 Task: Buy 4 Suits of size Medium for Baby Boys from Clothing section under best seller category for shipping address: Connor Wood, 4277 Crim Lane, Underhill, Vermont 05489, Cell Number 9377427970. Pay from credit card ending with 2005, CVV 3321
Action: Mouse moved to (212, 64)
Screenshot: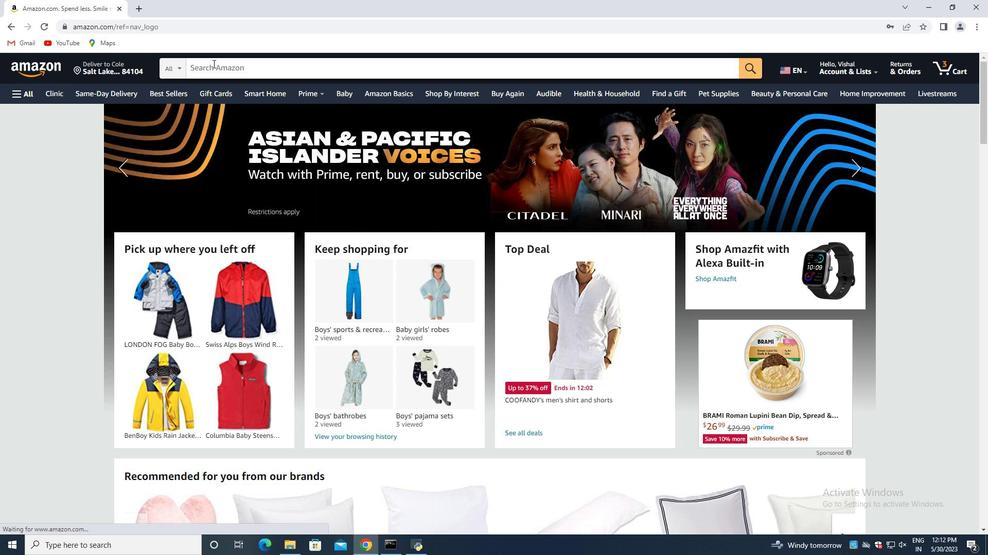 
Action: Mouse pressed left at (212, 64)
Screenshot: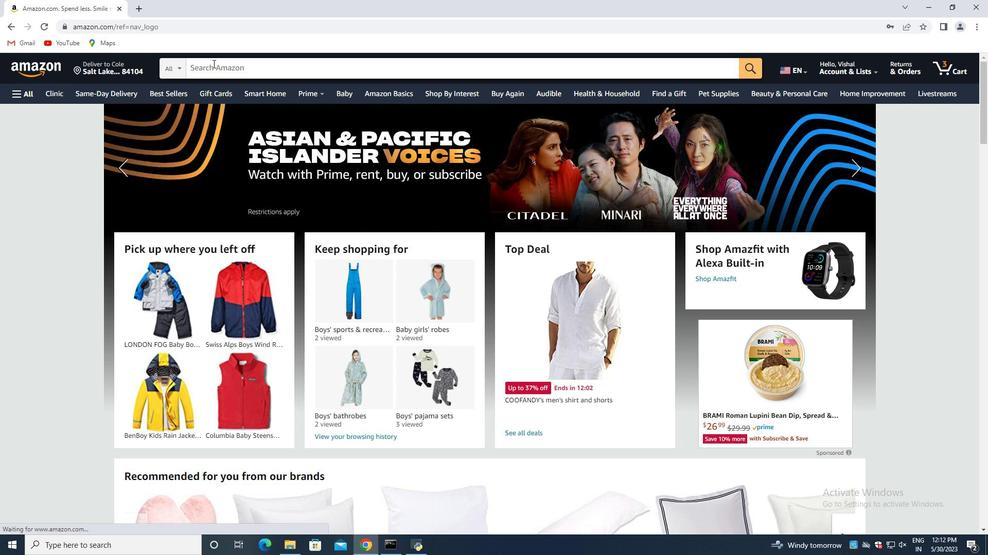 
Action: Mouse moved to (210, 65)
Screenshot: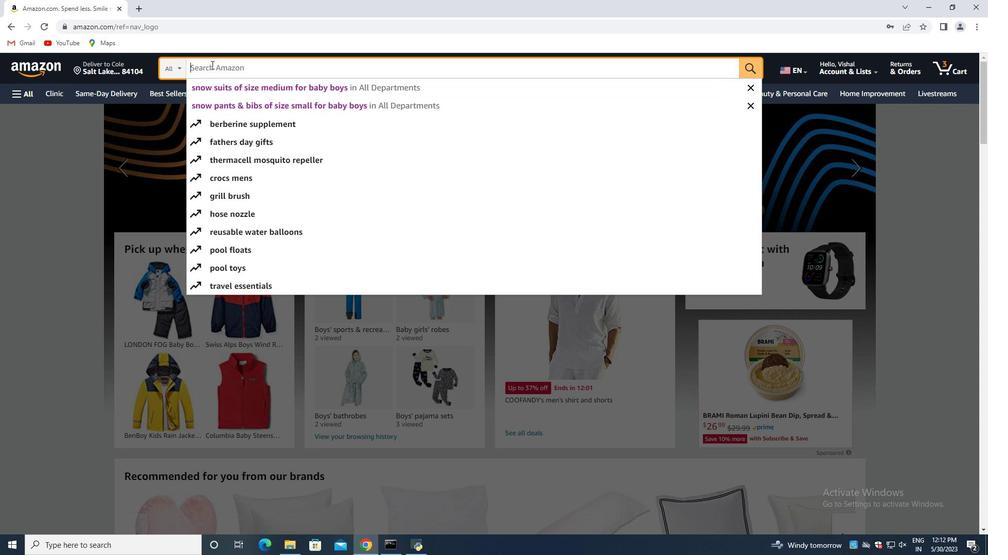 
Action: Key pressed <Key.shift>Suits<Key.space>of<Key.space>size<Key.space><Key.shift><Key.shift>Medium<Key.space><Key.shift><Key.shift><Key.shift><Key.shift><Key.shift><Key.shift><Key.shift><Key.shift><Key.shift><Key.shift><Key.shift><Key.shift><Key.shift><Key.shift><Key.shift>for<Key.space><Key.shift><Key.shift><Key.shift><Key.shift><Key.shift><Key.shift><Key.shift><Key.shift><Key.shift><Key.shift><Key.shift><Key.shift><Key.shift><Key.shift><Key.shift><Key.shift><Key.shift>Baby<Key.space><Key.shift>Boys<Key.enter>
Screenshot: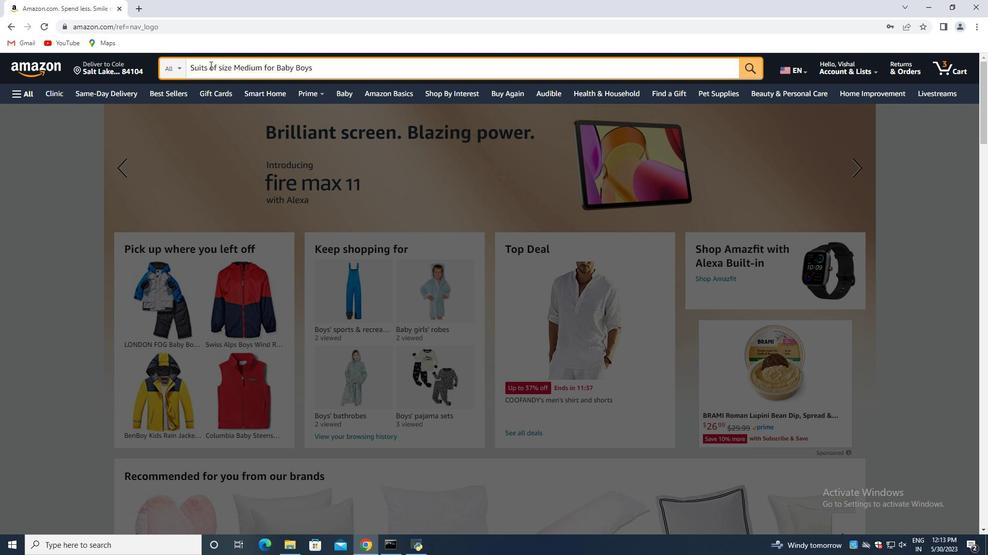 
Action: Mouse moved to (183, 78)
Screenshot: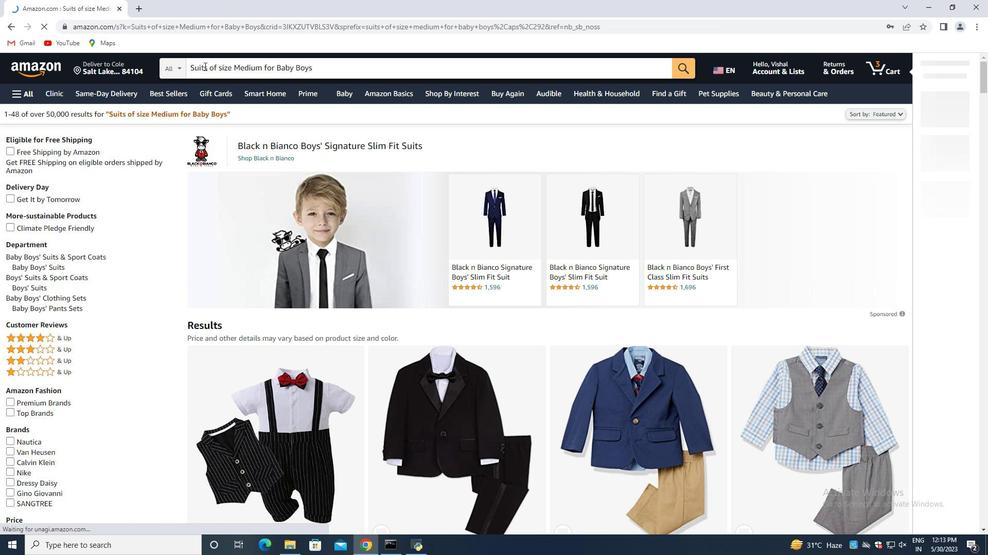 
Action: Mouse scrolled (183, 78) with delta (0, 0)
Screenshot: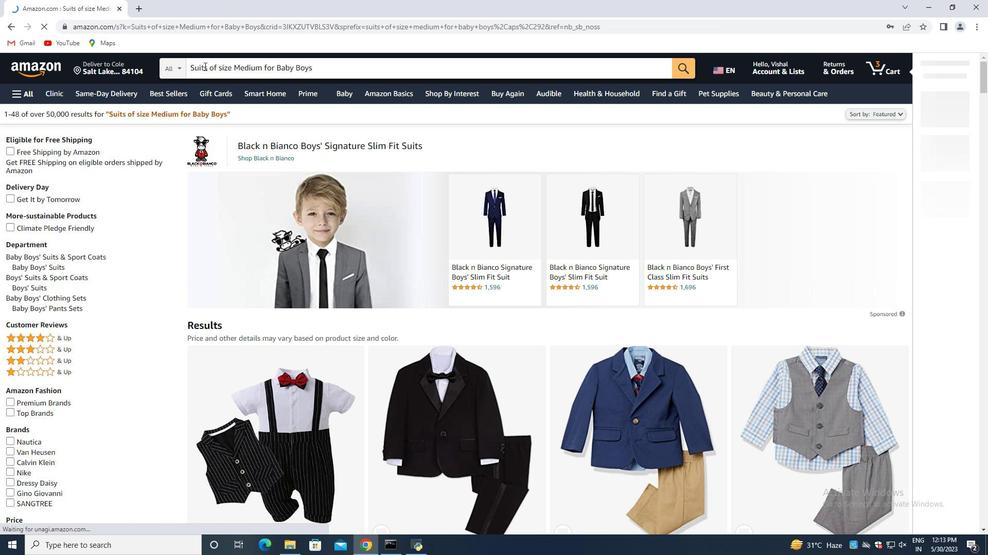 
Action: Mouse moved to (132, 110)
Screenshot: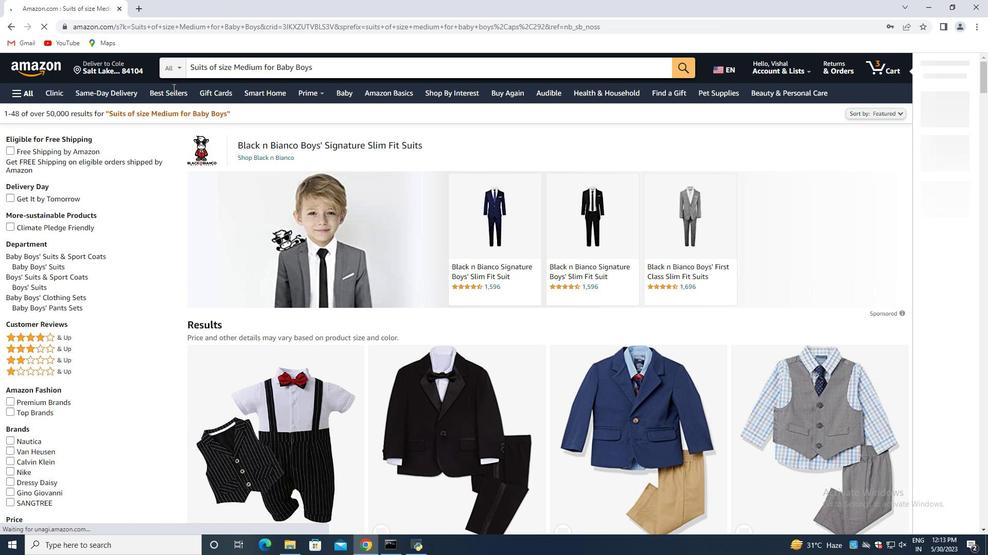 
Action: Mouse scrolled (165, 95) with delta (0, 0)
Screenshot: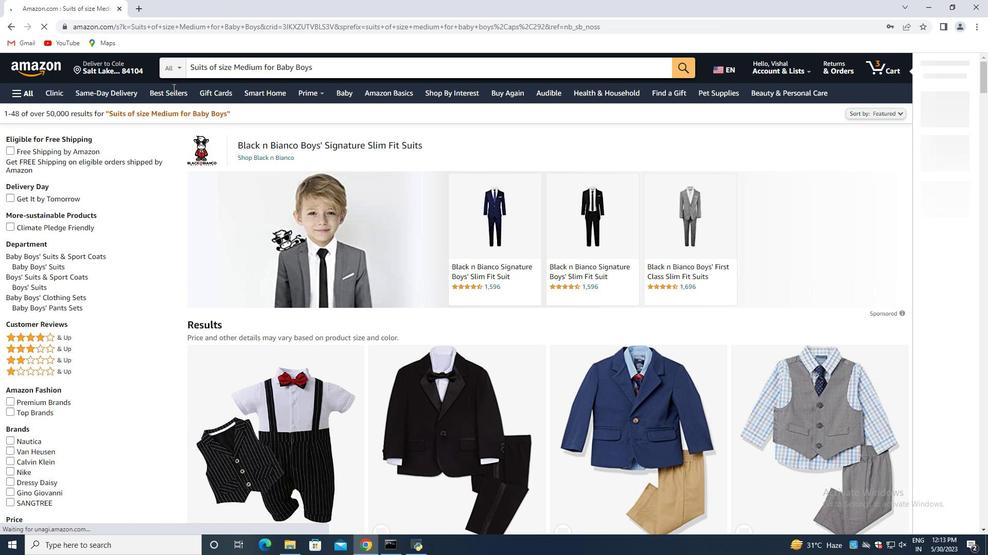 
Action: Mouse scrolled (145, 108) with delta (0, 0)
Screenshot: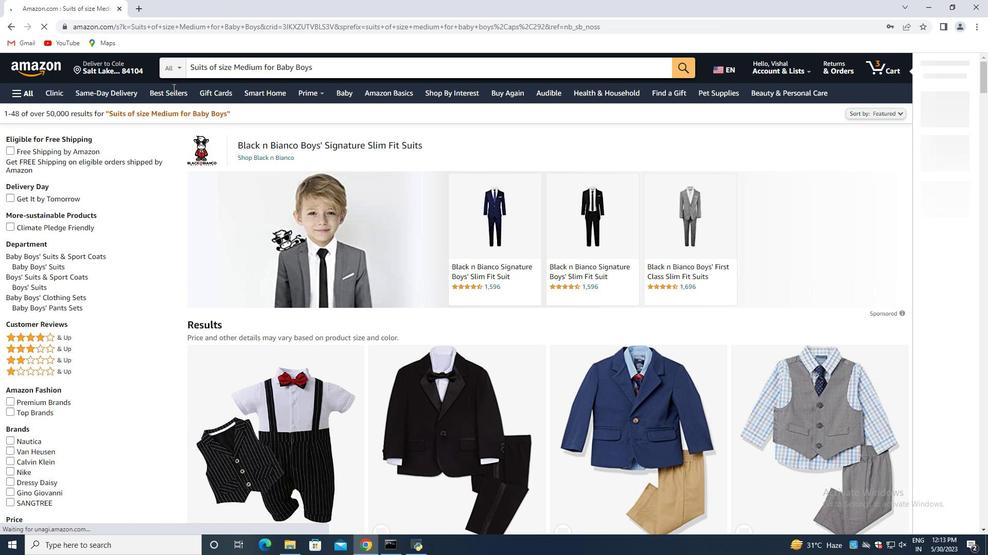 
Action: Mouse moved to (132, 109)
Screenshot: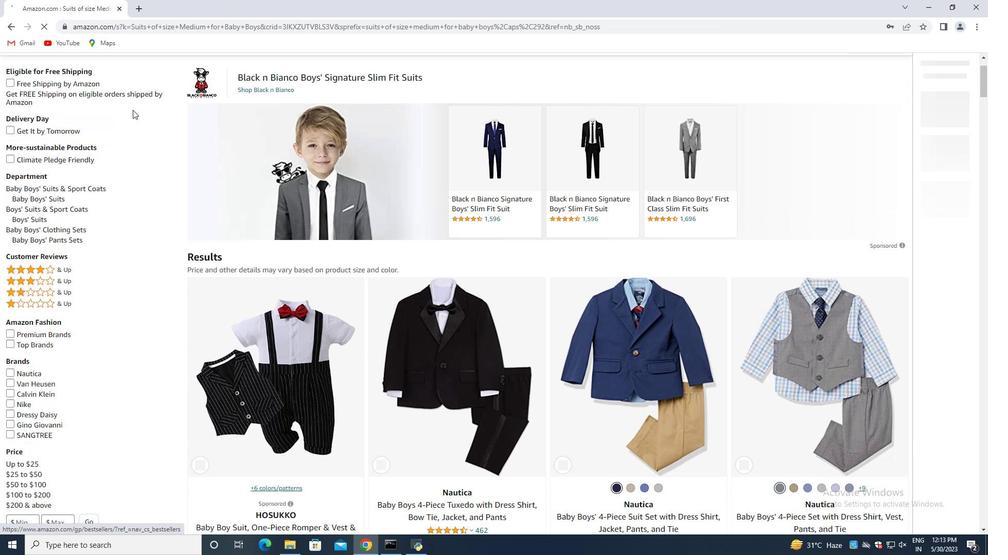 
Action: Mouse scrolled (132, 109) with delta (0, 0)
Screenshot: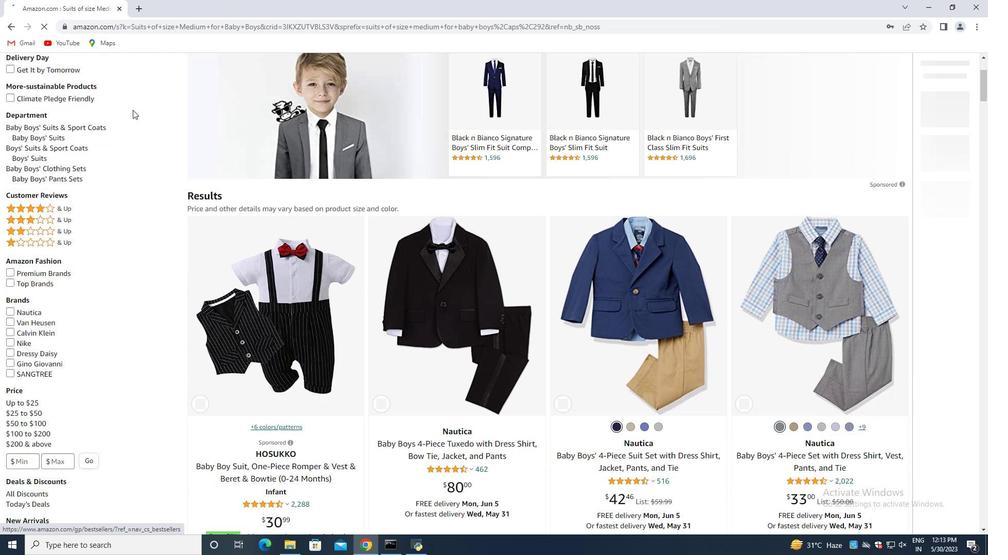 
Action: Mouse moved to (132, 110)
Screenshot: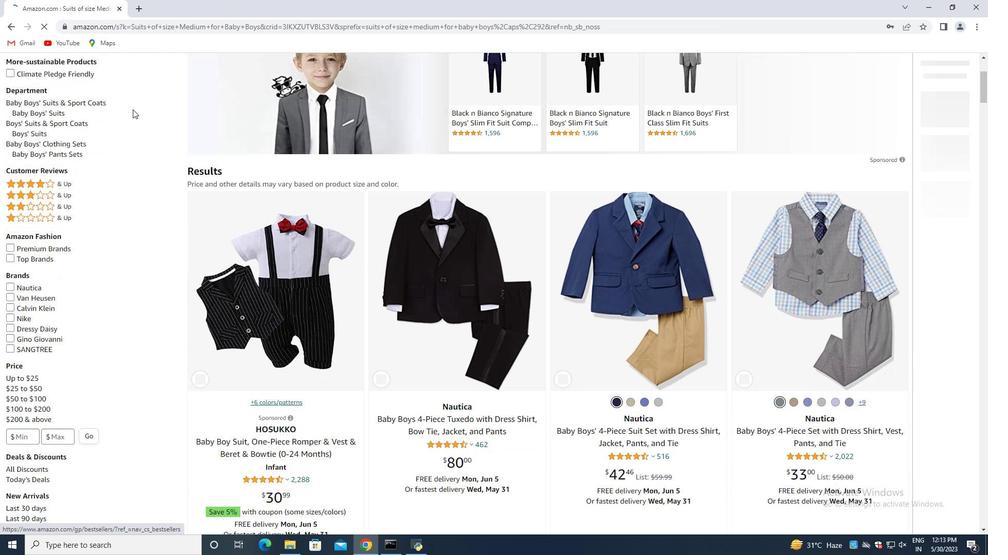 
Action: Mouse scrolled (132, 109) with delta (0, 0)
Screenshot: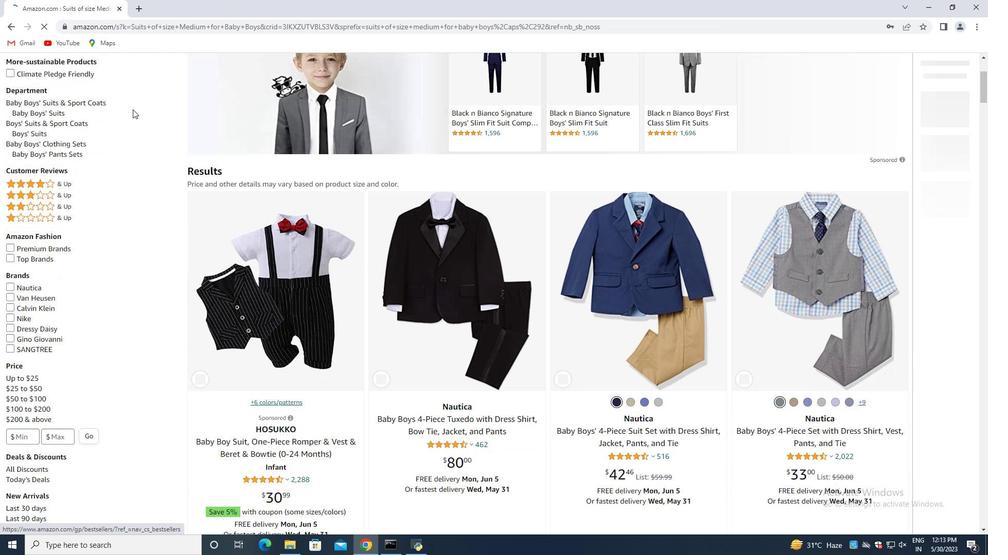 
Action: Mouse moved to (201, 132)
Screenshot: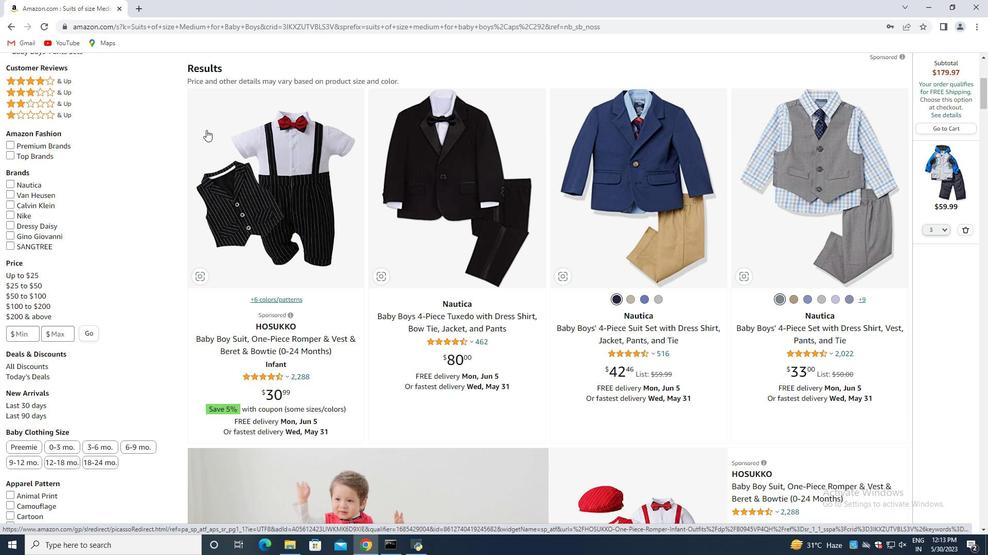 
Action: Mouse scrolled (201, 133) with delta (0, 0)
Screenshot: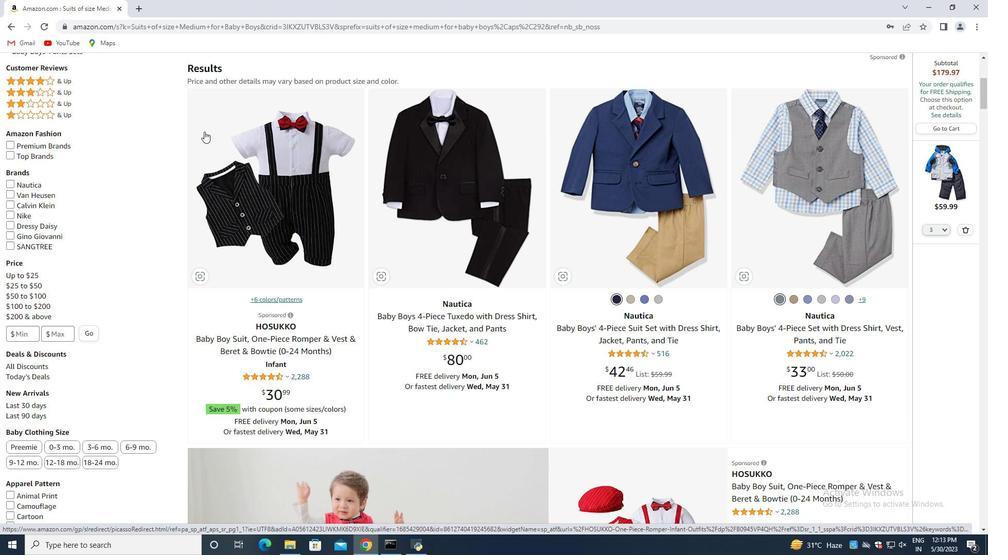 
Action: Mouse scrolled (201, 133) with delta (0, 0)
Screenshot: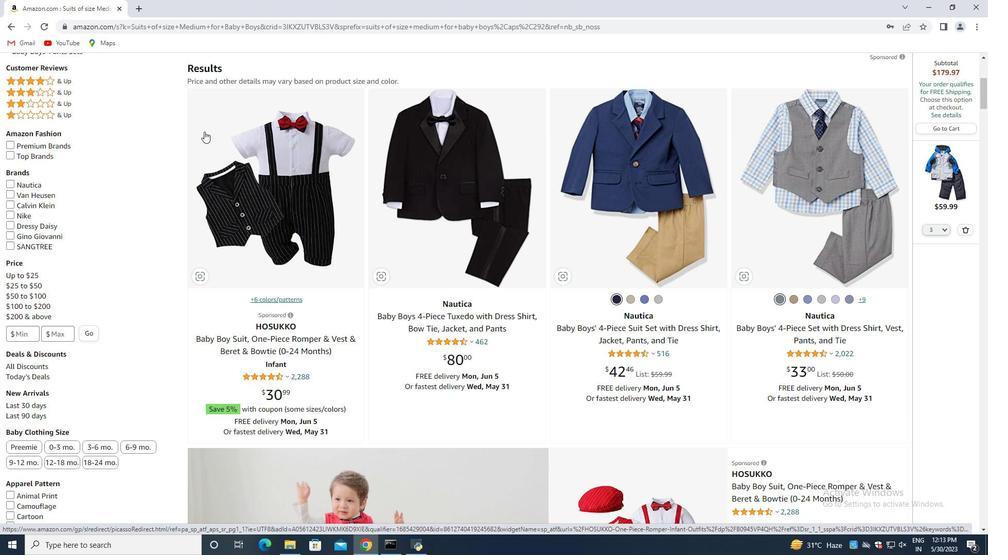 
Action: Mouse scrolled (201, 133) with delta (0, 0)
Screenshot: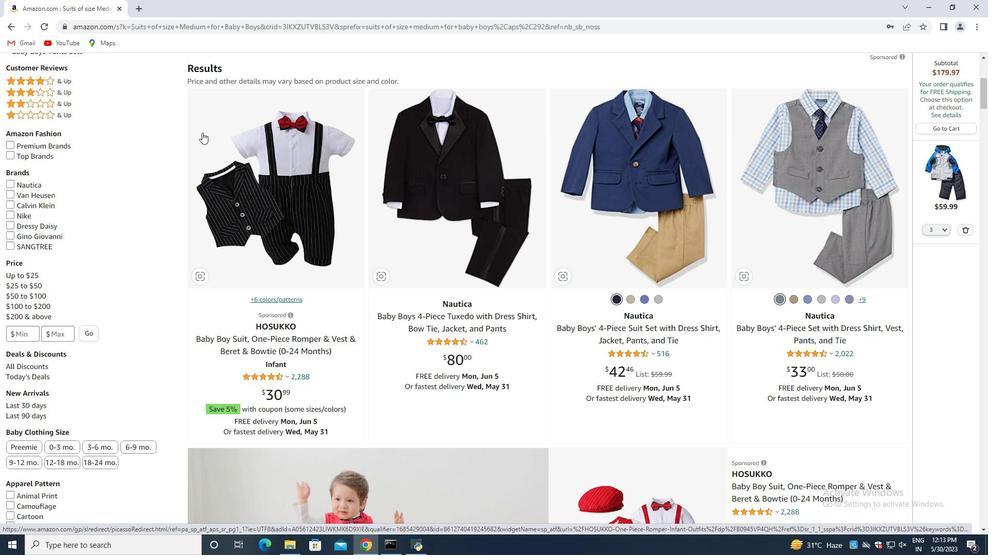 
Action: Mouse scrolled (201, 133) with delta (0, 0)
Screenshot: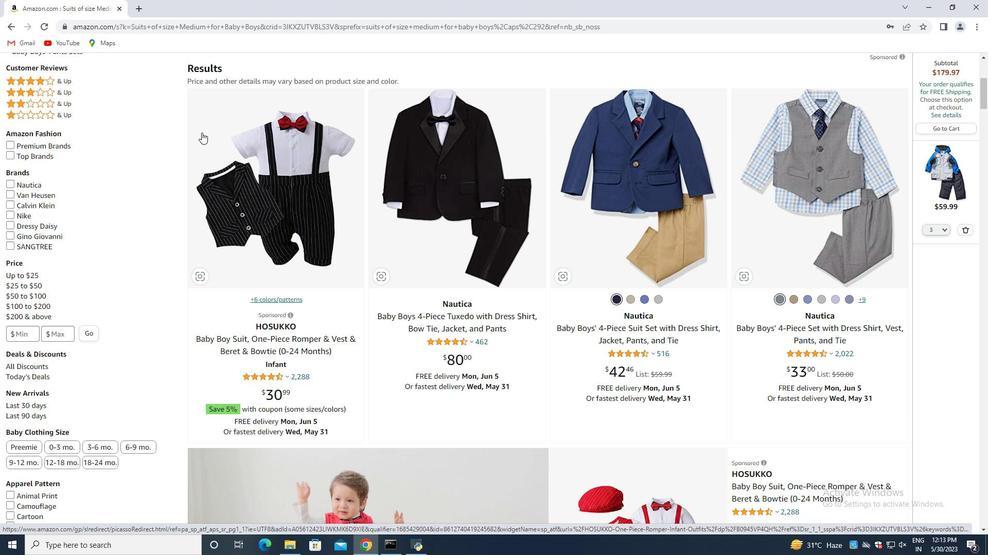 
Action: Mouse moved to (201, 132)
Screenshot: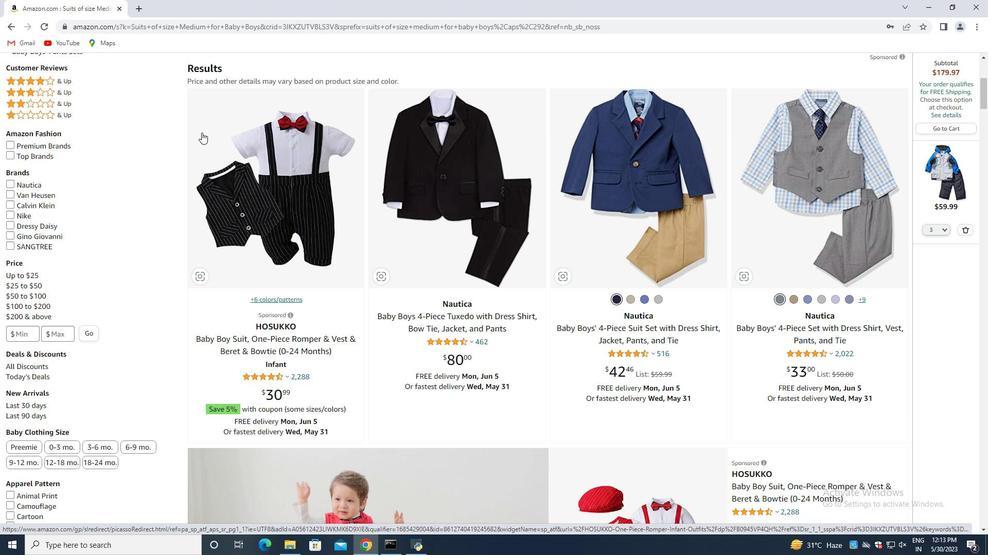 
Action: Mouse scrolled (201, 133) with delta (0, 0)
Screenshot: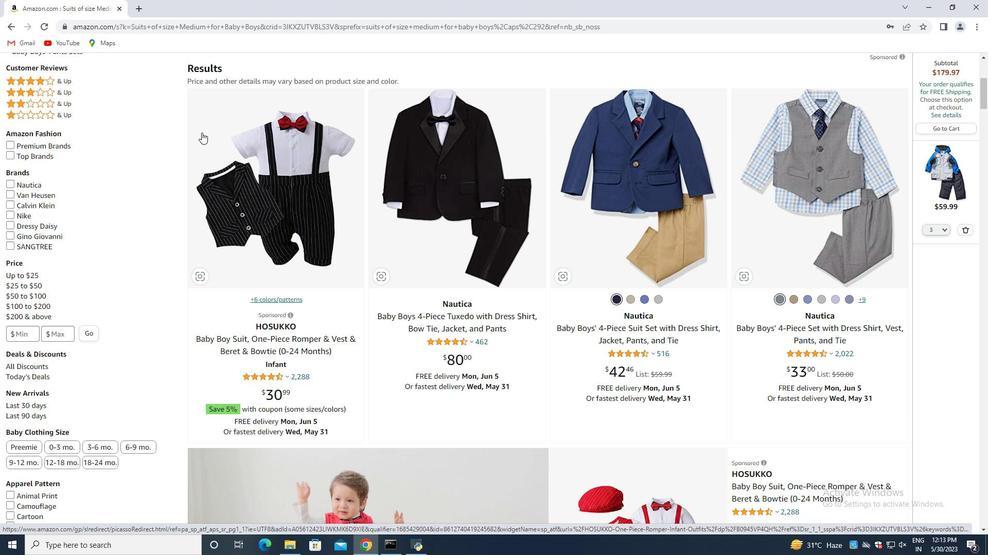 
Action: Mouse moved to (46, 267)
Screenshot: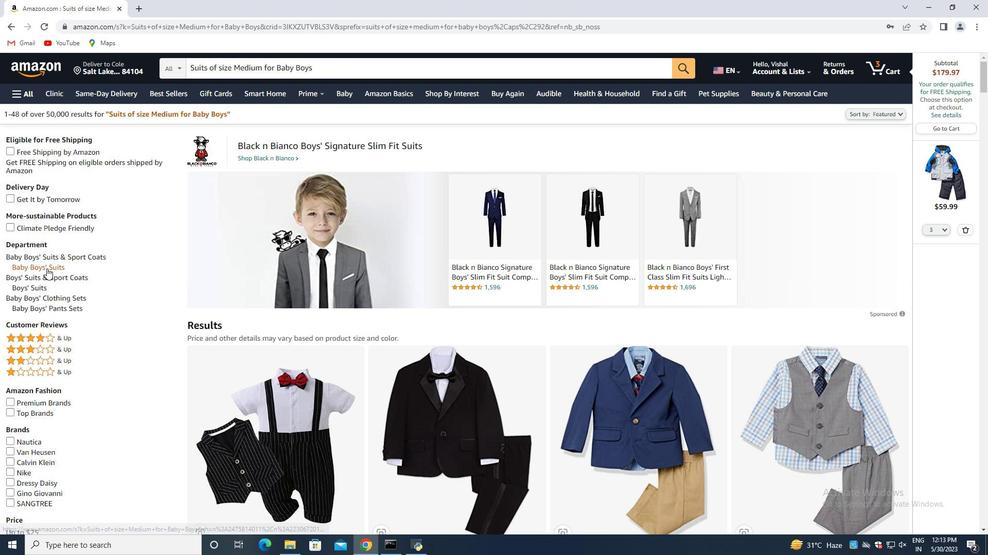 
Action: Mouse pressed left at (46, 267)
Screenshot: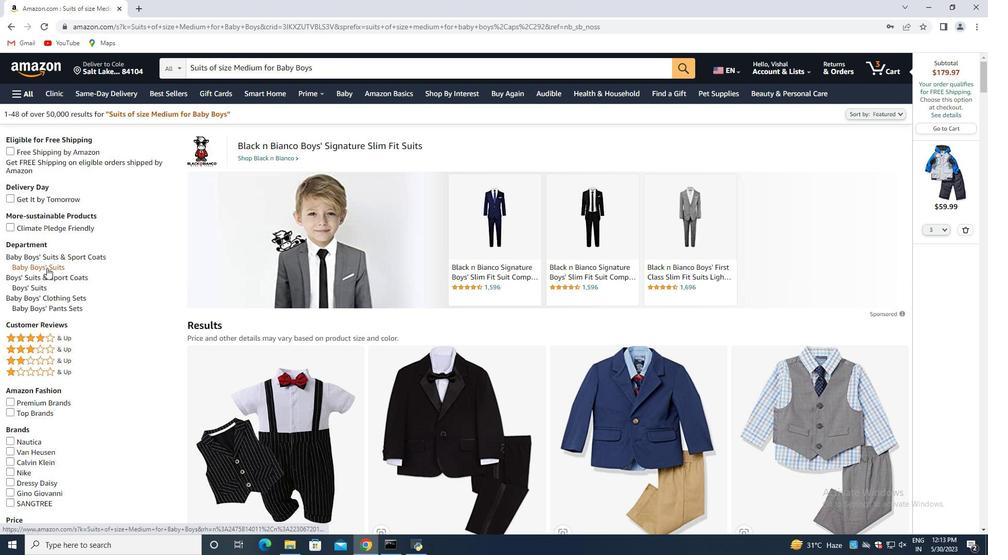 
Action: Mouse moved to (170, 96)
Screenshot: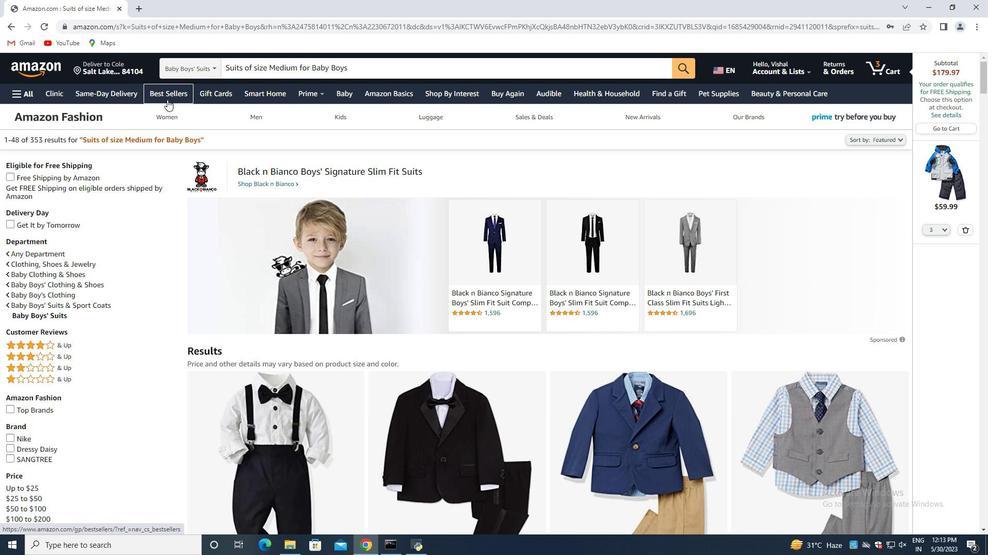 
Action: Mouse pressed left at (170, 96)
Screenshot: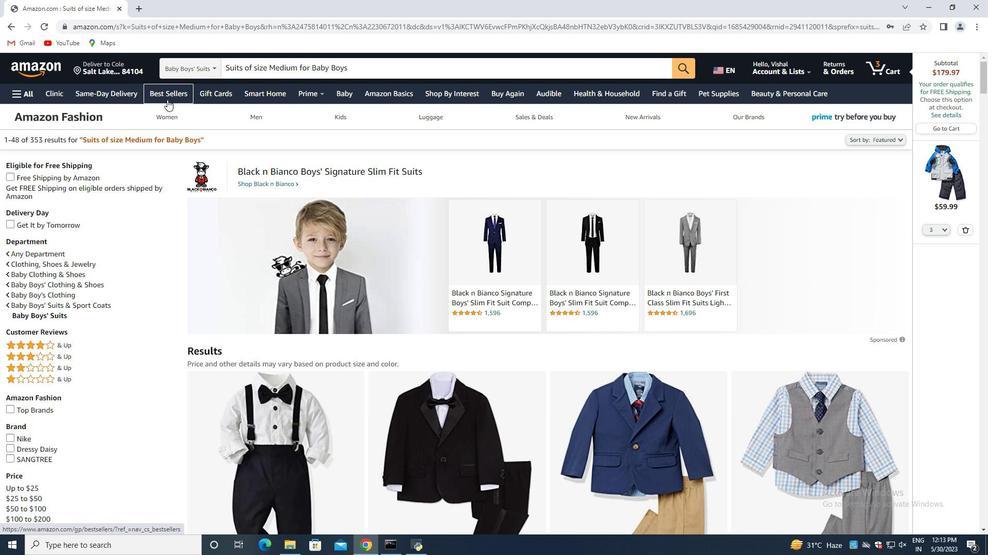 
Action: Mouse moved to (272, 67)
Screenshot: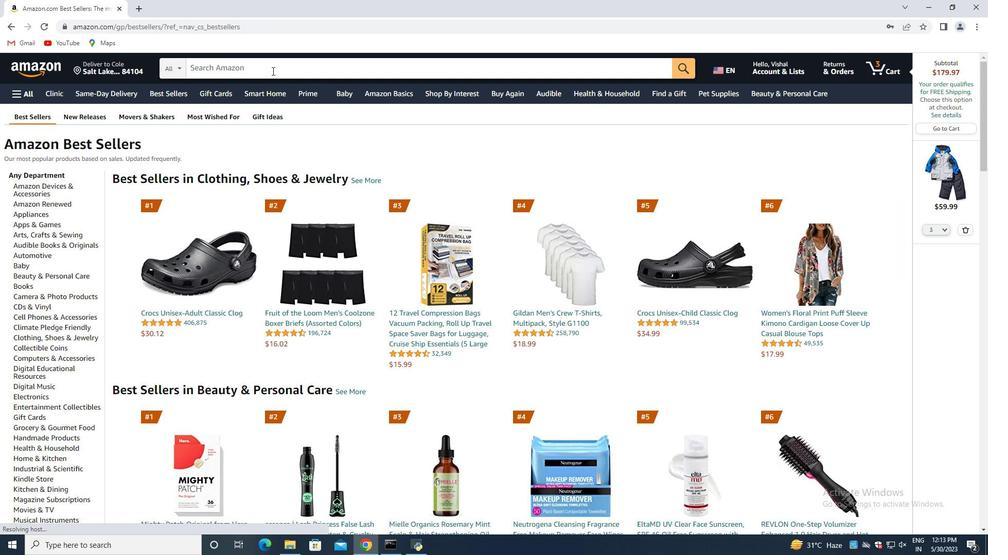 
Action: Mouse pressed left at (272, 67)
Screenshot: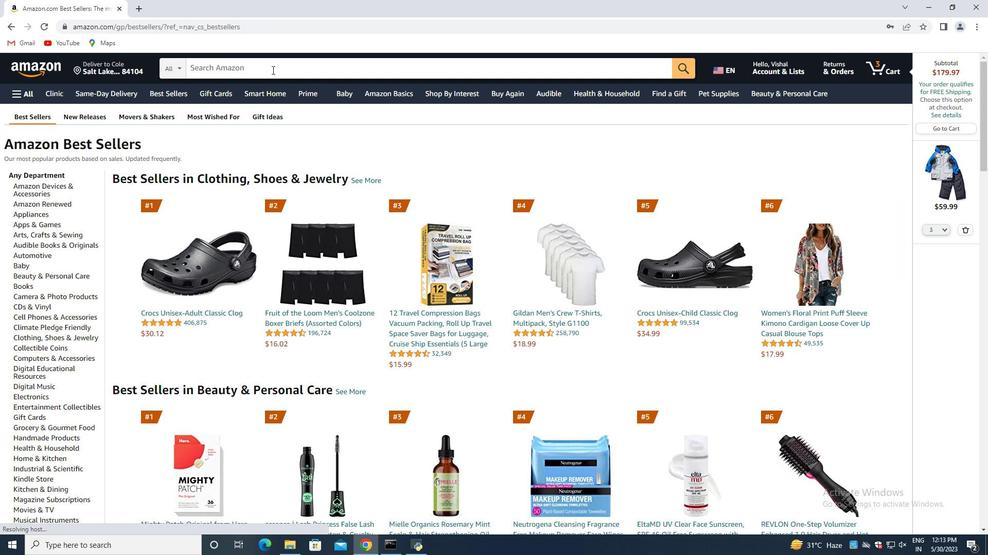 
Action: Mouse moved to (257, 82)
Screenshot: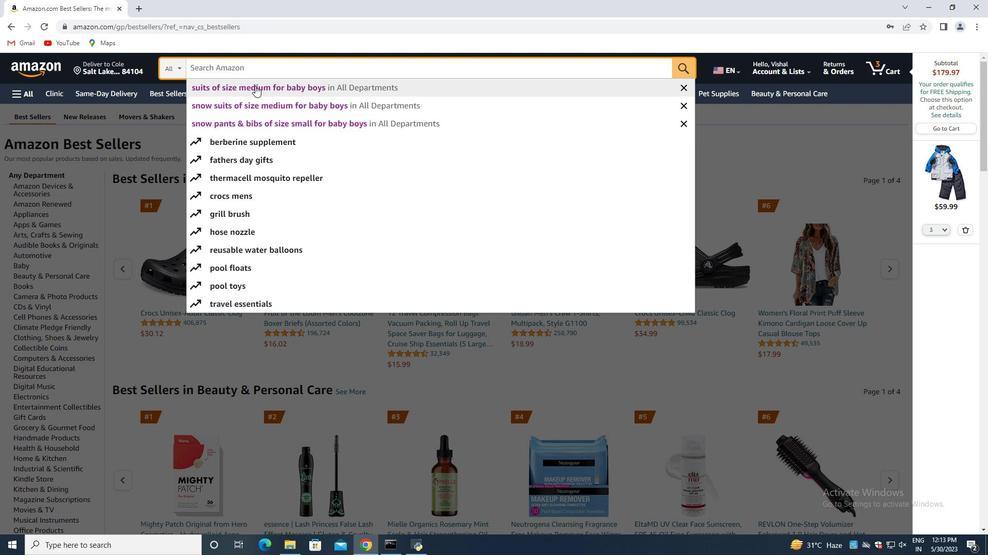 
Action: Mouse pressed left at (257, 82)
Screenshot: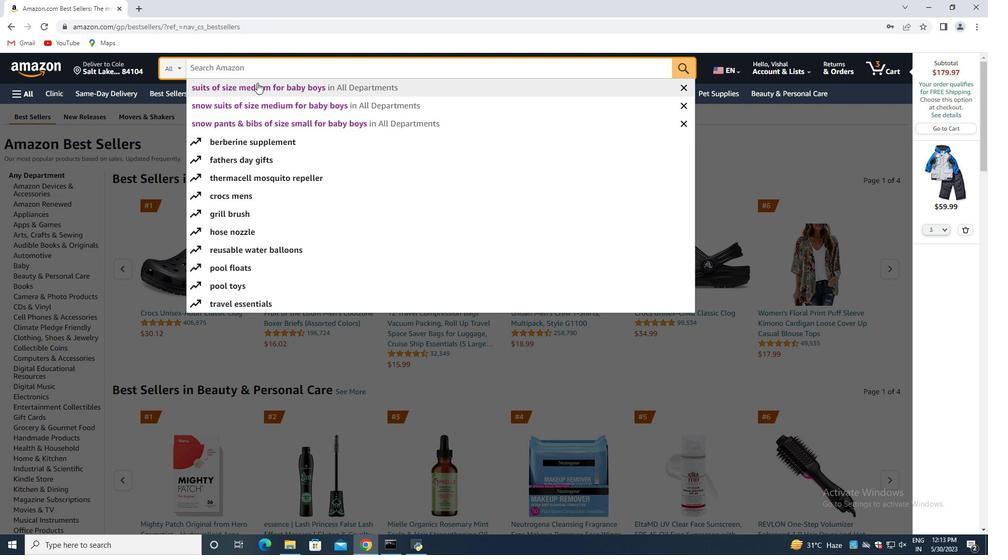 
Action: Mouse moved to (247, 152)
Screenshot: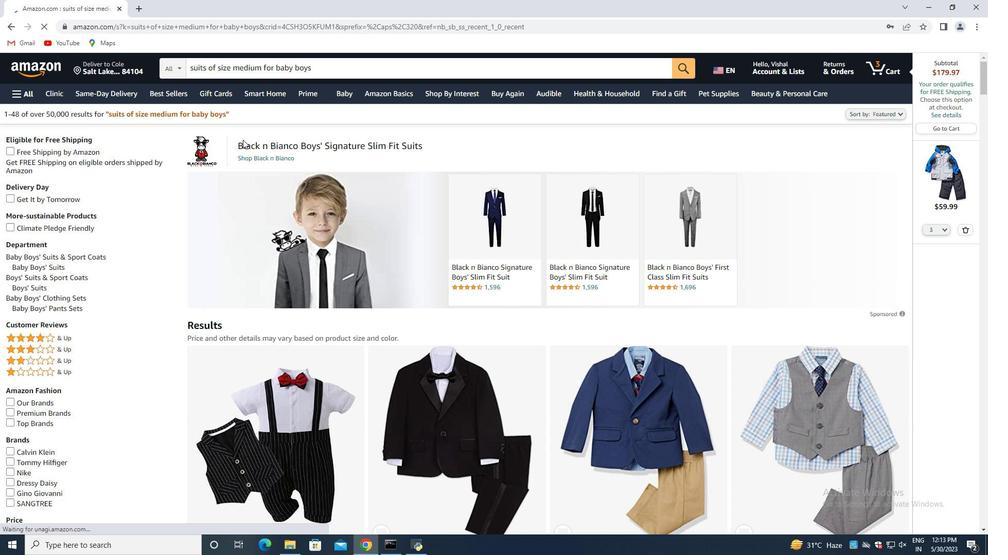 
Action: Mouse scrolled (247, 152) with delta (0, 0)
Screenshot: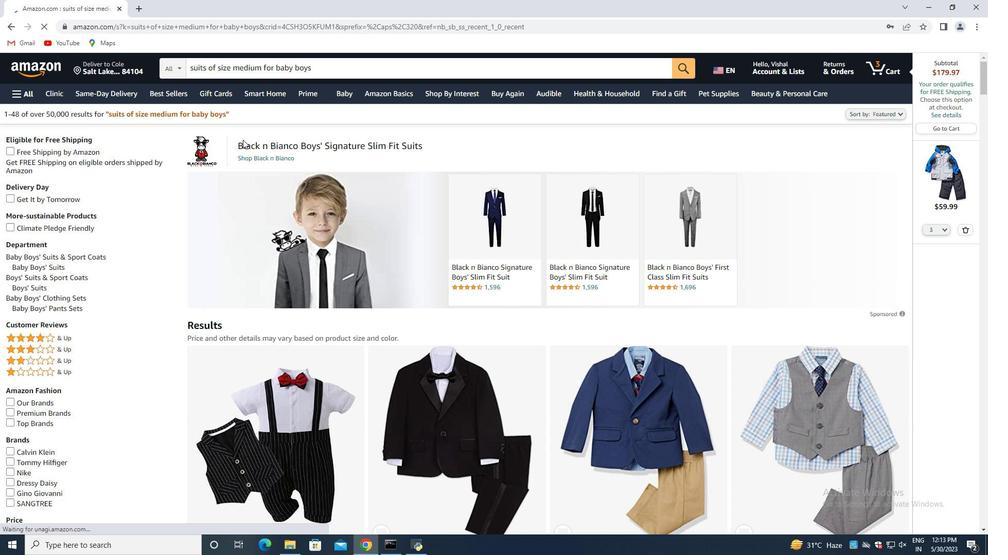 
Action: Mouse moved to (247, 155)
Screenshot: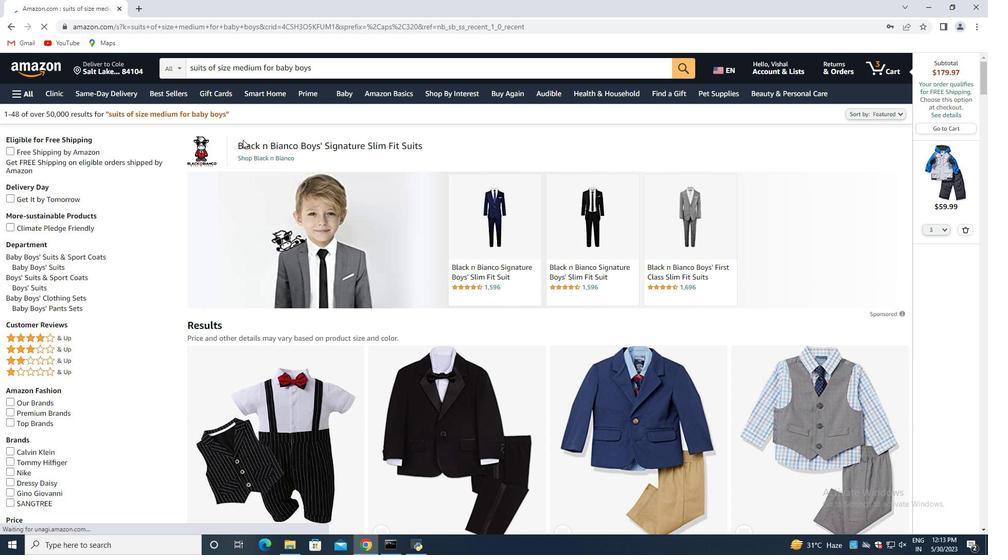 
Action: Mouse scrolled (247, 154) with delta (0, 0)
Screenshot: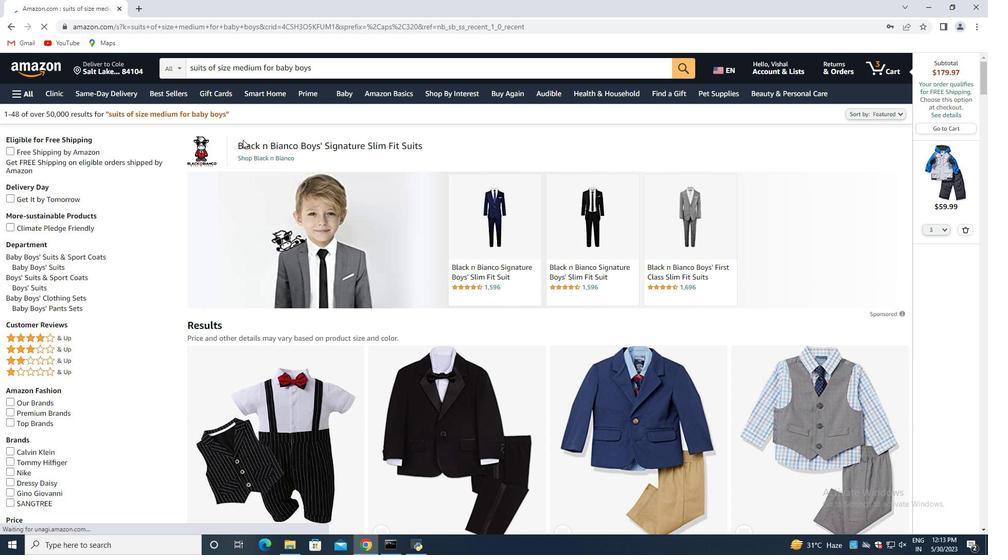 
Action: Mouse moved to (247, 157)
Screenshot: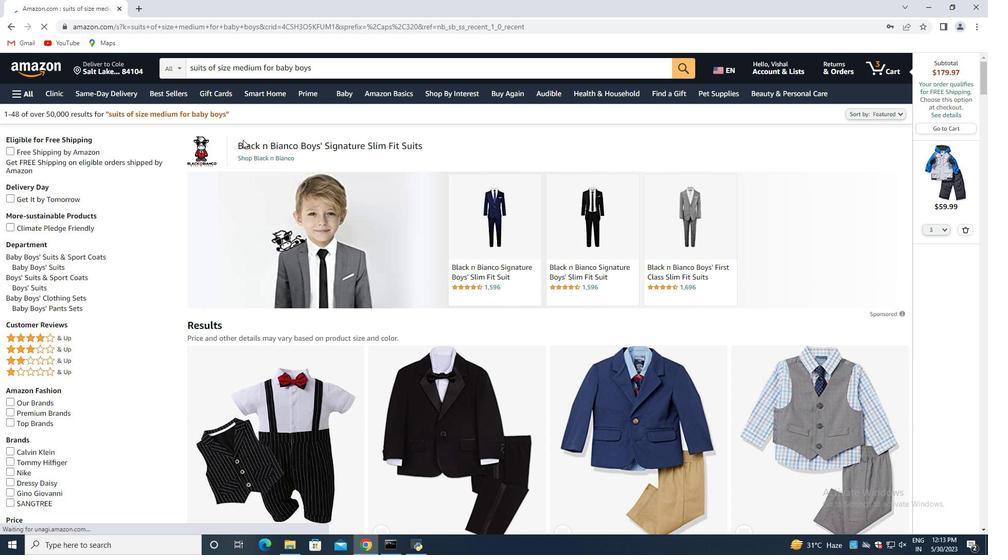 
Action: Mouse scrolled (247, 156) with delta (0, 0)
Screenshot: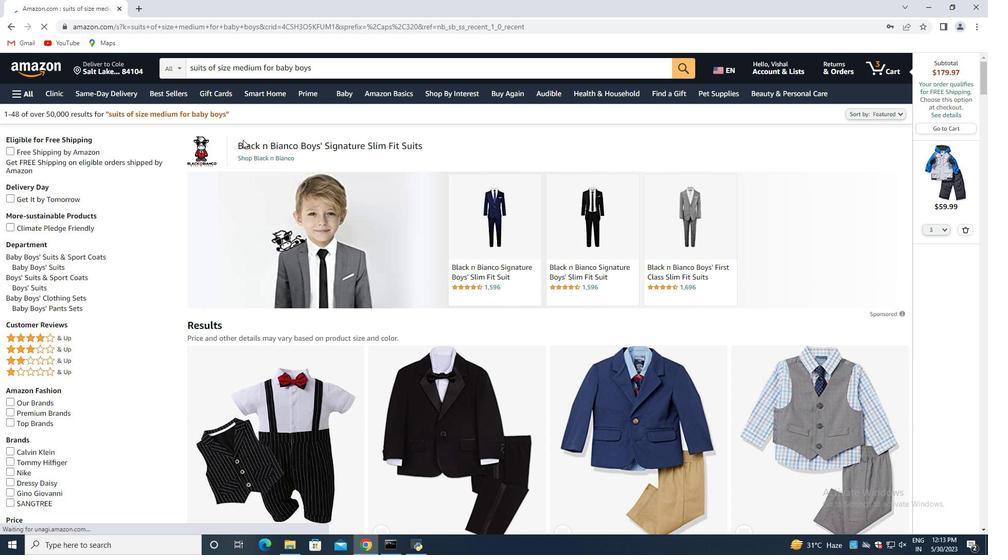 
Action: Mouse moved to (247, 158)
Screenshot: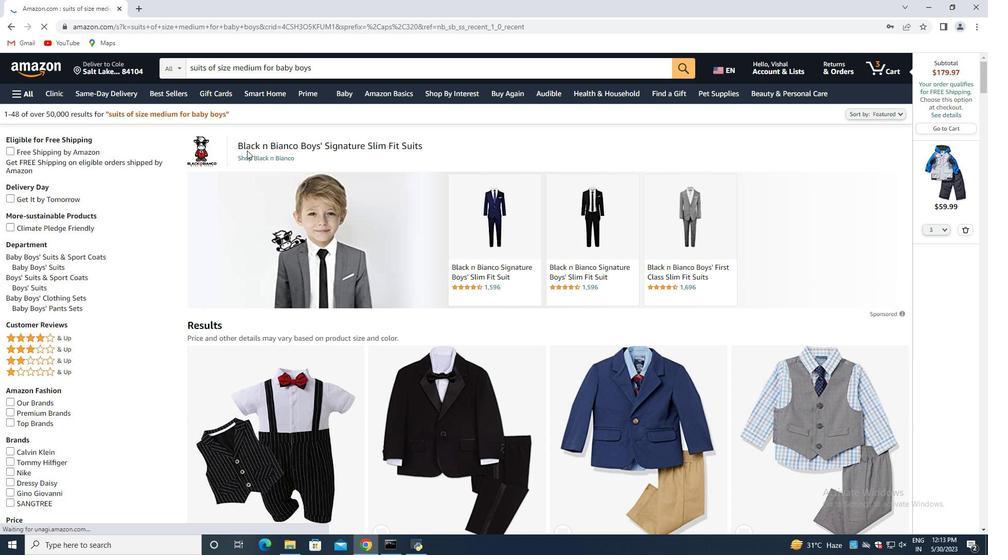 
Action: Mouse scrolled (247, 158) with delta (0, 0)
Screenshot: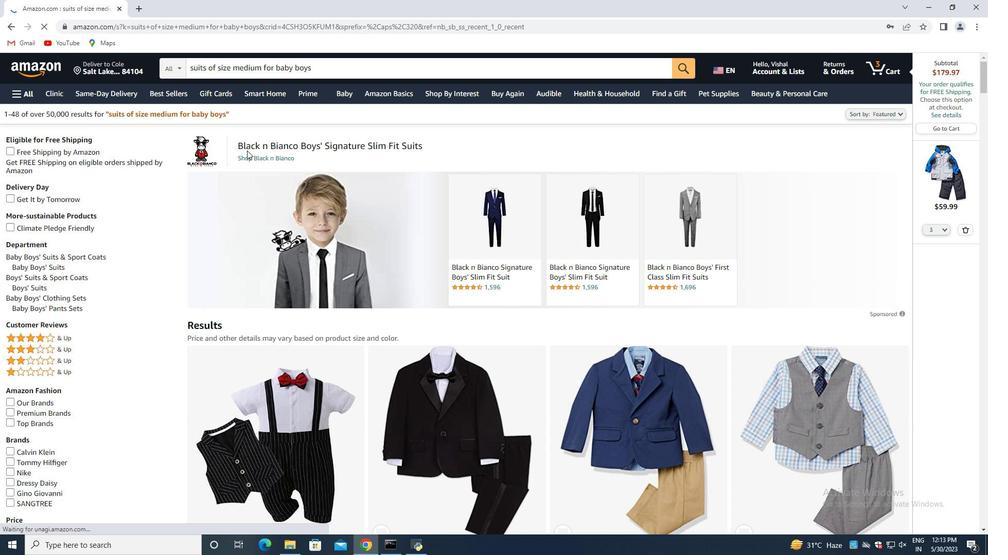 
Action: Mouse moved to (405, 221)
Screenshot: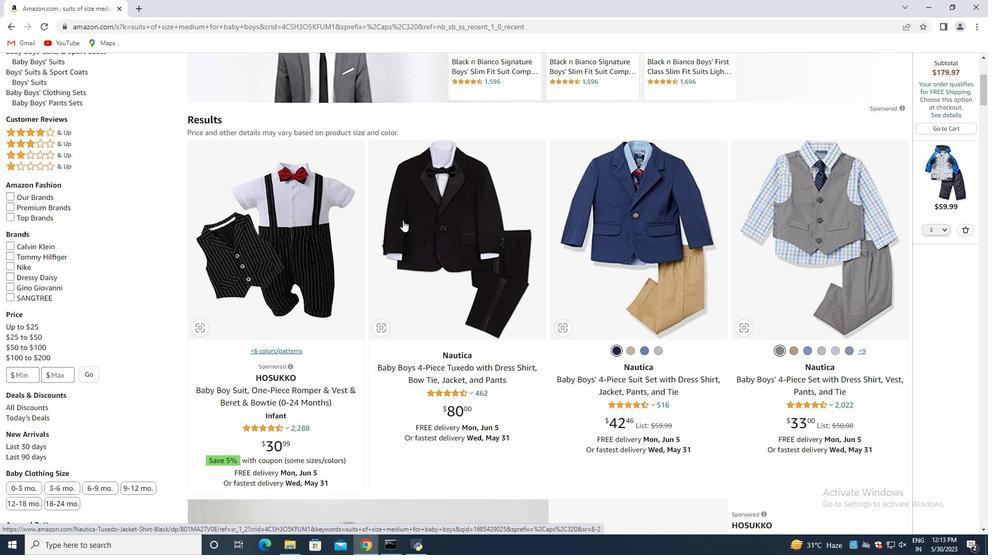 
Action: Mouse scrolled (405, 220) with delta (0, 0)
Screenshot: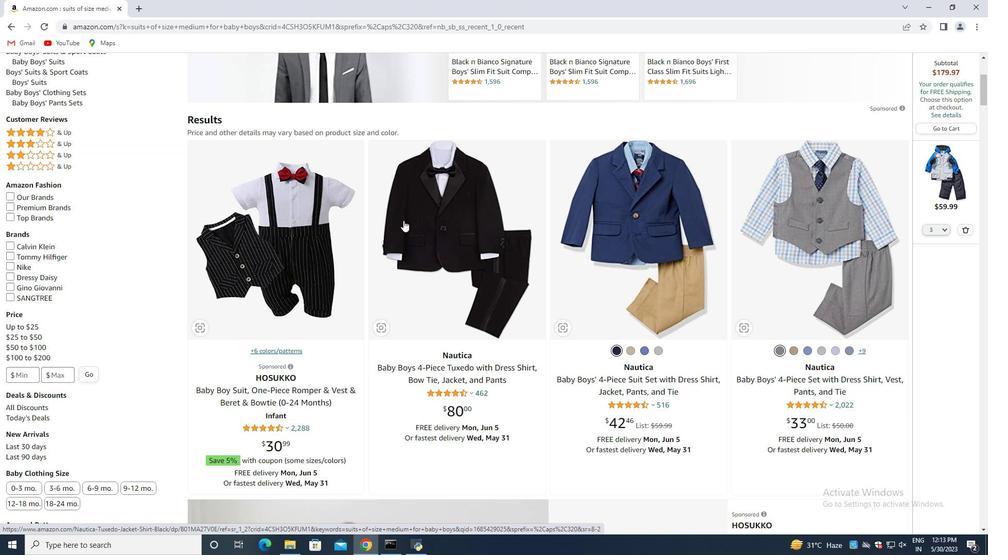 
Action: Mouse moved to (570, 243)
Screenshot: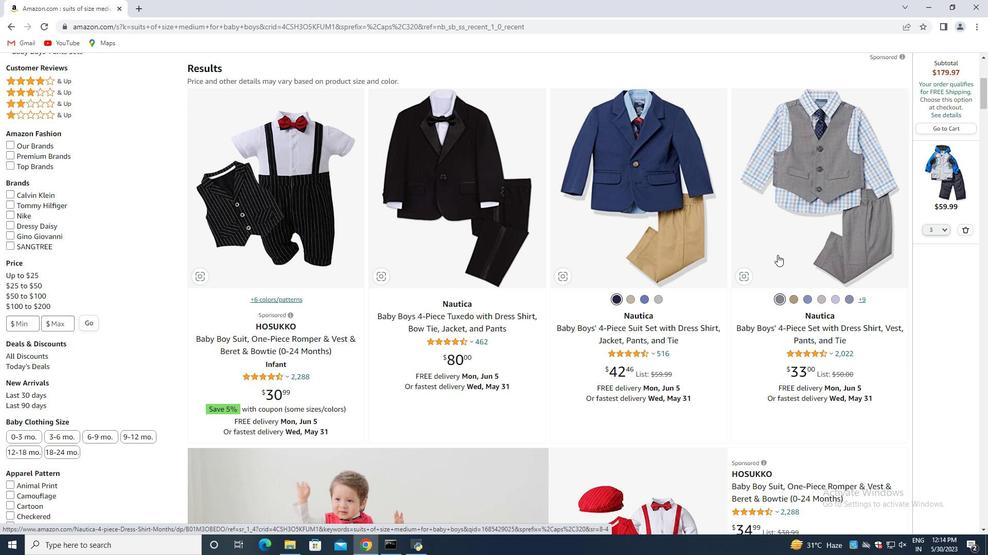 
Action: Mouse scrolled (688, 249) with delta (0, 0)
Screenshot: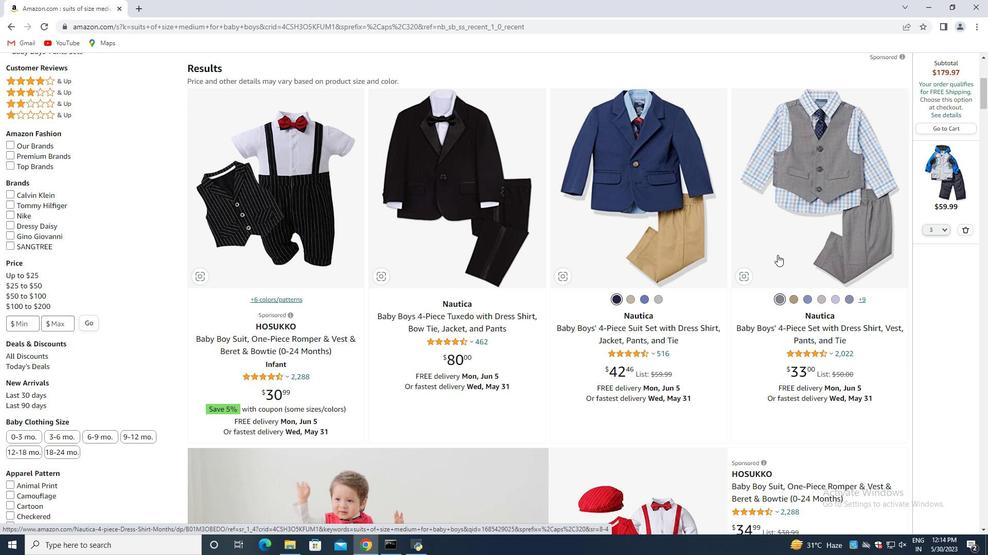 
Action: Mouse moved to (553, 242)
Screenshot: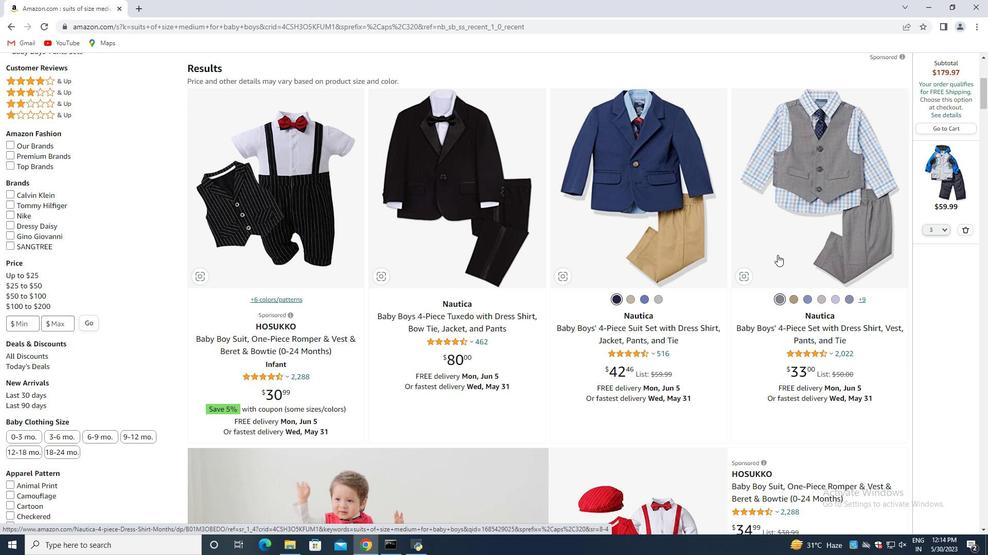 
Action: Mouse scrolled (627, 245) with delta (0, 0)
Screenshot: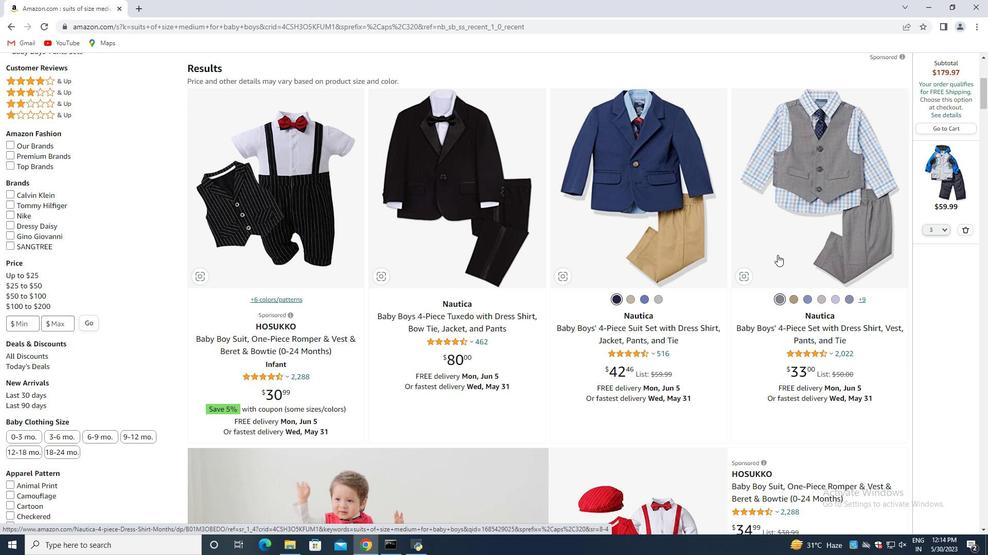 
Action: Mouse moved to (535, 242)
Screenshot: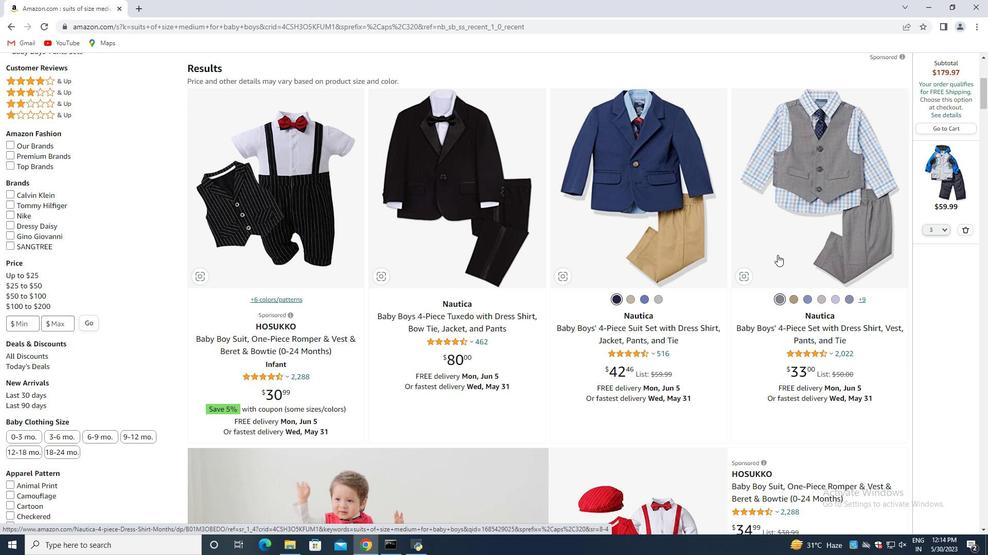 
Action: Mouse scrolled (570, 242) with delta (0, 0)
Screenshot: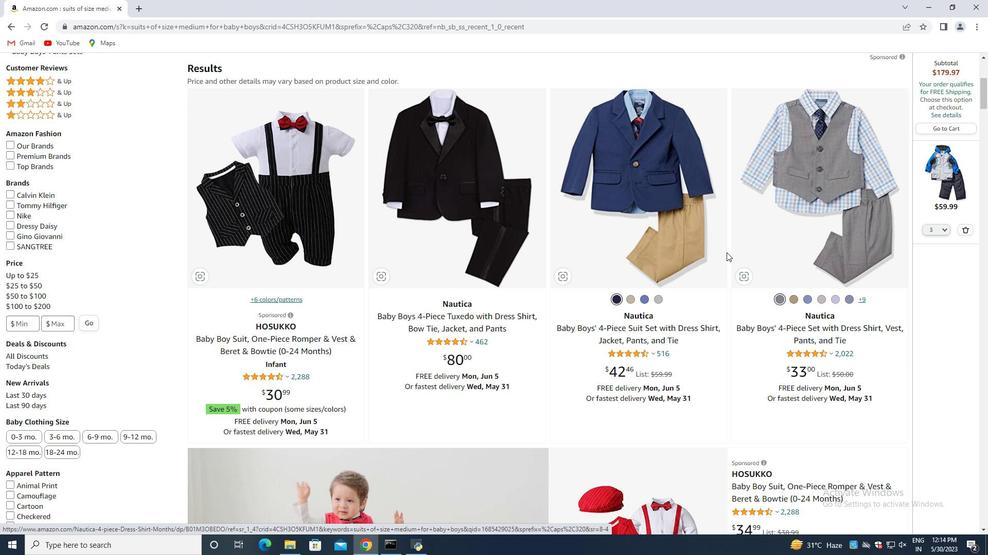 
Action: Mouse moved to (527, 239)
Screenshot: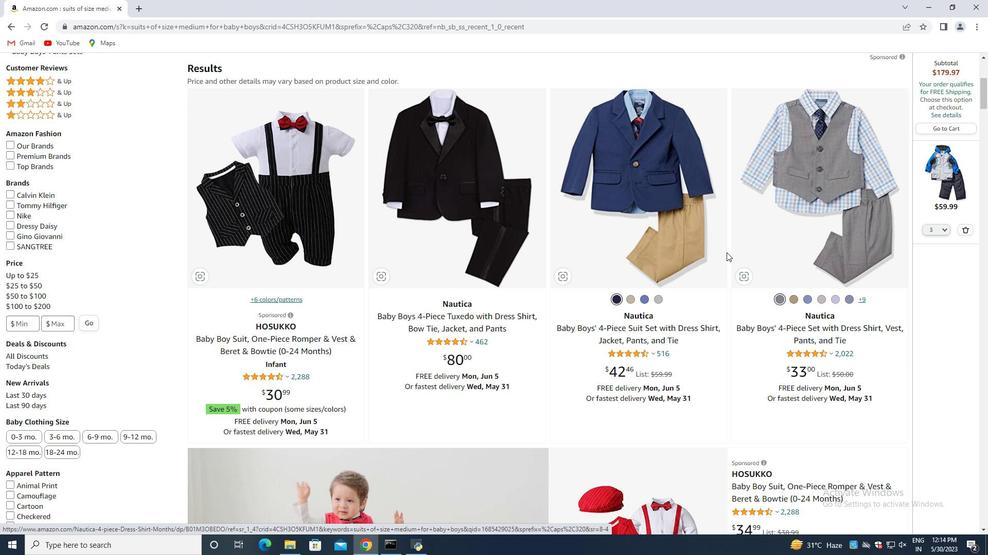 
Action: Mouse scrolled (531, 240) with delta (0, 0)
Screenshot: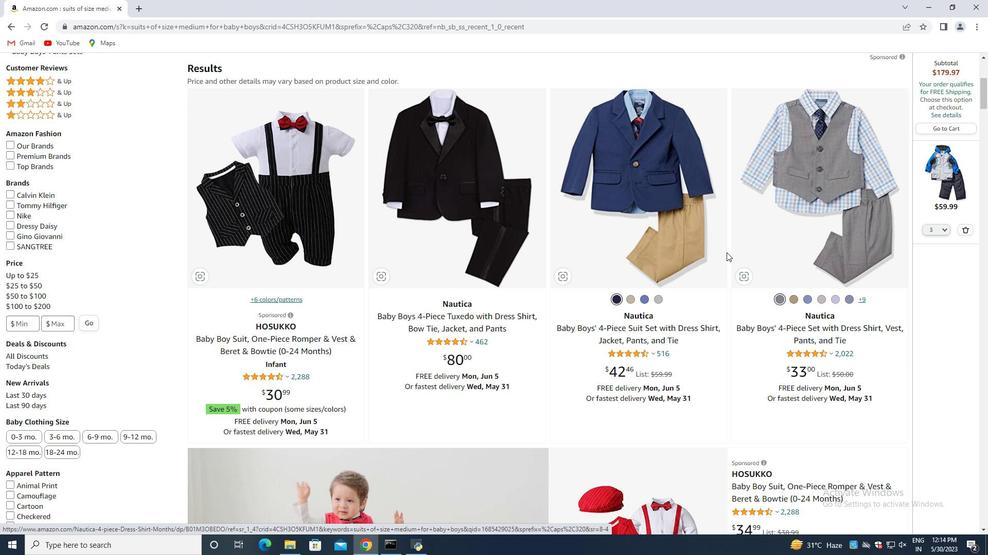 
Action: Mouse moved to (490, 233)
Screenshot: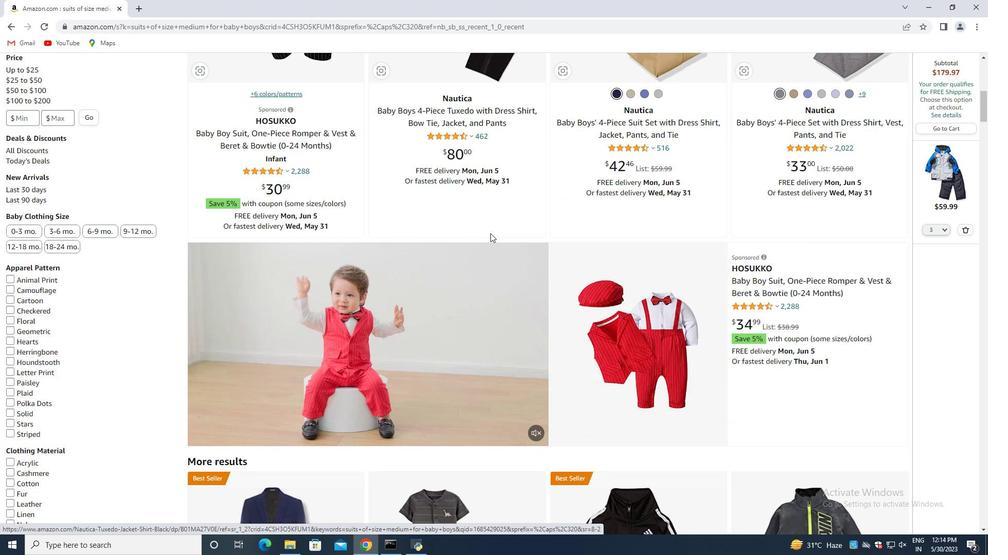 
Action: Mouse scrolled (490, 233) with delta (0, 0)
Screenshot: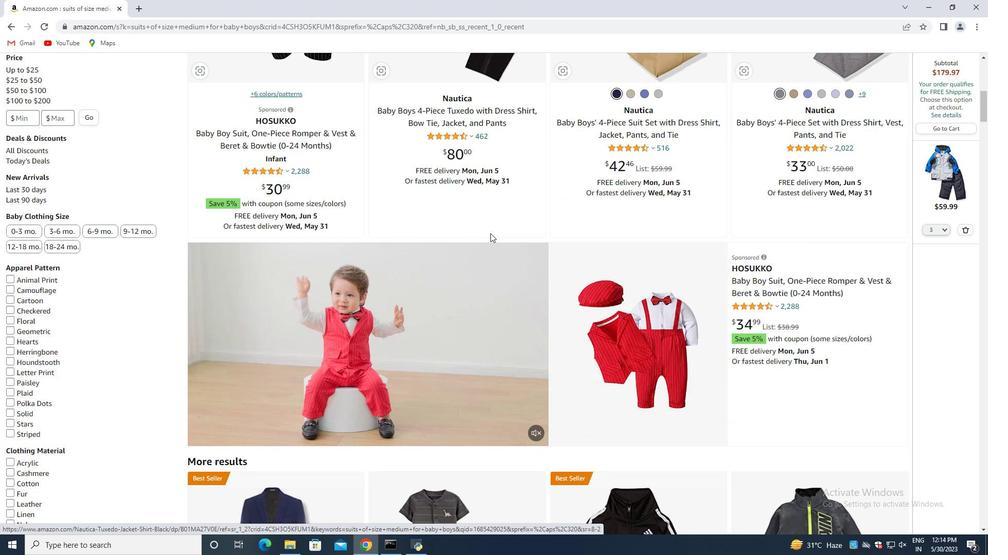 
Action: Mouse moved to (487, 233)
Screenshot: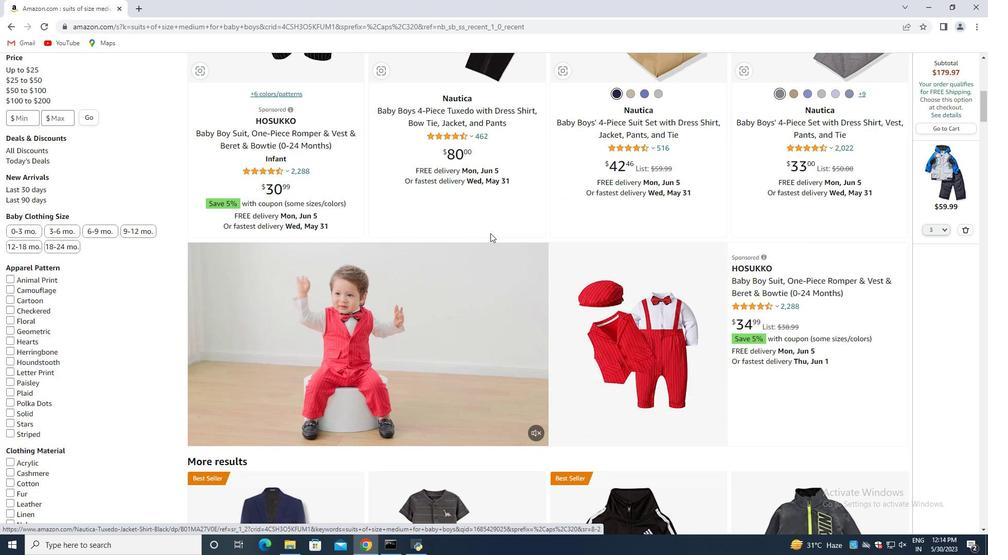 
Action: Mouse scrolled (487, 233) with delta (0, 0)
Screenshot: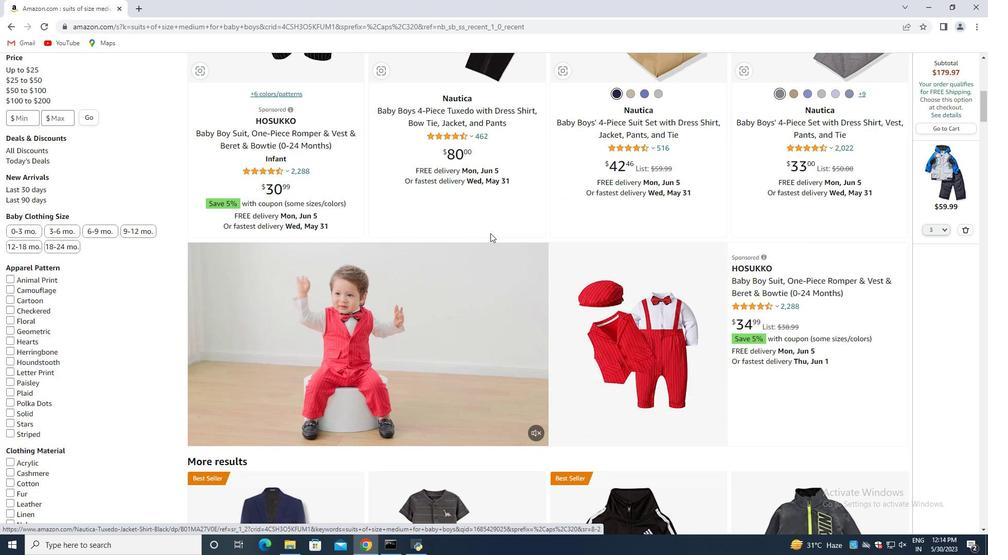 
Action: Mouse moved to (484, 234)
Screenshot: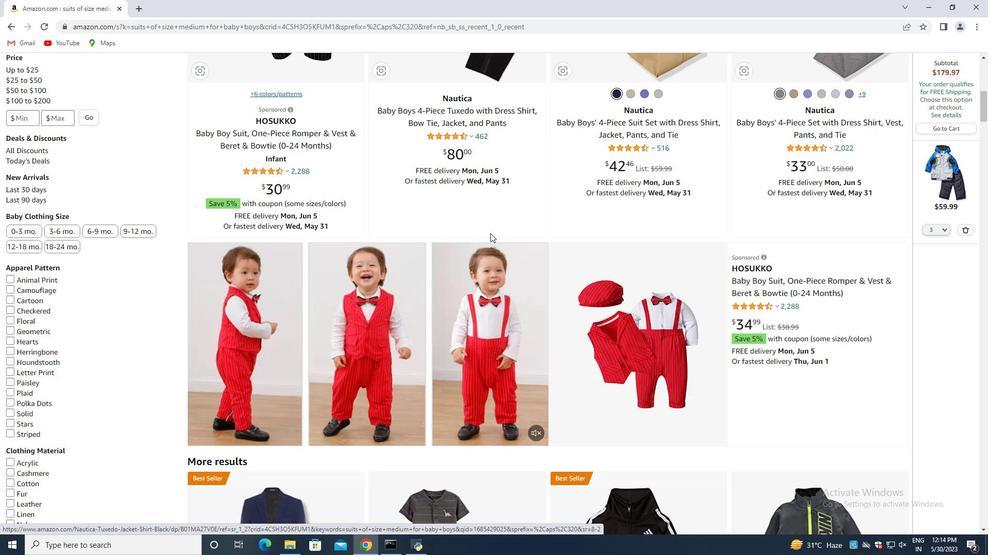 
Action: Mouse scrolled (484, 234) with delta (0, 0)
Screenshot: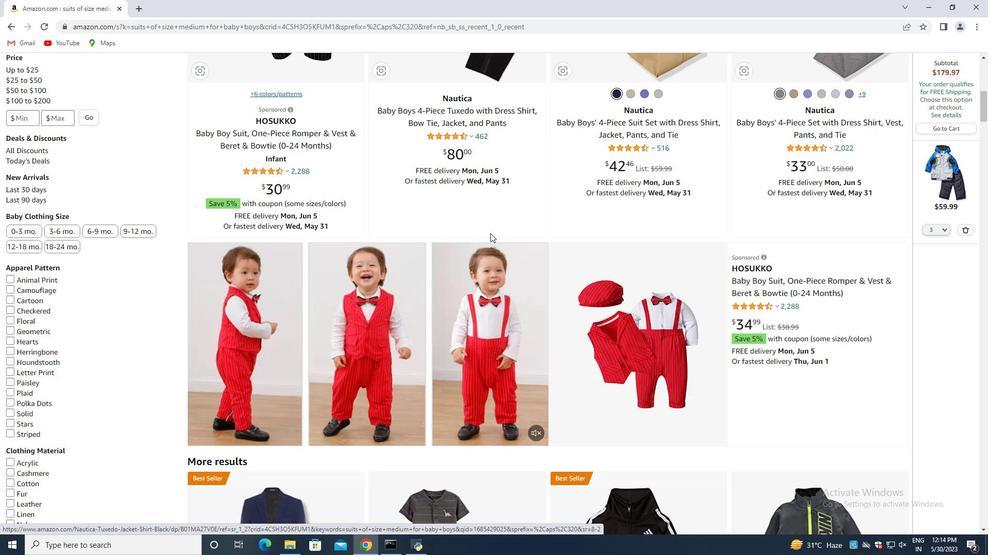 
Action: Mouse moved to (466, 237)
Screenshot: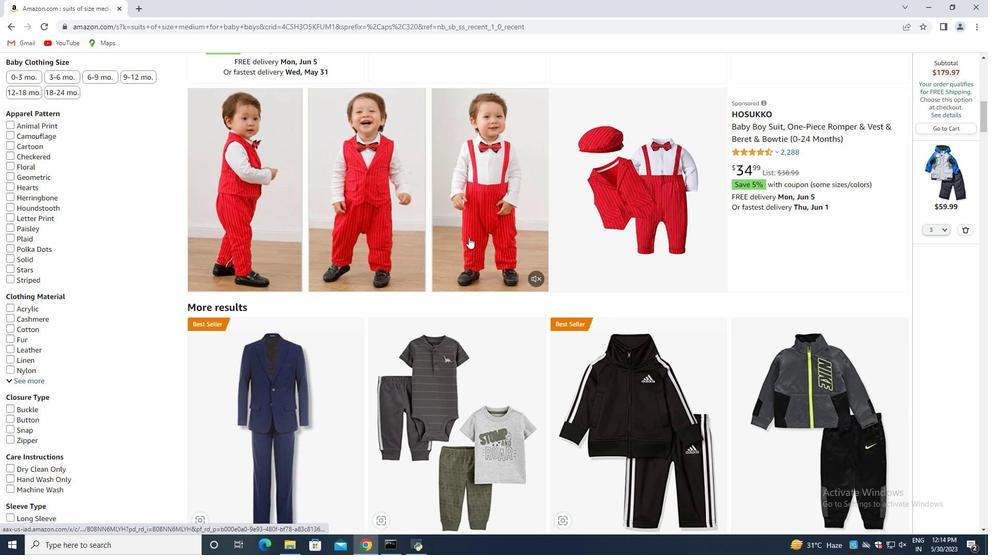 
Action: Mouse scrolled (466, 237) with delta (0, 0)
Screenshot: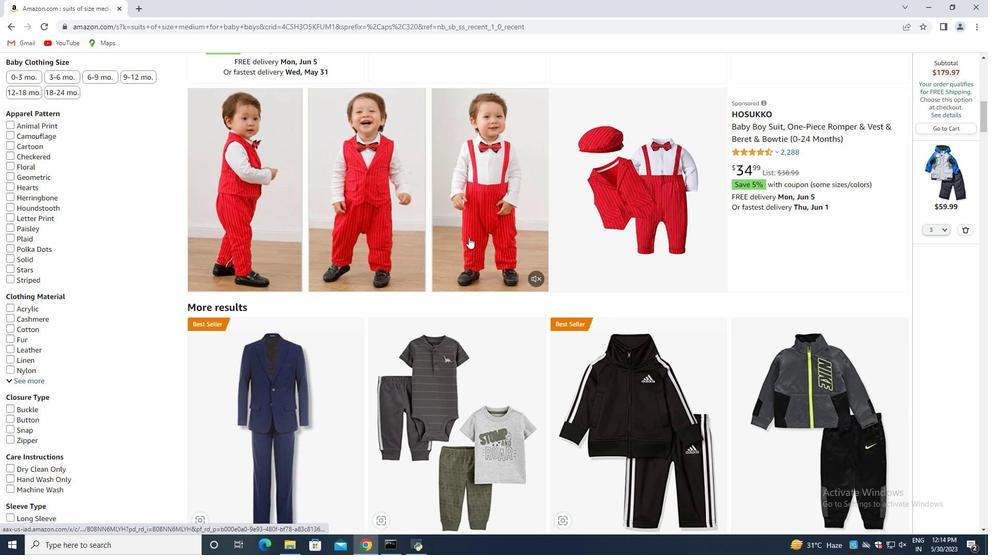 
Action: Mouse moved to (464, 238)
Screenshot: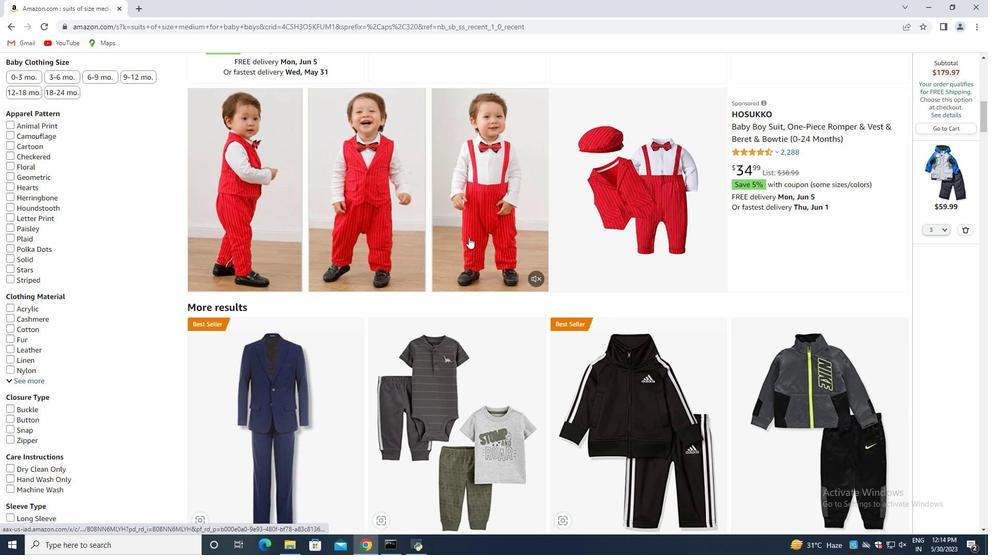
Action: Mouse scrolled (464, 237) with delta (0, 0)
Screenshot: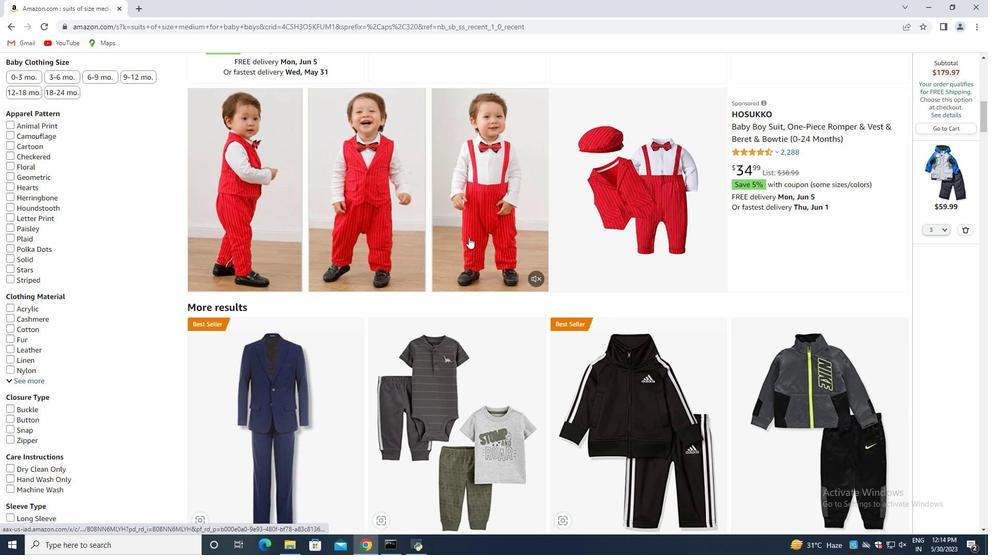 
Action: Mouse moved to (463, 238)
Screenshot: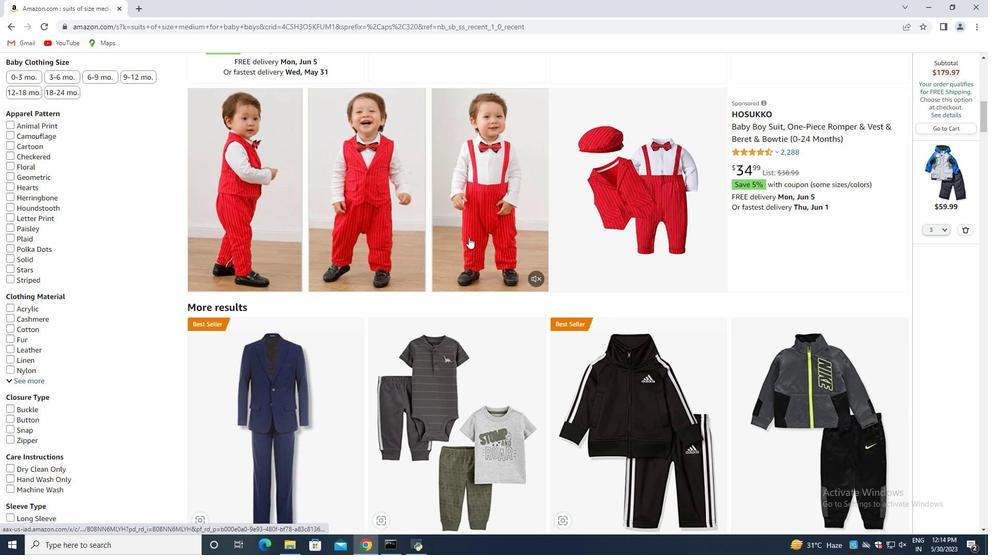 
Action: Mouse scrolled (463, 238) with delta (0, 0)
Screenshot: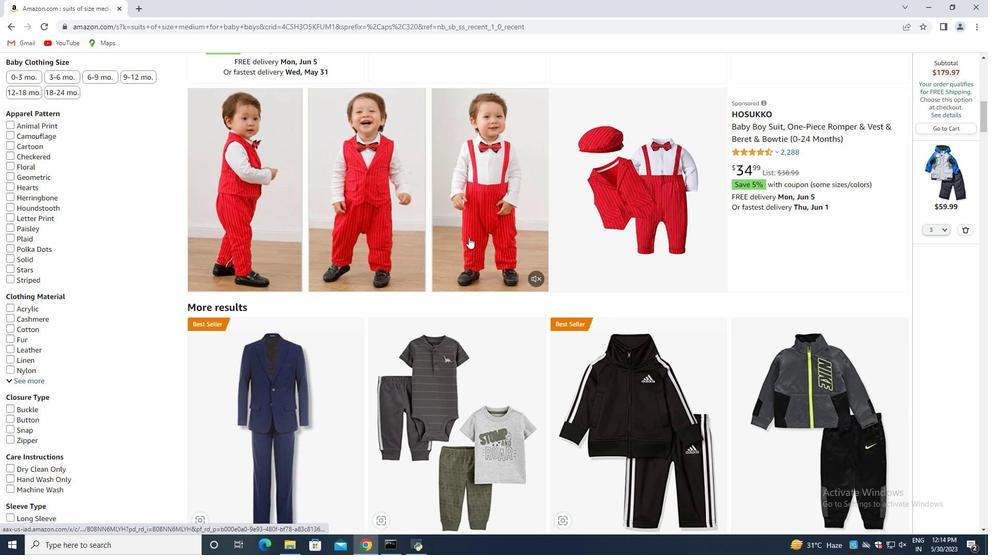 
Action: Mouse moved to (410, 240)
Screenshot: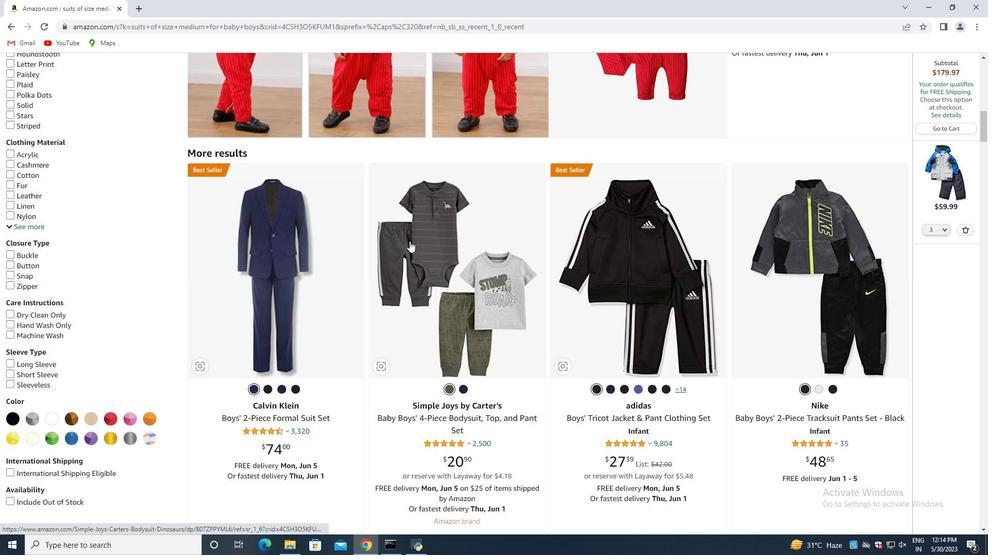 
Action: Mouse scrolled (410, 240) with delta (0, 0)
Screenshot: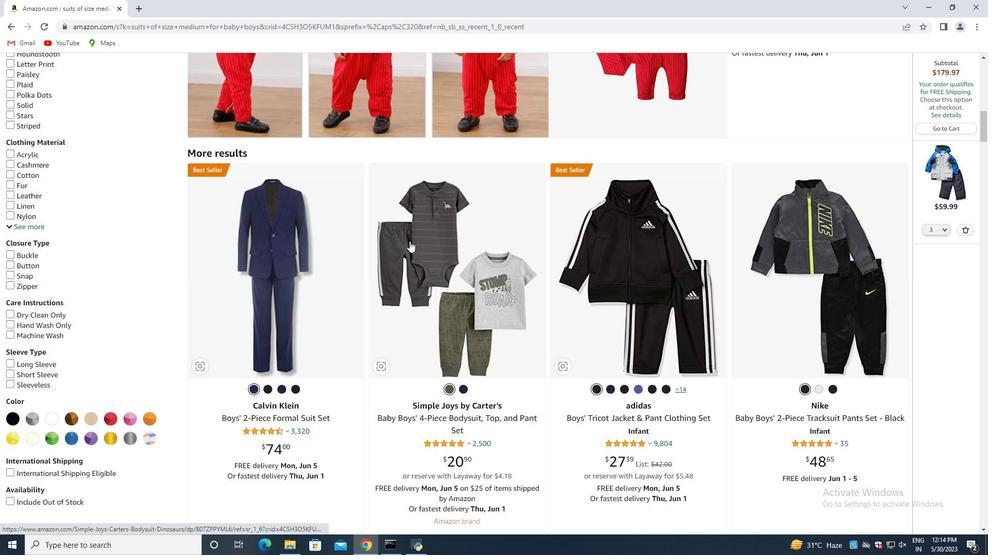 
Action: Mouse moved to (416, 240)
Screenshot: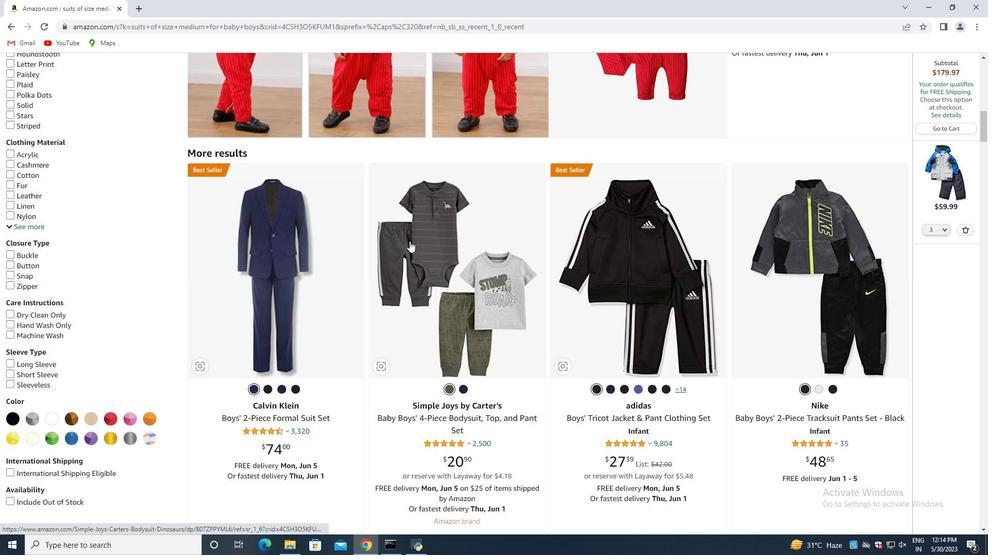 
Action: Mouse scrolled (416, 240) with delta (0, 0)
Screenshot: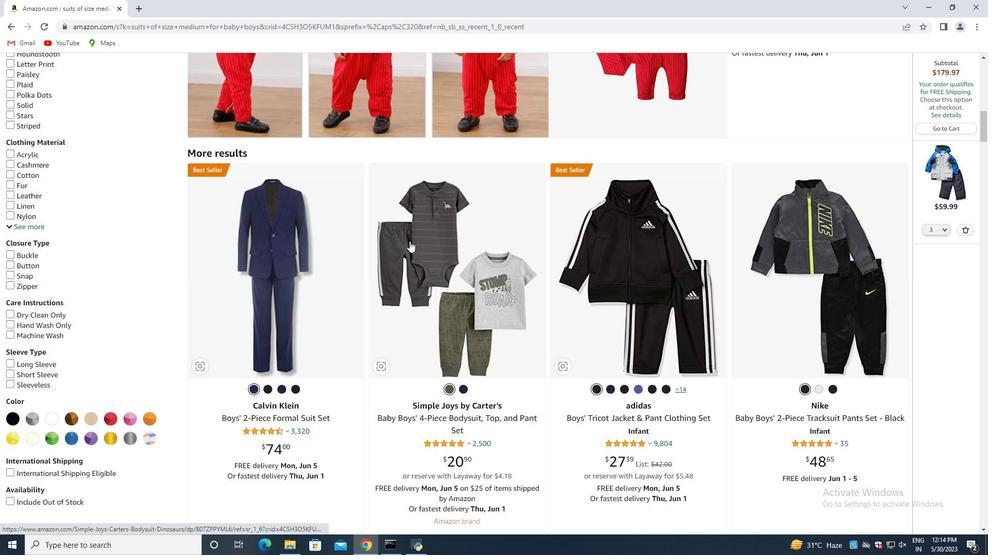 
Action: Mouse moved to (438, 242)
Screenshot: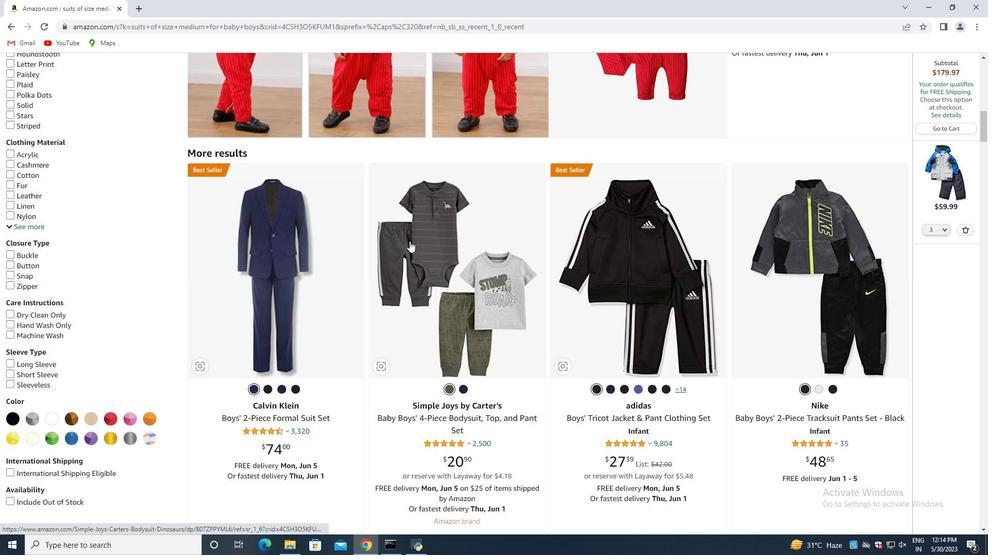 
Action: Mouse scrolled (435, 242) with delta (0, 0)
Screenshot: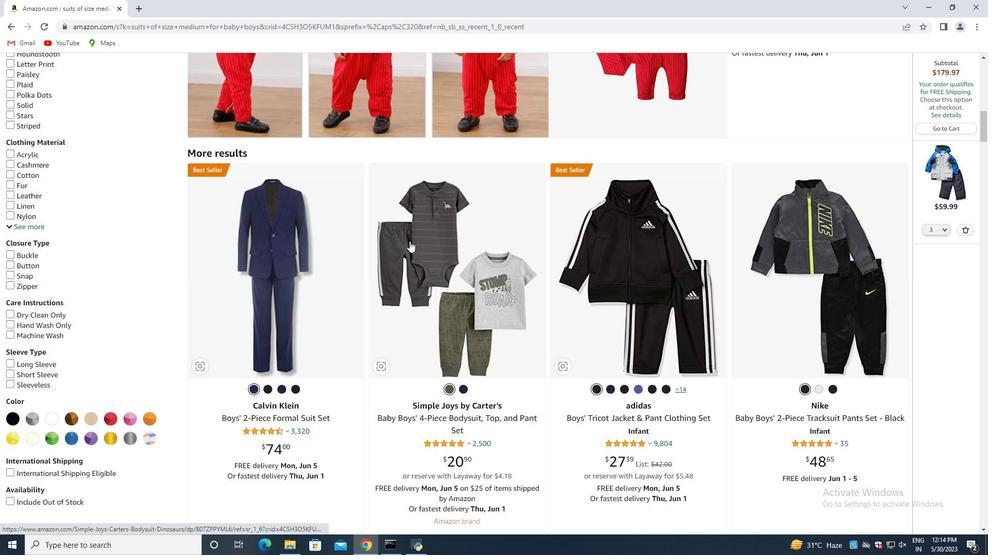 
Action: Mouse moved to (452, 246)
Screenshot: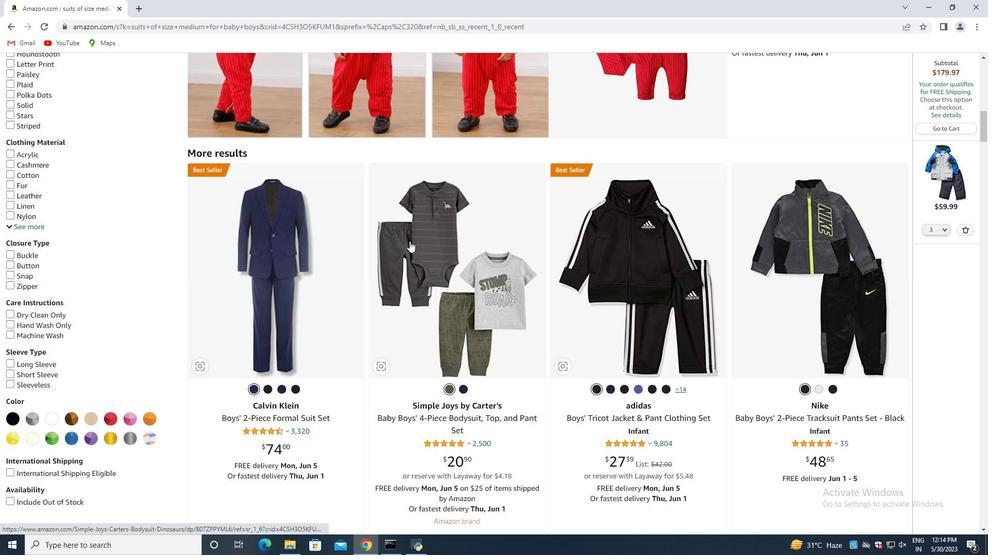 
Action: Mouse scrolled (452, 245) with delta (0, 0)
Screenshot: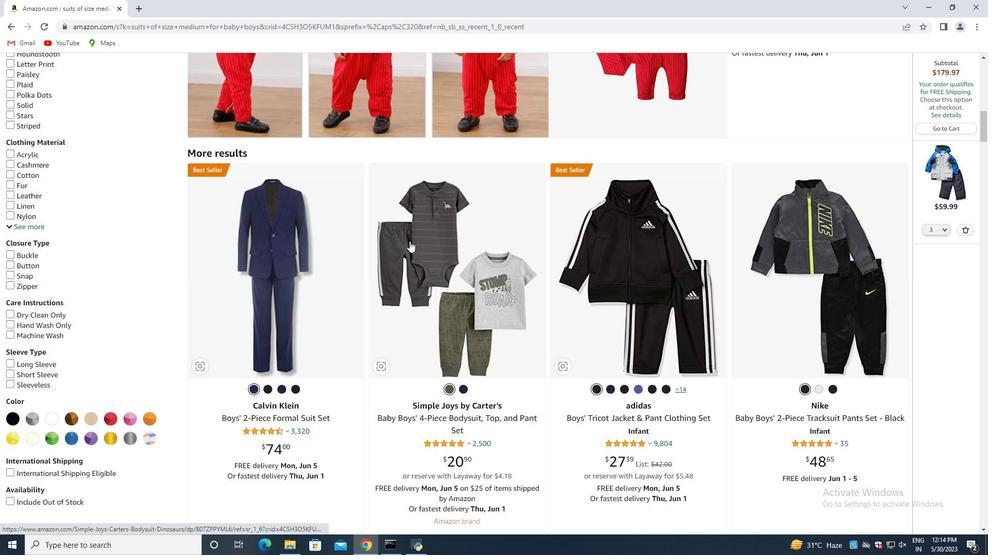
Action: Mouse moved to (464, 247)
Screenshot: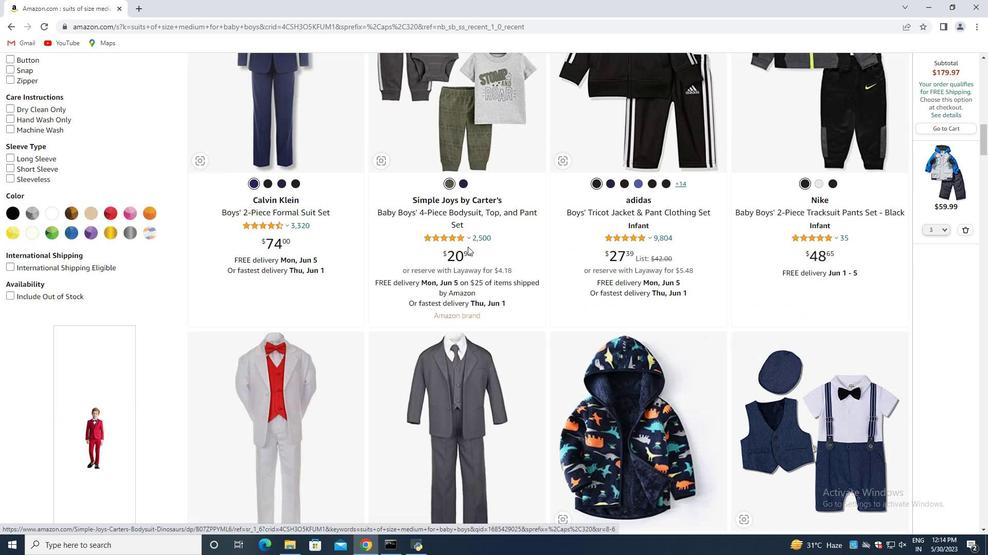 
Action: Mouse scrolled (464, 246) with delta (0, 0)
Screenshot: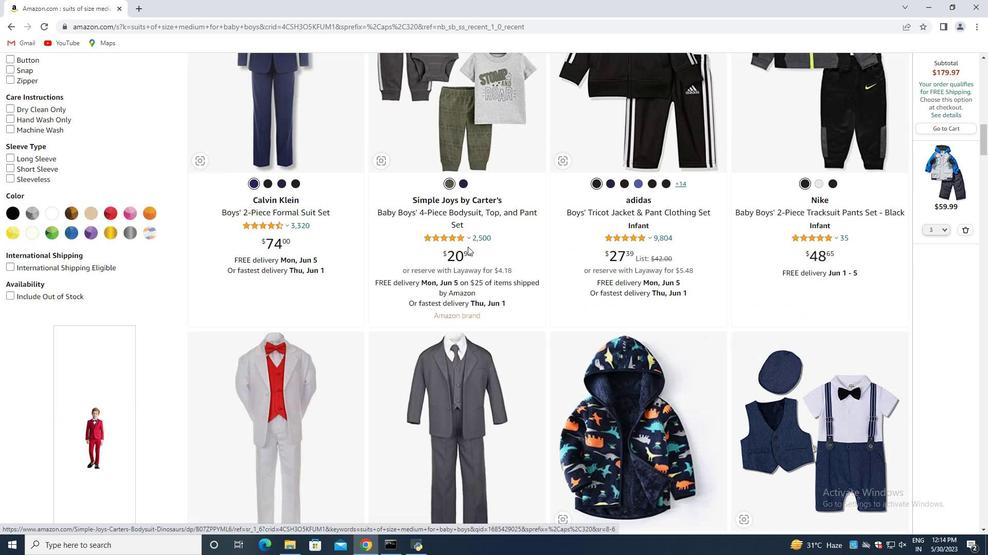 
Action: Mouse moved to (457, 248)
Screenshot: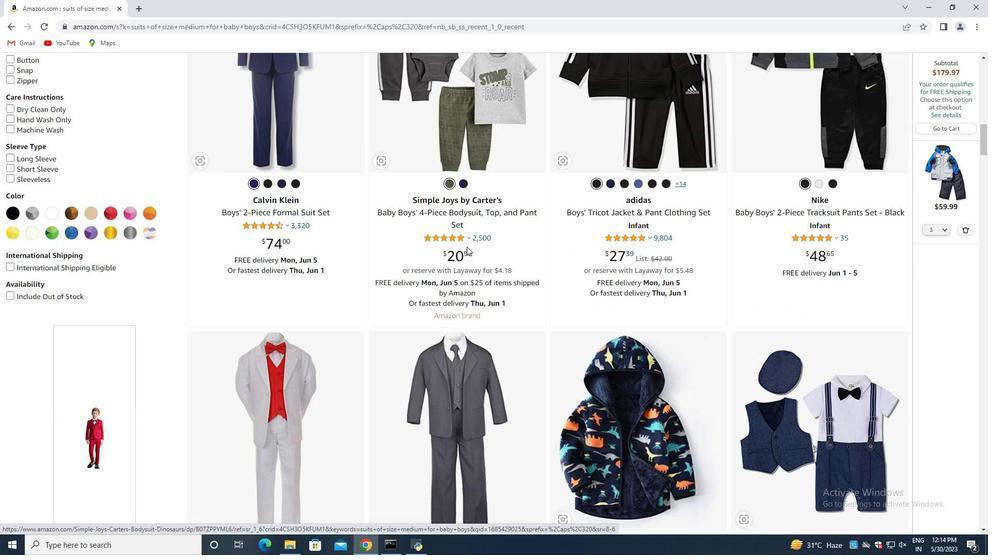 
Action: Mouse scrolled (460, 247) with delta (0, 0)
Screenshot: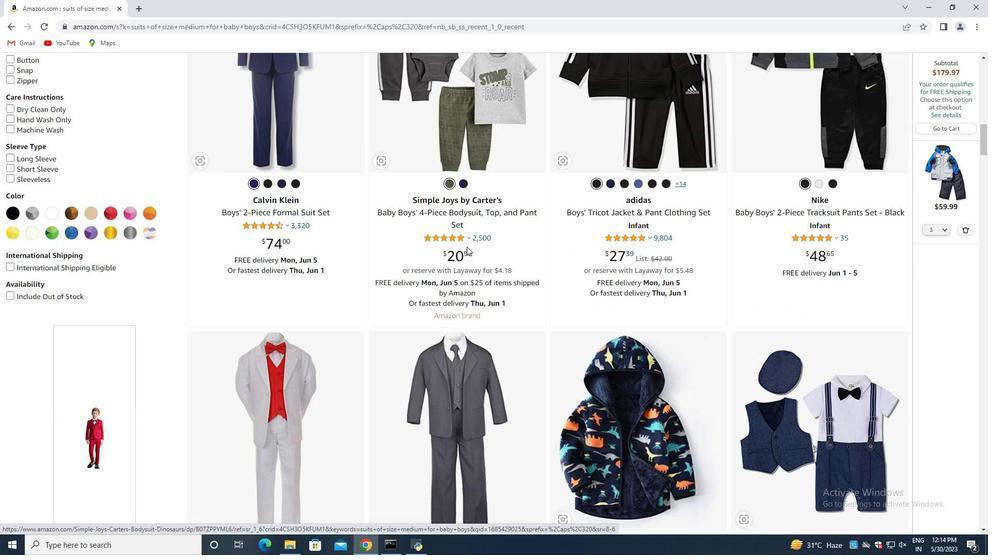 
Action: Mouse moved to (456, 248)
Screenshot: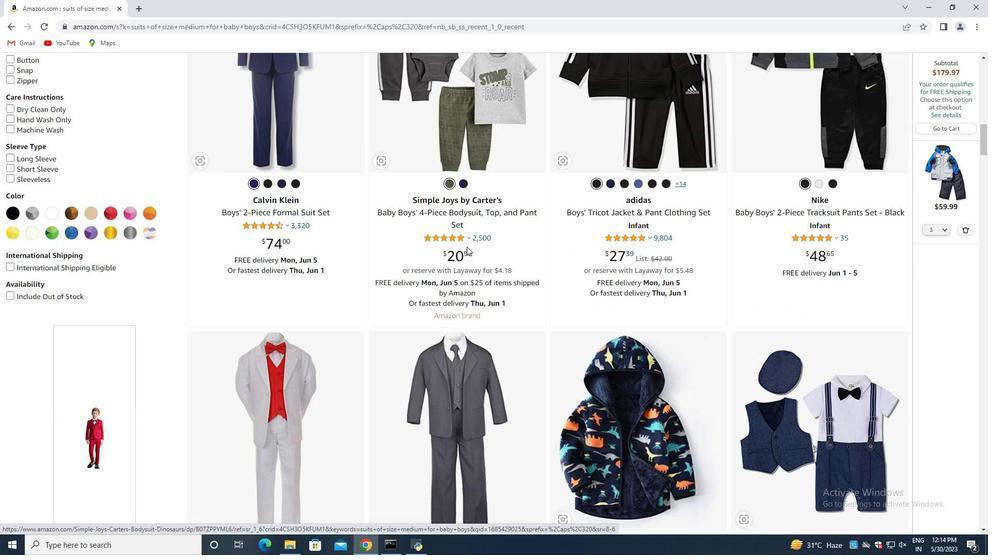 
Action: Mouse scrolled (456, 247) with delta (0, 0)
Screenshot: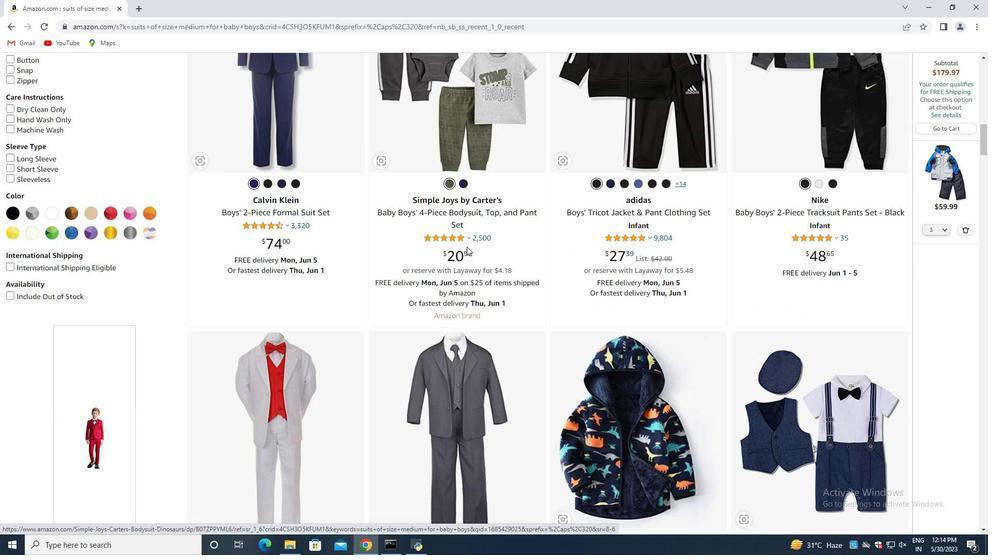 
Action: Mouse moved to (490, 243)
Screenshot: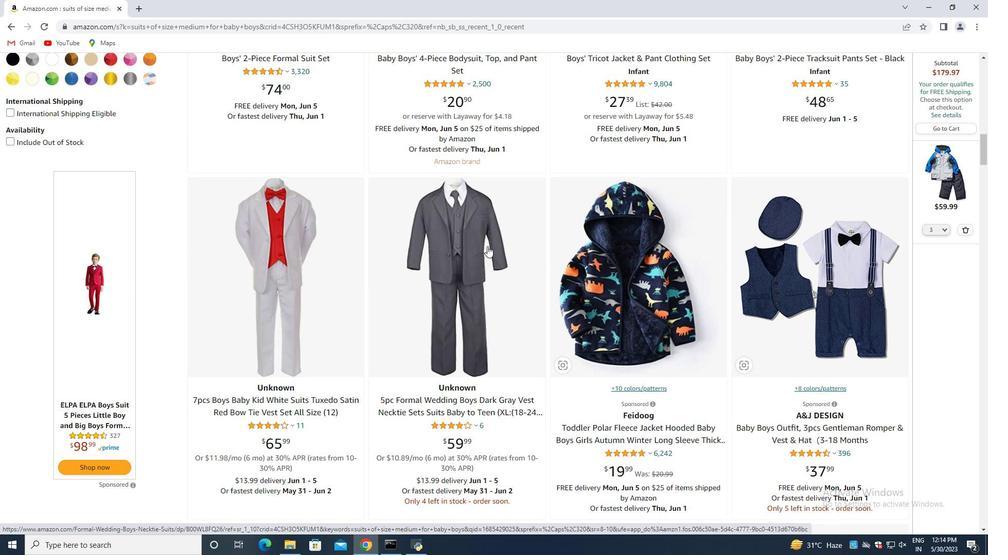 
Action: Mouse scrolled (490, 242) with delta (0, 0)
Screenshot: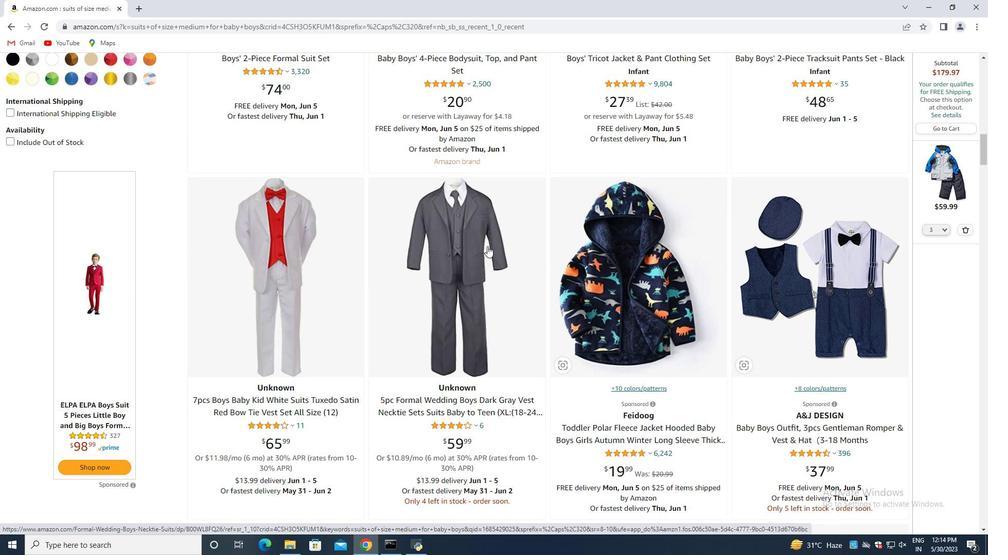 
Action: Mouse scrolled (490, 242) with delta (0, 0)
Screenshot: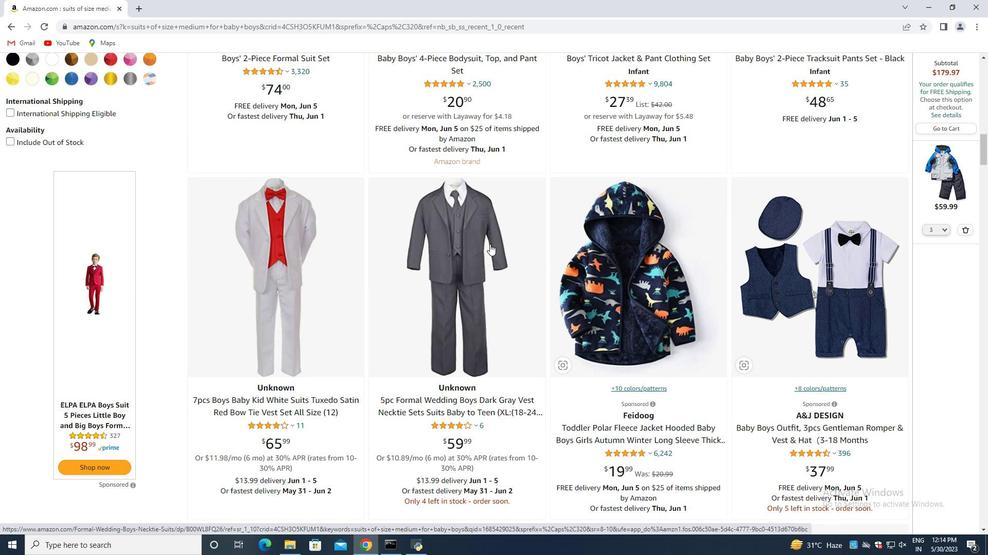 
Action: Mouse scrolled (490, 242) with delta (0, 0)
Screenshot: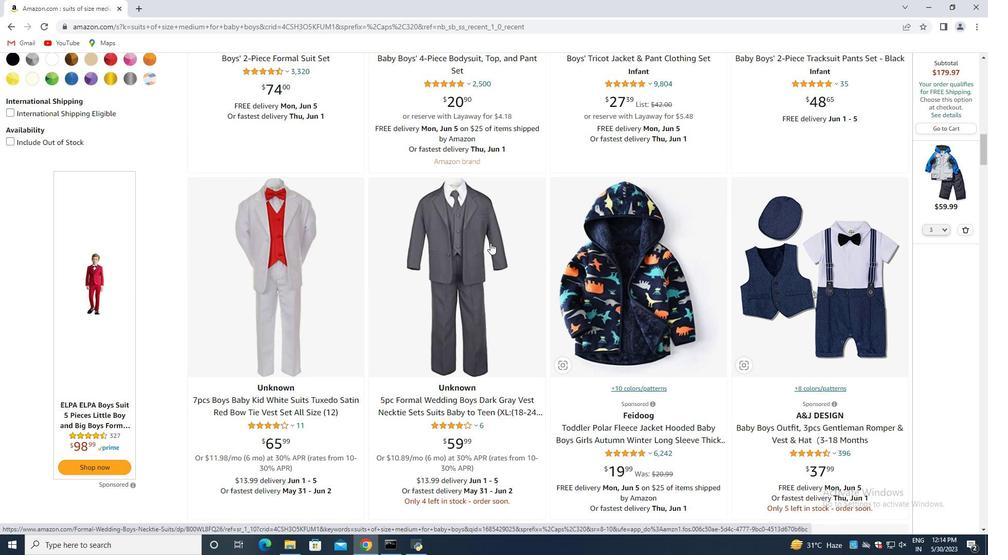 
Action: Mouse scrolled (490, 242) with delta (0, 0)
Screenshot: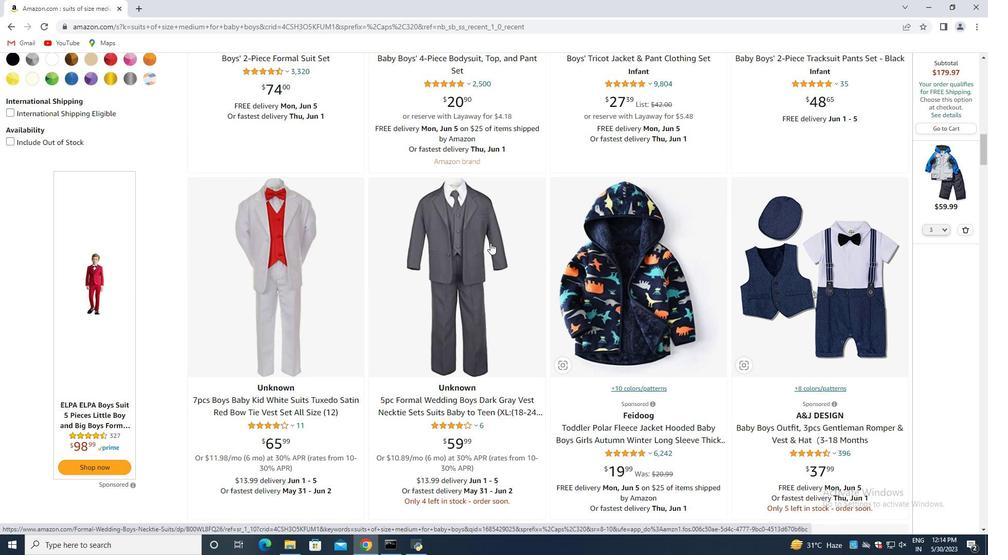 
Action: Mouse moved to (473, 246)
Screenshot: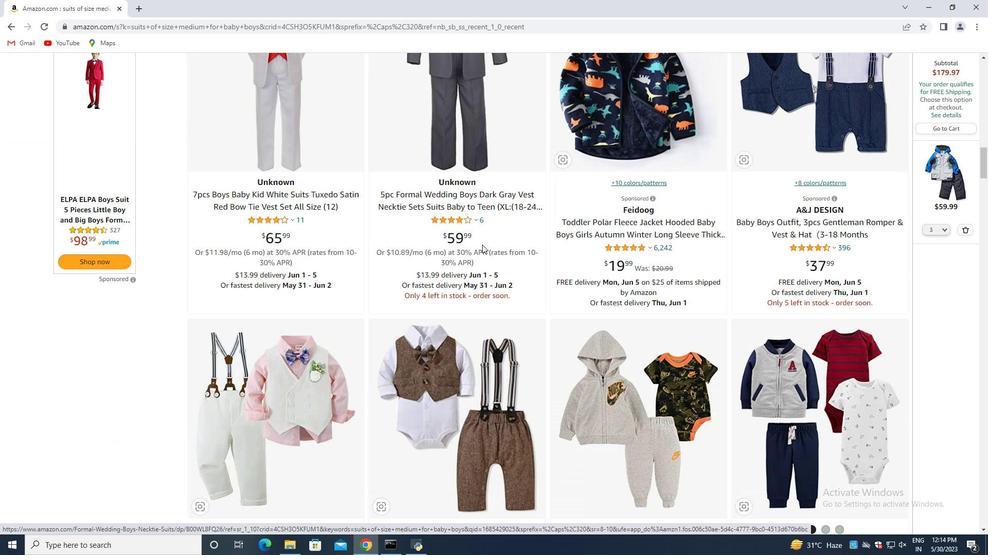 
Action: Mouse scrolled (473, 245) with delta (0, 0)
Screenshot: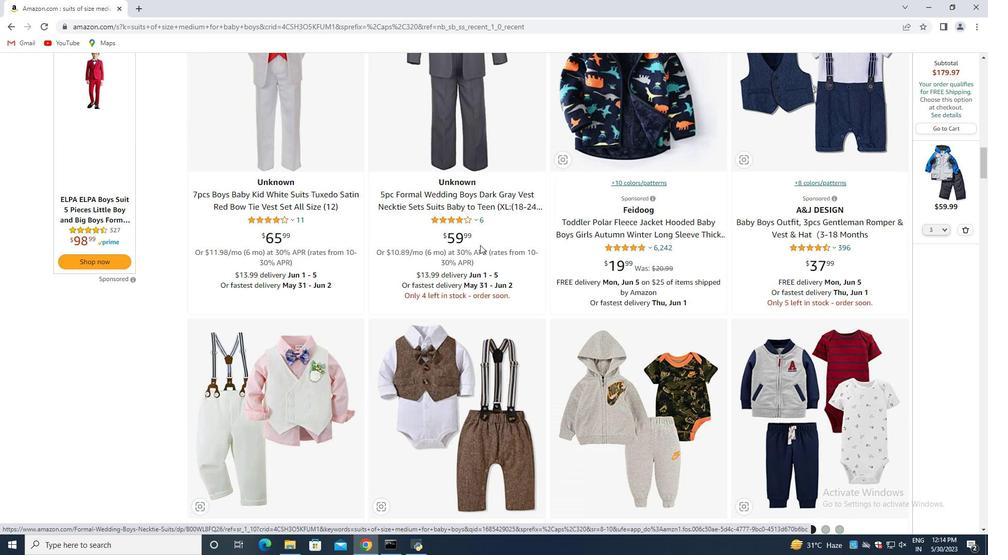 
Action: Mouse moved to (469, 248)
Screenshot: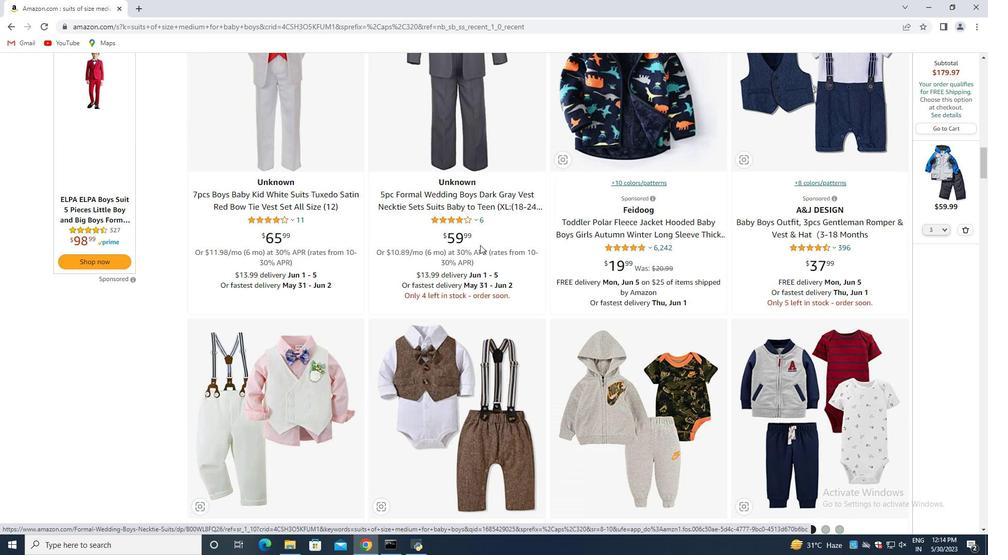 
Action: Mouse scrolled (469, 248) with delta (0, 0)
Screenshot: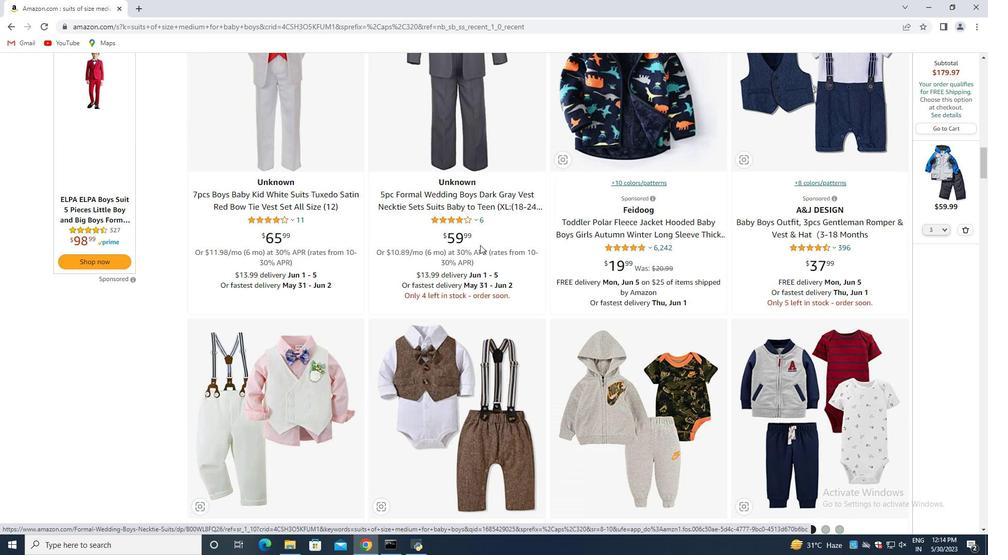 
Action: Mouse moved to (468, 249)
Screenshot: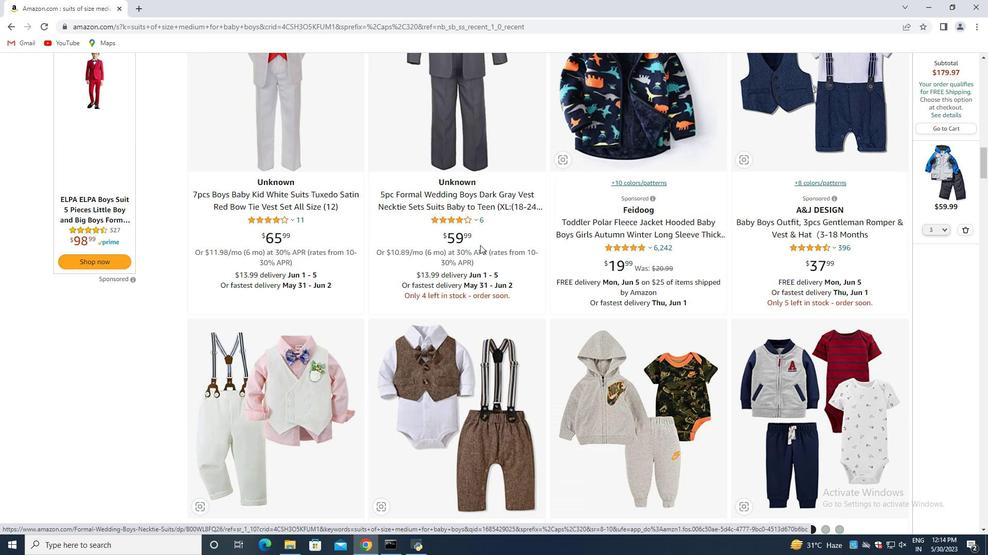 
Action: Mouse scrolled (468, 248) with delta (0, 0)
Screenshot: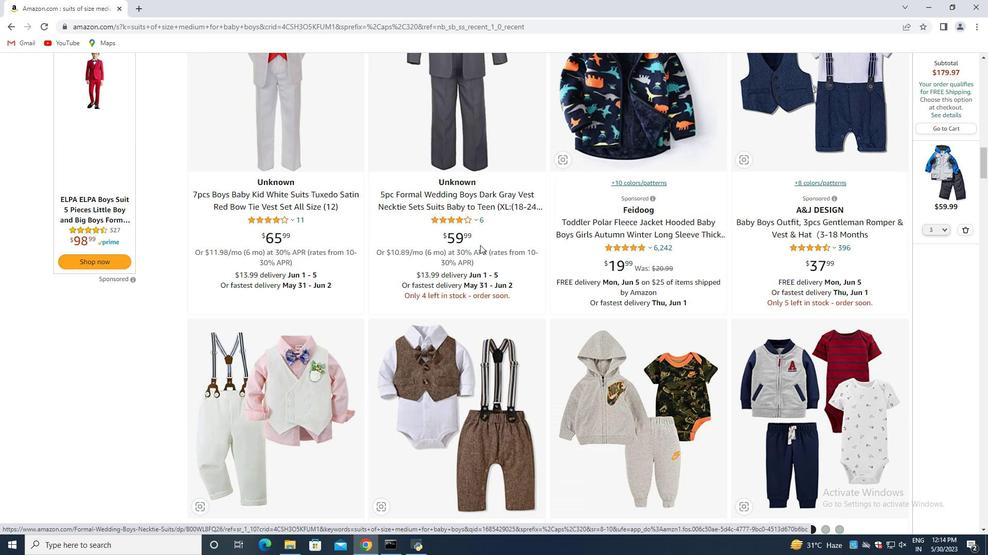 
Action: Mouse moved to (456, 249)
Screenshot: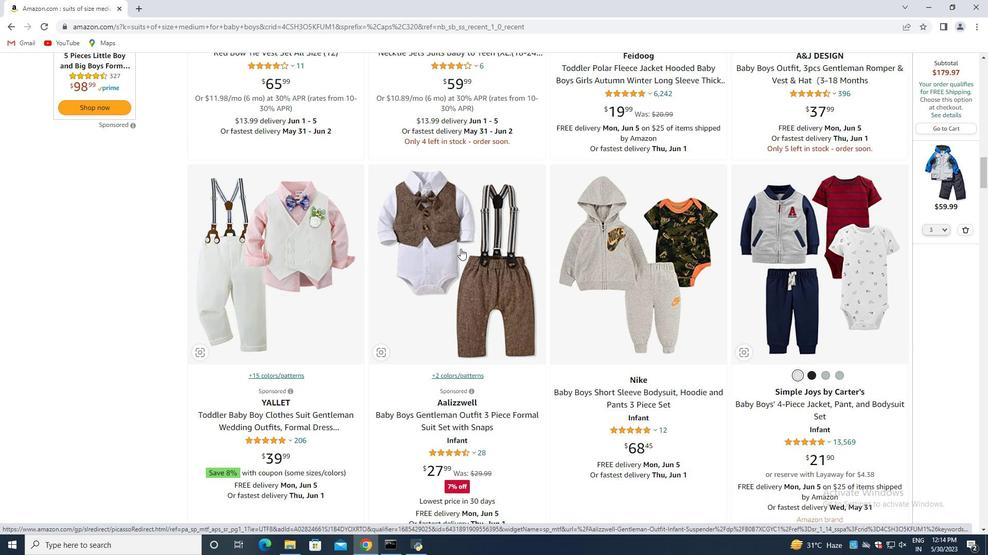 
Action: Mouse scrolled (456, 248) with delta (0, 0)
Screenshot: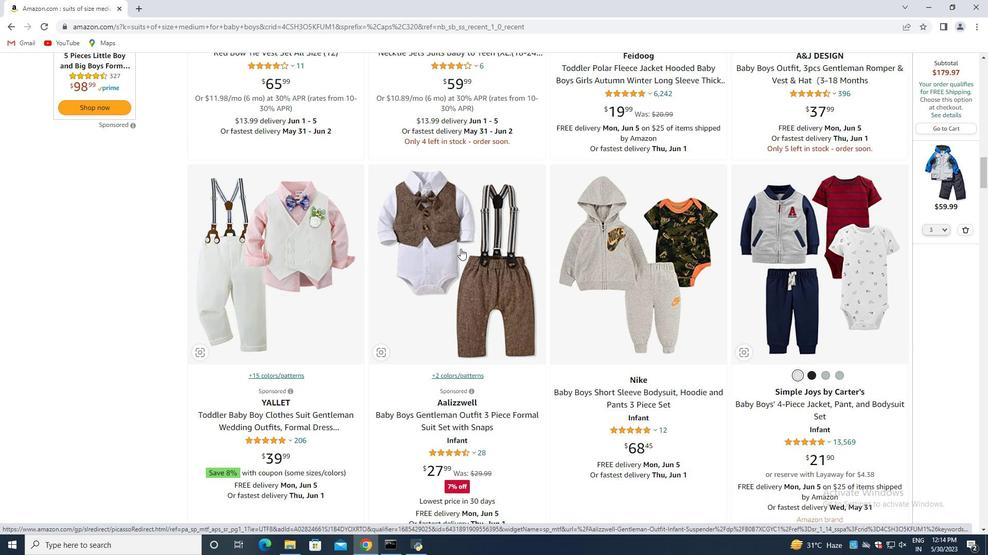 
Action: Mouse moved to (456, 249)
Screenshot: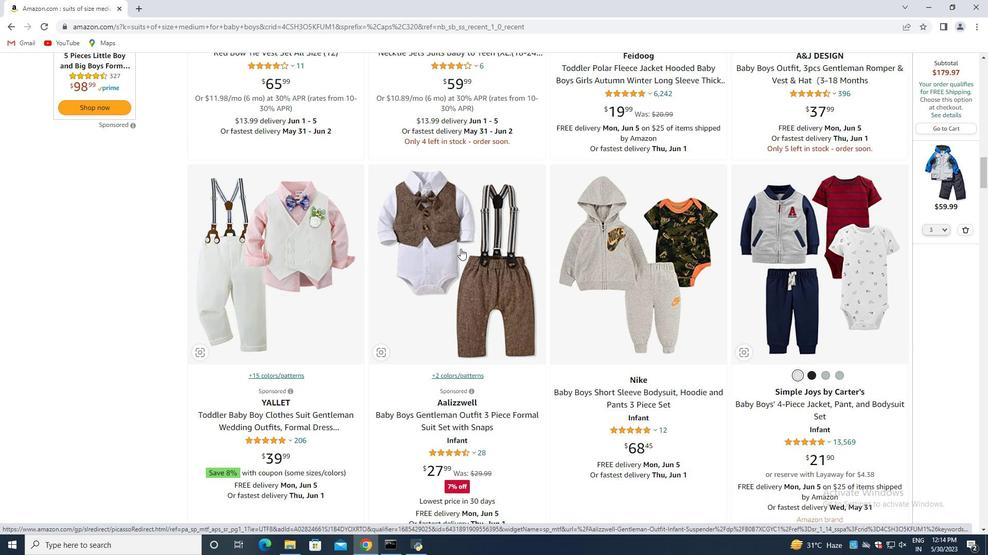 
Action: Mouse scrolled (456, 249) with delta (0, 0)
Screenshot: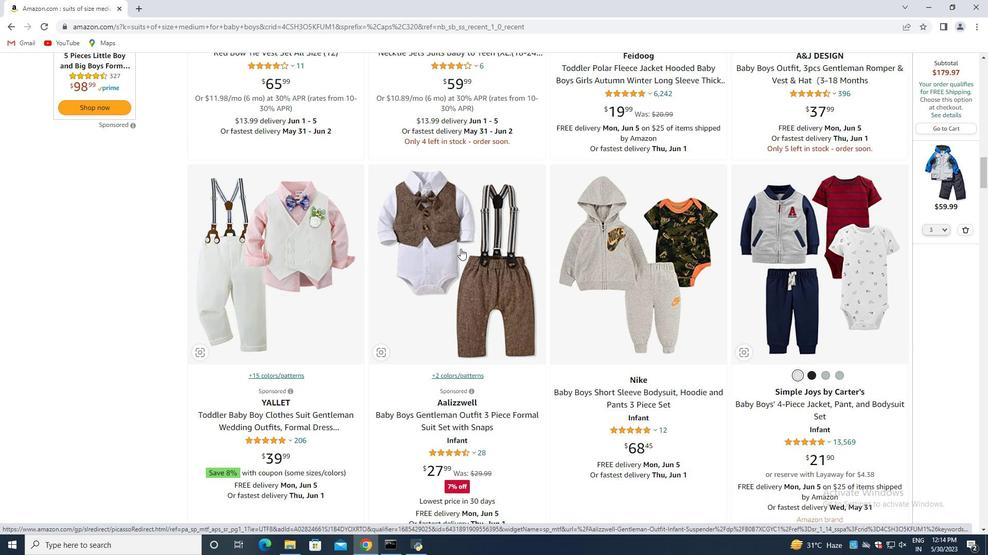 
Action: Mouse moved to (456, 249)
Screenshot: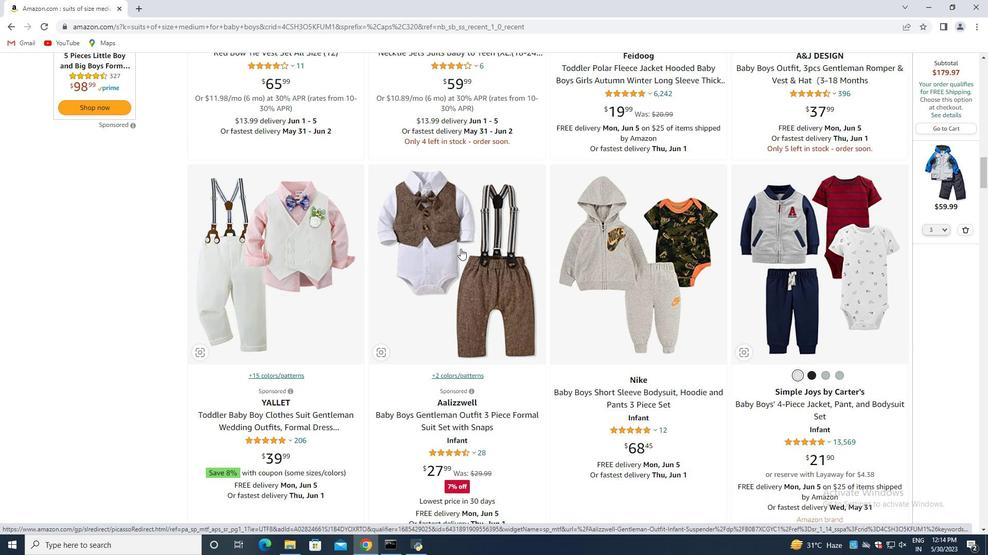 
Action: Mouse scrolled (456, 249) with delta (0, 0)
Screenshot: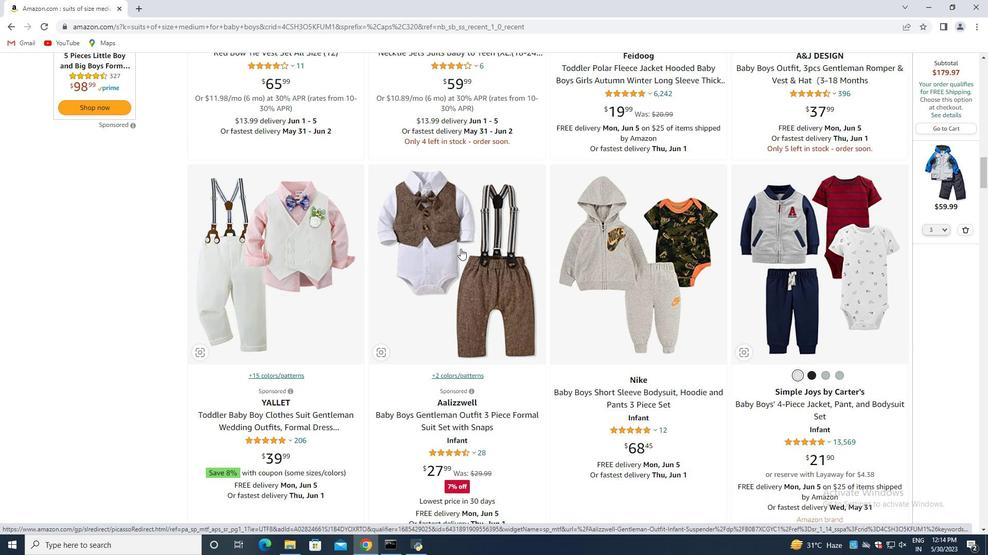 
Action: Mouse moved to (456, 250)
Screenshot: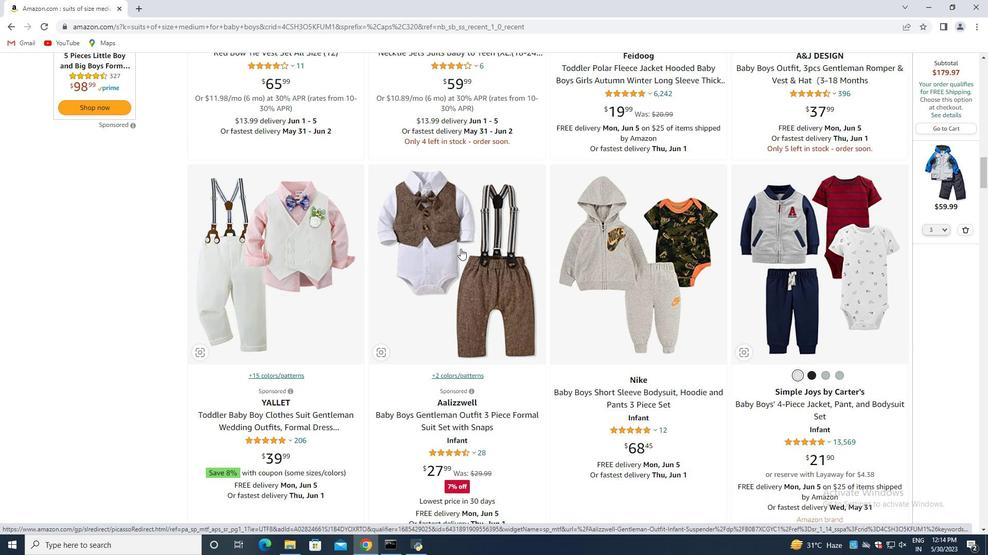 
Action: Mouse scrolled (456, 249) with delta (0, 0)
Screenshot: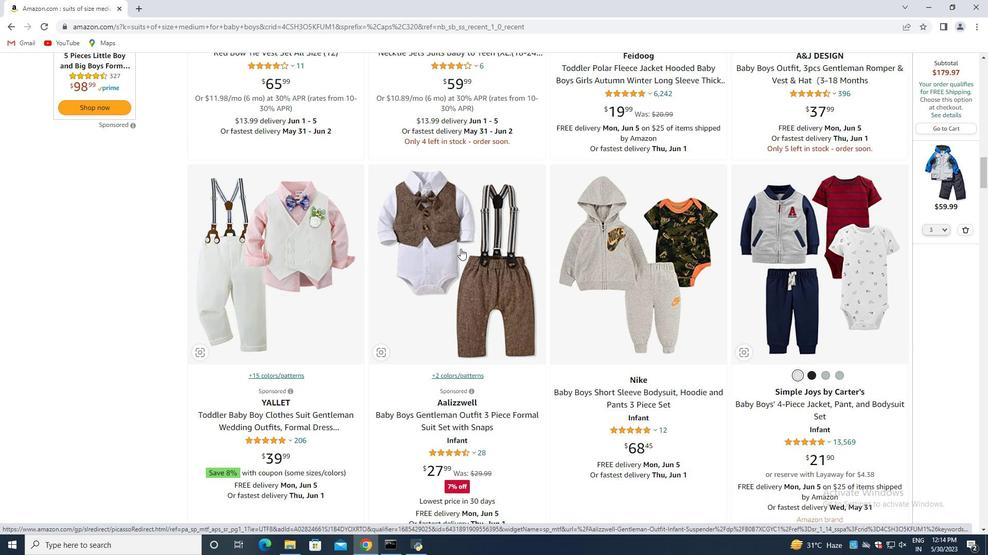 
Action: Mouse moved to (455, 250)
Screenshot: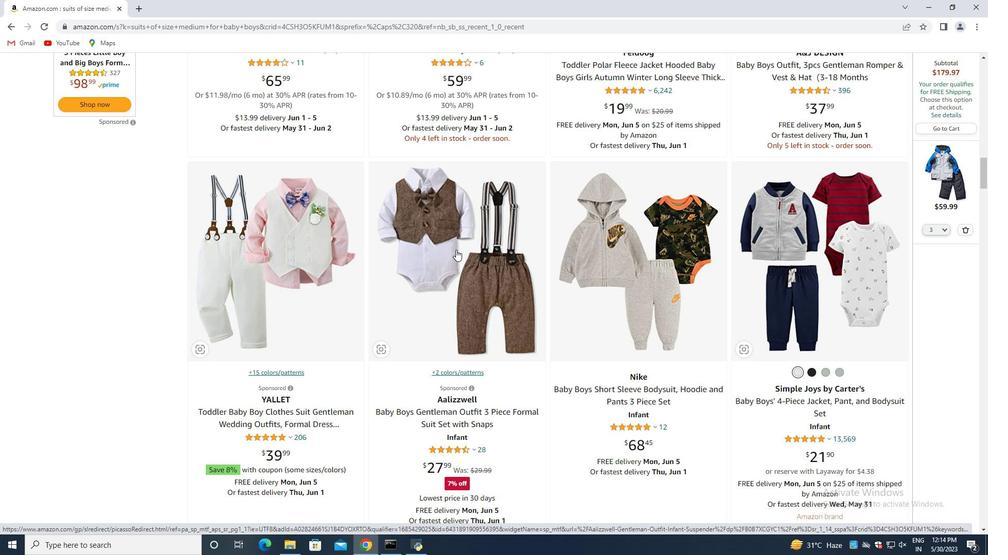 
Action: Mouse scrolled (455, 250) with delta (0, 0)
Screenshot: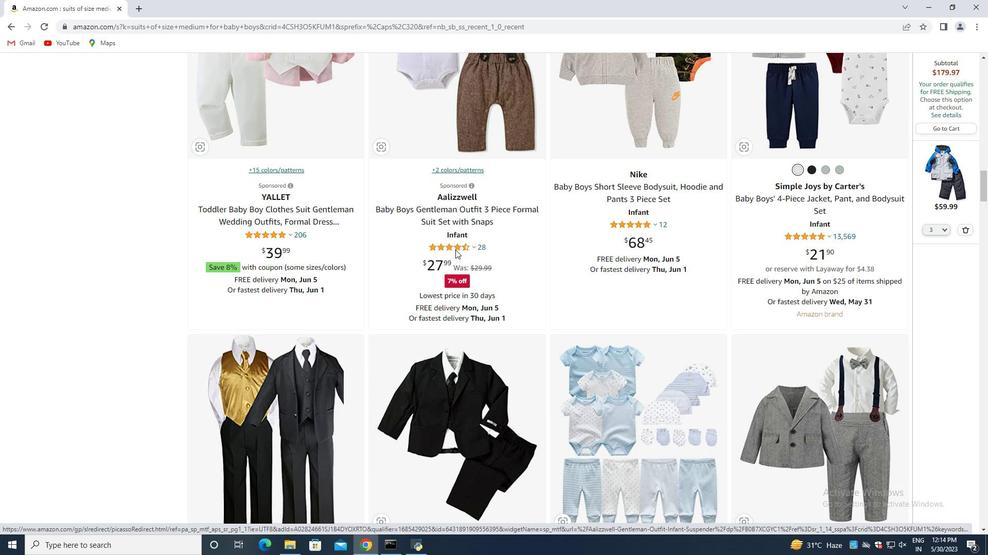 
Action: Mouse scrolled (455, 250) with delta (0, 0)
Screenshot: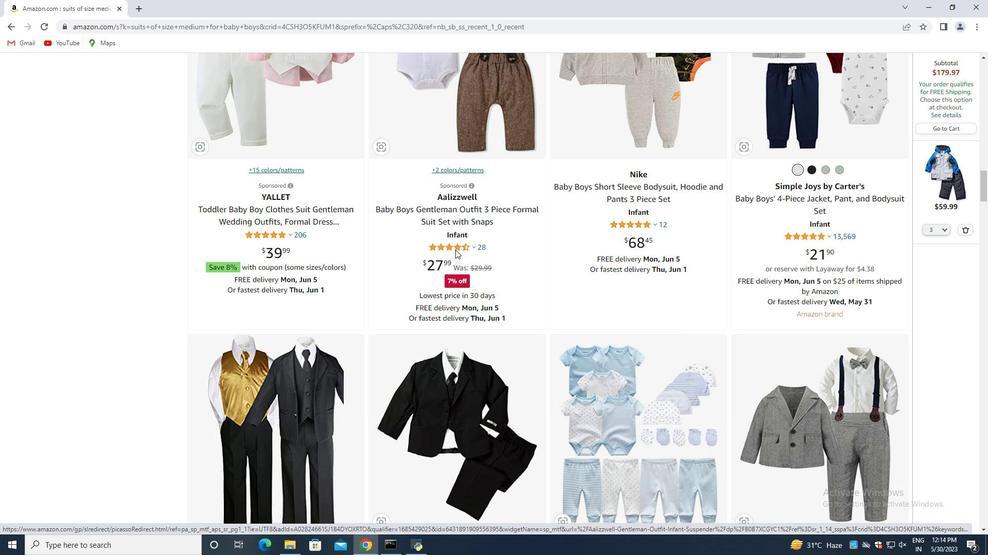 
Action: Mouse scrolled (455, 249) with delta (0, 0)
Screenshot: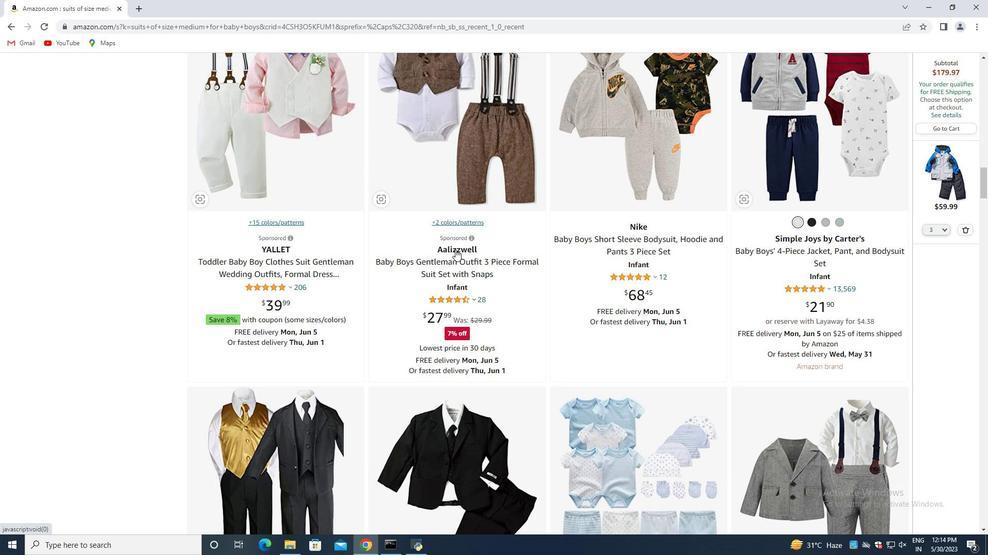 
Action: Mouse scrolled (455, 249) with delta (0, 0)
Screenshot: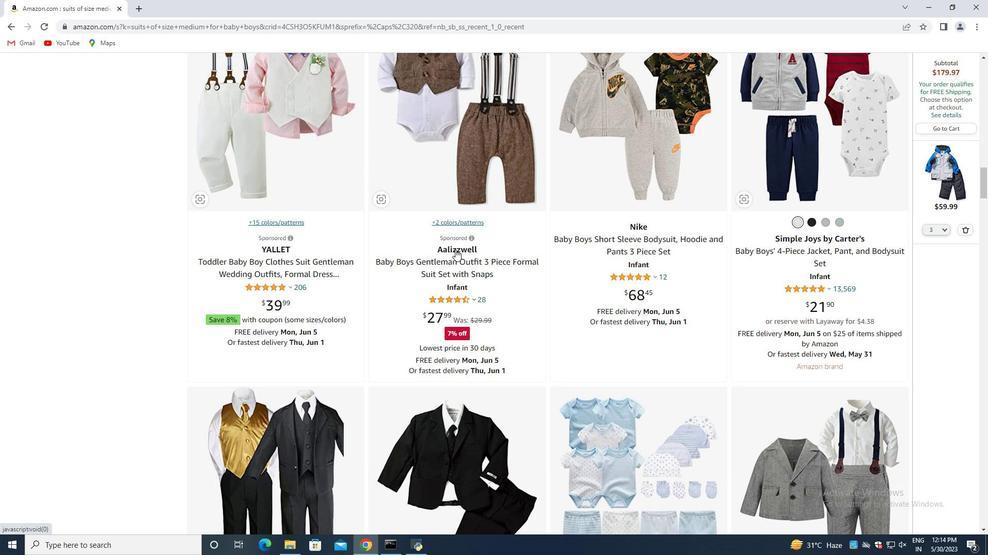 
Action: Mouse scrolled (455, 249) with delta (0, 0)
Screenshot: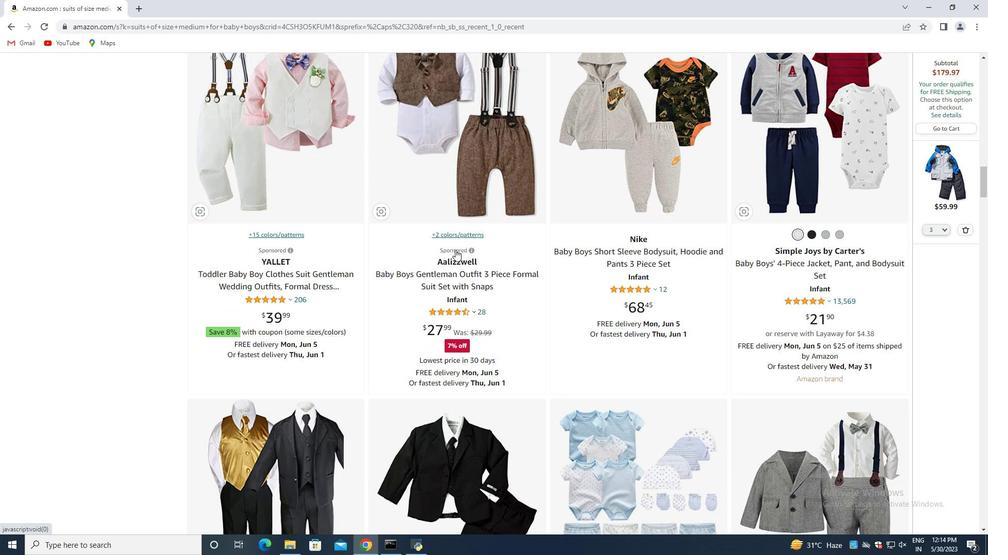 
Action: Mouse scrolled (455, 249) with delta (0, 0)
Screenshot: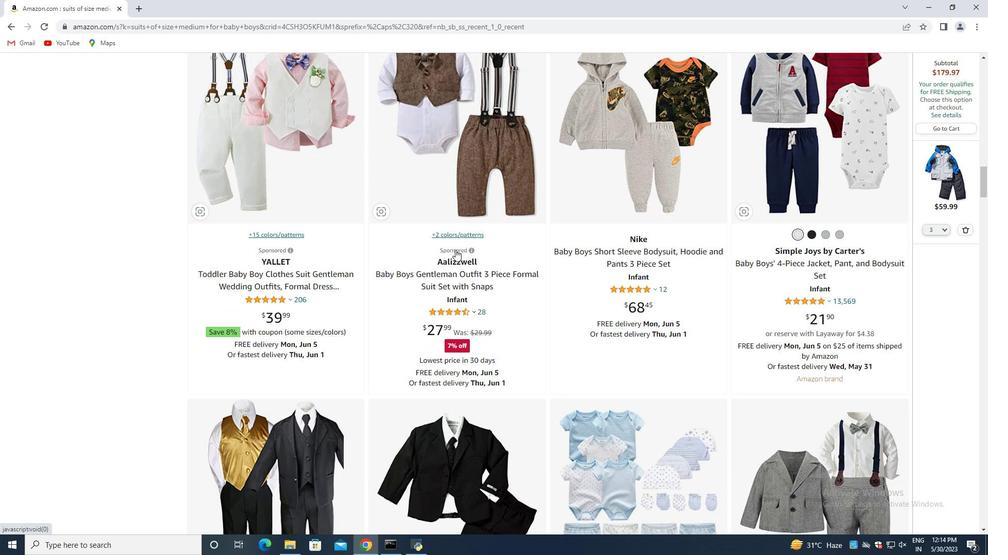 
Action: Mouse moved to (464, 250)
Screenshot: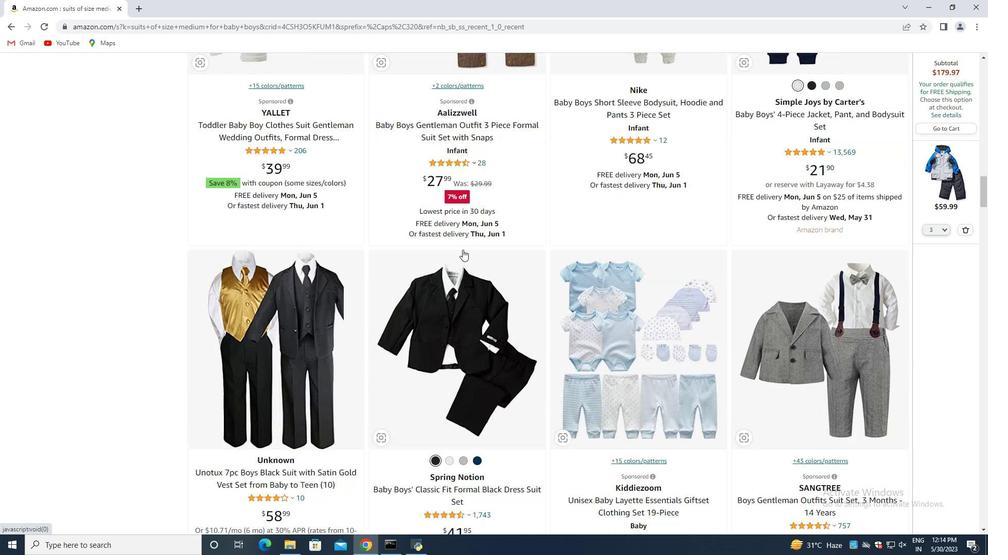 
Action: Mouse scrolled (464, 249) with delta (0, 0)
Screenshot: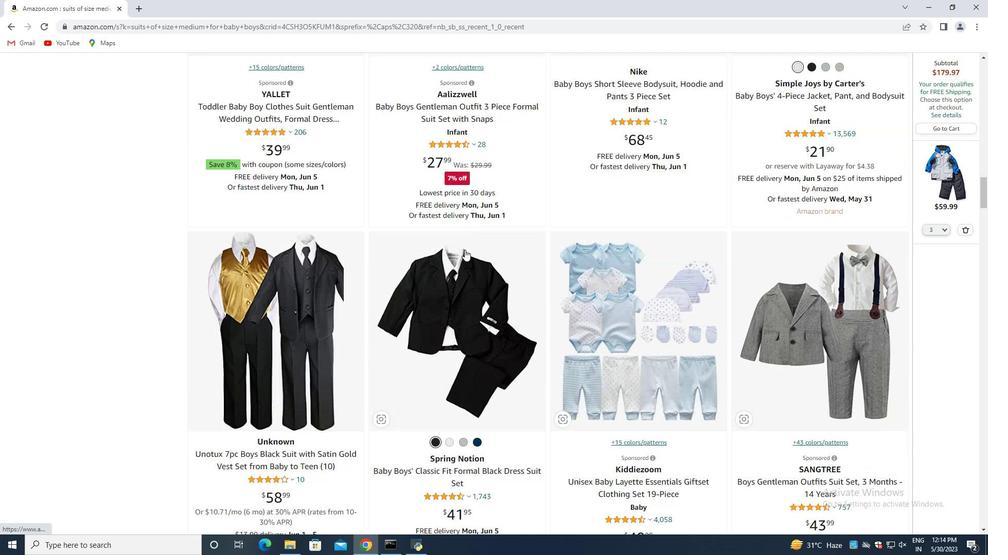 
Action: Mouse moved to (477, 231)
Screenshot: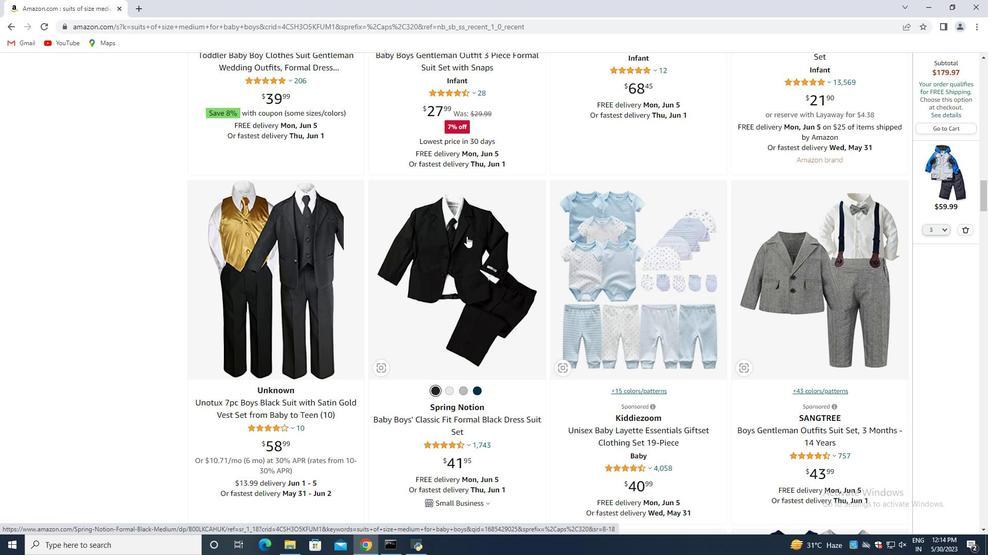 
Action: Mouse scrolled (477, 231) with delta (0, 0)
Screenshot: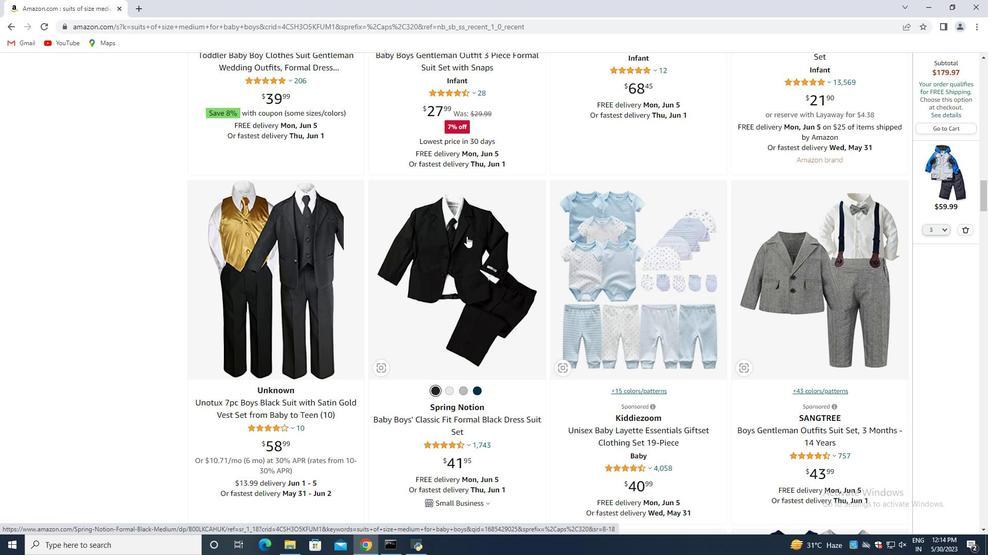 
Action: Mouse moved to (971, 230)
Screenshot: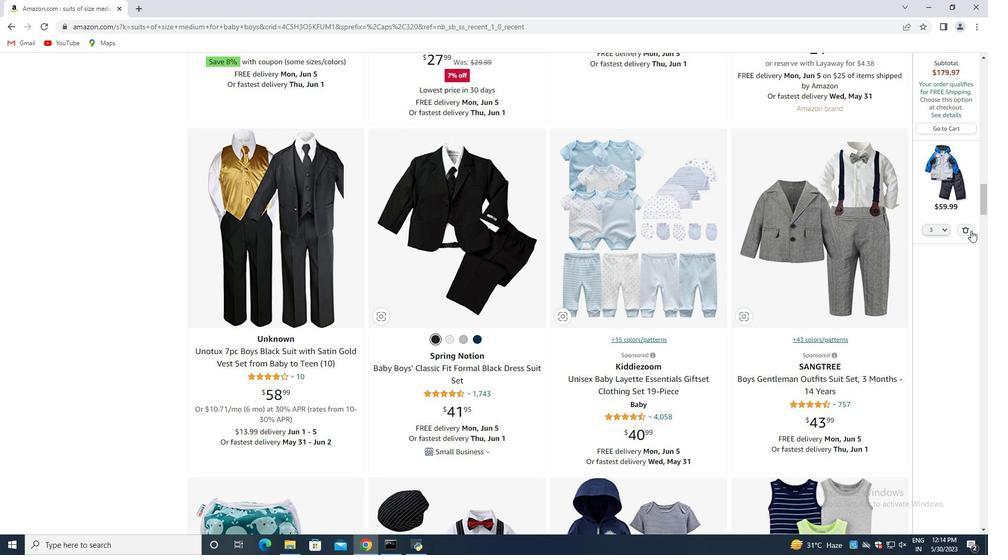 
Action: Mouse pressed left at (971, 230)
Screenshot: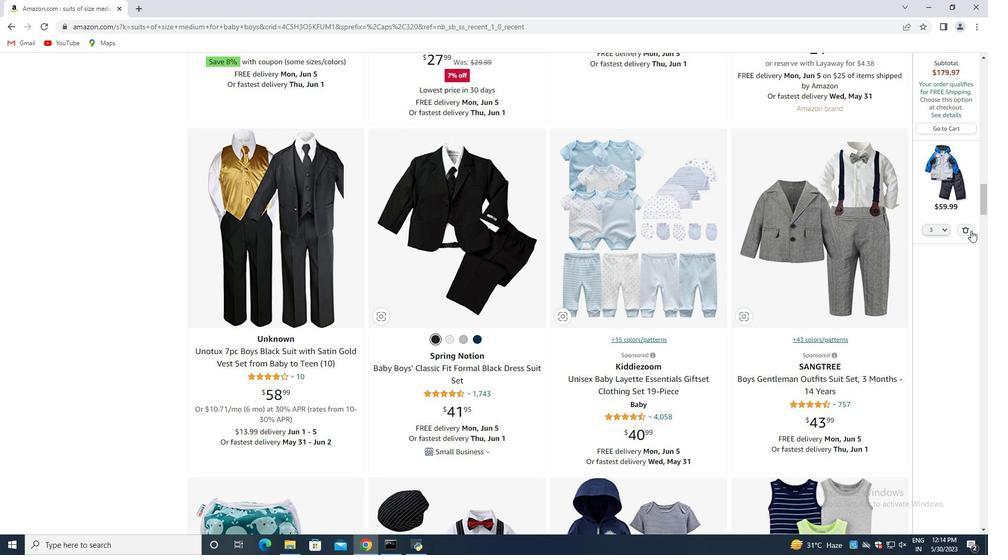 
Action: Mouse moved to (516, 224)
Screenshot: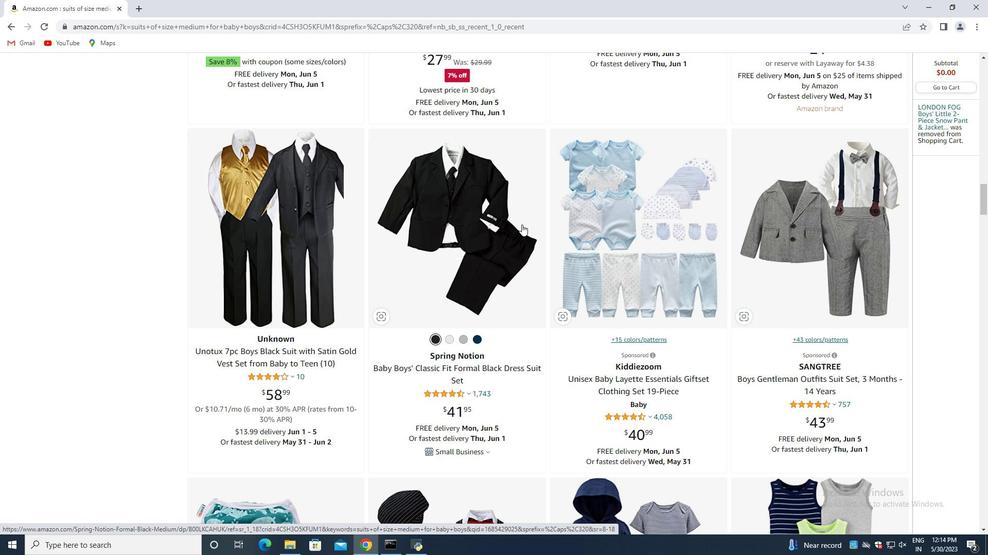 
Action: Mouse scrolled (516, 224) with delta (0, 0)
Screenshot: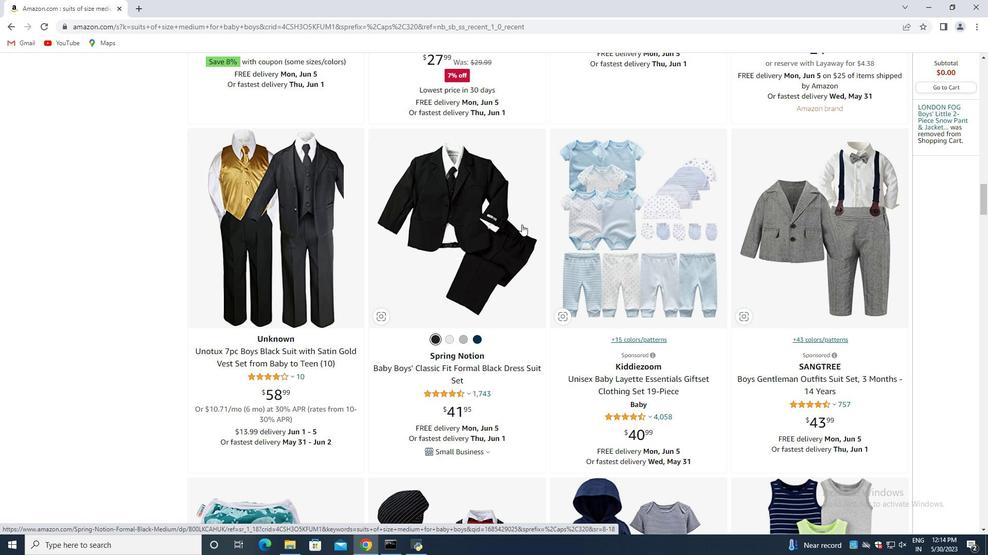 
Action: Mouse scrolled (516, 224) with delta (0, 0)
Screenshot: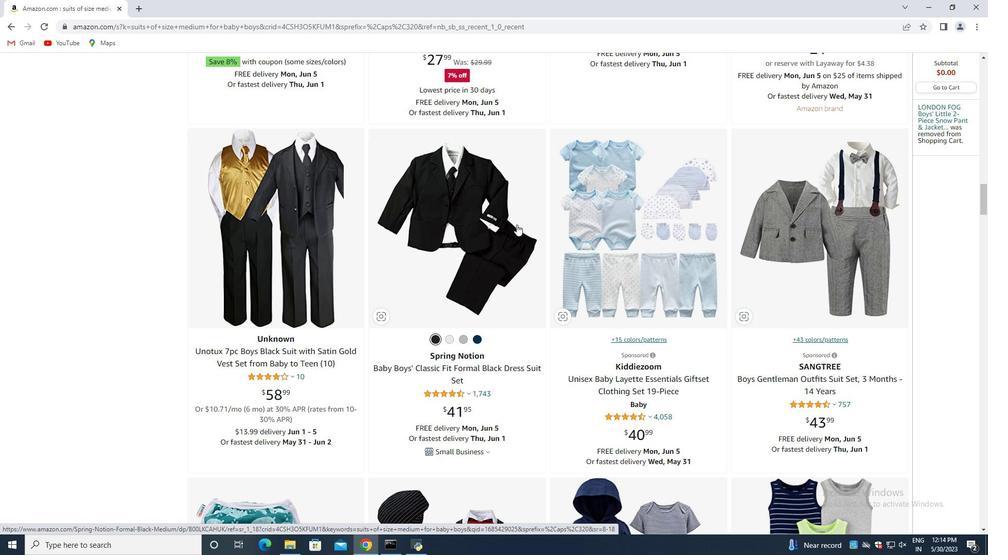 
Action: Mouse moved to (486, 221)
Screenshot: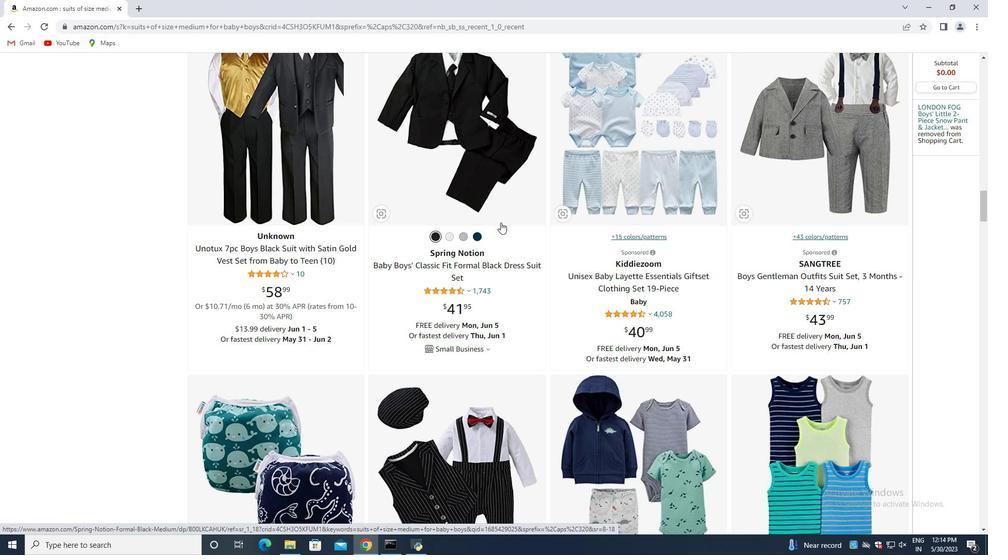 
Action: Mouse scrolled (486, 221) with delta (0, 0)
Screenshot: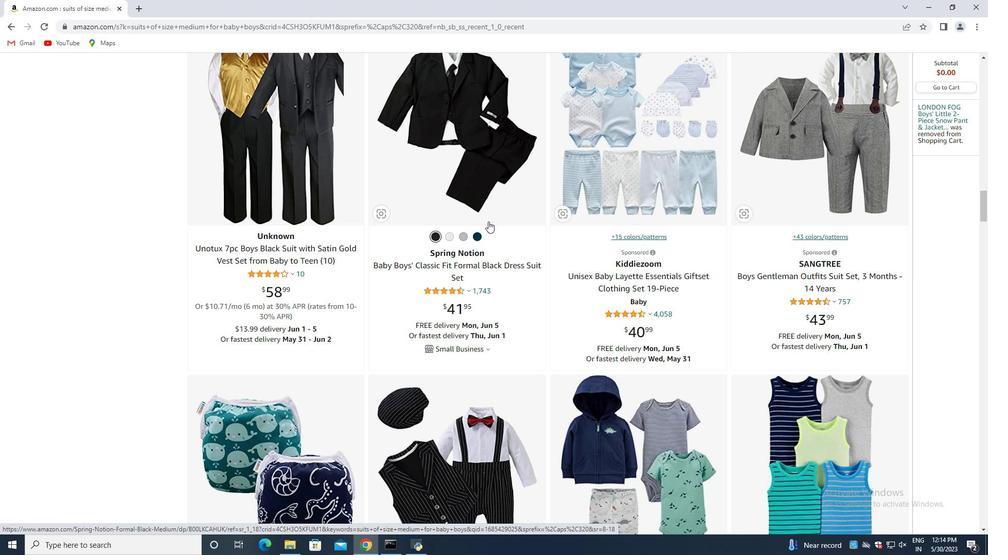 
Action: Mouse scrolled (486, 221) with delta (0, 0)
Screenshot: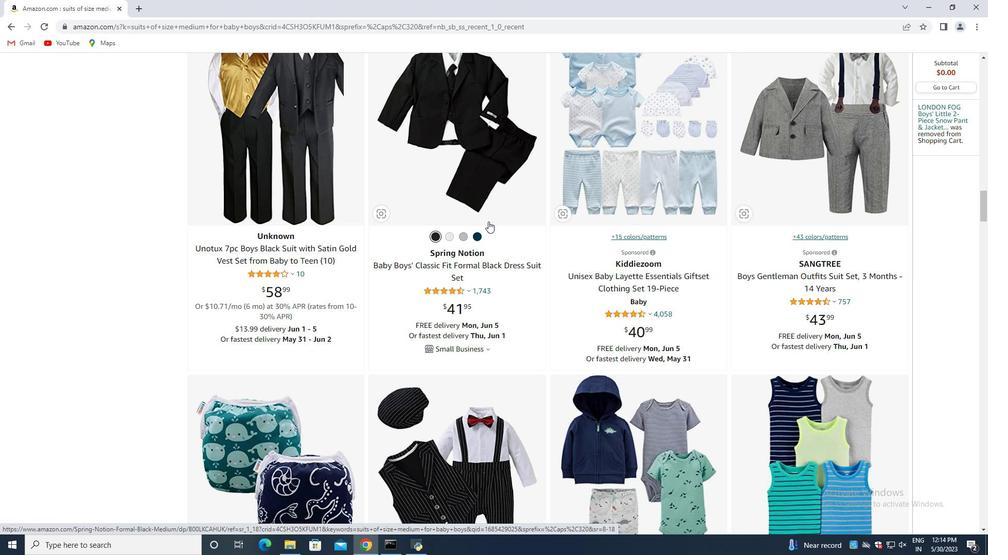 
Action: Mouse moved to (470, 232)
Screenshot: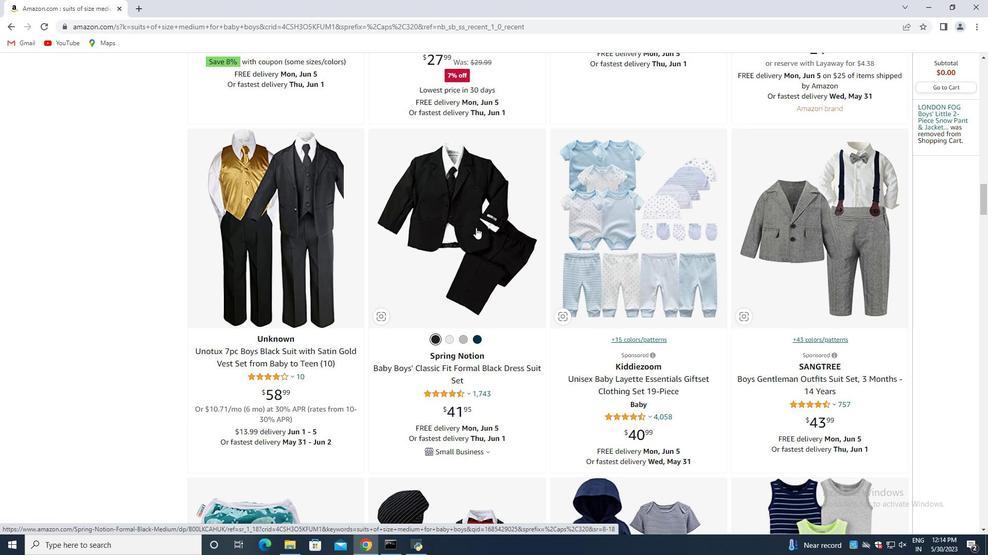 
Action: Mouse pressed left at (470, 232)
Screenshot: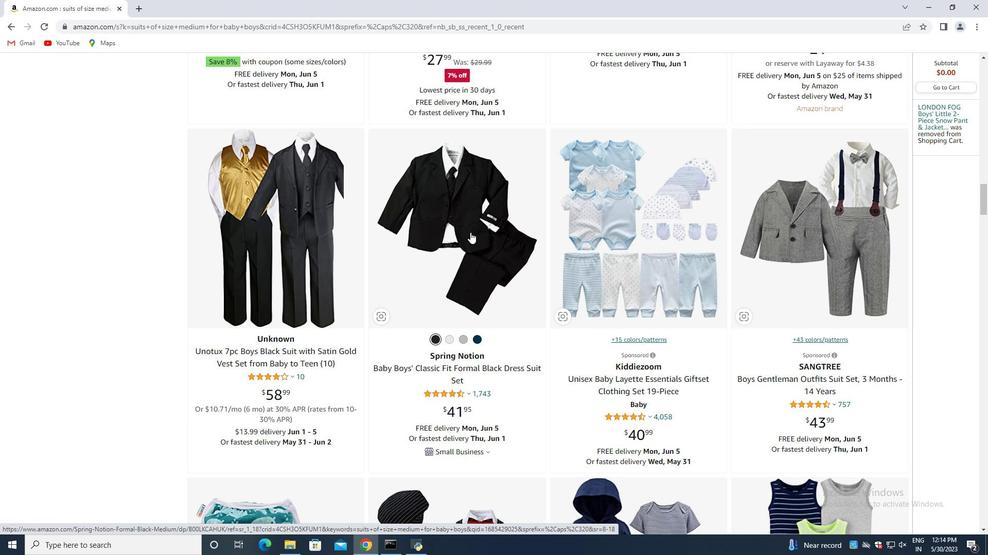 
Action: Mouse moved to (236, 336)
Screenshot: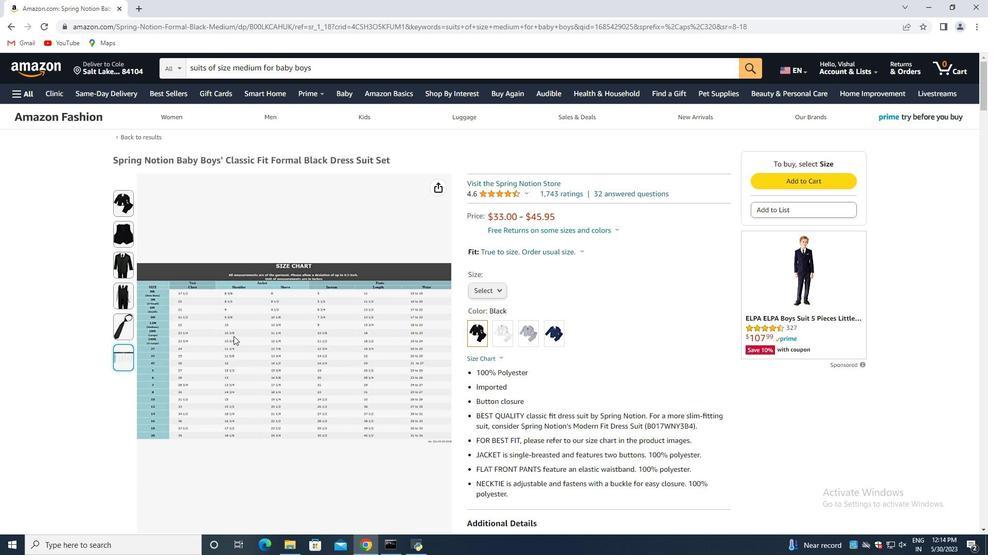 
Action: Mouse pressed left at (236, 336)
Screenshot: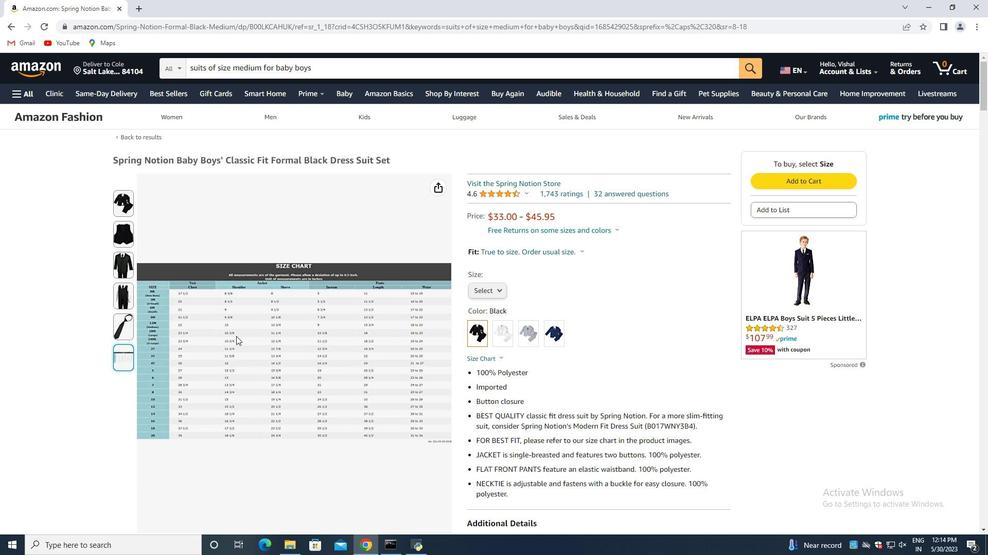 
Action: Mouse moved to (217, 327)
Screenshot: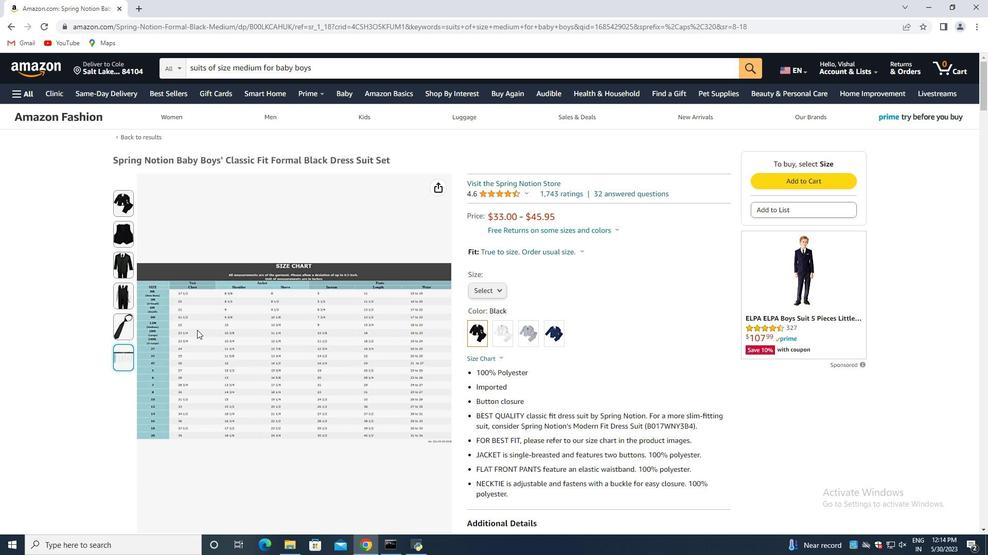
Action: Mouse scrolled (217, 328) with delta (0, 0)
Screenshot: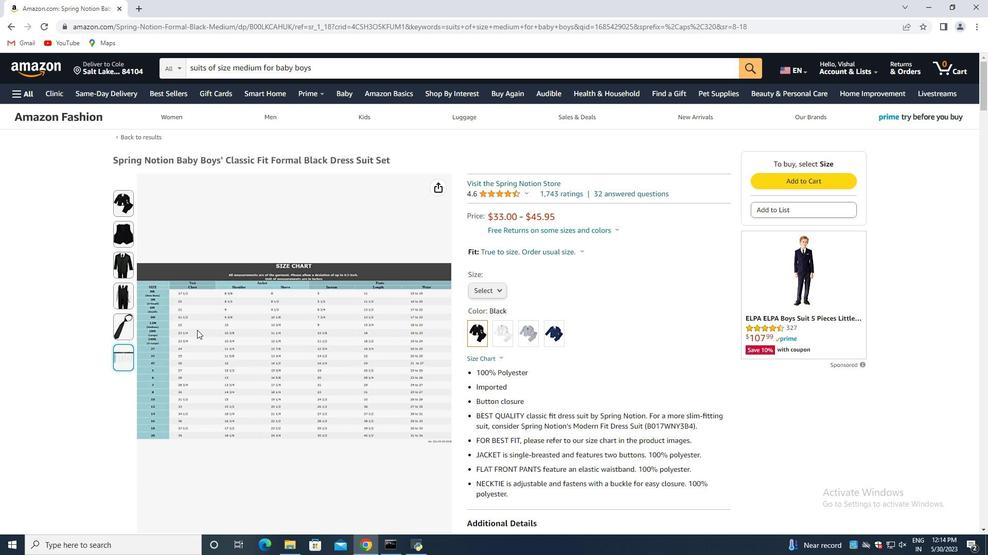 
Action: Mouse scrolled (217, 328) with delta (0, 0)
Screenshot: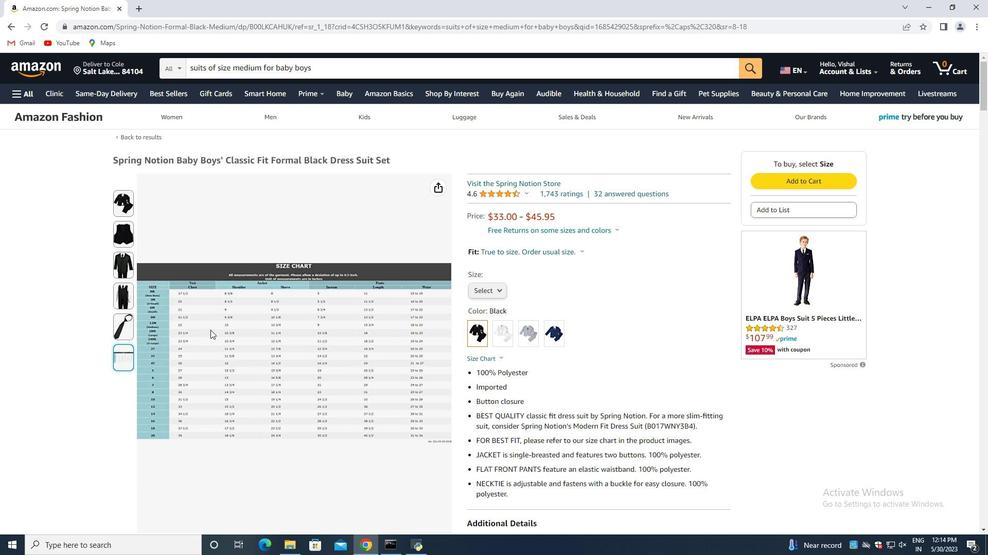 
Action: Mouse scrolled (217, 328) with delta (0, 0)
Screenshot: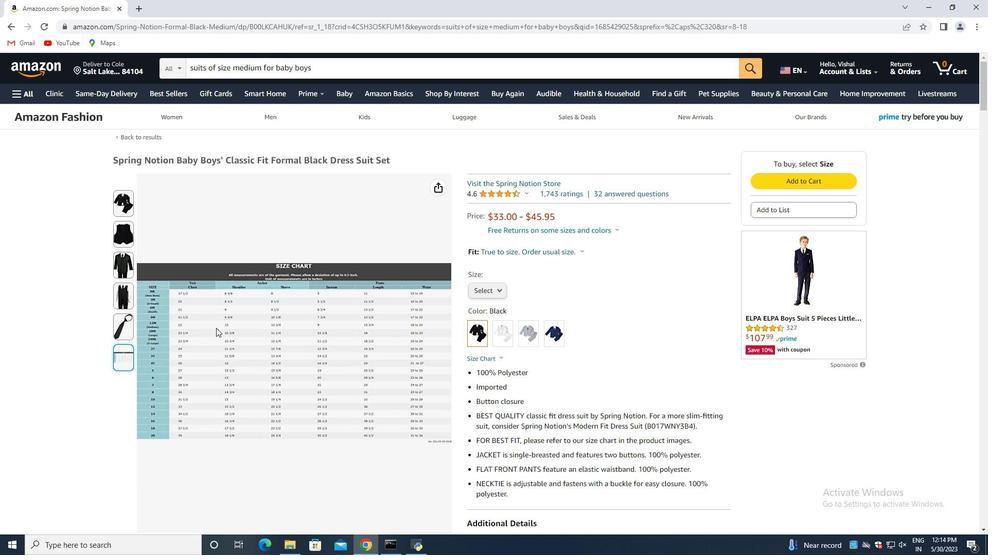
Action: Mouse moved to (217, 327)
Screenshot: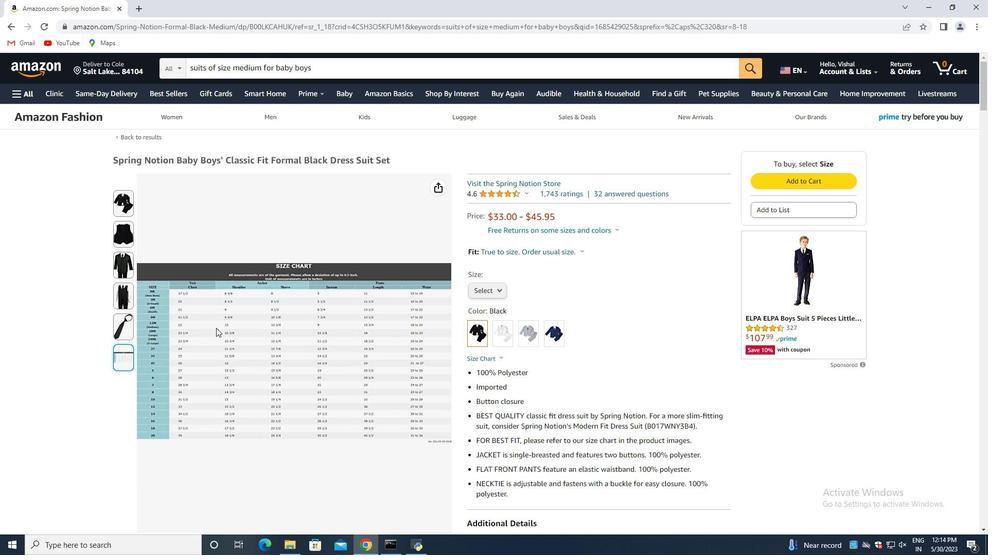 
Action: Mouse scrolled (217, 328) with delta (0, 0)
Screenshot: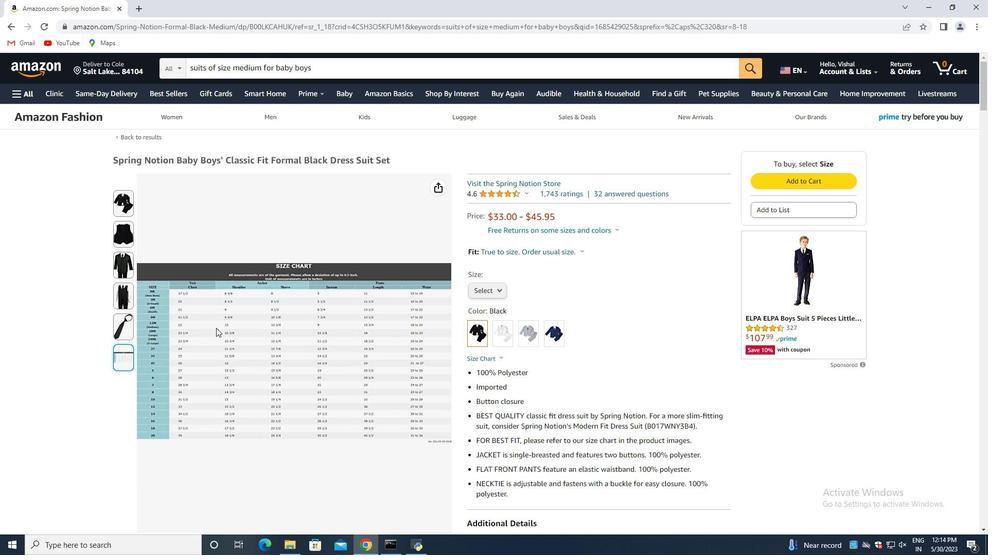 
Action: Mouse moved to (217, 329)
Screenshot: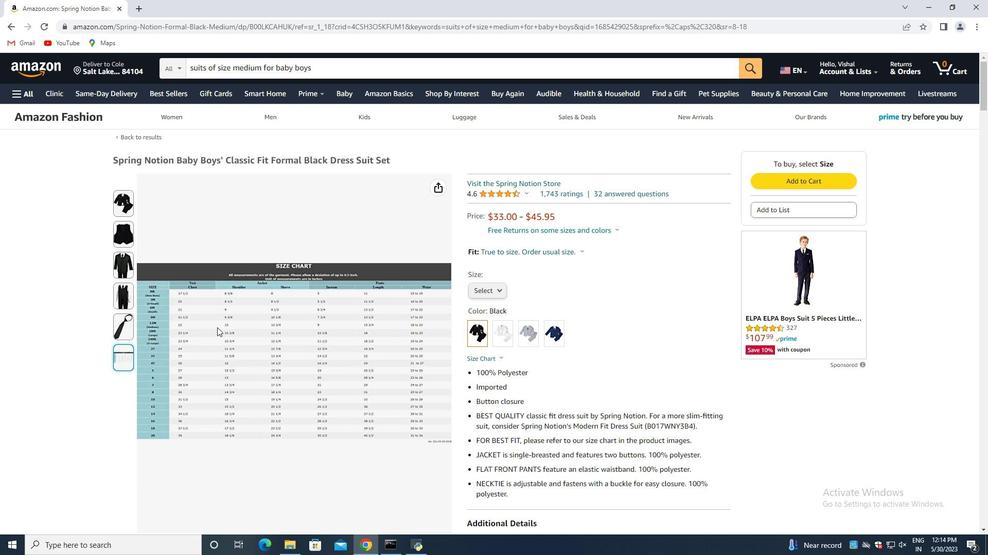 
Action: Mouse scrolled (217, 329) with delta (0, 0)
Screenshot: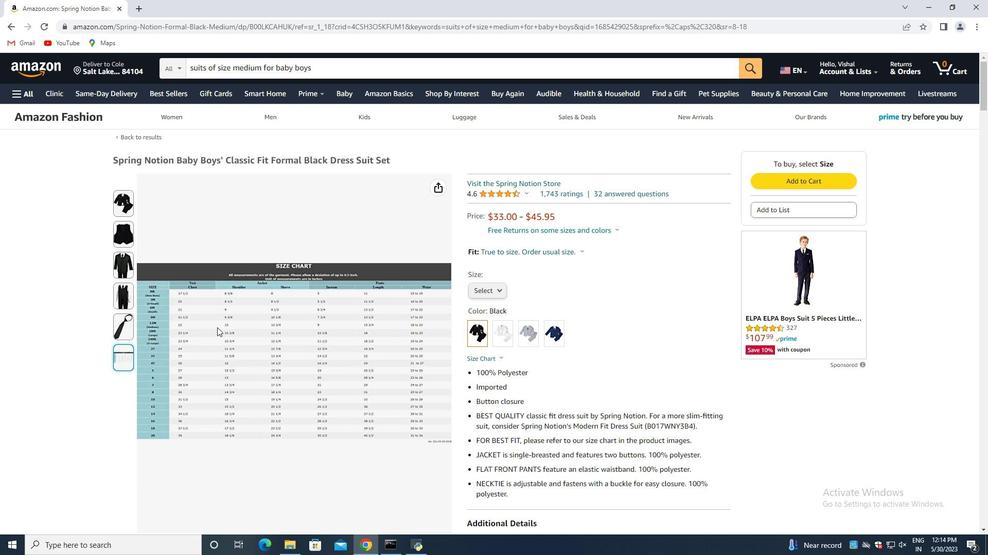 
Action: Mouse moved to (294, 340)
Screenshot: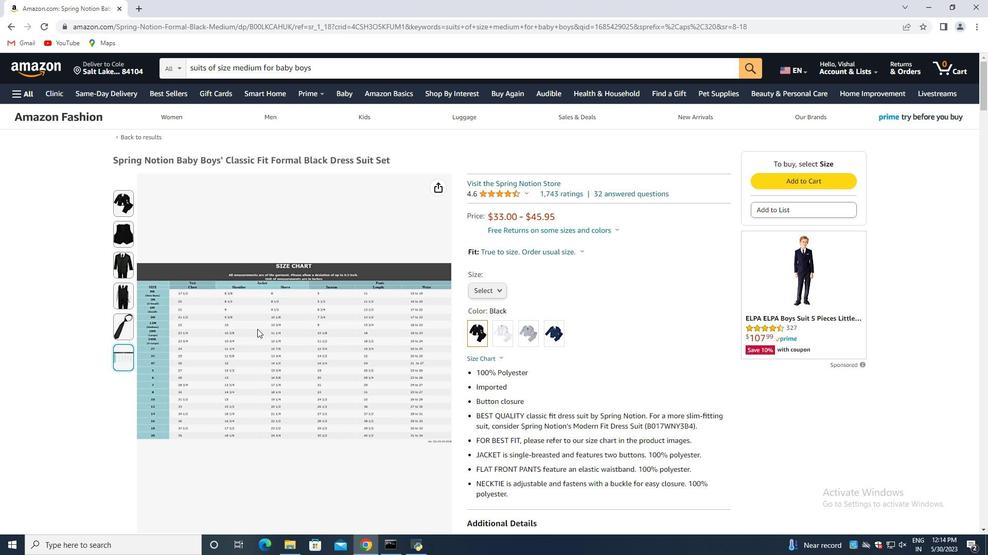 
Action: Mouse pressed left at (294, 340)
Screenshot: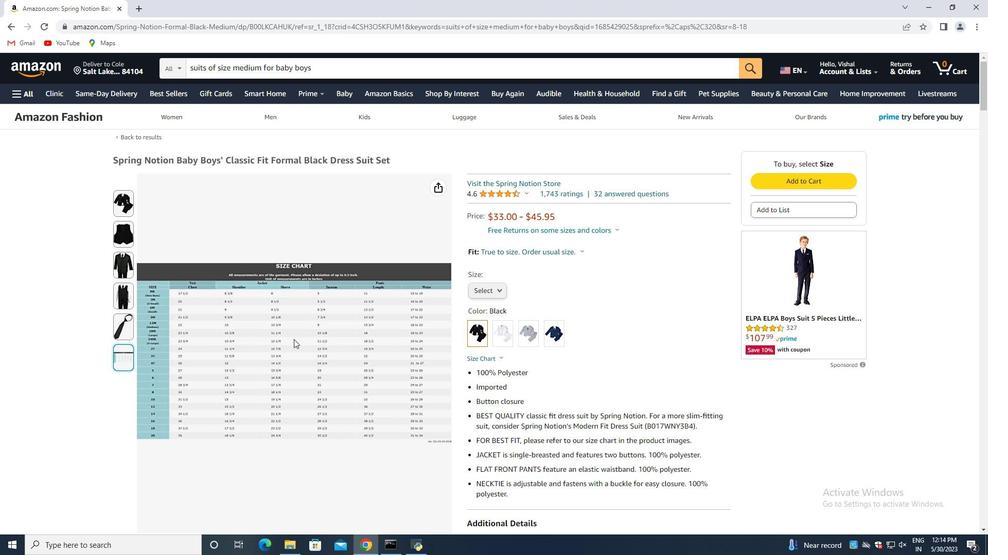 
Action: Mouse moved to (294, 342)
Screenshot: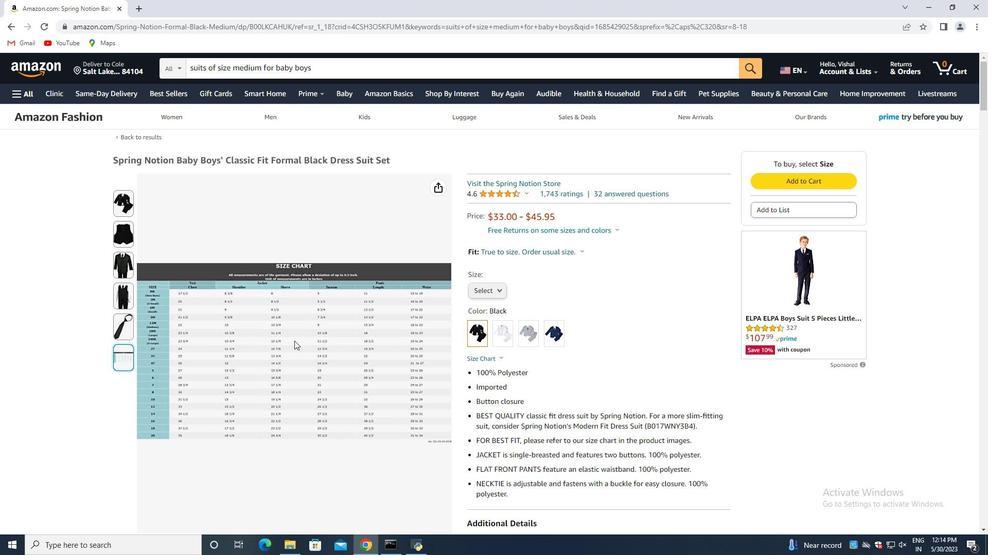 
Action: Mouse pressed left at (294, 342)
Screenshot: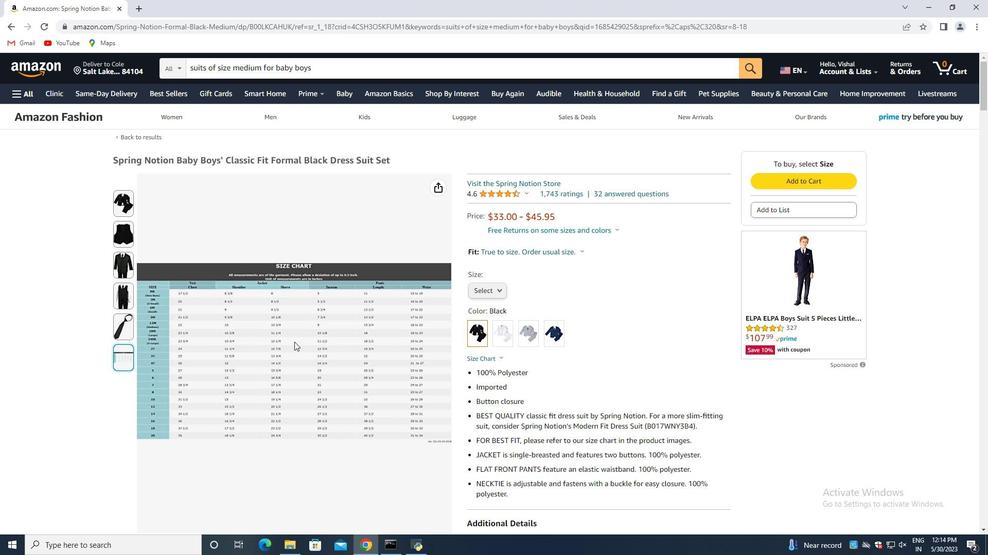
Action: Mouse moved to (294, 342)
Screenshot: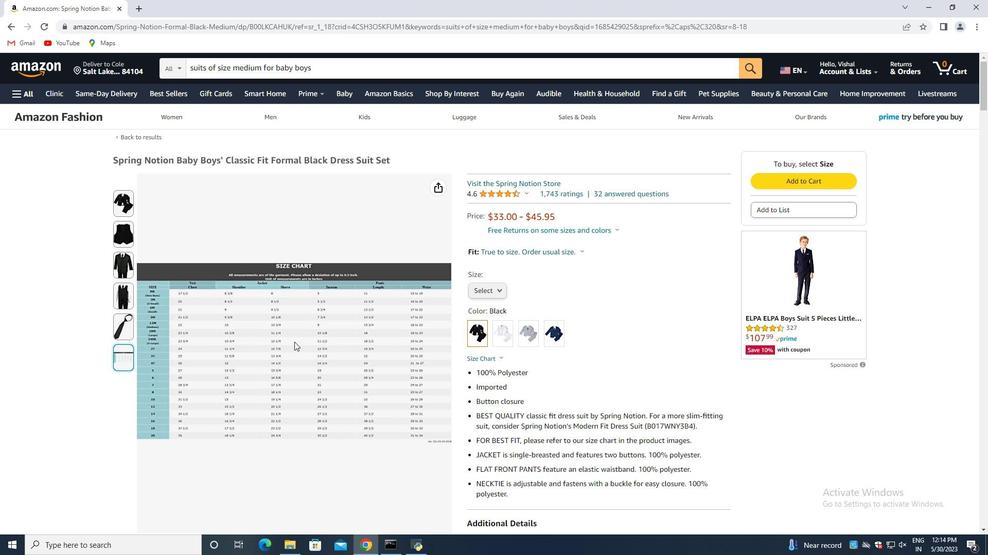 
Action: Mouse pressed left at (294, 342)
Screenshot: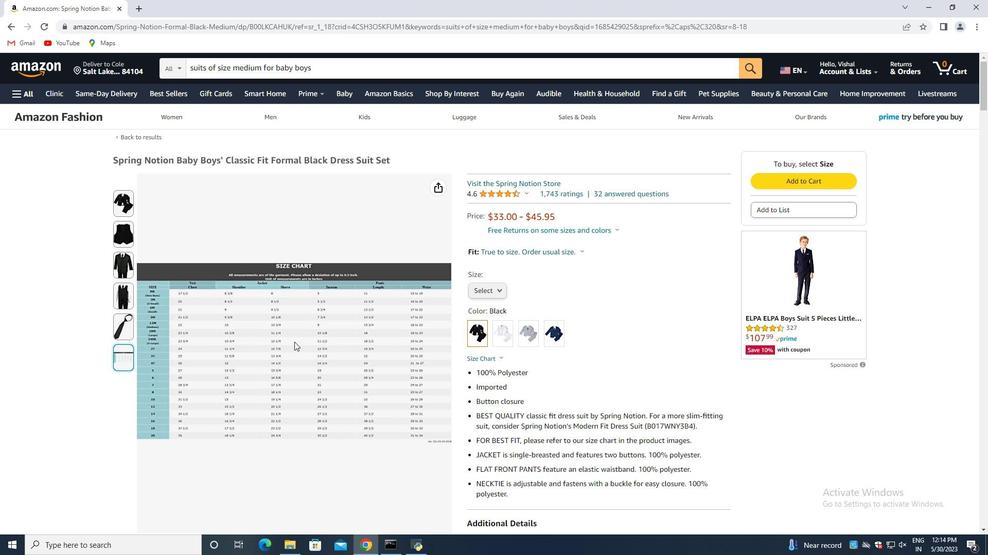 
Action: Mouse moved to (294, 343)
Screenshot: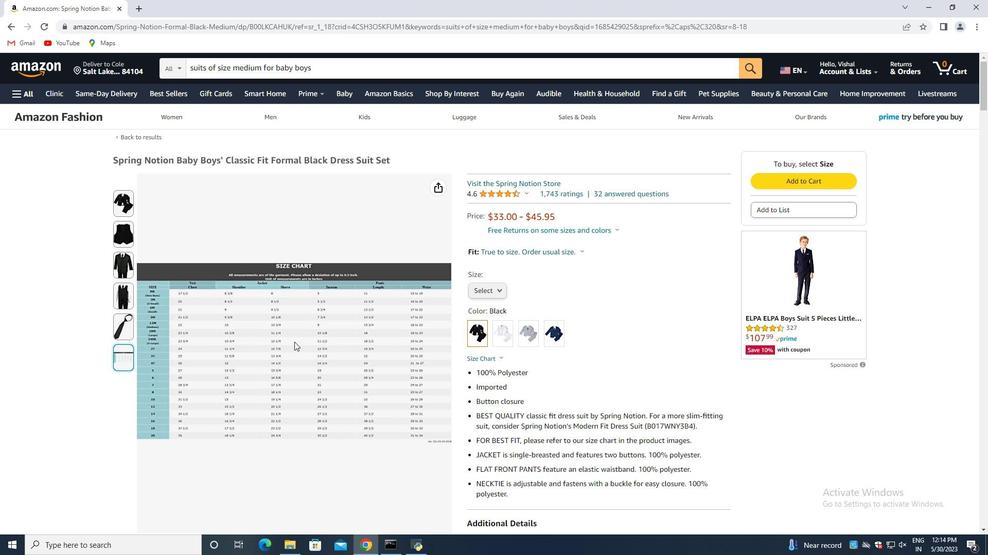 
Action: Mouse pressed left at (294, 343)
Screenshot: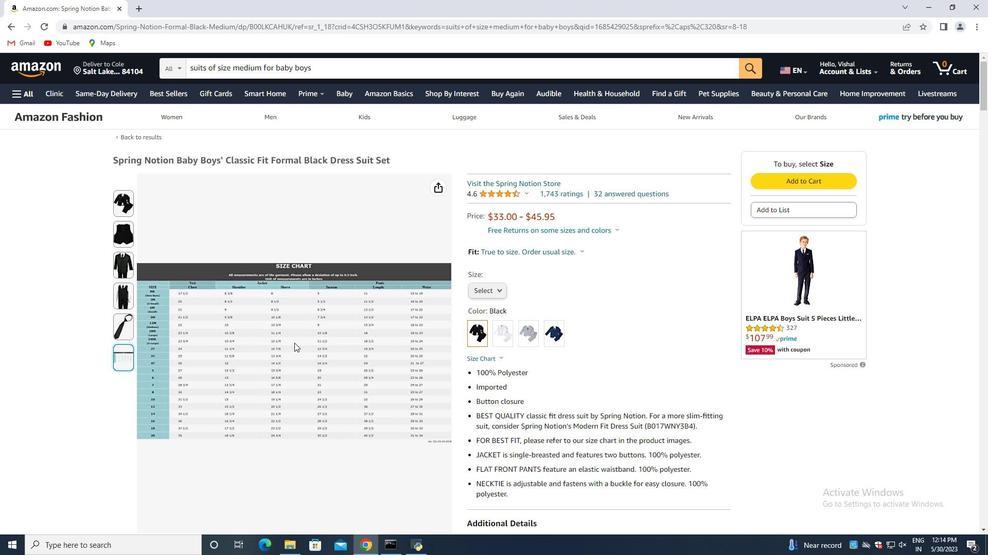 
Action: Mouse pressed left at (294, 343)
Screenshot: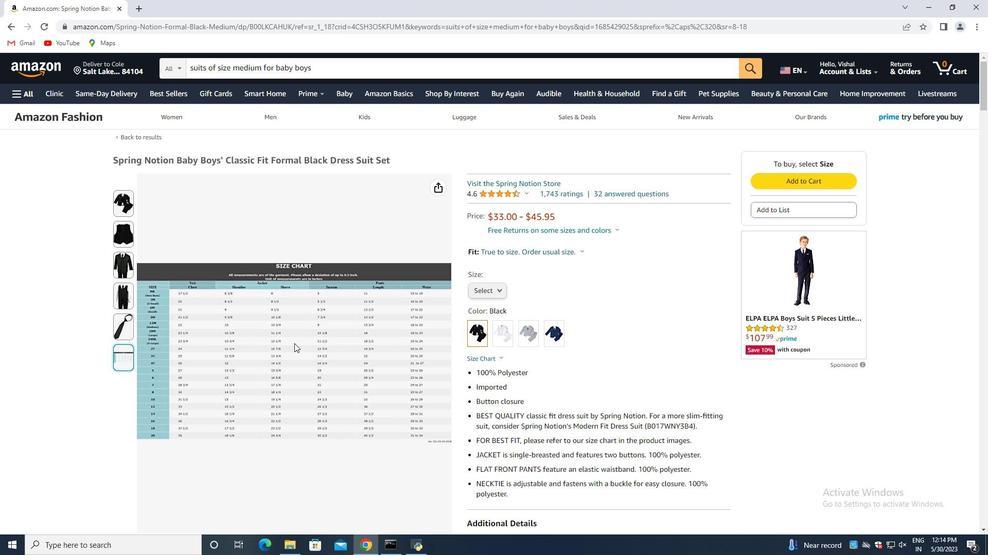 
Action: Mouse pressed left at (294, 343)
Screenshot: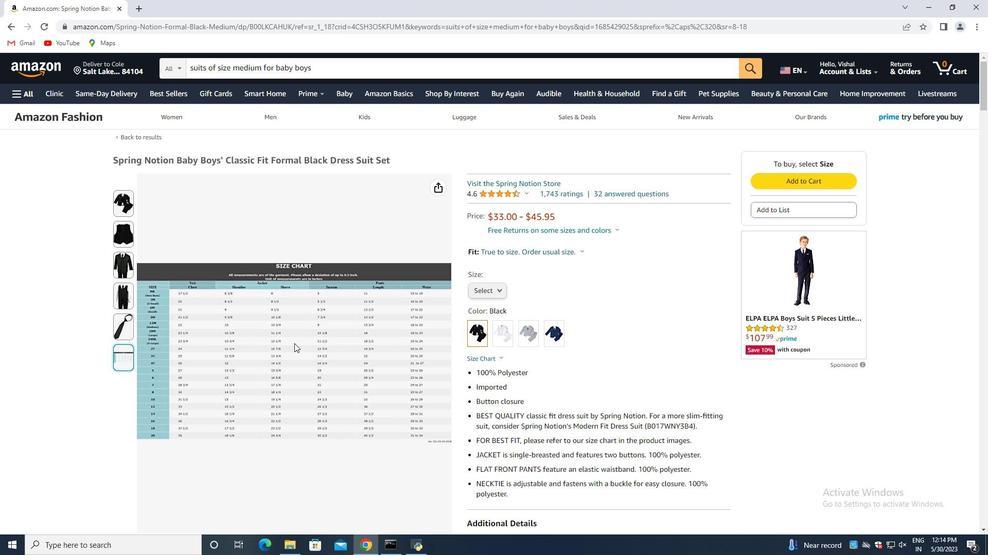 
Action: Mouse moved to (294, 345)
Screenshot: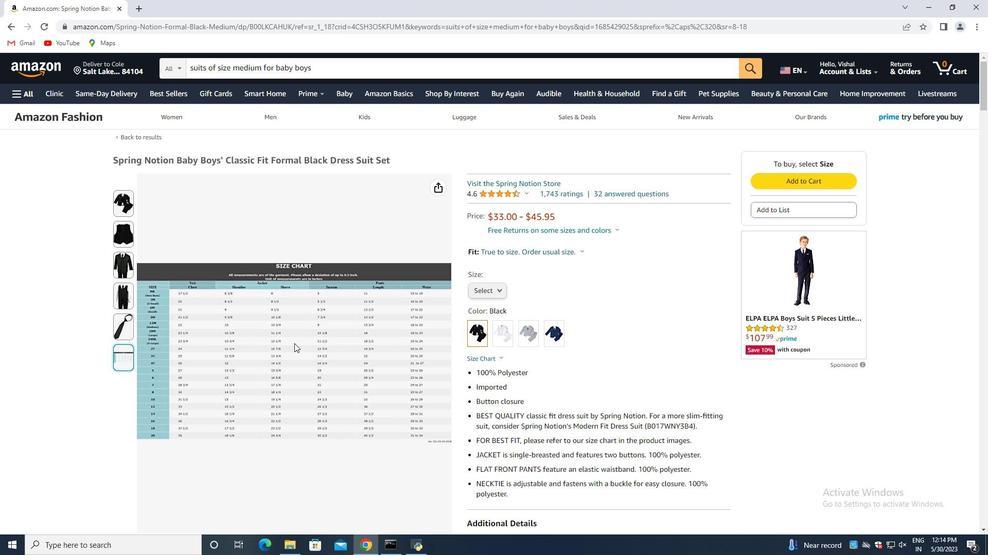 
Action: Mouse pressed left at (294, 345)
Screenshot: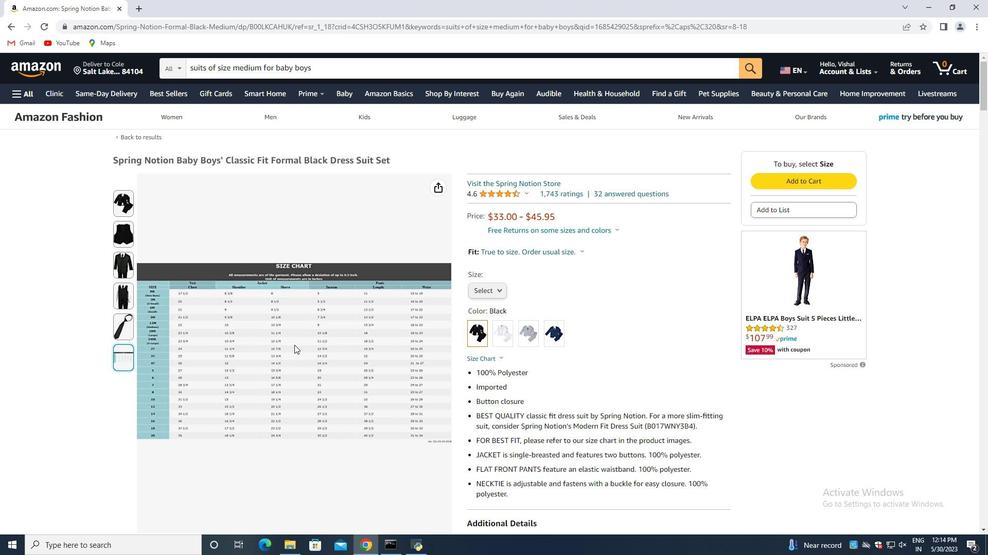 
Action: Mouse moved to (295, 334)
Screenshot: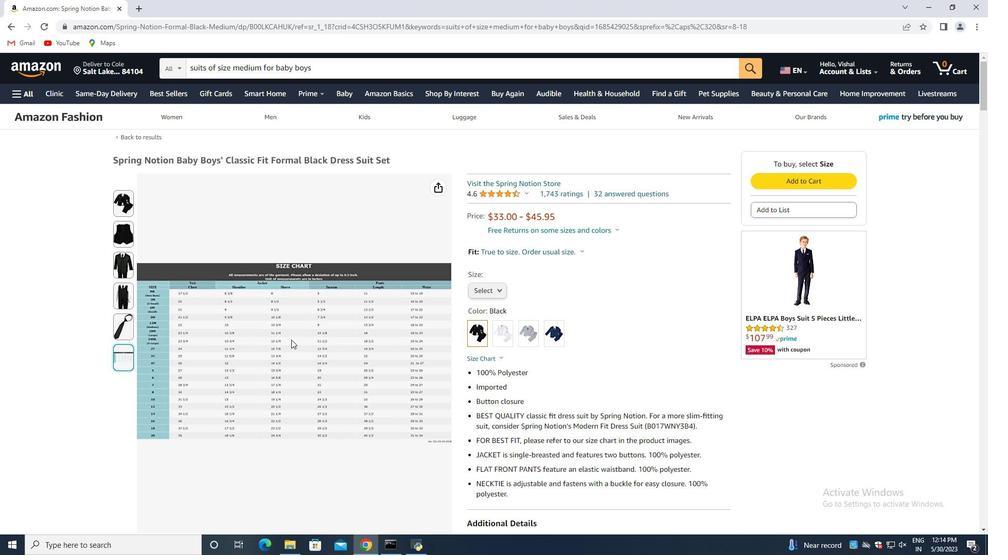 
Action: Mouse scrolled (295, 334) with delta (0, 0)
Screenshot: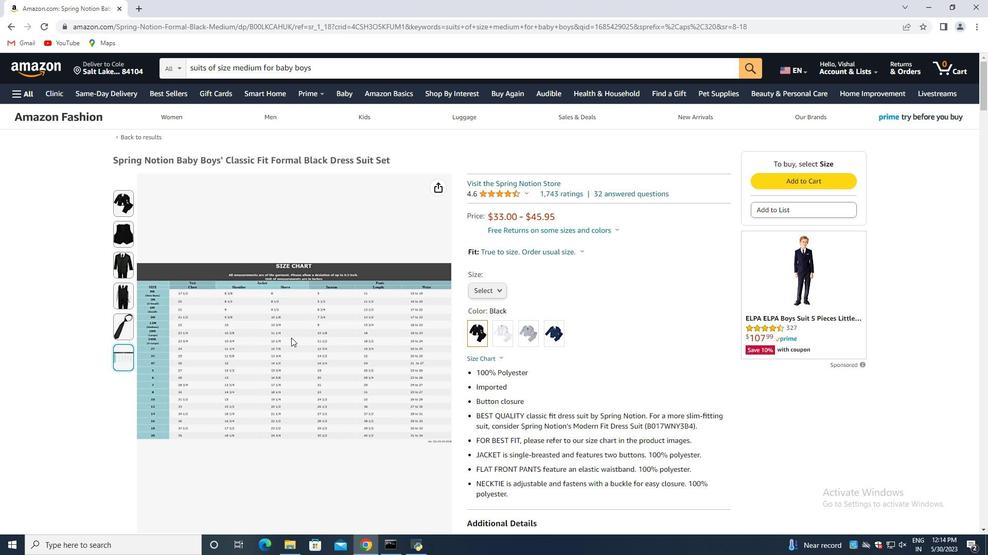 
Action: Mouse scrolled (295, 334) with delta (0, 0)
Screenshot: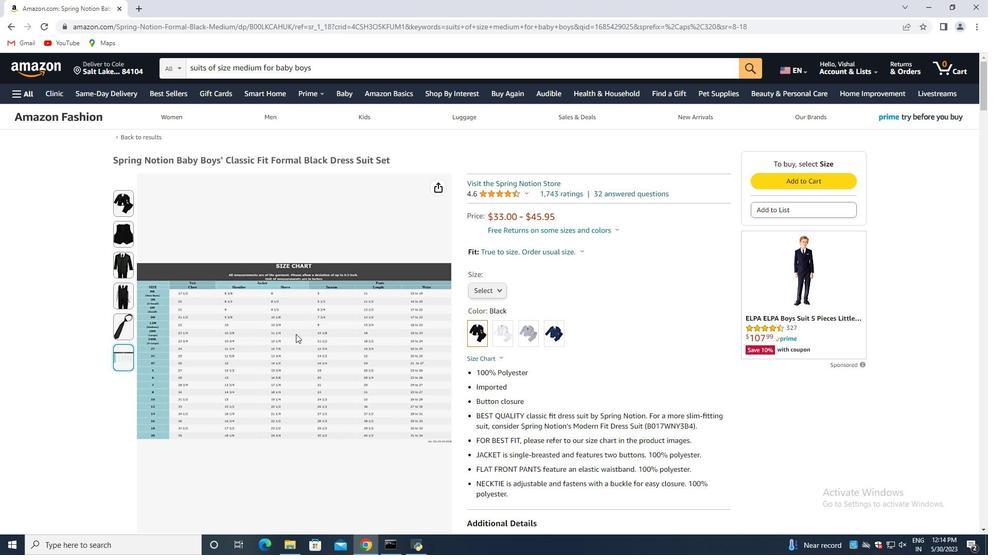 
Action: Mouse scrolled (295, 334) with delta (0, 0)
Screenshot: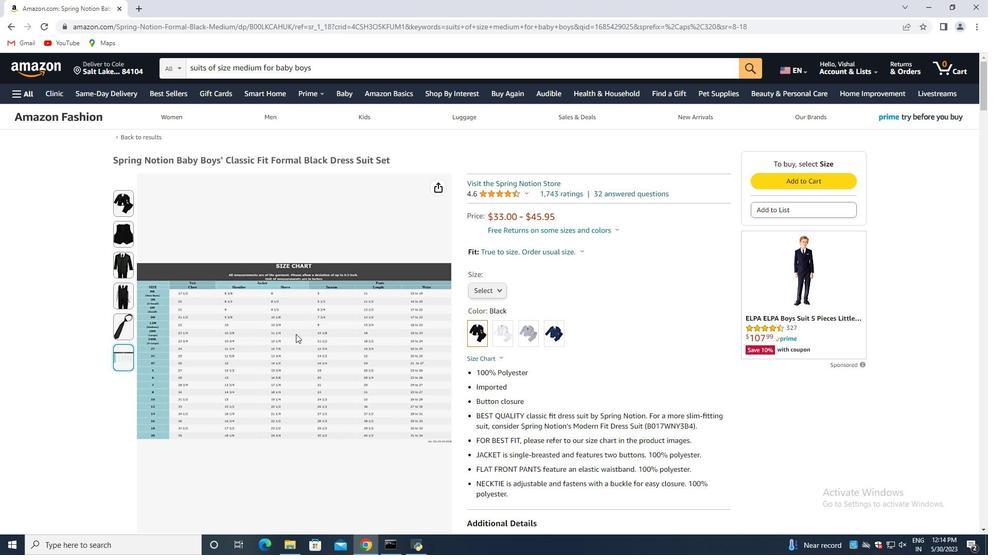 
Action: Mouse scrolled (295, 334) with delta (0, 0)
Screenshot: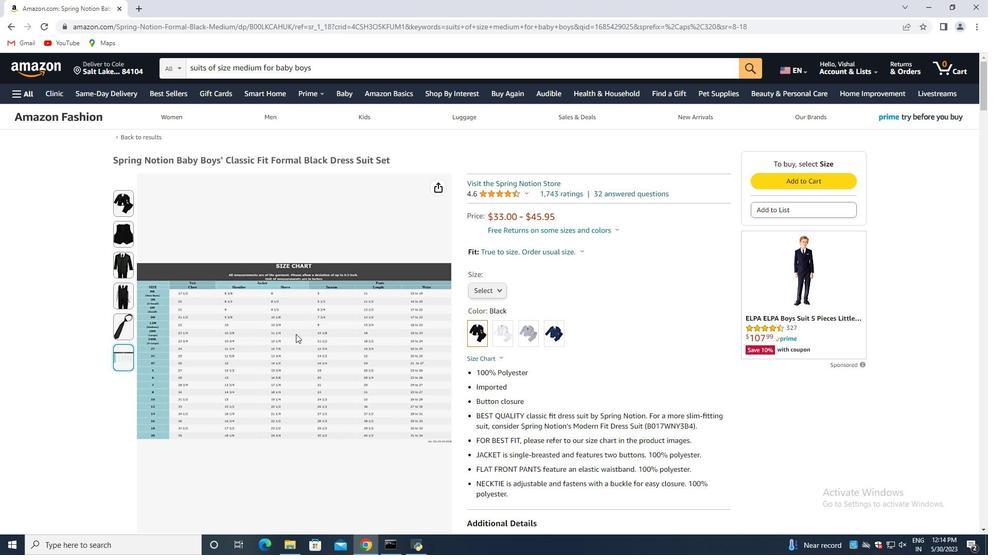 
Action: Mouse moved to (364, 268)
Screenshot: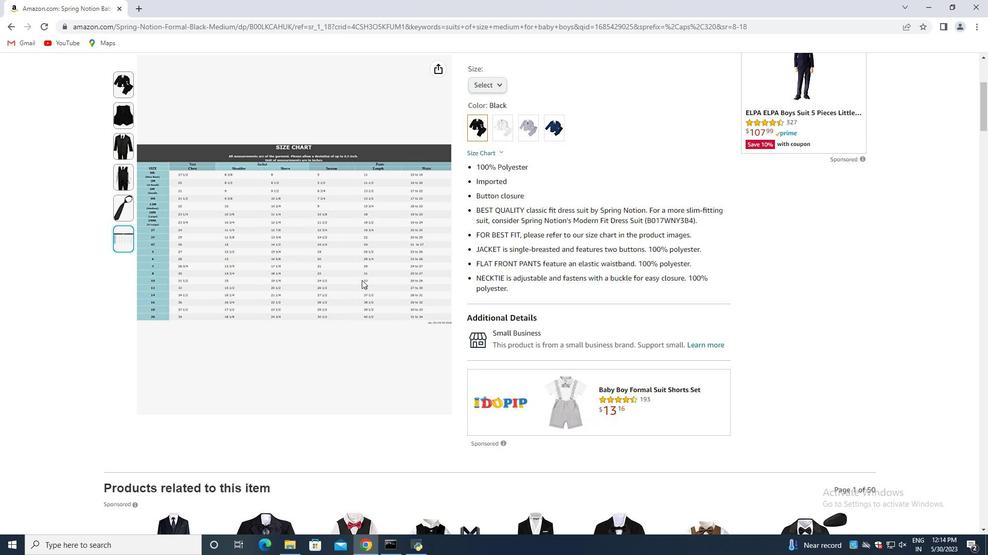 
Action: Mouse scrolled (364, 268) with delta (0, 0)
Screenshot: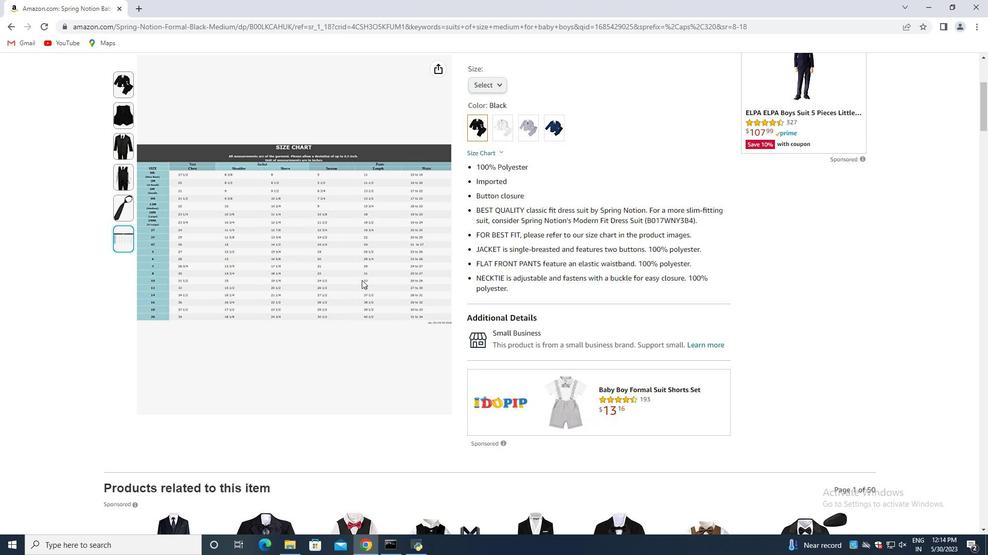 
Action: Mouse scrolled (364, 268) with delta (0, 0)
Screenshot: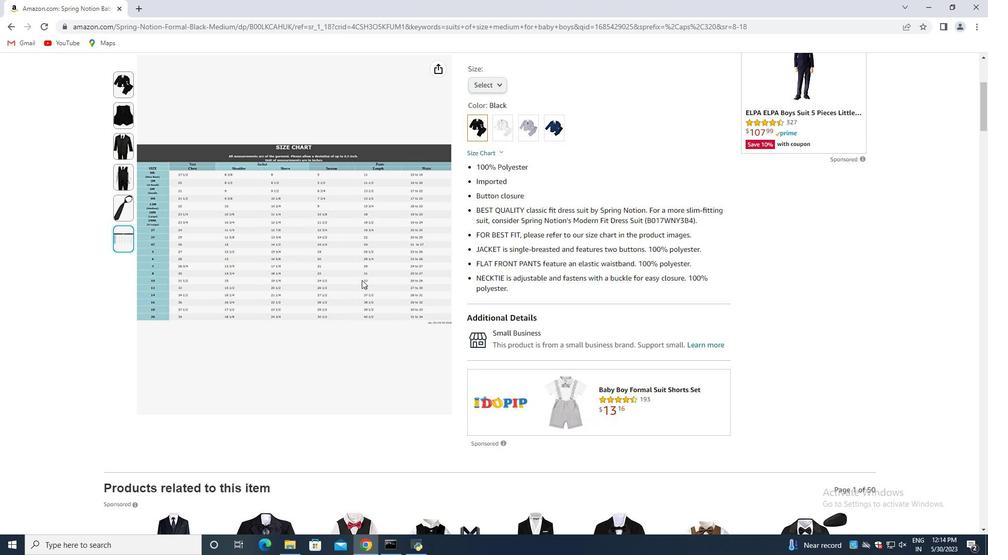 
Action: Mouse scrolled (364, 268) with delta (0, 0)
Screenshot: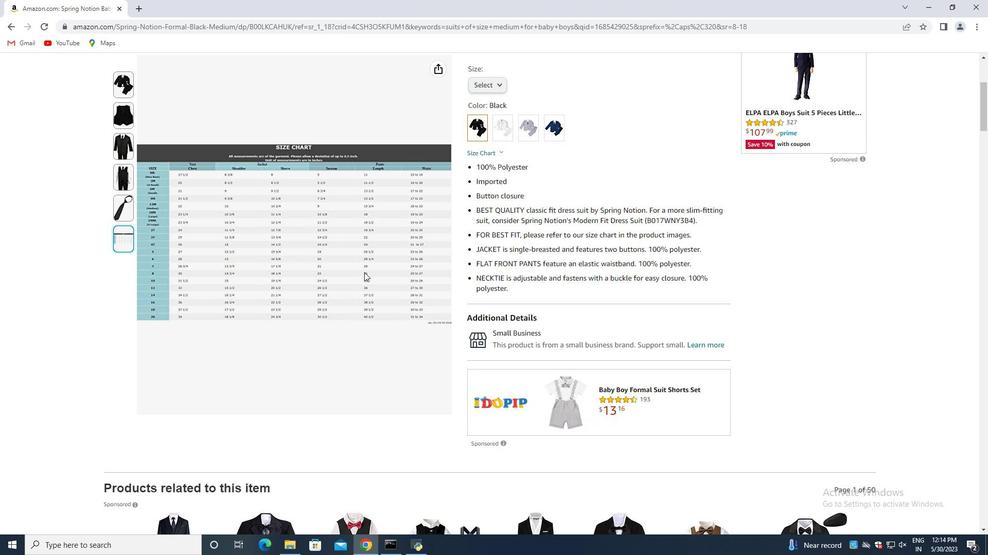 
Action: Mouse scrolled (364, 268) with delta (0, 0)
Screenshot: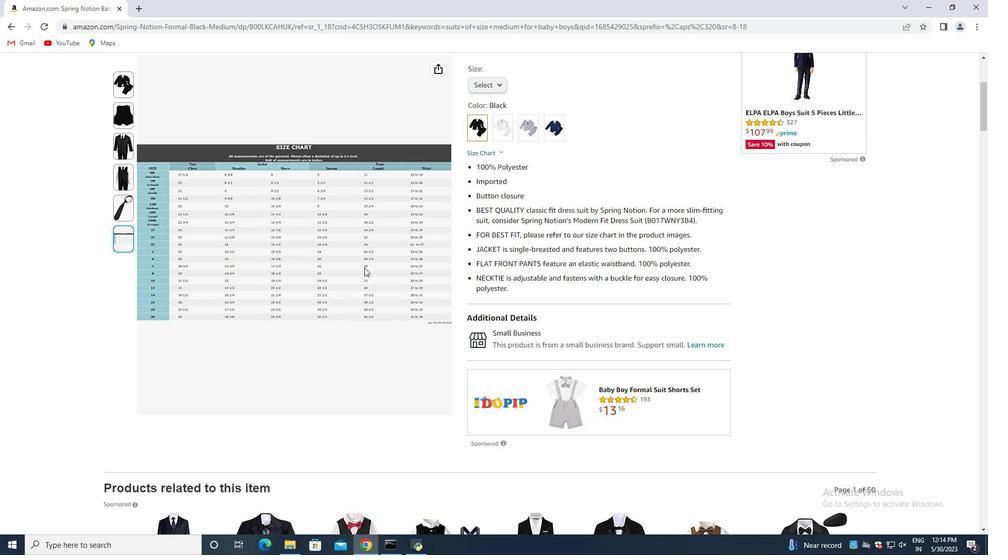 
Action: Mouse moved to (325, 299)
Screenshot: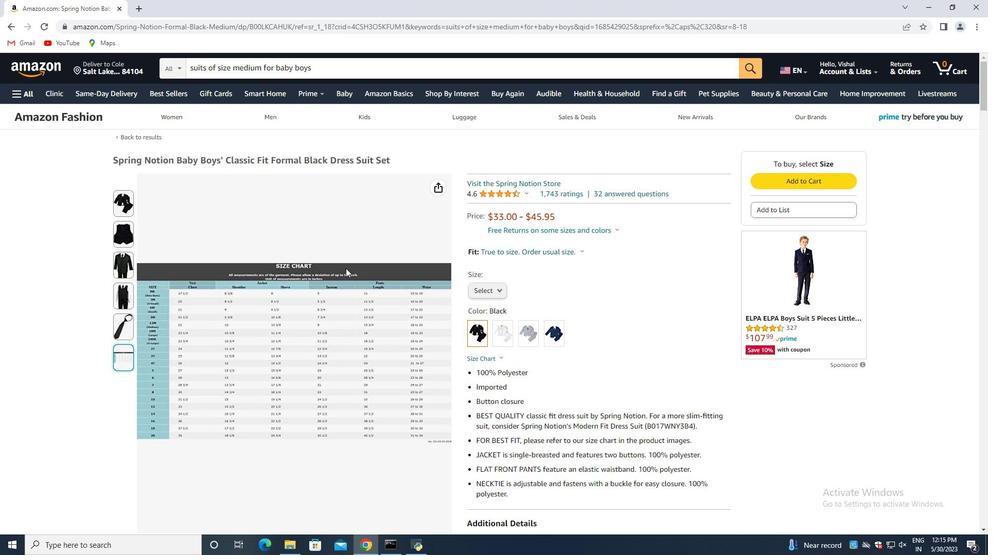 
Action: Mouse scrolled (332, 284) with delta (0, 0)
Screenshot: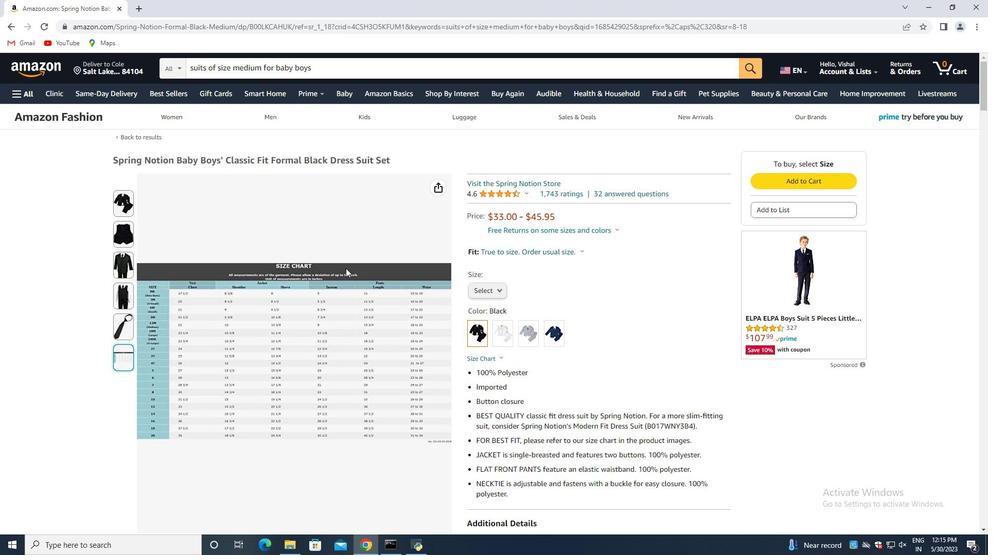 
Action: Mouse moved to (325, 300)
Screenshot: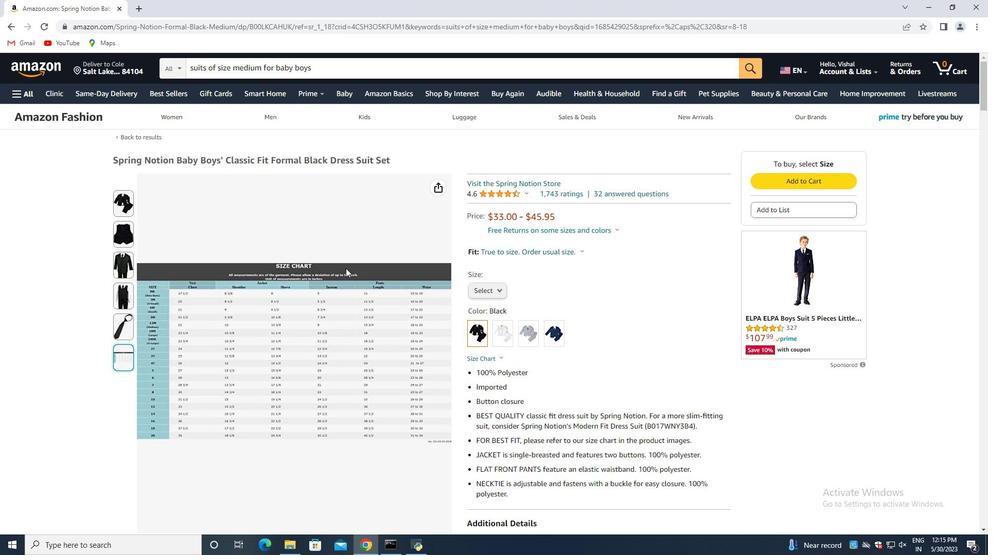 
Action: Mouse scrolled (326, 295) with delta (0, 0)
Screenshot: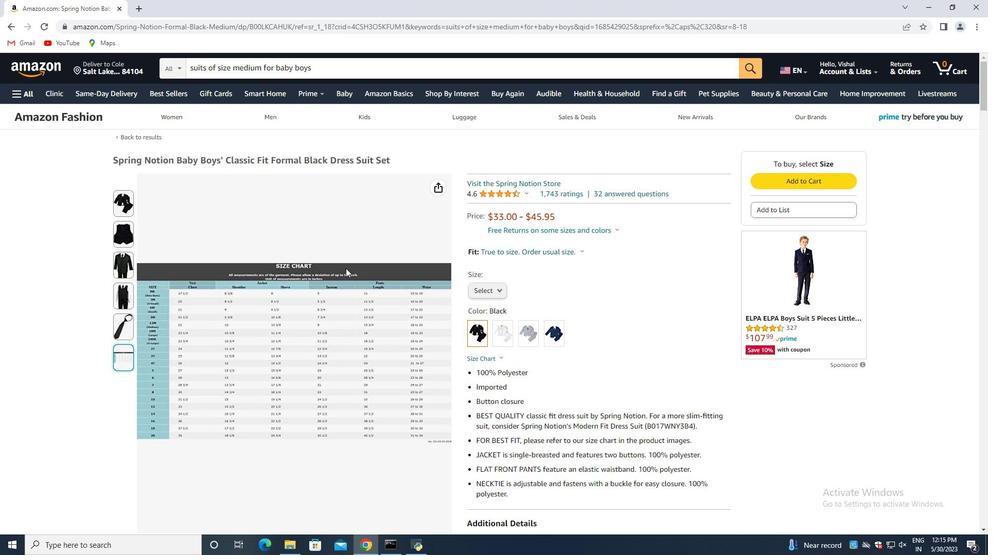 
Action: Mouse moved to (324, 300)
Screenshot: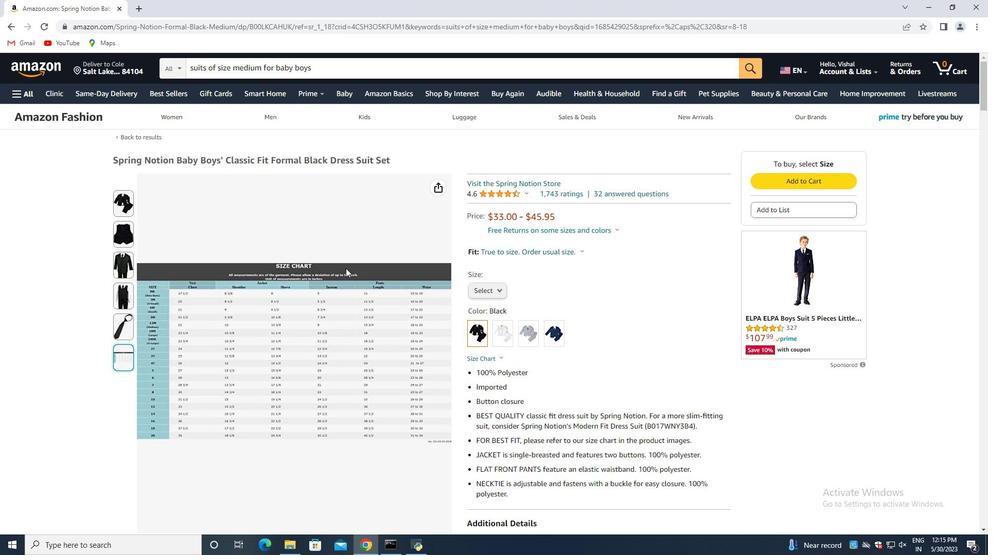 
Action: Mouse scrolled (325, 299) with delta (0, 0)
Screenshot: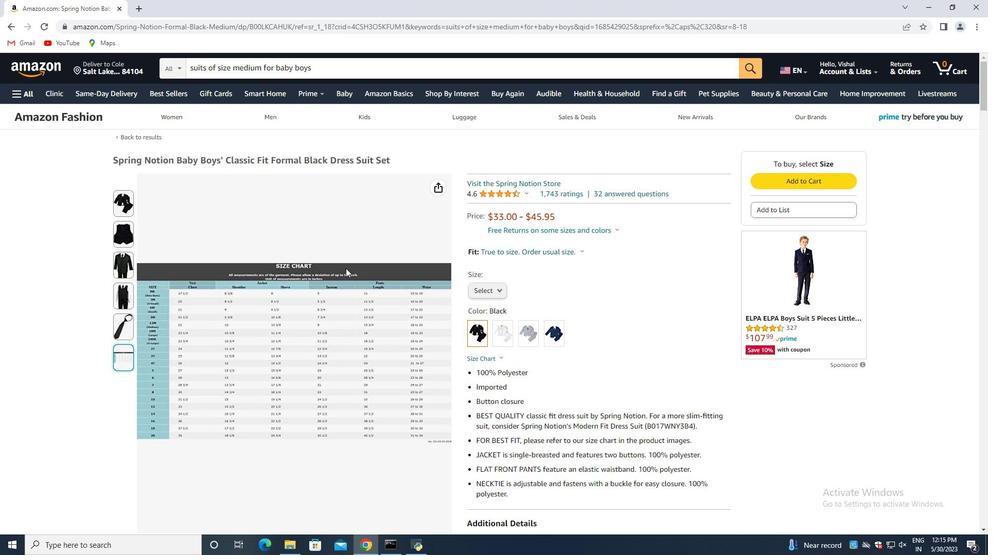 
Action: Mouse moved to (327, 283)
Screenshot: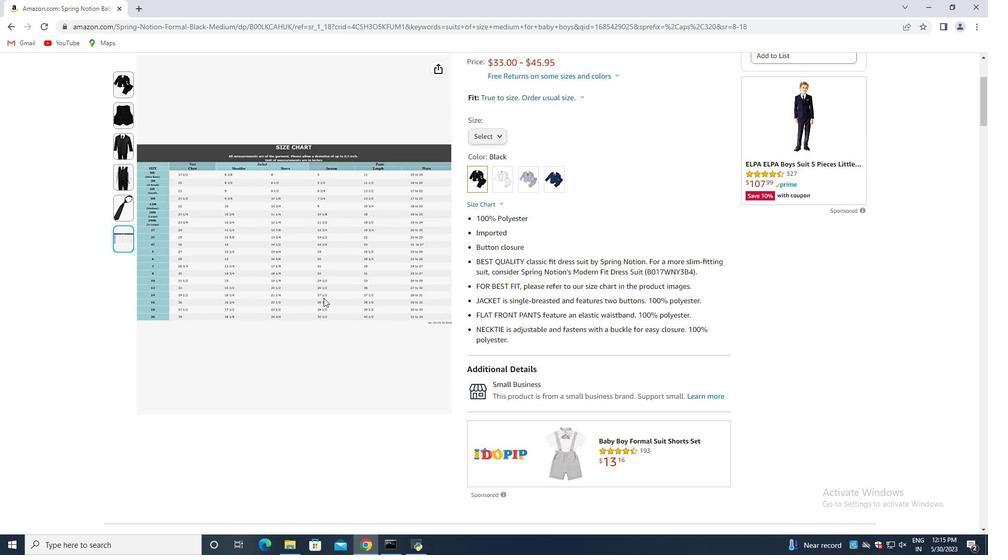 
Action: Mouse pressed left at (327, 283)
Screenshot: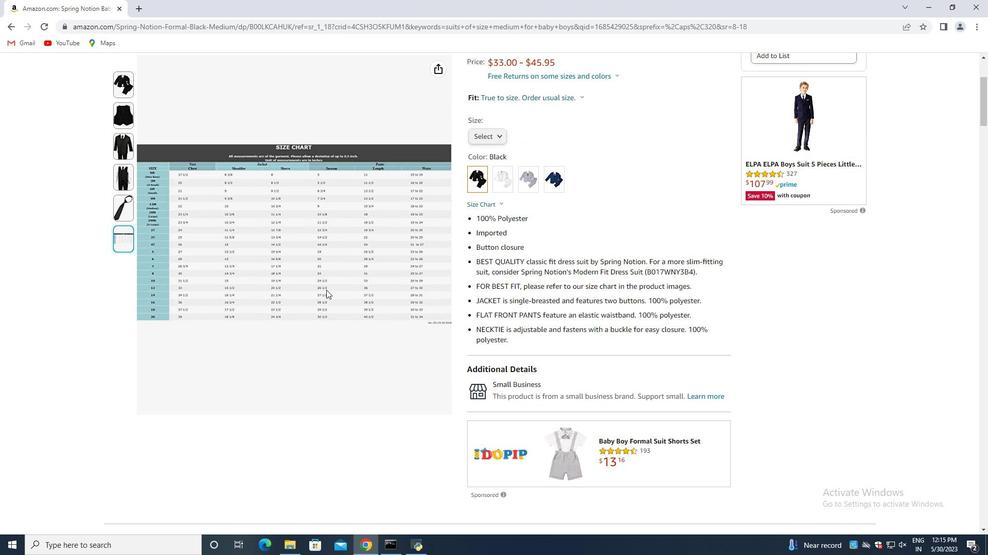 
Action: Mouse moved to (283, 247)
Screenshot: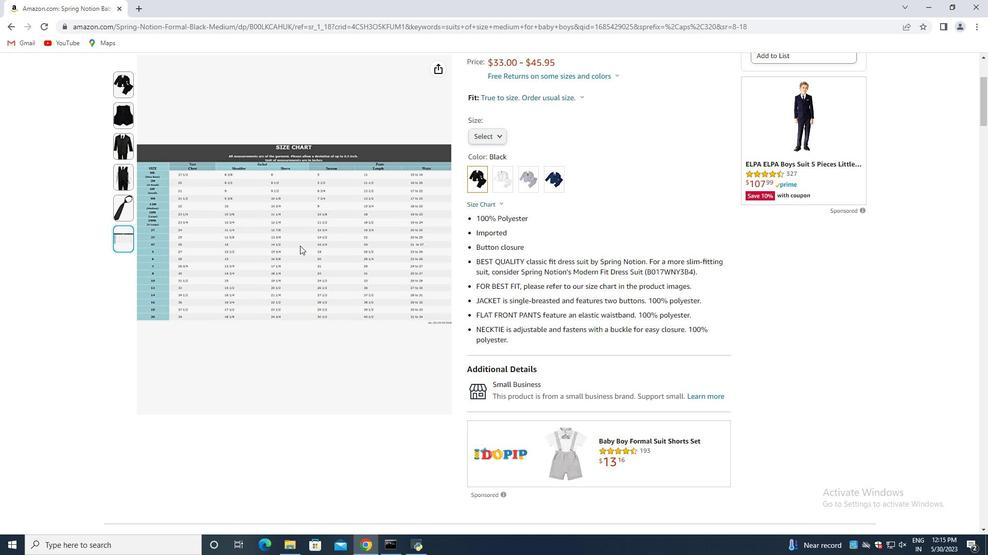 
Action: Mouse scrolled (283, 247) with delta (0, 0)
Screenshot: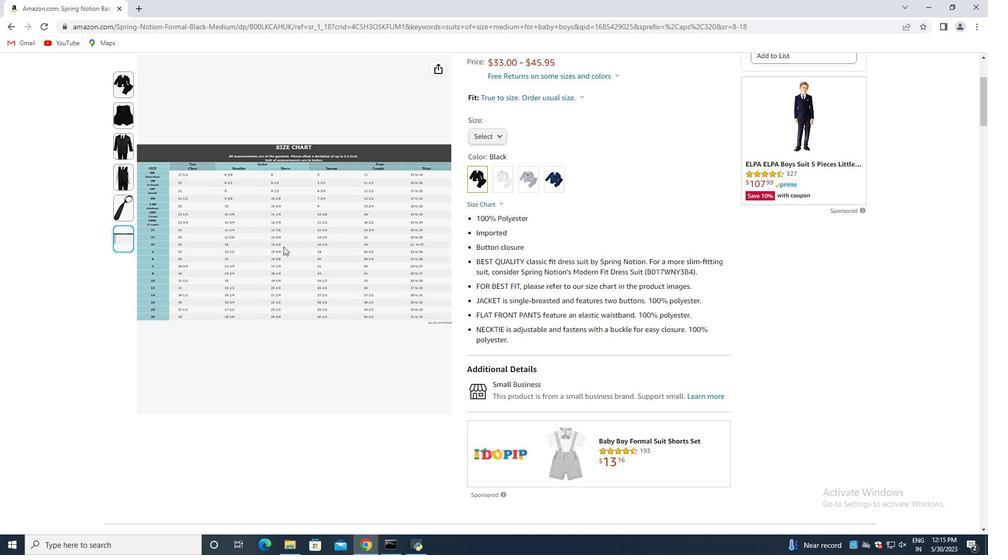 
Action: Mouse scrolled (283, 247) with delta (0, 0)
Screenshot: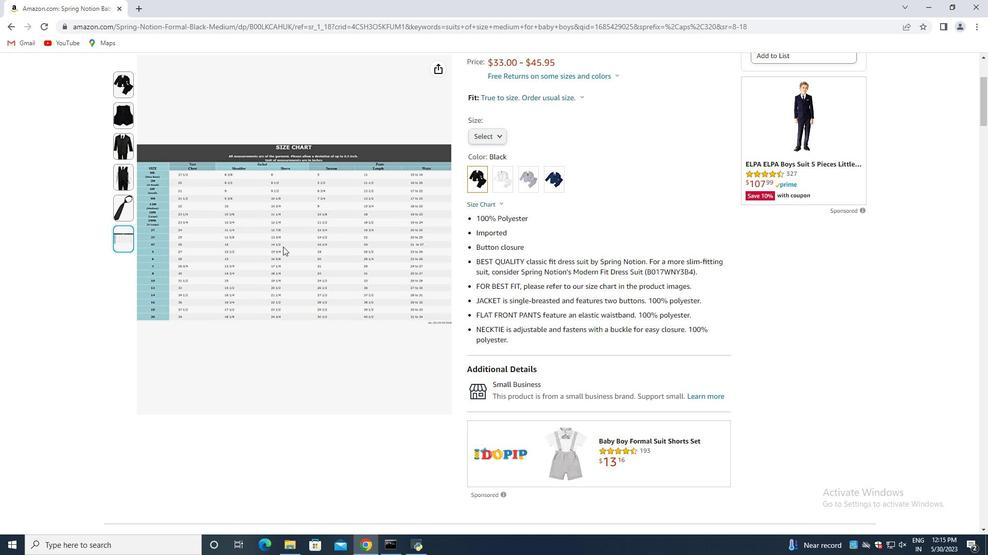 
Action: Mouse moved to (242, 311)
Screenshot: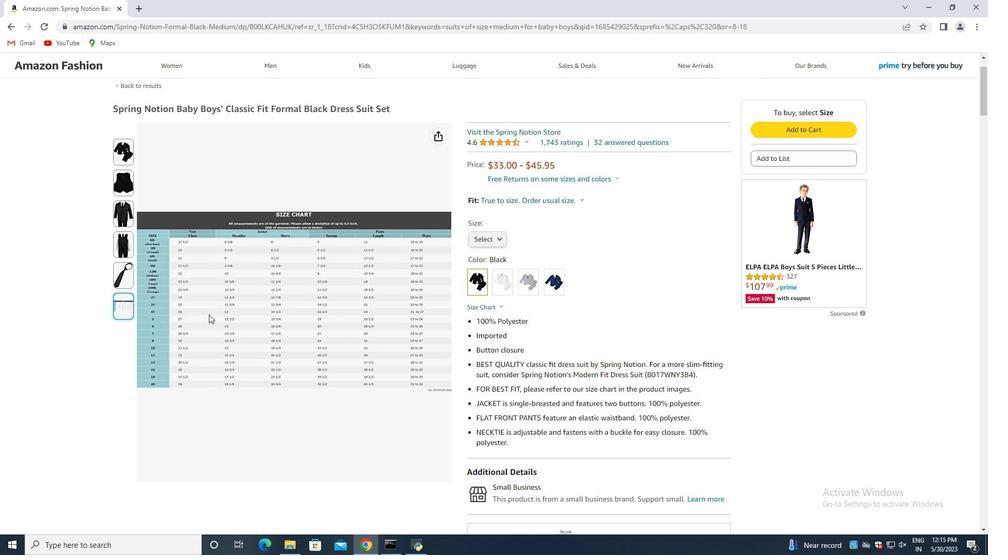 
Action: Mouse scrolled (242, 310) with delta (0, 0)
Screenshot: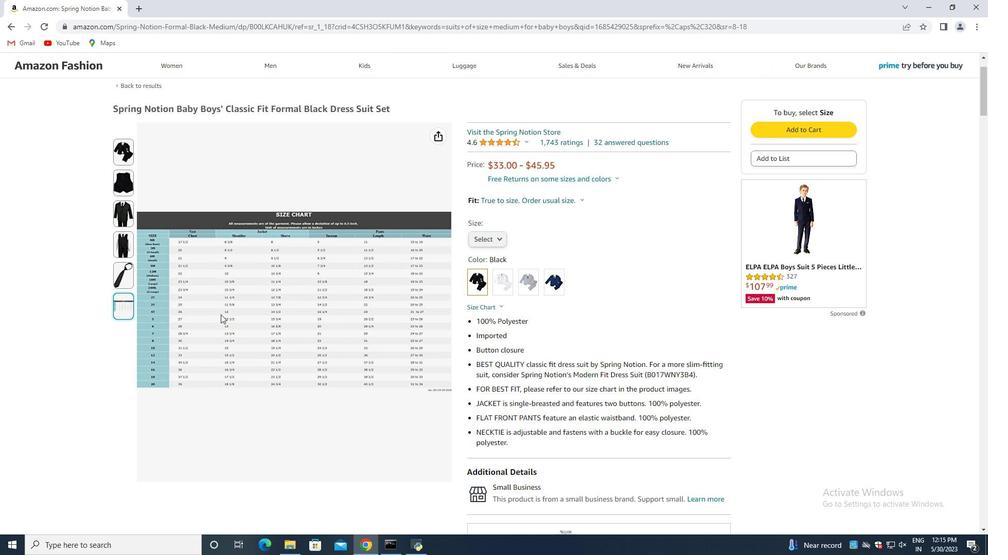 
Action: Mouse moved to (243, 311)
Screenshot: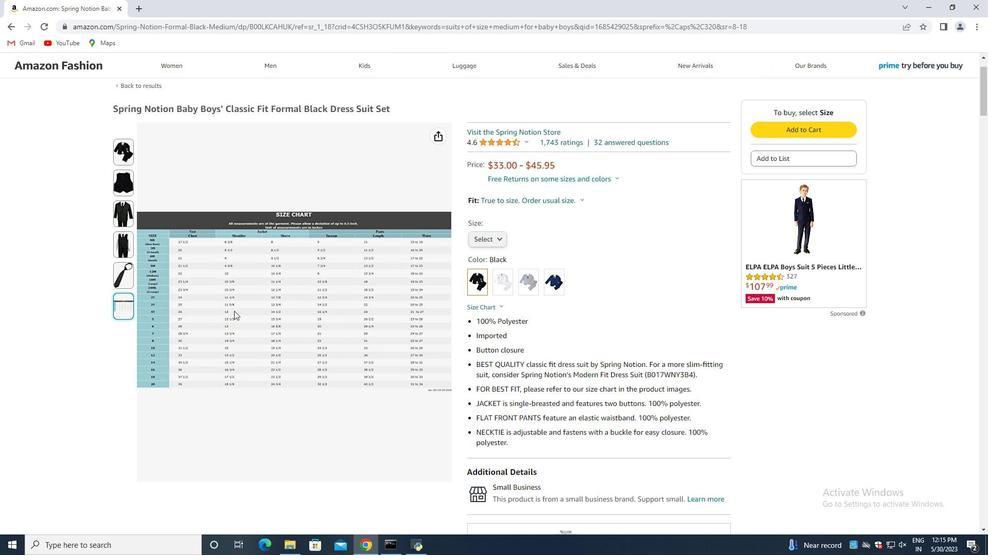 
Action: Mouse scrolled (243, 310) with delta (0, 0)
Screenshot: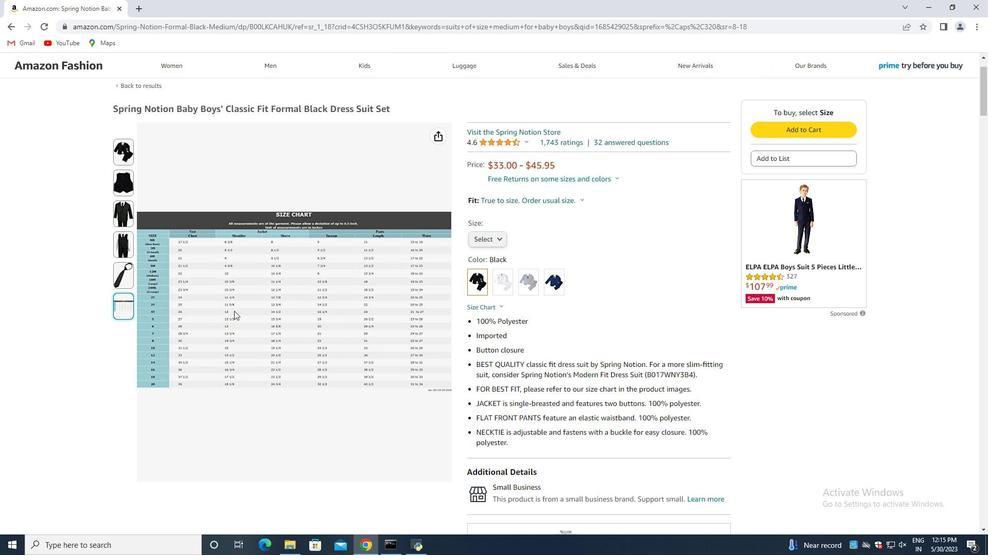 
Action: Mouse moved to (243, 311)
Screenshot: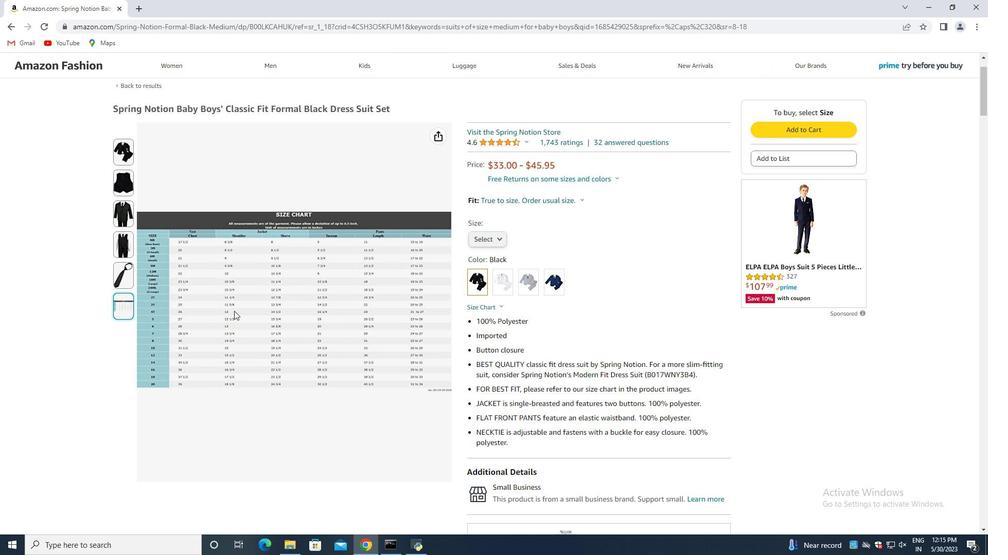 
Action: Mouse scrolled (243, 311) with delta (0, 0)
Screenshot: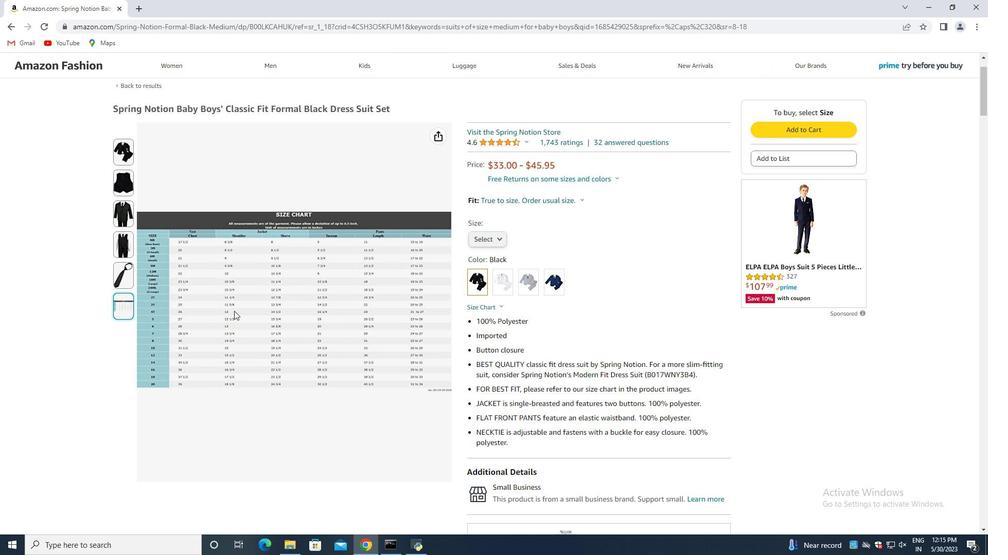 
Action: Mouse moved to (244, 312)
Screenshot: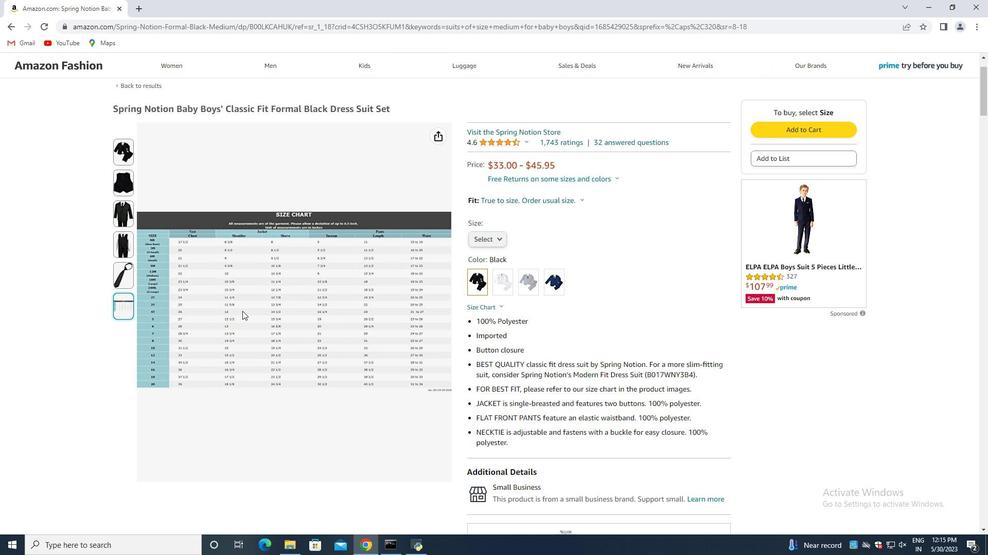 
Action: Mouse scrolled (244, 311) with delta (0, 0)
Screenshot: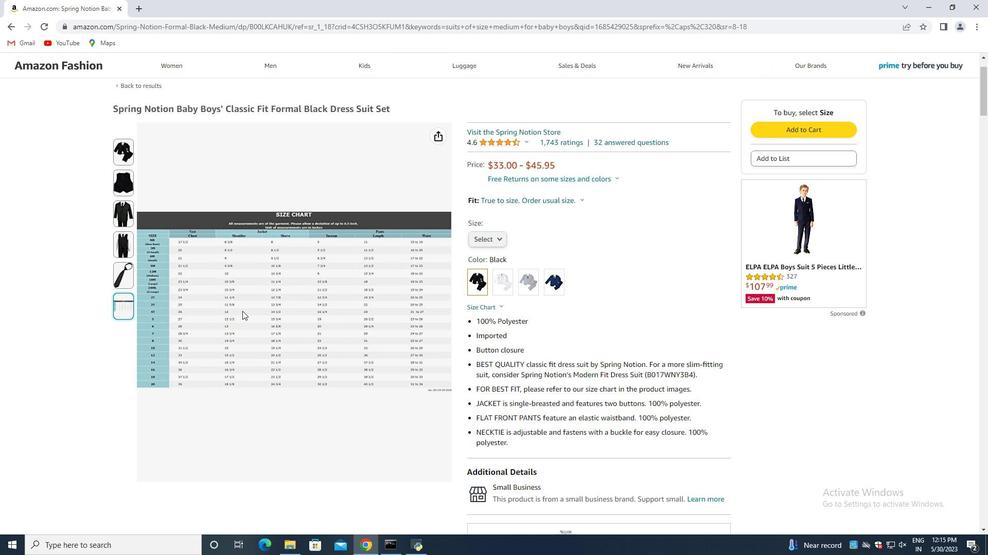 
Action: Mouse moved to (268, 313)
Screenshot: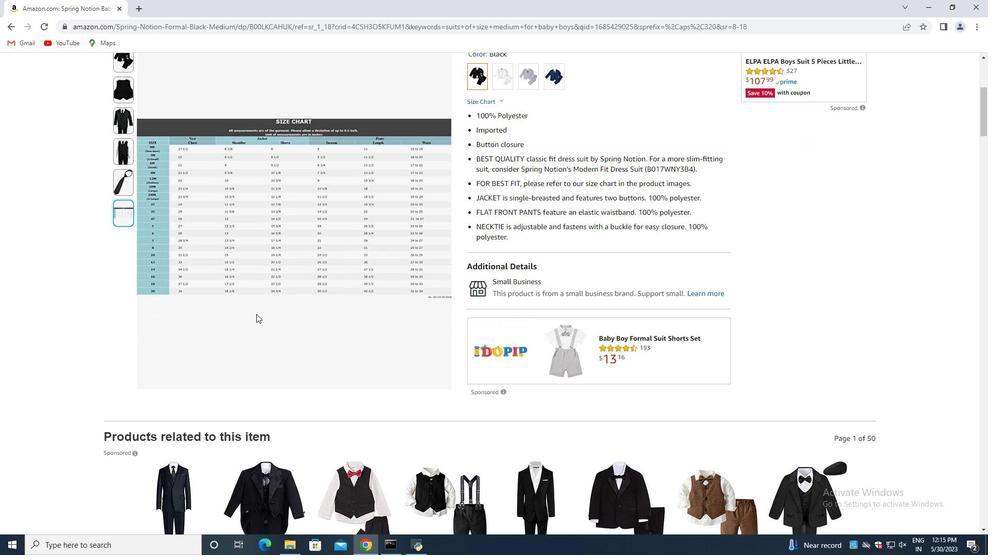 
Action: Mouse scrolled (268, 312) with delta (0, 0)
Screenshot: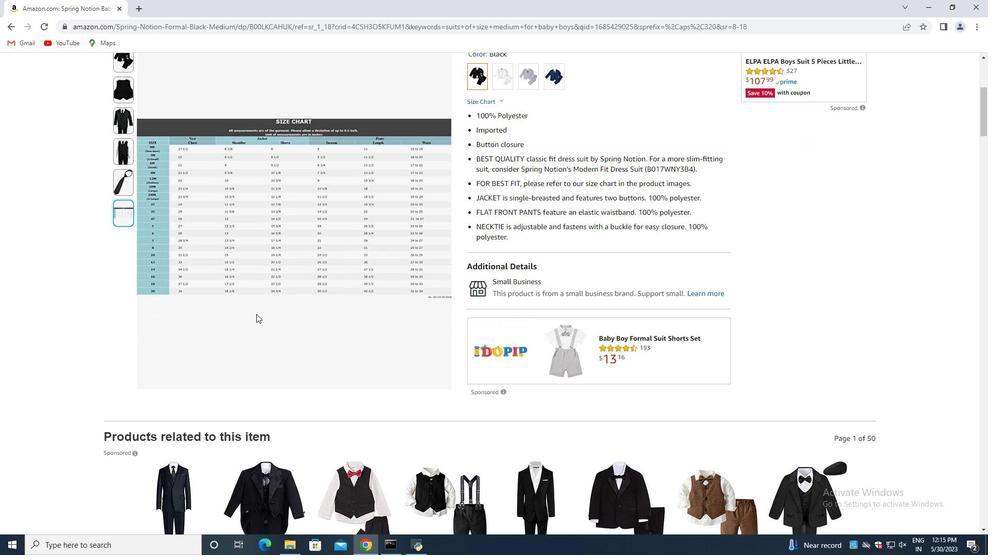 
Action: Mouse moved to (269, 313)
Screenshot: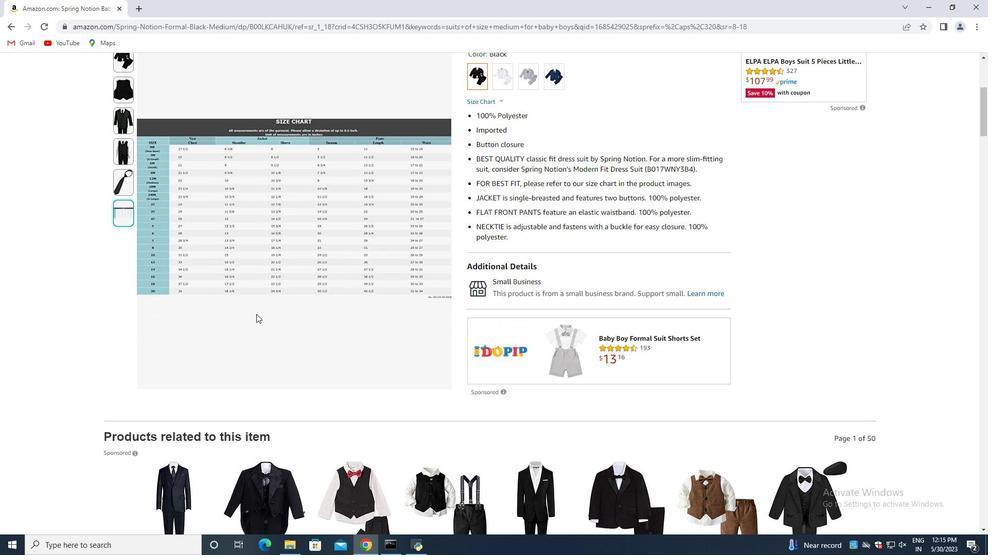 
Action: Mouse scrolled (269, 312) with delta (0, 0)
Screenshot: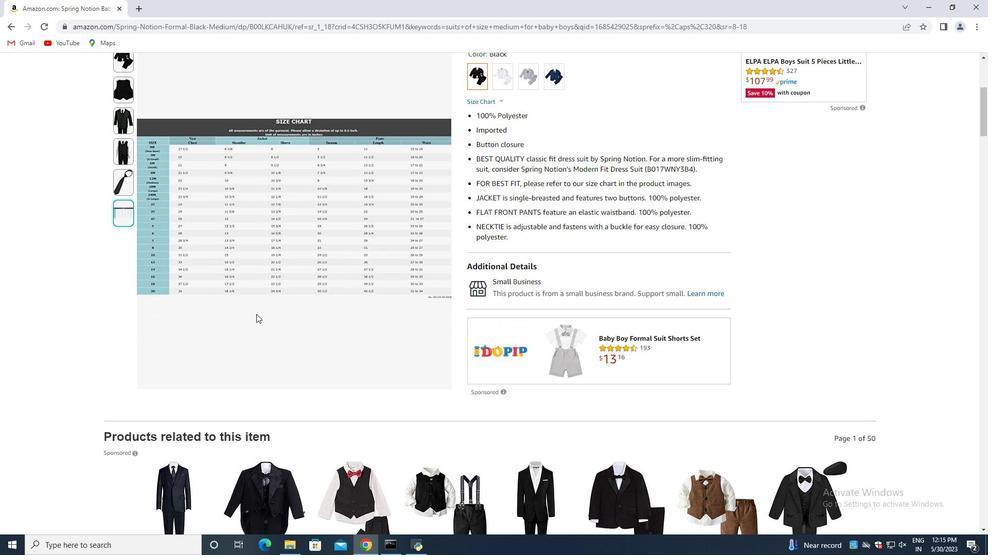 
Action: Mouse moved to (273, 314)
Screenshot: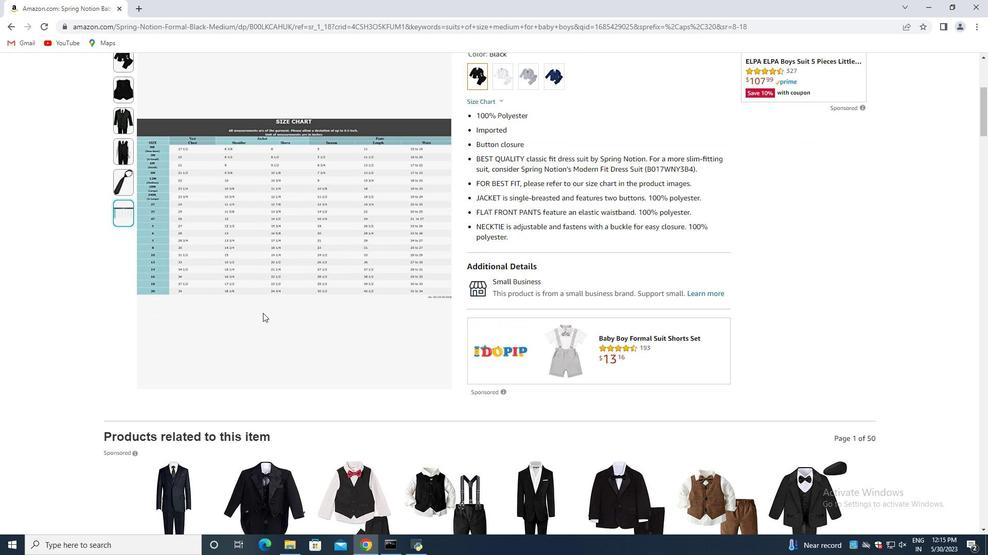 
Action: Mouse scrolled (272, 313) with delta (0, 0)
Screenshot: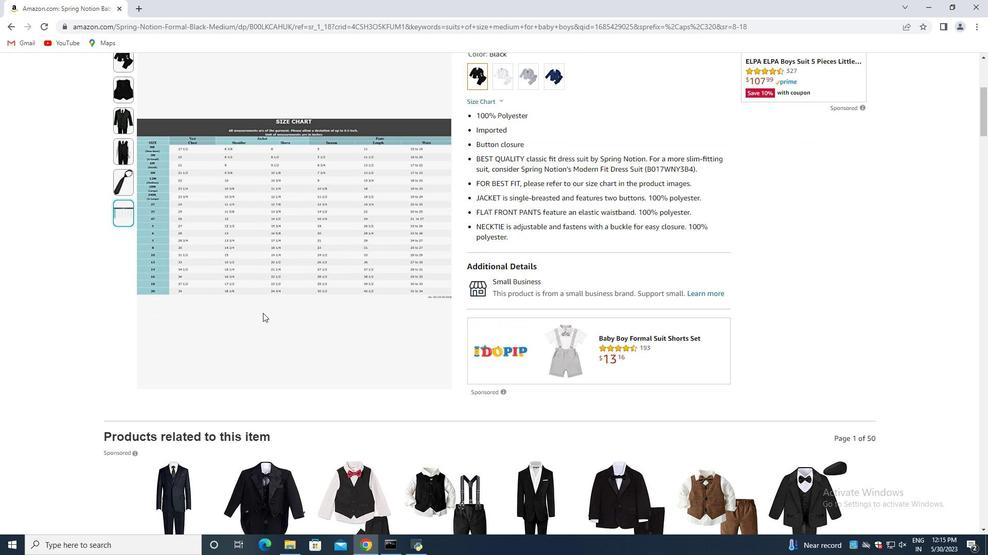 
Action: Mouse moved to (348, 318)
Screenshot: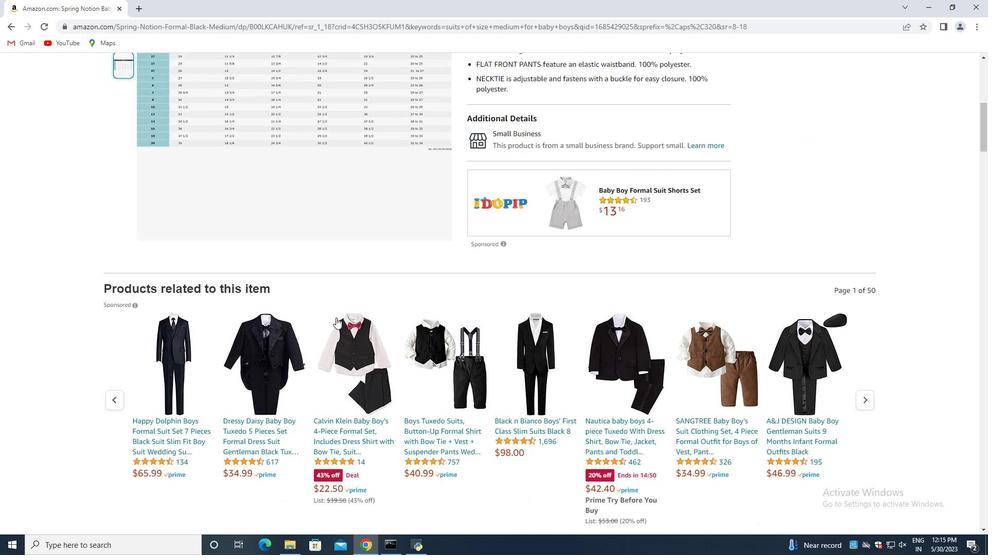 
Action: Mouse scrolled (348, 317) with delta (0, 0)
Screenshot: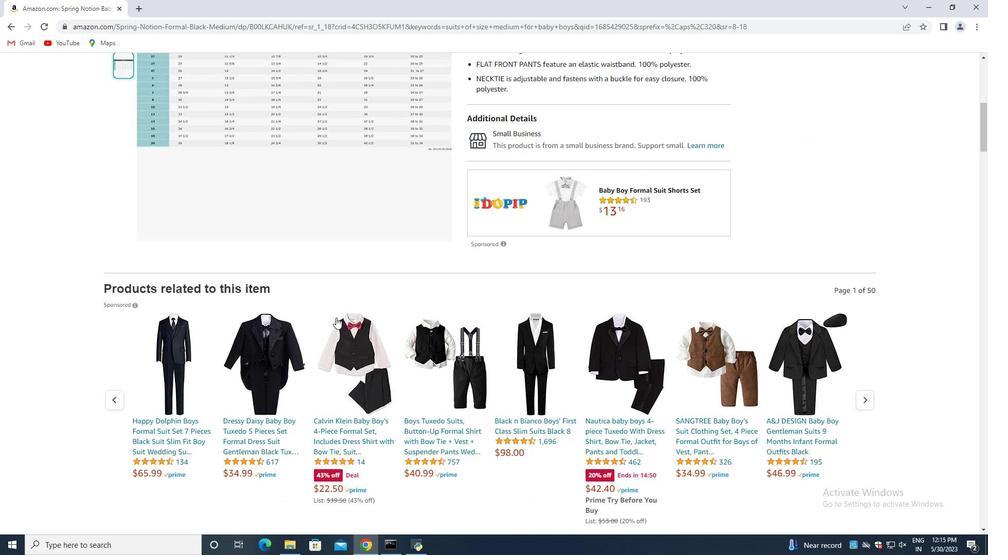 
Action: Mouse moved to (353, 313)
Screenshot: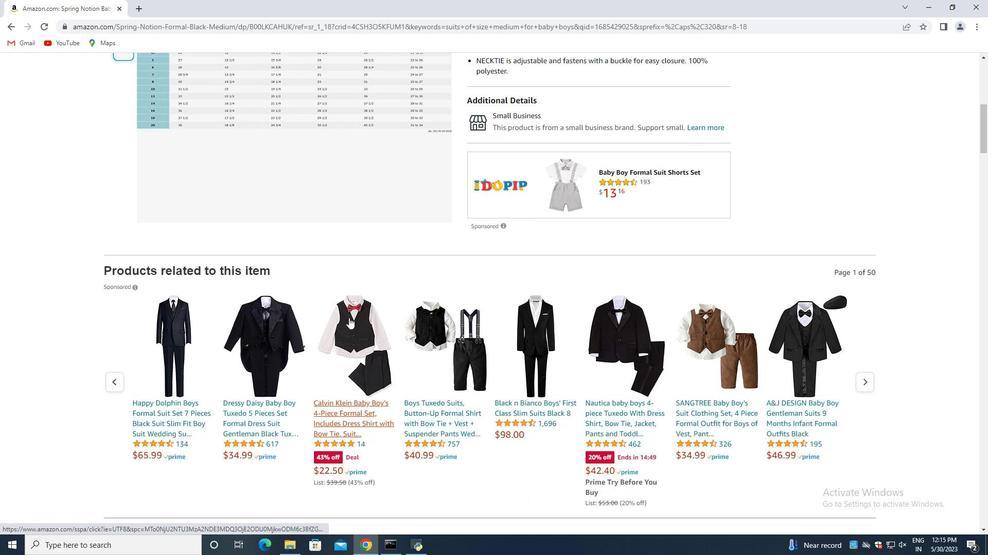 
Action: Mouse scrolled (349, 317) with delta (0, 0)
Screenshot: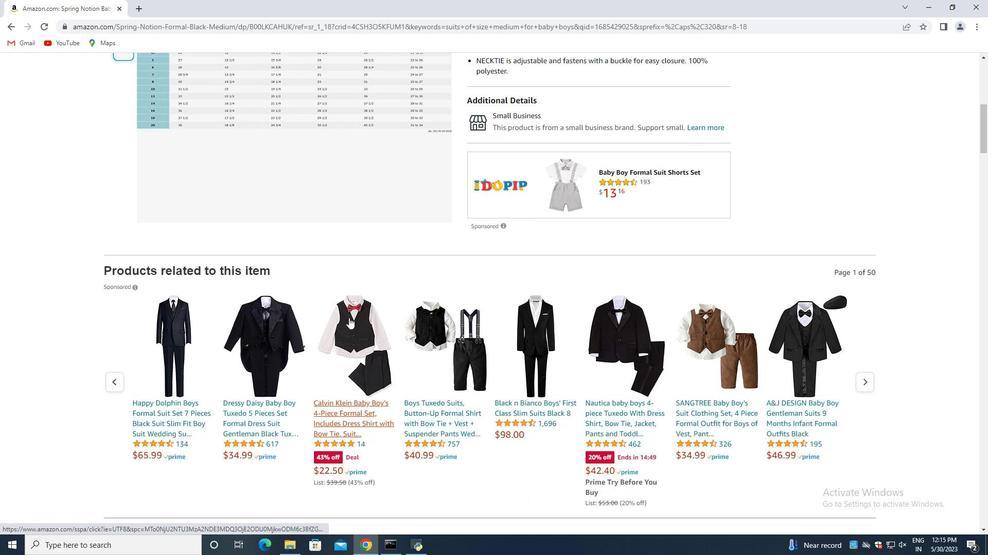 
Action: Mouse moved to (486, 300)
Screenshot: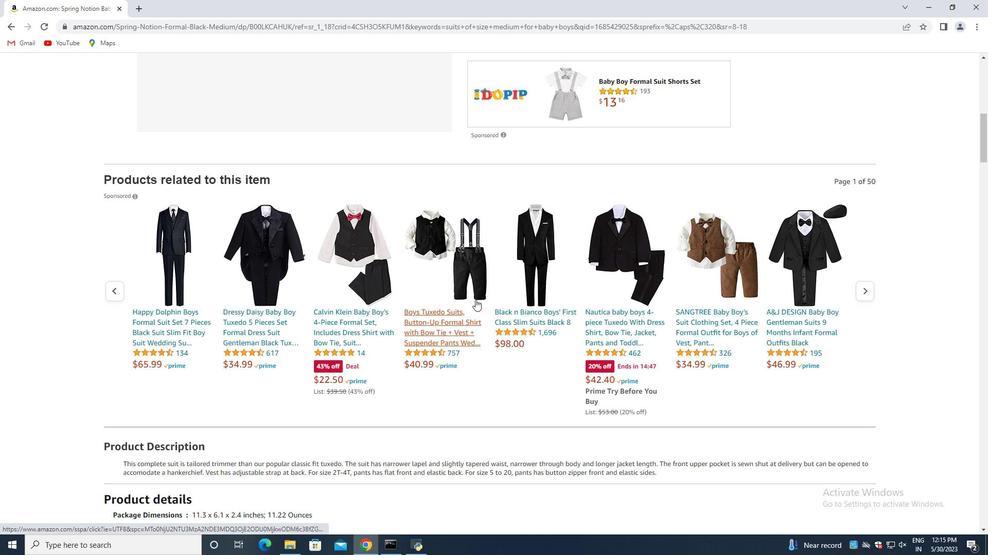 
Action: Mouse scrolled (486, 299) with delta (0, 0)
Screenshot: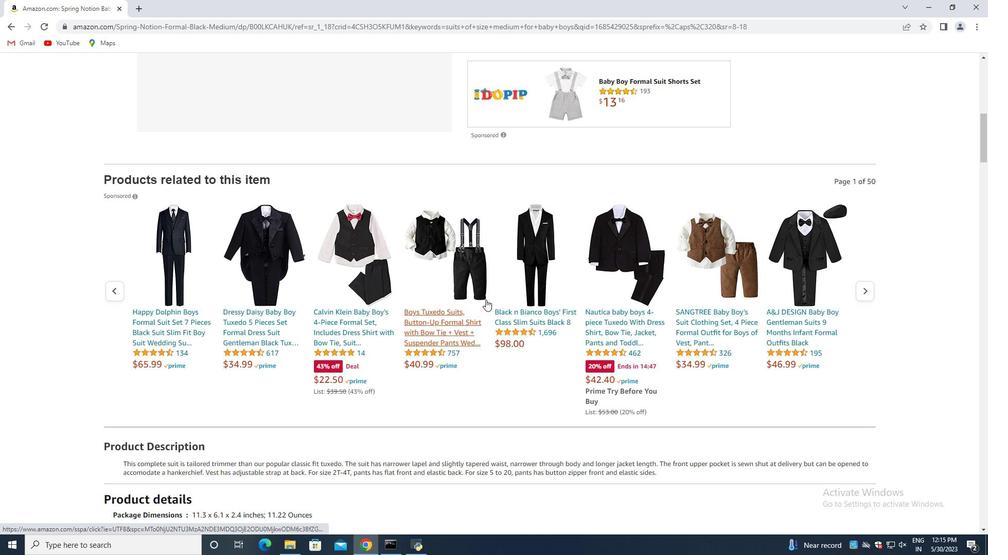 
Action: Mouse moved to (487, 300)
Screenshot: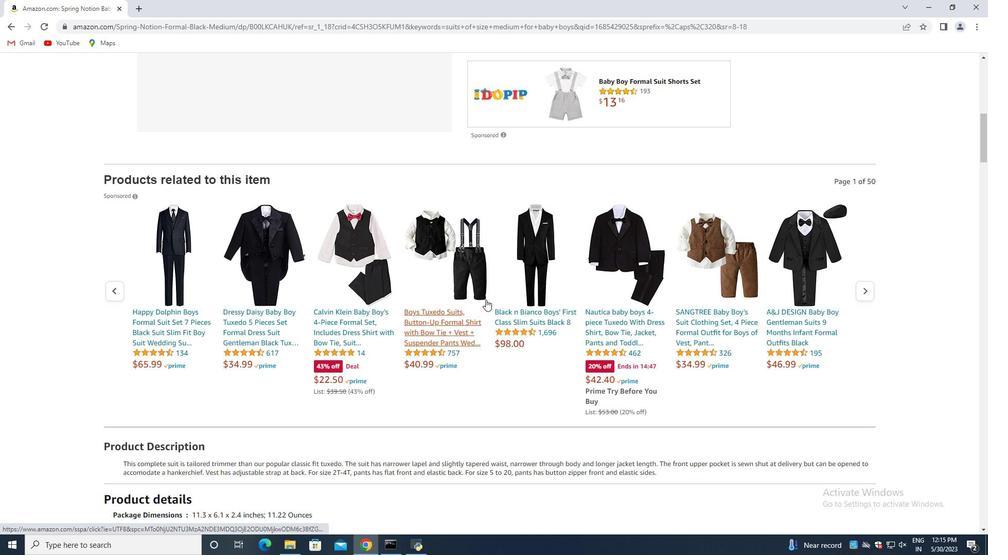 
Action: Mouse scrolled (487, 300) with delta (0, 0)
Screenshot: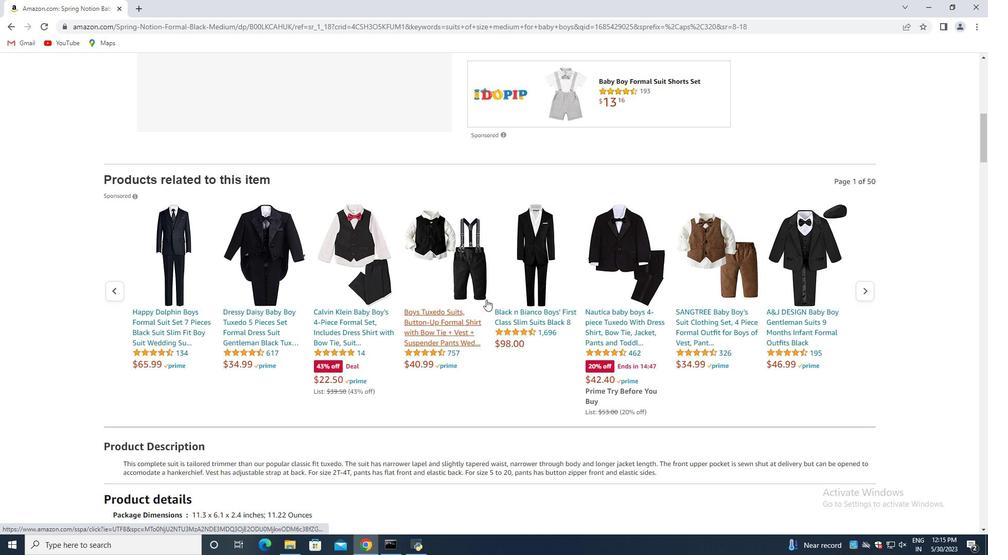 
Action: Mouse moved to (487, 301)
Screenshot: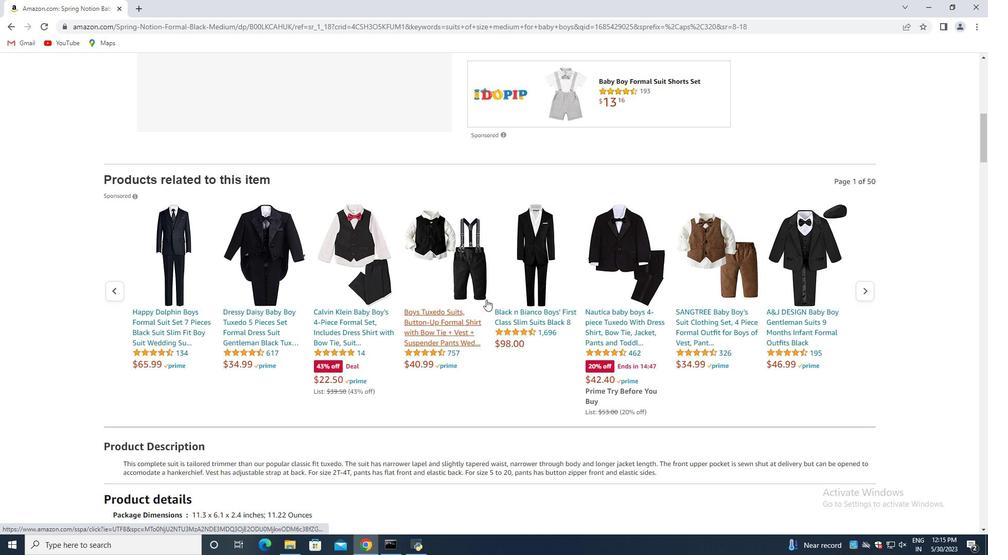 
Action: Mouse scrolled (487, 301) with delta (0, 0)
Screenshot: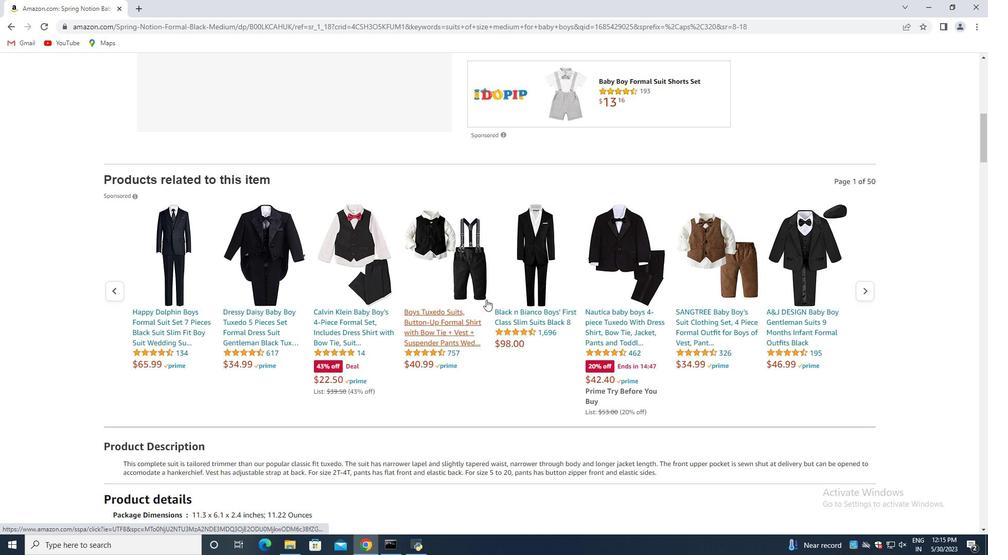 
Action: Mouse moved to (404, 310)
Screenshot: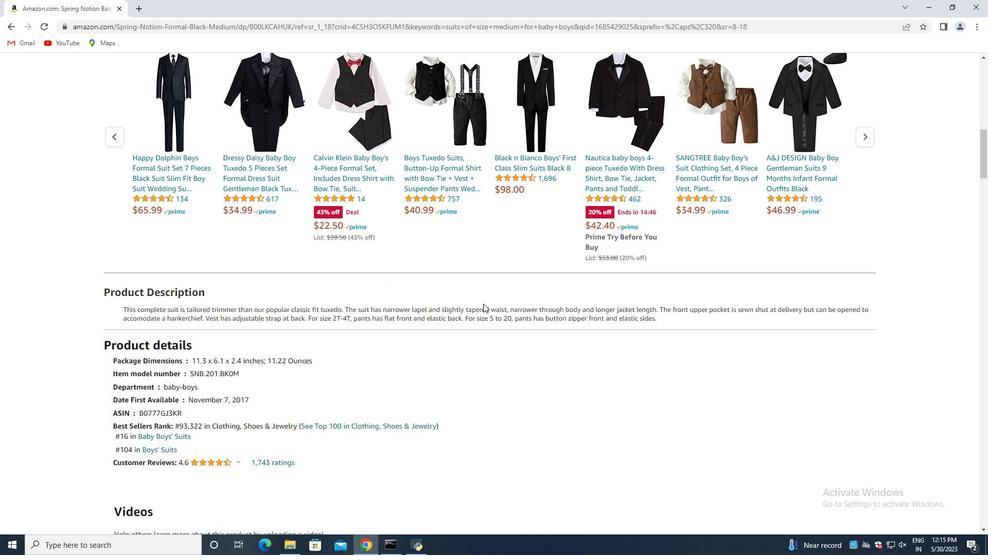
Action: Mouse scrolled (424, 306) with delta (0, 0)
Screenshot: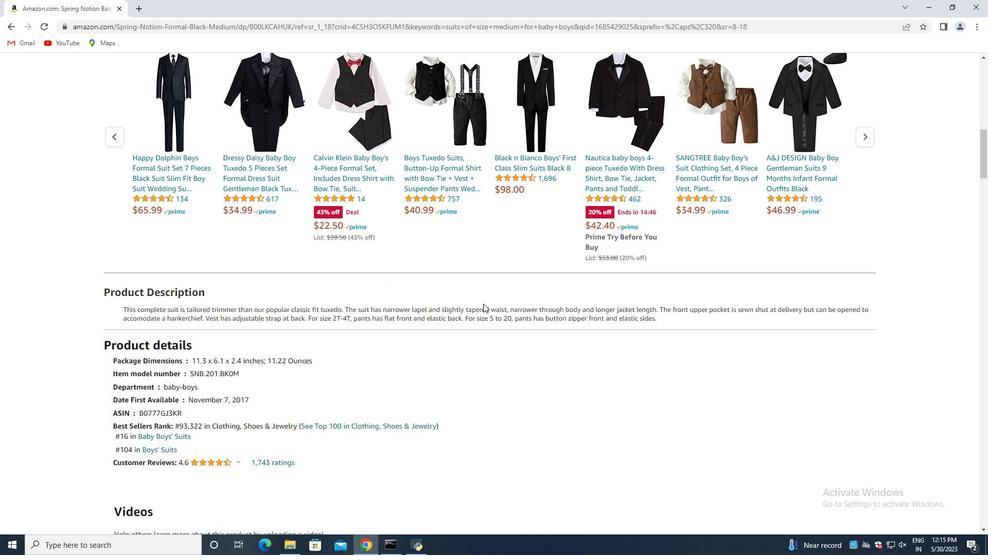 
Action: Mouse moved to (402, 310)
Screenshot: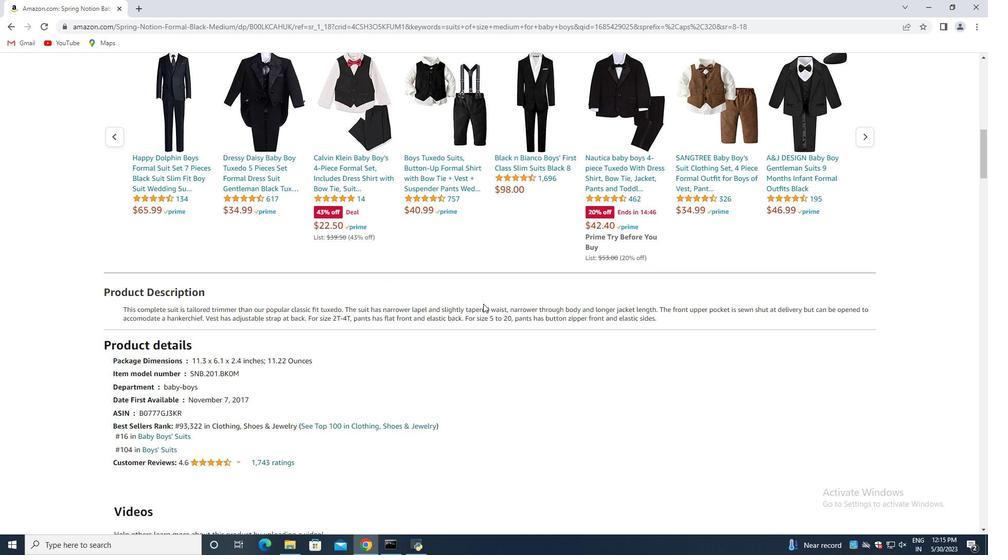 
Action: Mouse scrolled (413, 309) with delta (0, 0)
Screenshot: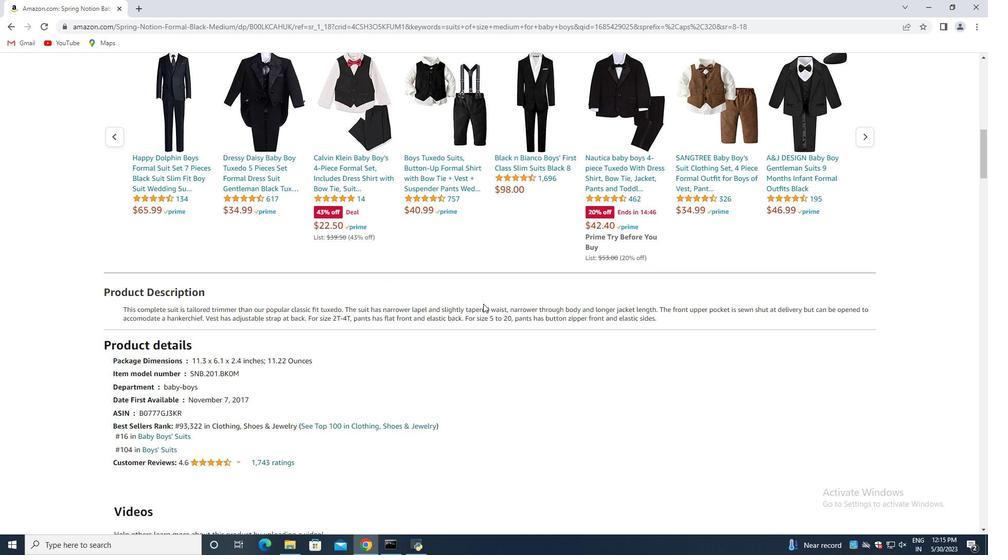 
Action: Mouse moved to (393, 310)
Screenshot: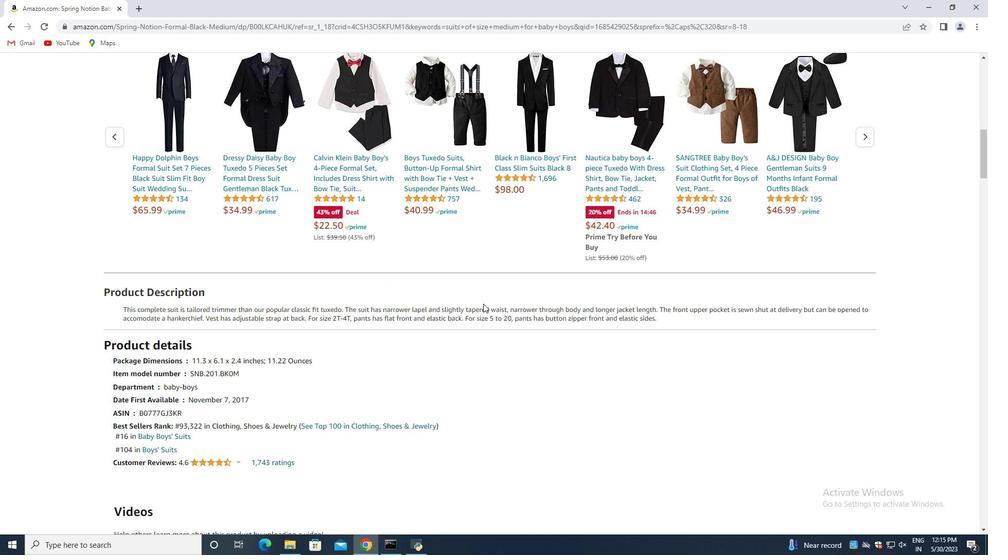 
Action: Mouse scrolled (399, 309) with delta (0, 0)
Screenshot: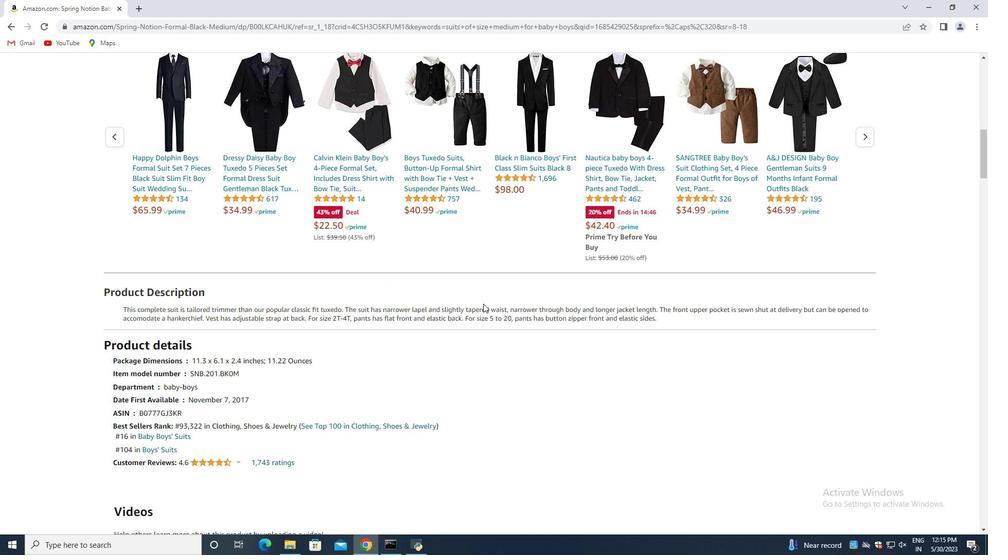 
Action: Mouse moved to (386, 309)
Screenshot: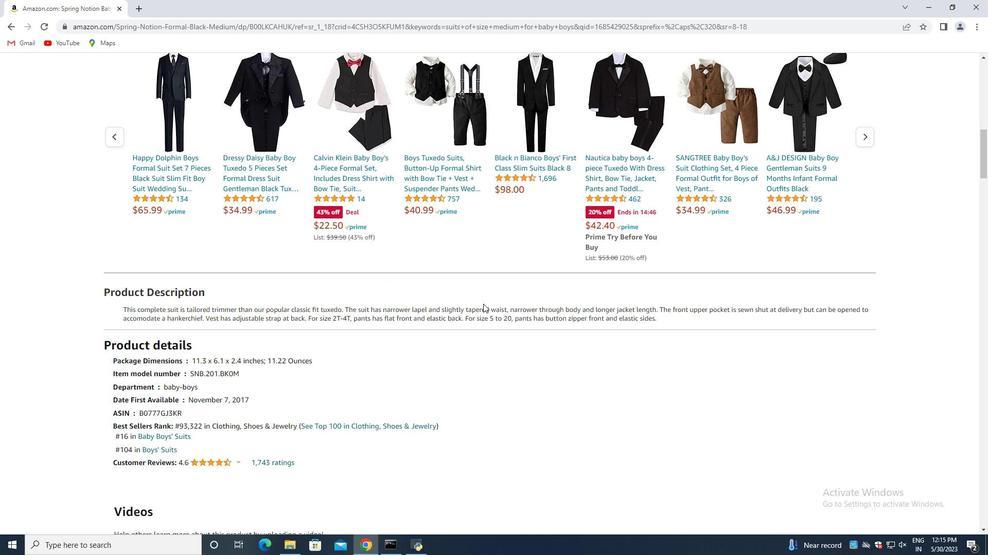 
Action: Mouse scrolled (390, 309) with delta (0, 0)
Screenshot: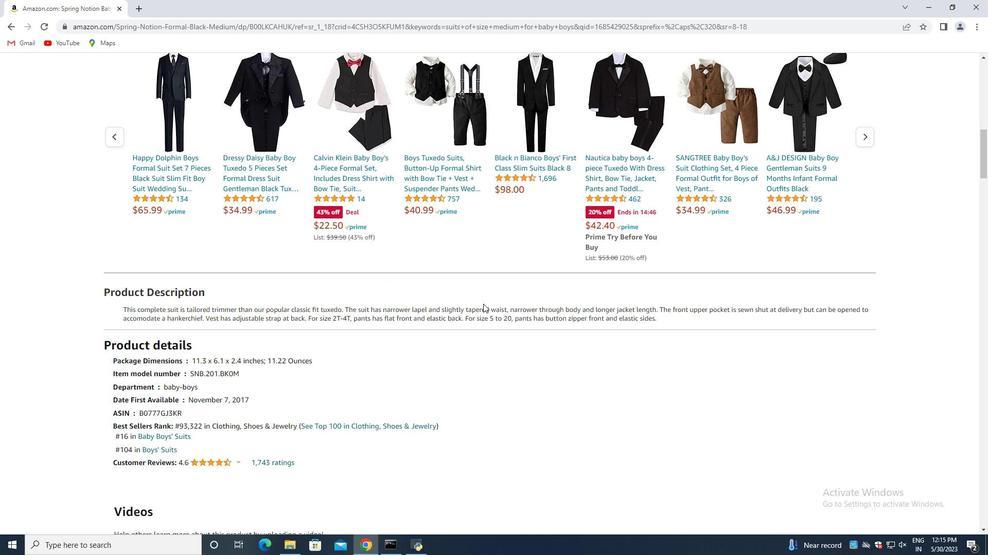 
Action: Mouse moved to (212, 299)
Screenshot: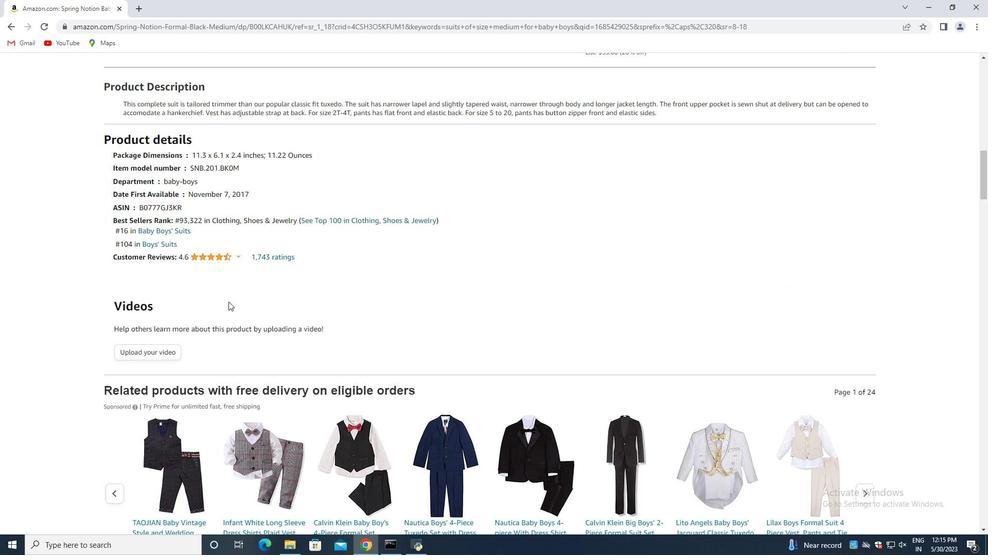 
Action: Mouse scrolled (212, 299) with delta (0, 0)
Screenshot: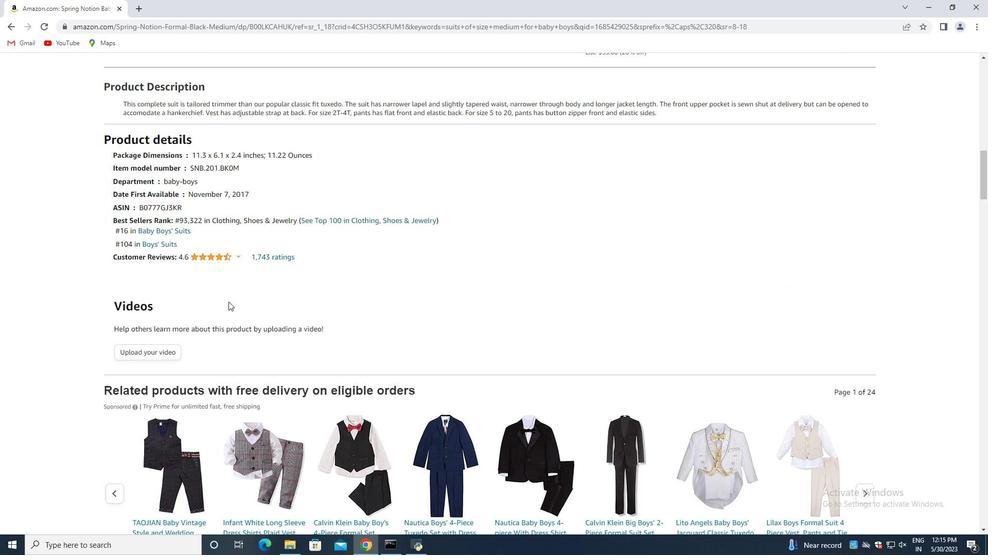 
Action: Mouse moved to (211, 299)
Screenshot: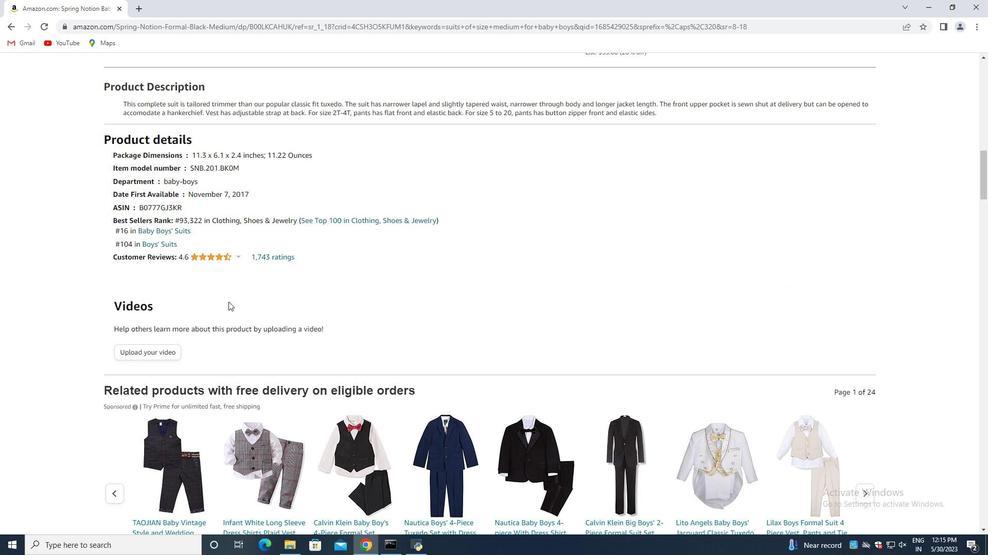 
Action: Mouse scrolled (211, 299) with delta (0, 0)
Screenshot: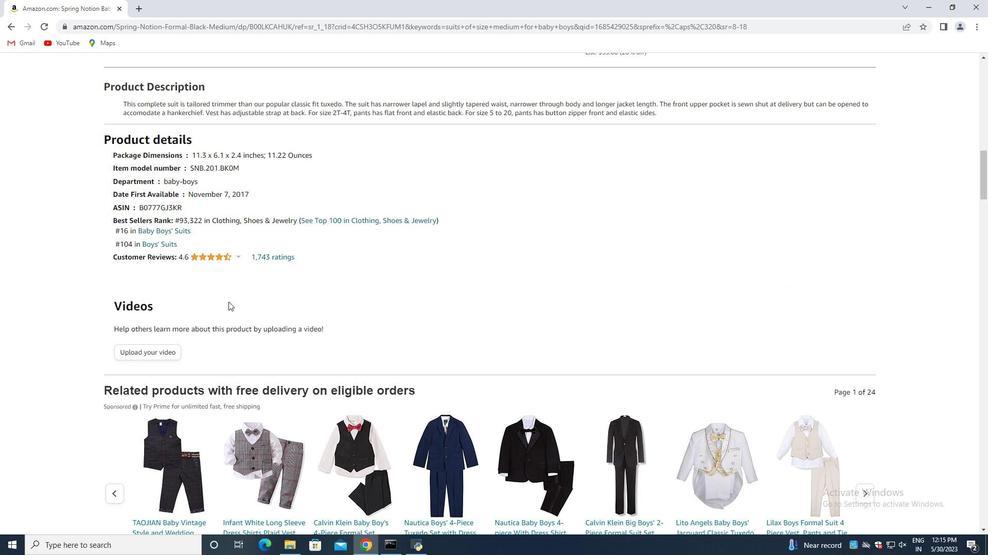 
Action: Mouse moved to (210, 299)
Screenshot: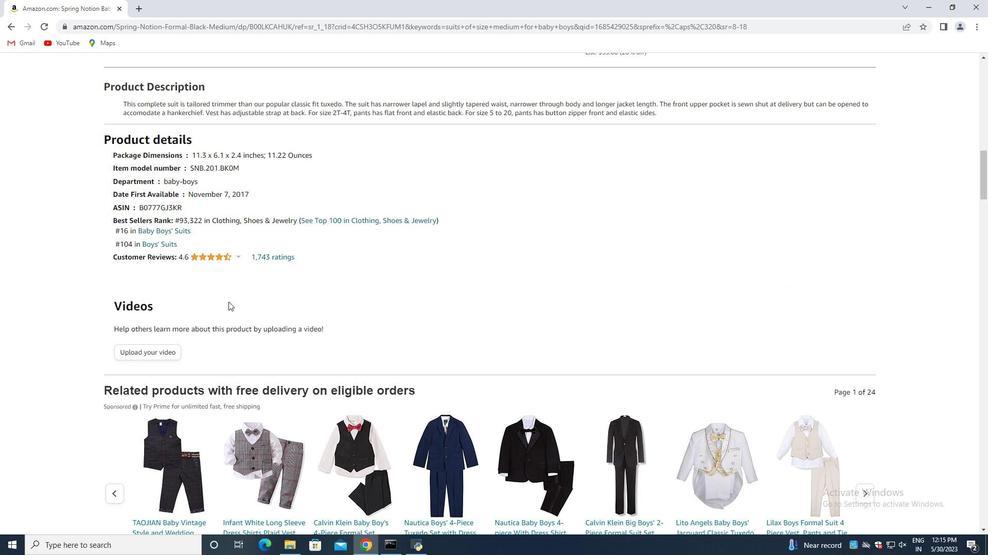 
Action: Mouse scrolled (210, 299) with delta (0, 0)
Screenshot: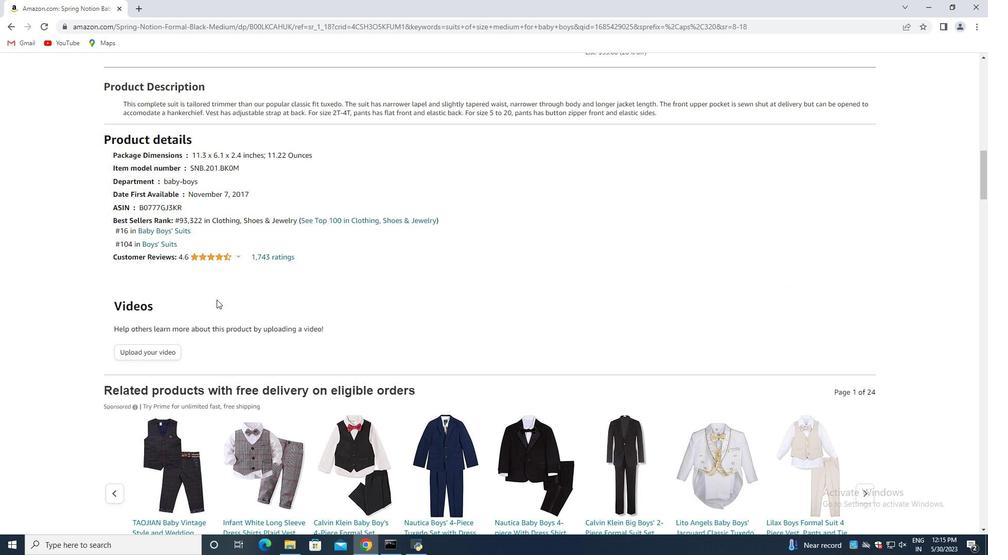 
Action: Mouse scrolled (210, 299) with delta (0, 0)
Screenshot: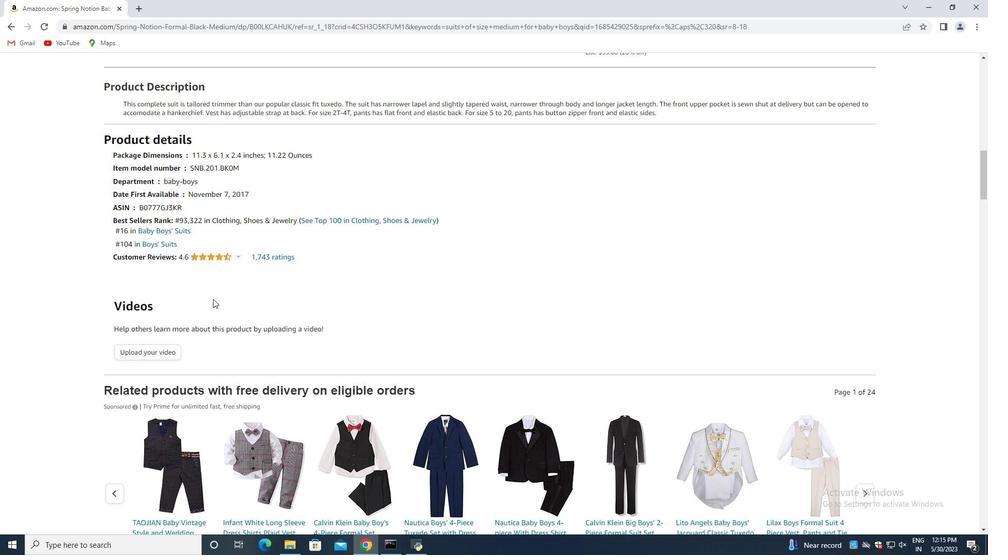
Action: Mouse moved to (271, 294)
Screenshot: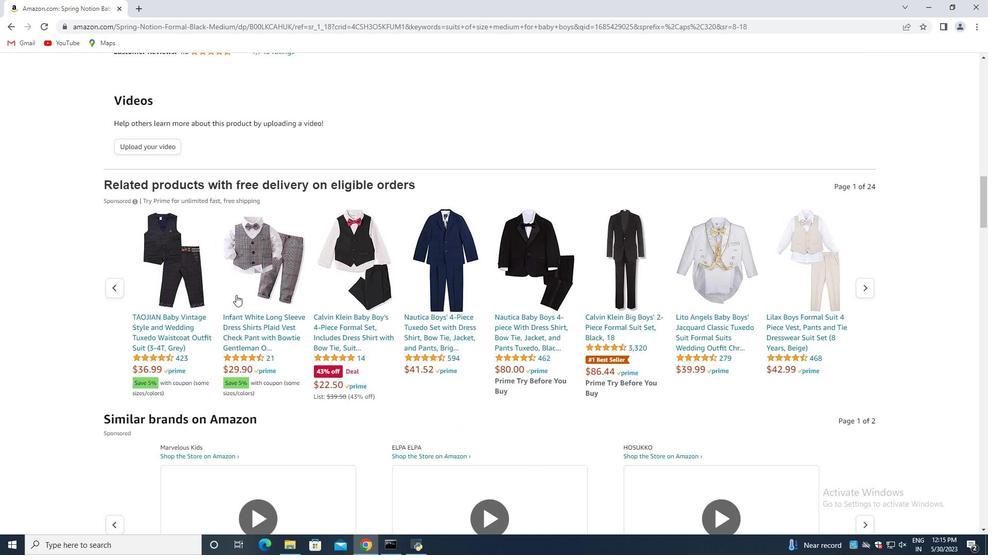 
Action: Mouse scrolled (271, 293) with delta (0, 0)
Screenshot: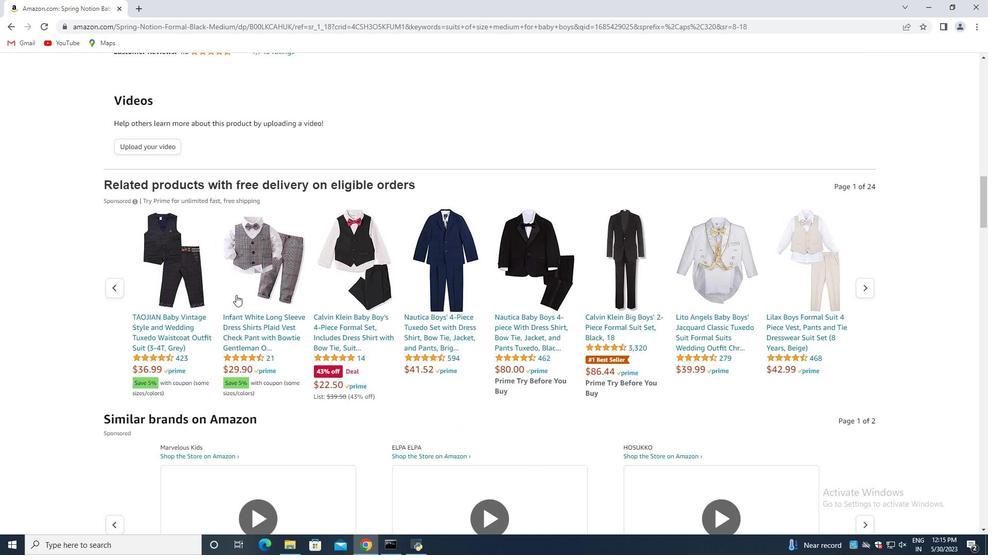 
Action: Mouse moved to (271, 294)
Screenshot: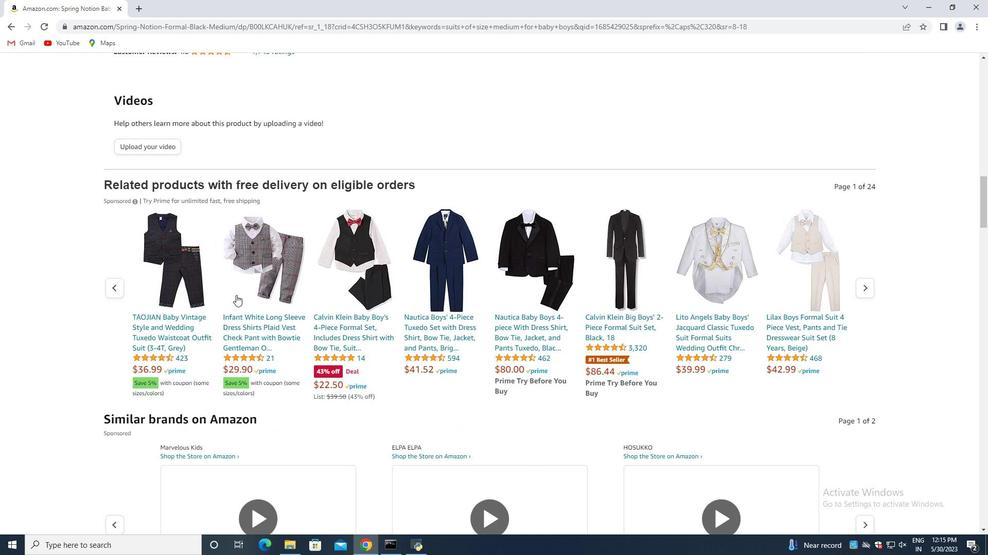 
Action: Mouse scrolled (271, 293) with delta (0, 0)
Screenshot: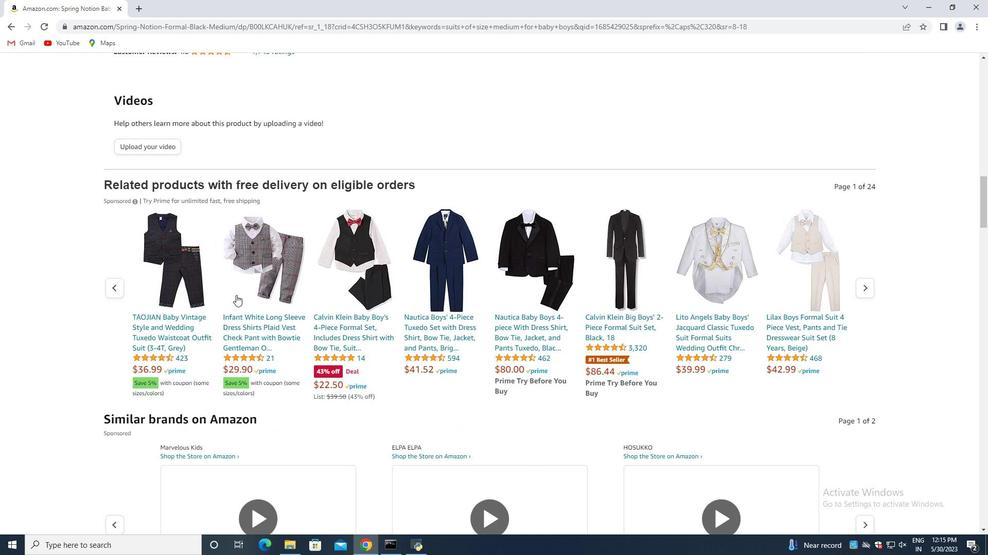 
Action: Mouse moved to (276, 294)
Screenshot: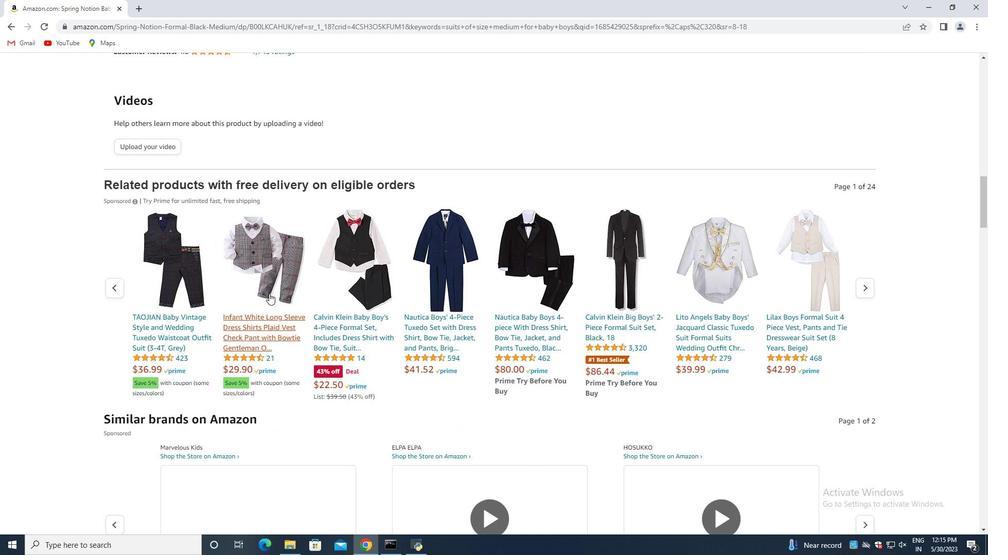 
Action: Mouse scrolled (275, 294) with delta (0, 0)
Screenshot: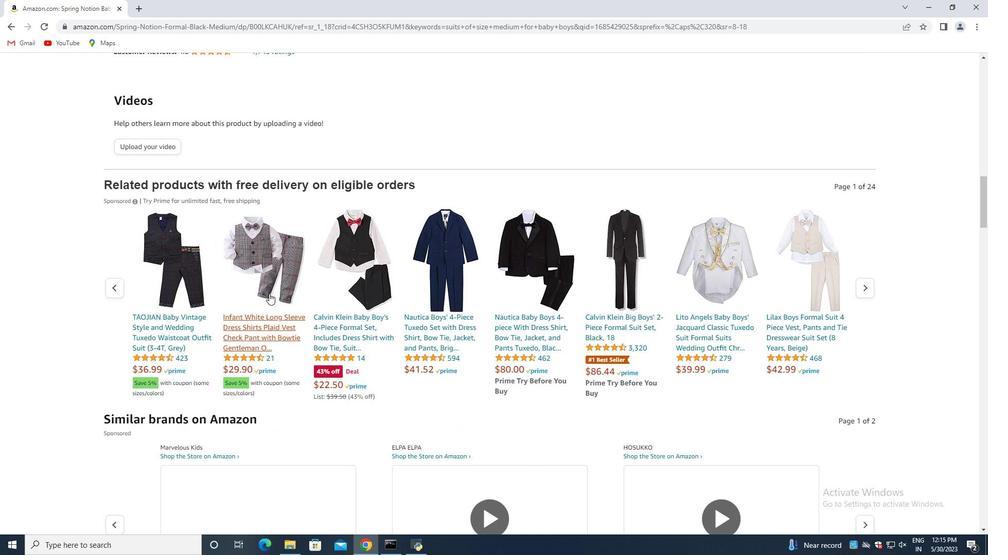 
Action: Mouse moved to (287, 295)
Screenshot: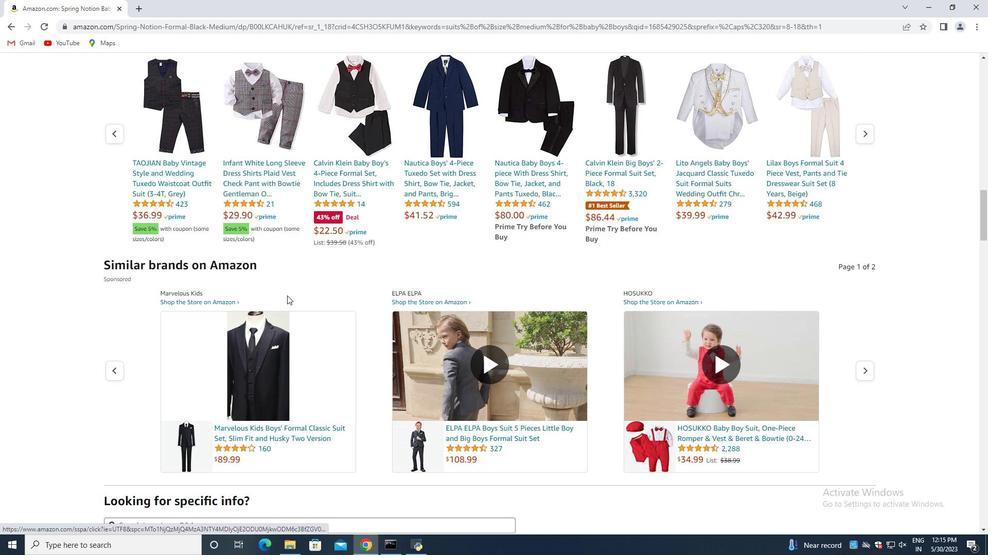 
Action: Mouse scrolled (287, 295) with delta (0, 0)
Screenshot: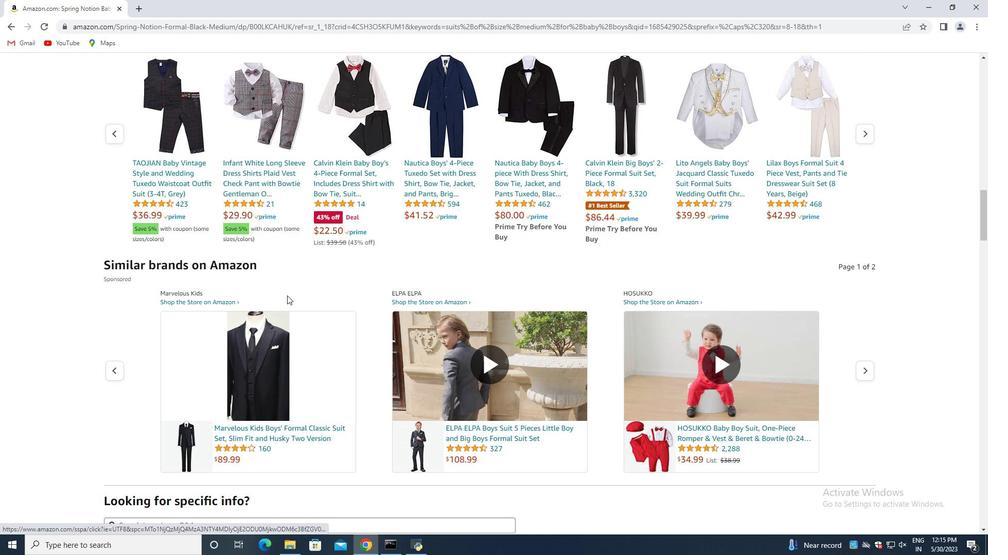 
Action: Mouse moved to (287, 296)
Screenshot: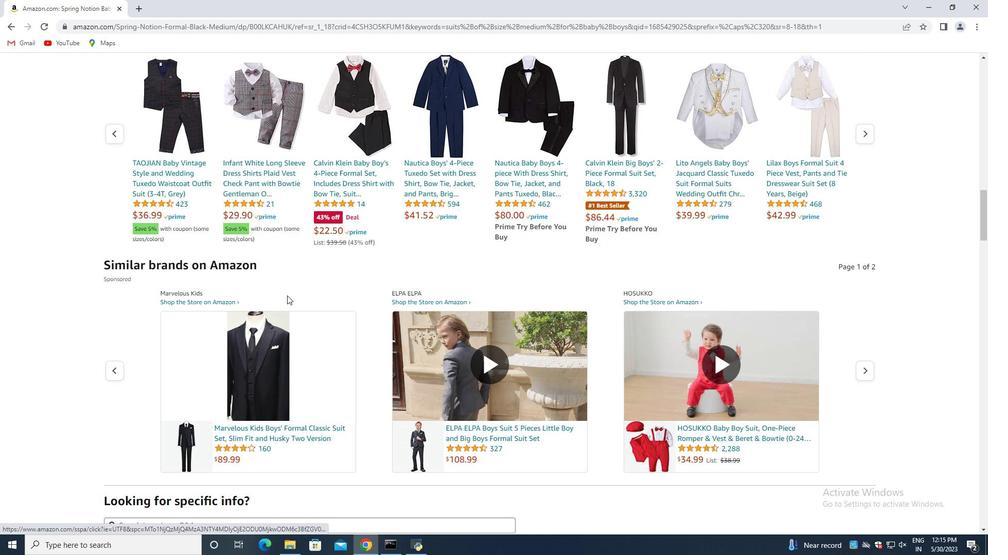 
Action: Mouse scrolled (287, 296) with delta (0, 0)
Screenshot: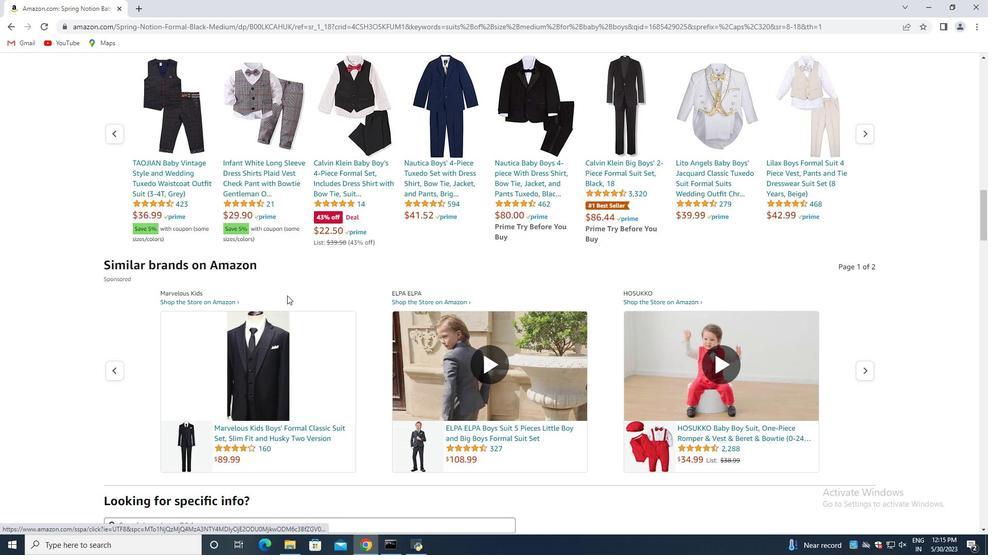 
Action: Mouse scrolled (287, 296) with delta (0, 0)
Screenshot: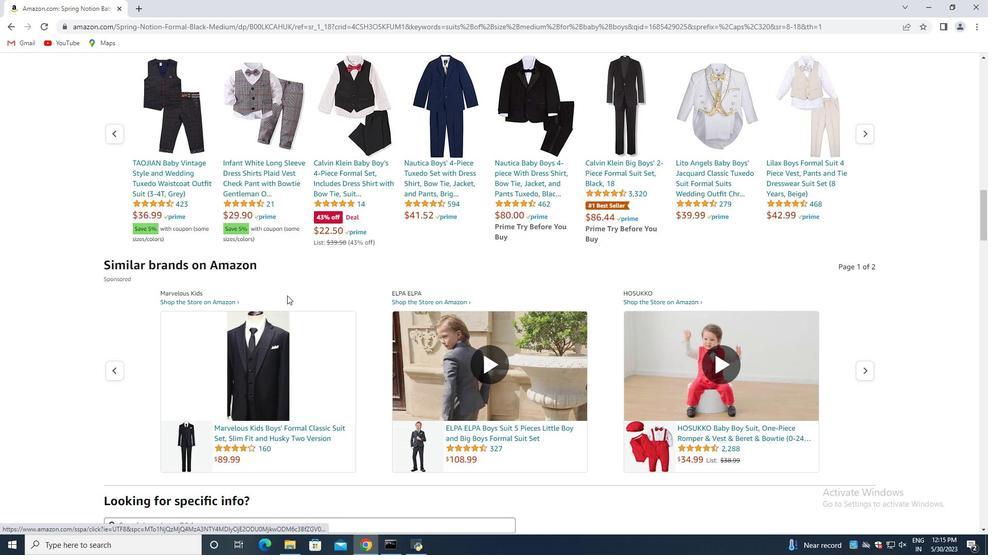 
Action: Mouse moved to (286, 296)
Screenshot: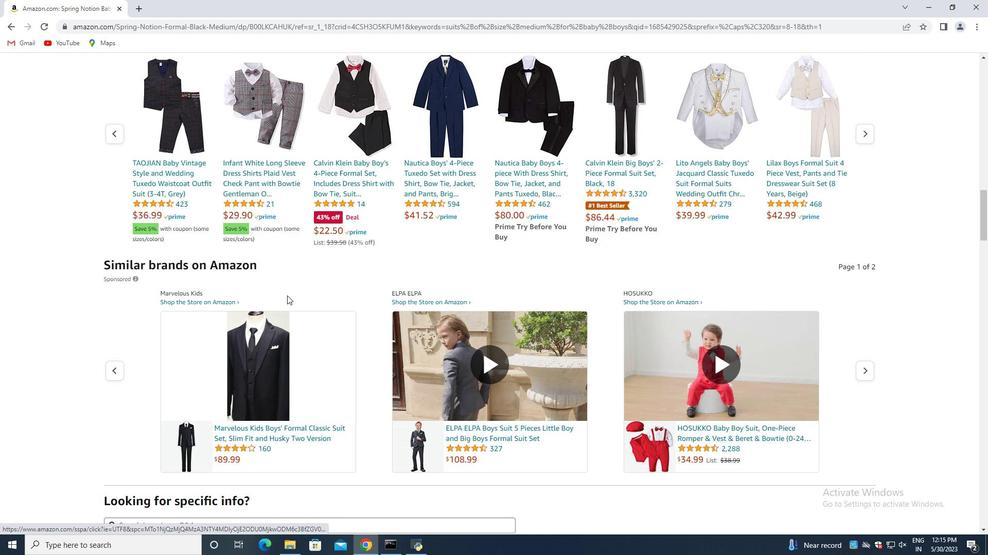 
Action: Mouse scrolled (286, 296) with delta (0, 0)
Screenshot: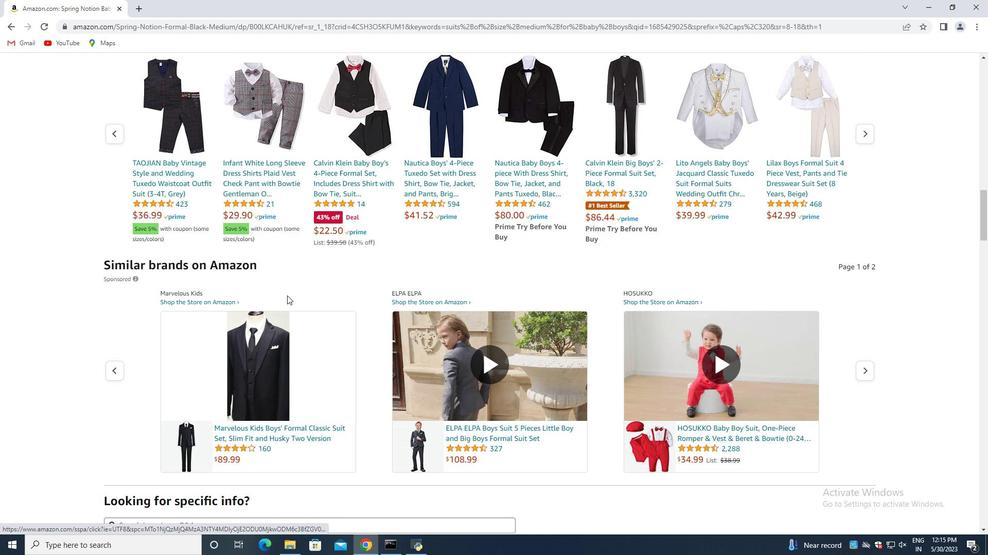 
Action: Mouse moved to (286, 296)
Screenshot: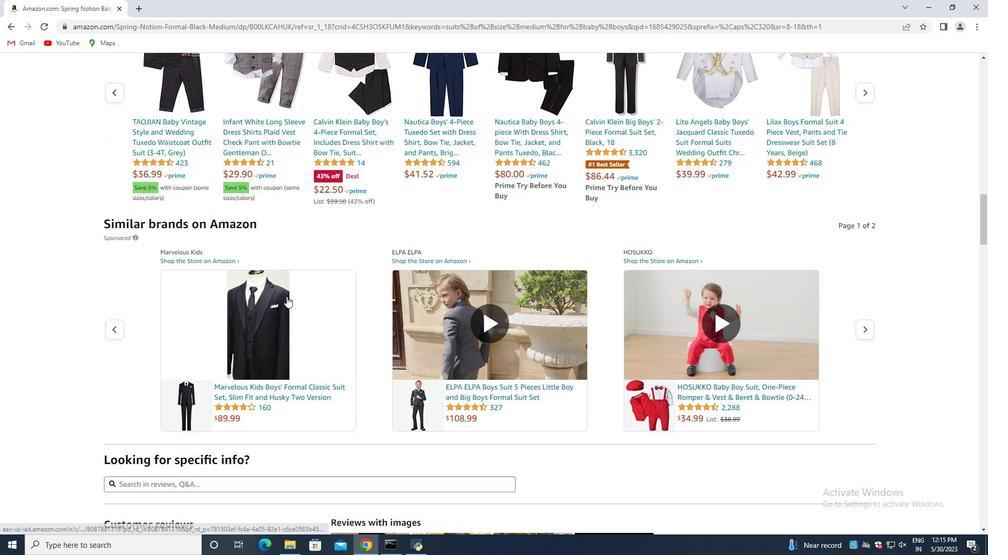 
Action: Mouse scrolled (286, 296) with delta (0, 0)
Screenshot: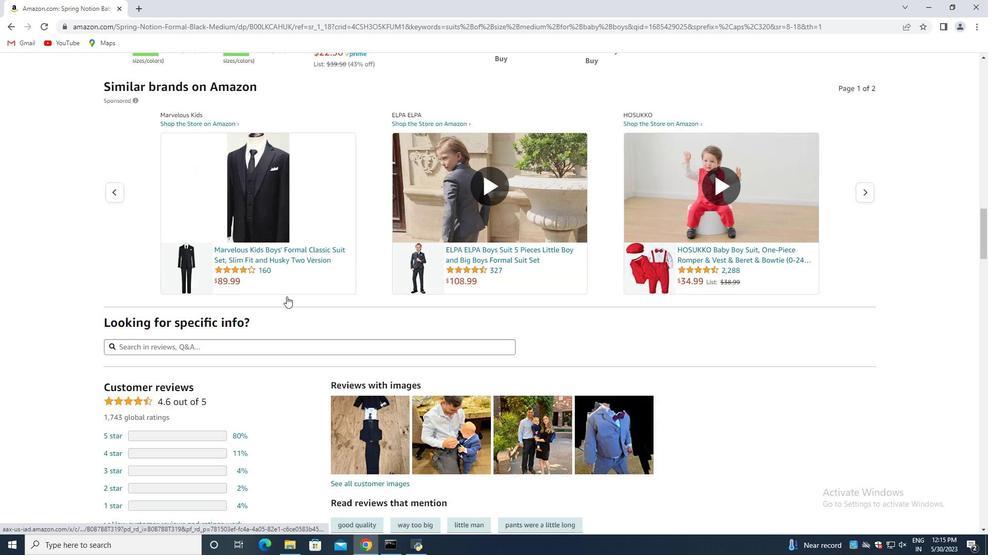 
Action: Mouse scrolled (286, 296) with delta (0, 0)
Screenshot: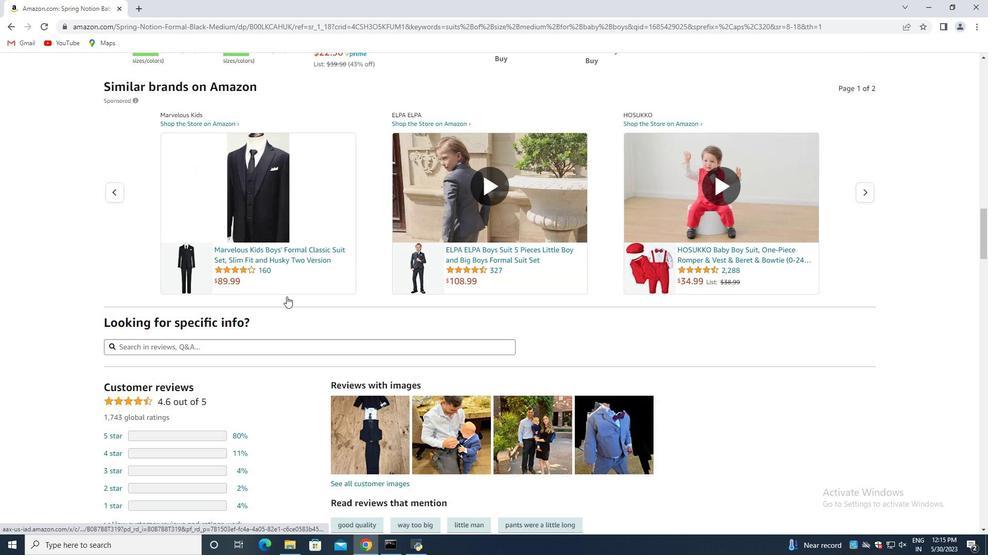 
Action: Mouse scrolled (286, 296) with delta (0, 0)
Screenshot: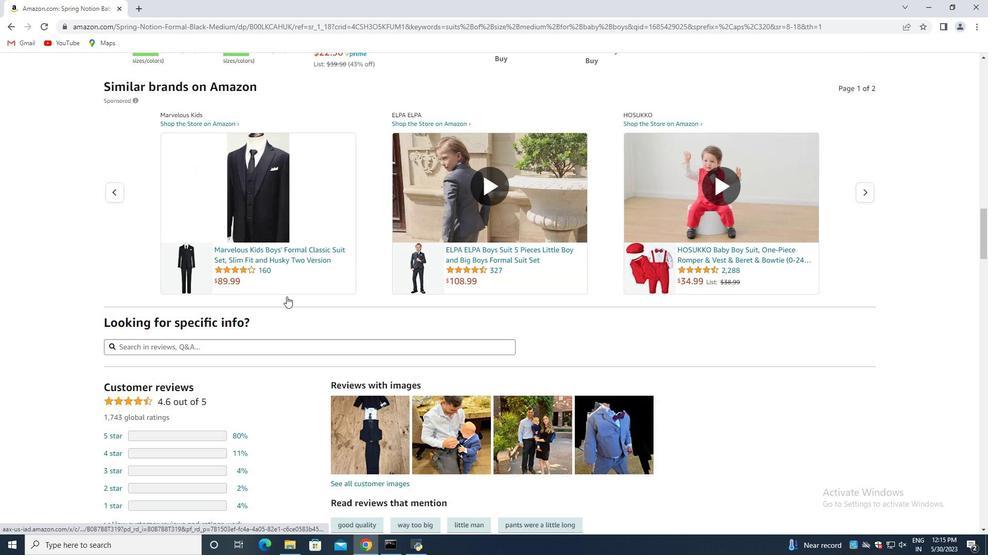 
Action: Mouse moved to (659, 312)
Screenshot: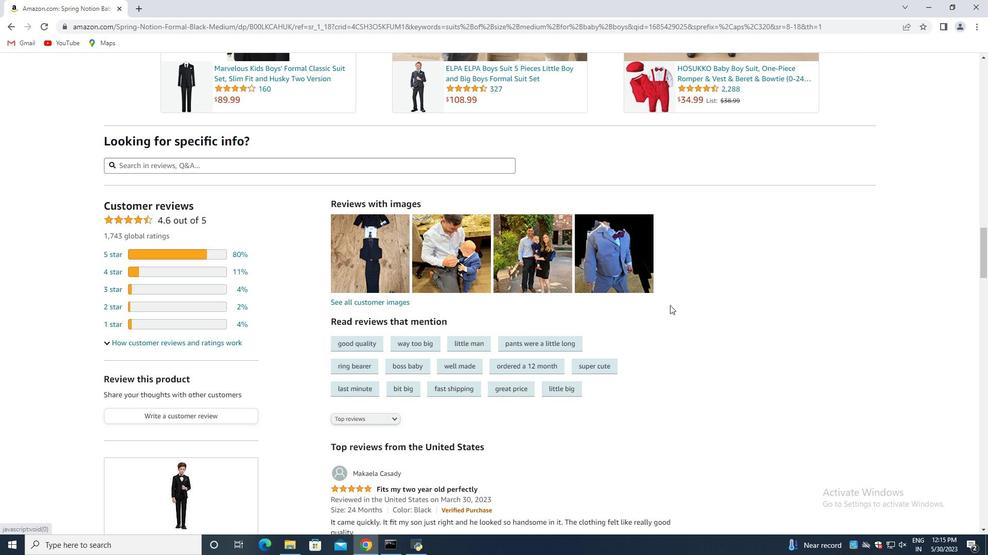 
Action: Mouse scrolled (667, 307) with delta (0, 0)
Screenshot: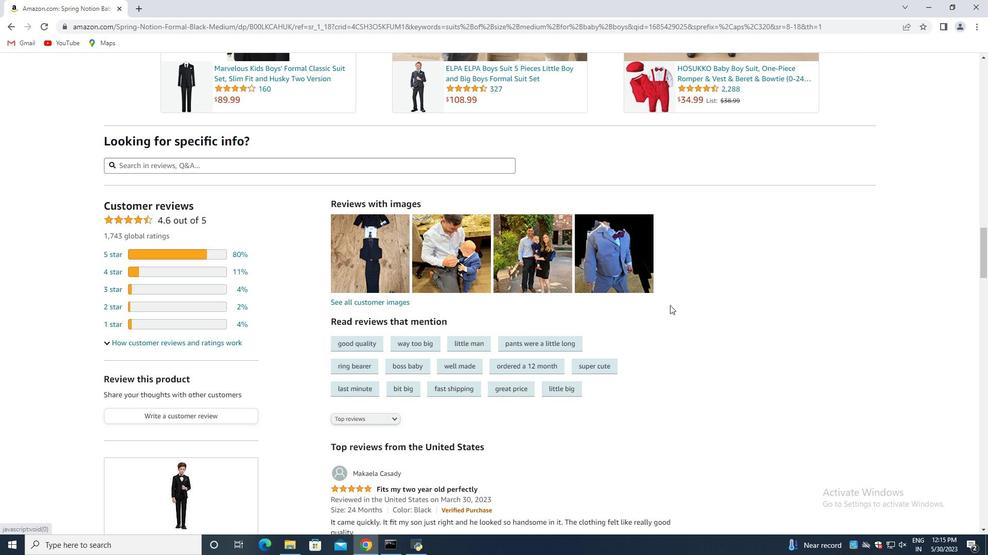 
Action: Mouse moved to (659, 312)
Screenshot: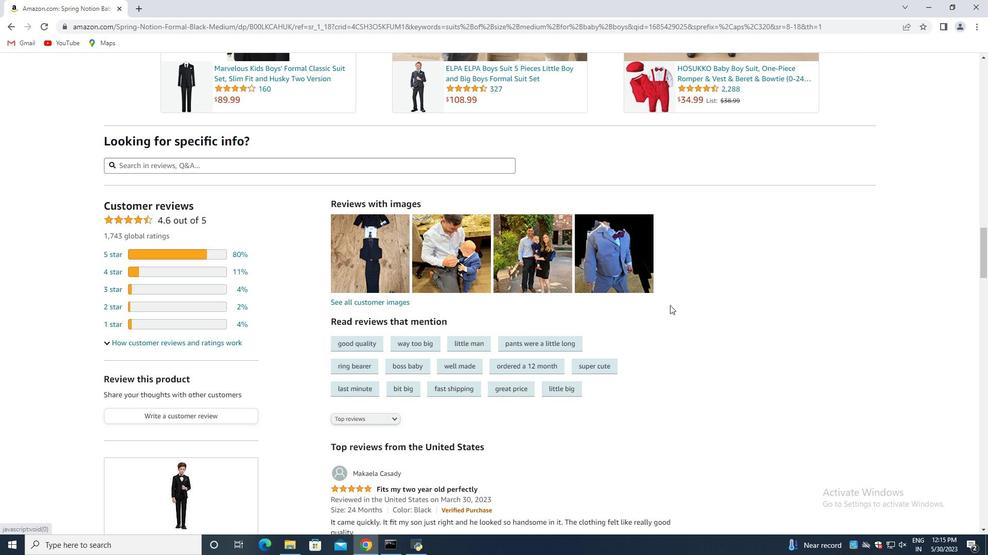 
Action: Mouse scrolled (664, 309) with delta (0, 0)
Screenshot: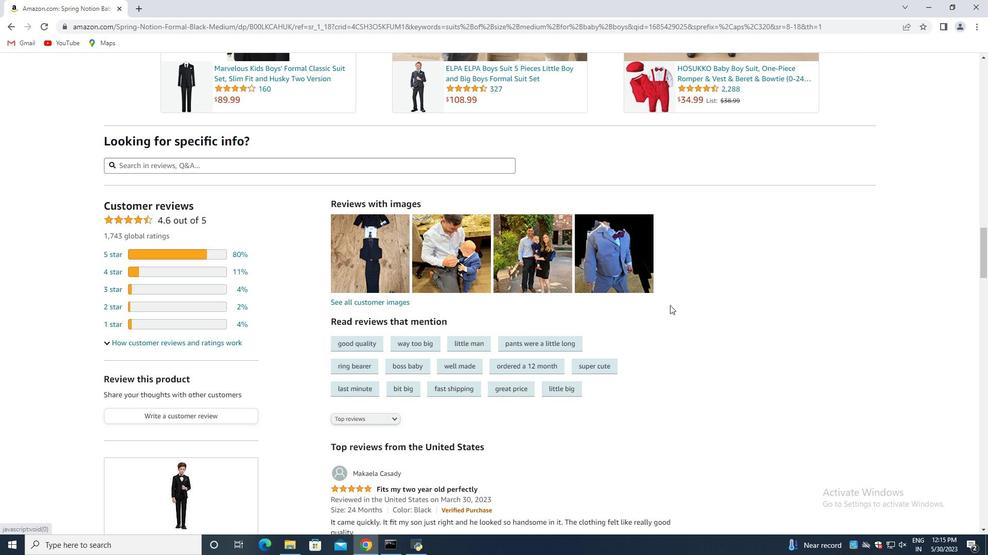 
Action: Mouse moved to (659, 312)
Screenshot: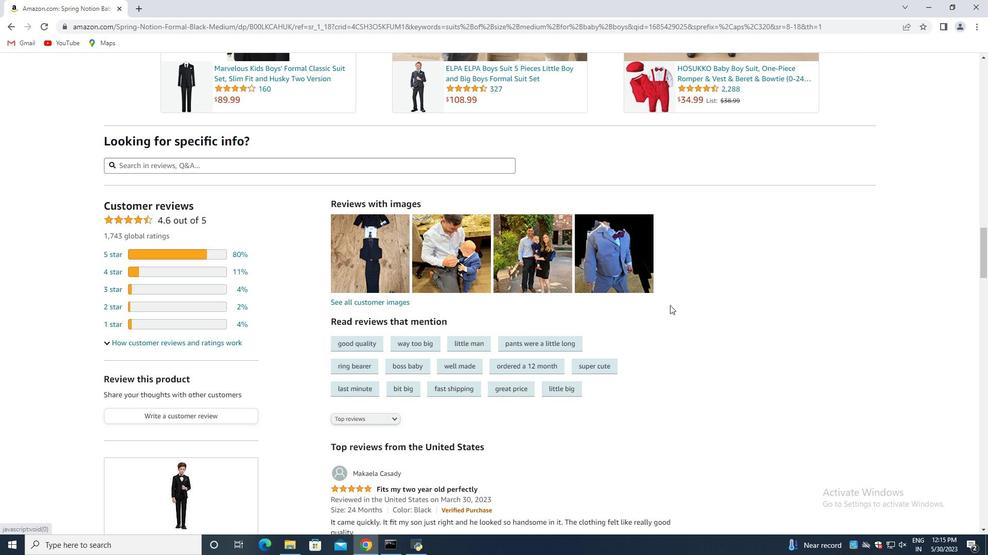 
Action: Mouse scrolled (661, 310) with delta (0, 0)
Screenshot: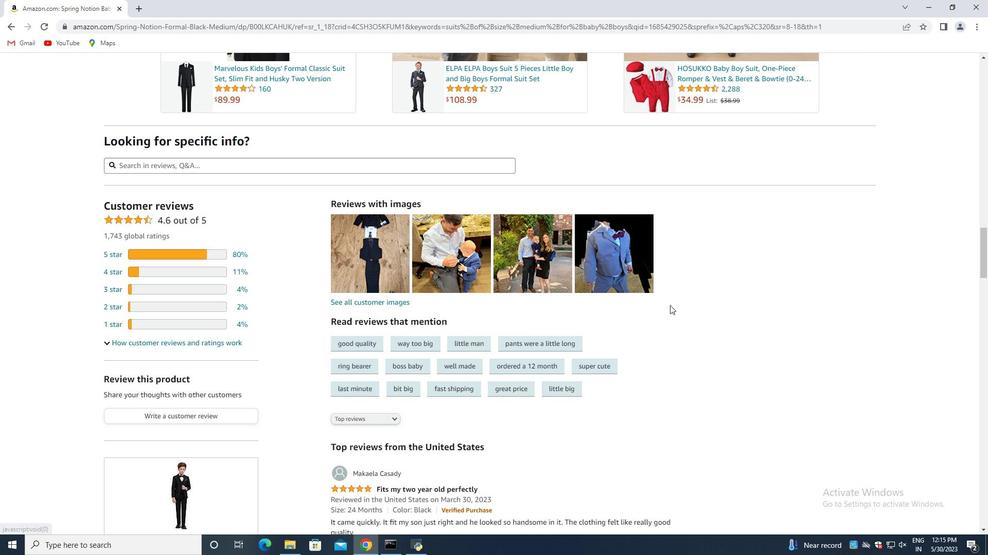 
Action: Mouse moved to (658, 312)
Screenshot: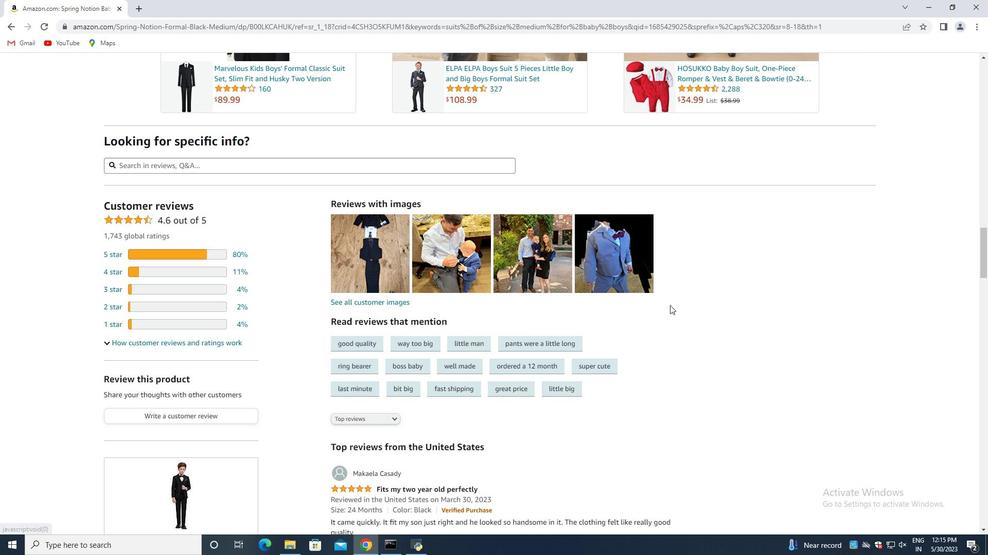 
Action: Mouse scrolled (659, 312) with delta (0, 0)
Screenshot: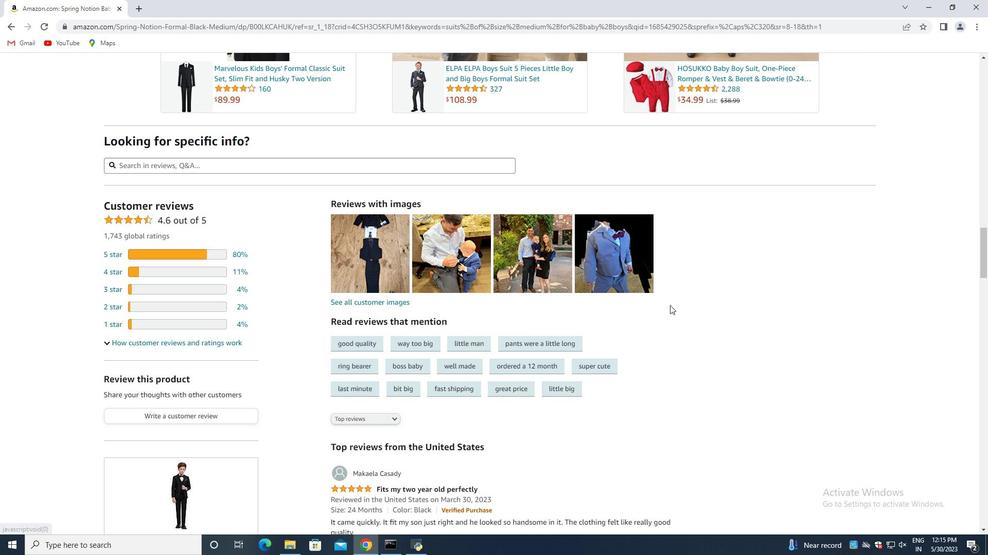 
Action: Mouse moved to (563, 321)
Screenshot: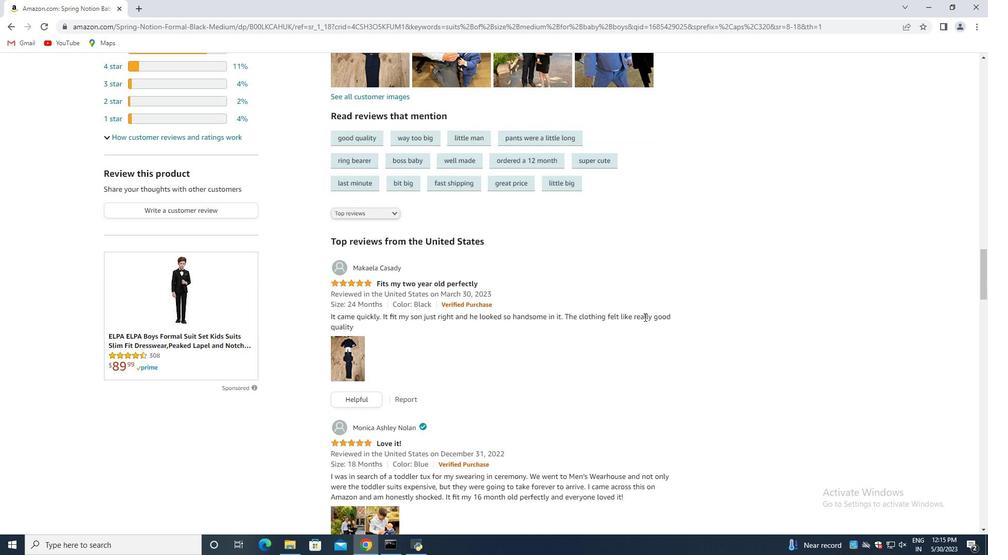 
Action: Mouse scrolled (563, 320) with delta (0, 0)
Screenshot: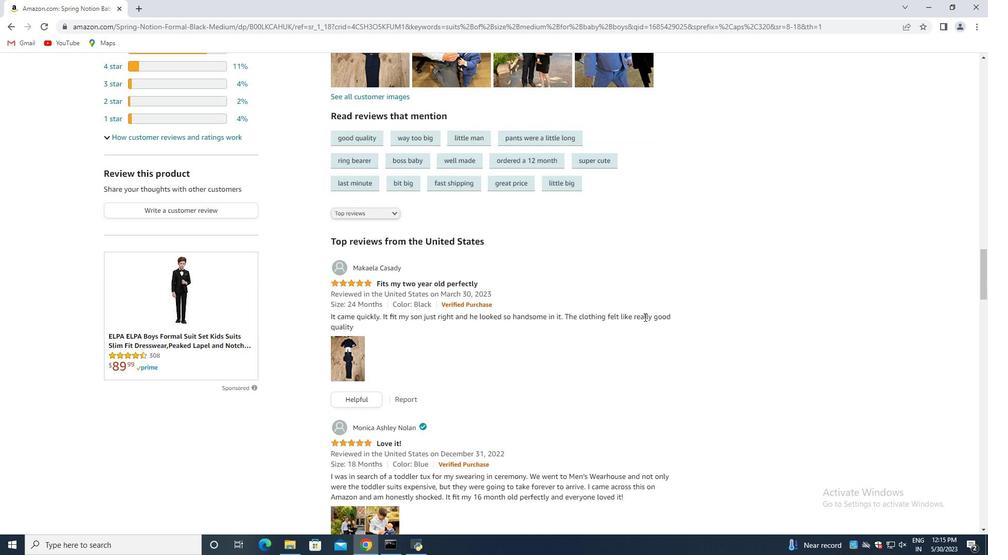 
Action: Mouse moved to (513, 325)
Screenshot: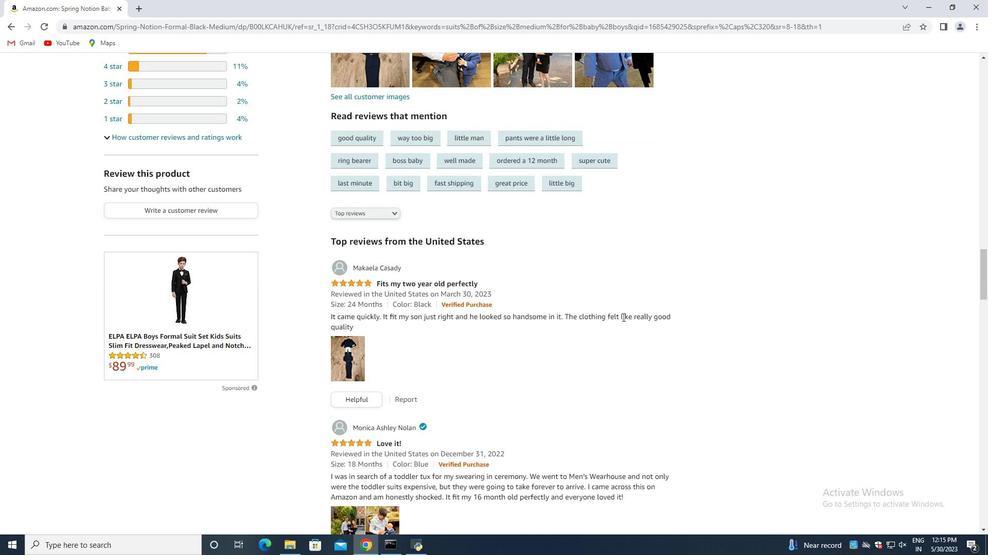 
Action: Mouse scrolled (533, 321) with delta (0, 0)
Screenshot: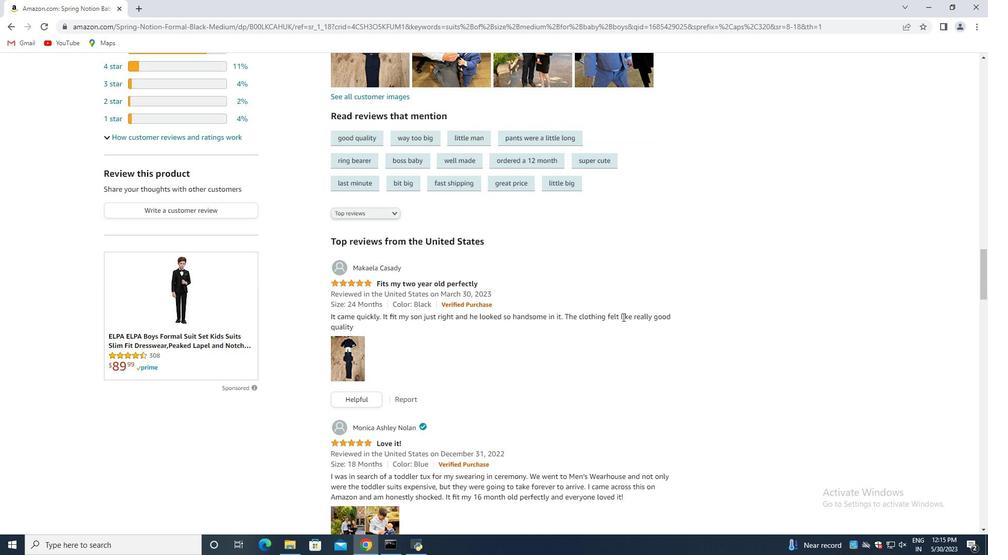 
Action: Mouse moved to (503, 325)
Screenshot: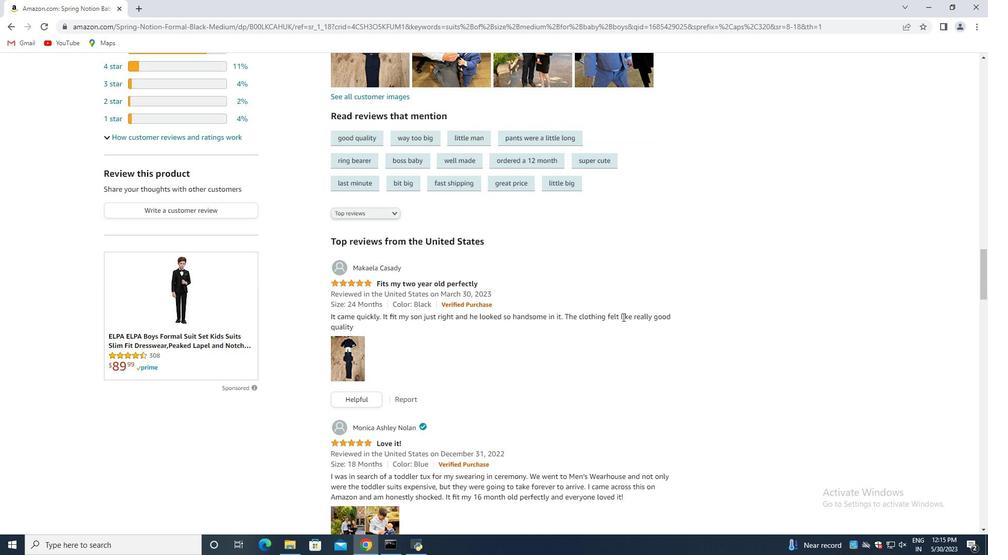 
Action: Mouse scrolled (513, 324) with delta (0, 0)
Screenshot: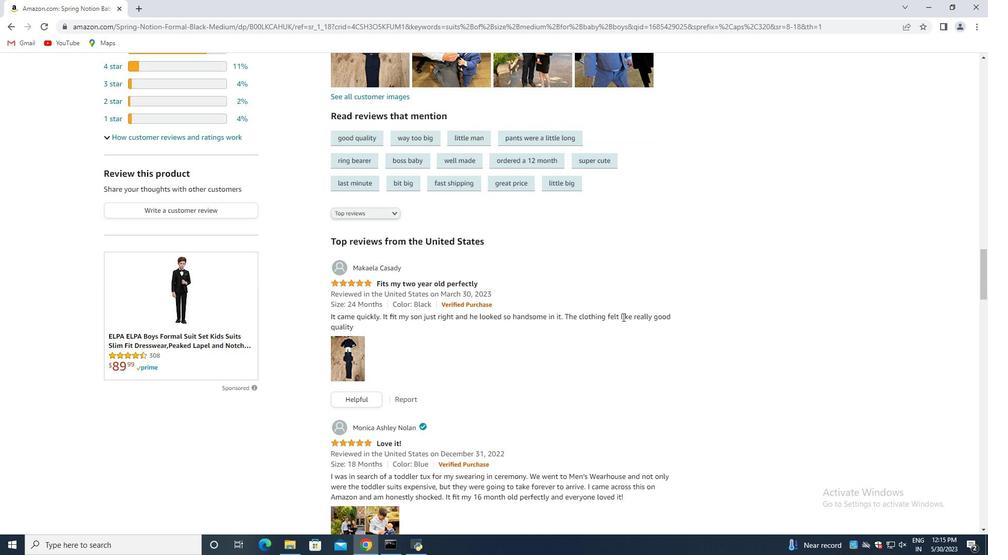 
Action: Mouse moved to (477, 327)
Screenshot: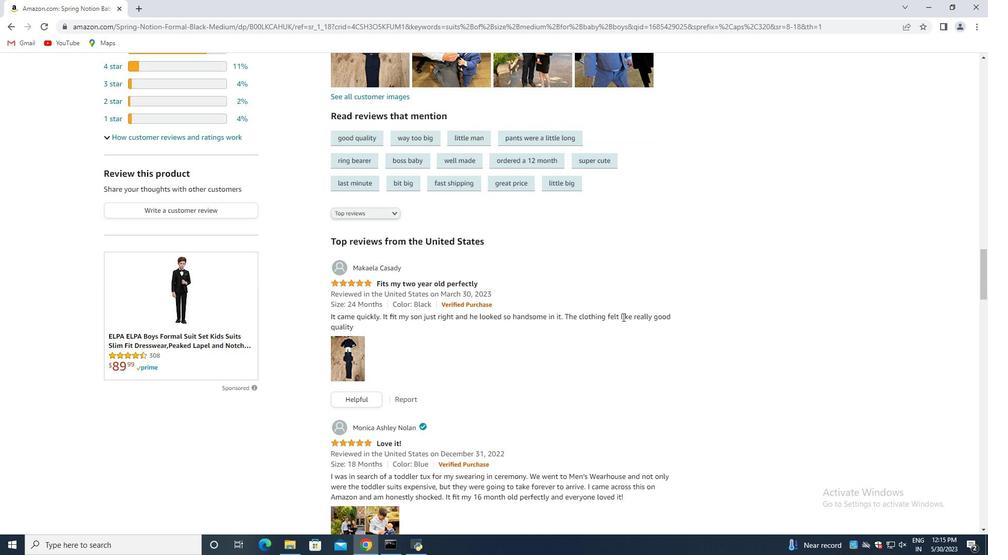 
Action: Mouse scrolled (493, 326) with delta (0, 0)
Screenshot: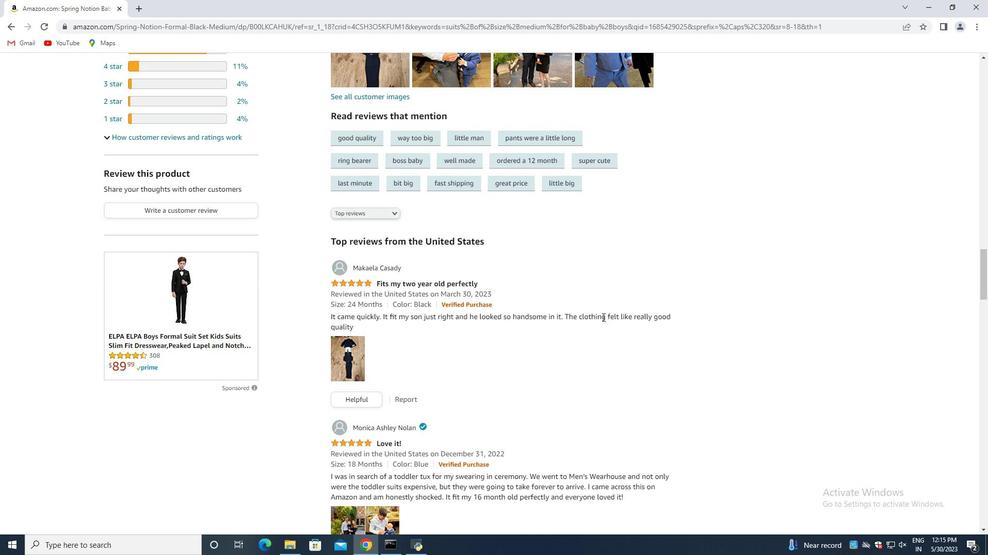 
Action: Mouse moved to (464, 327)
Screenshot: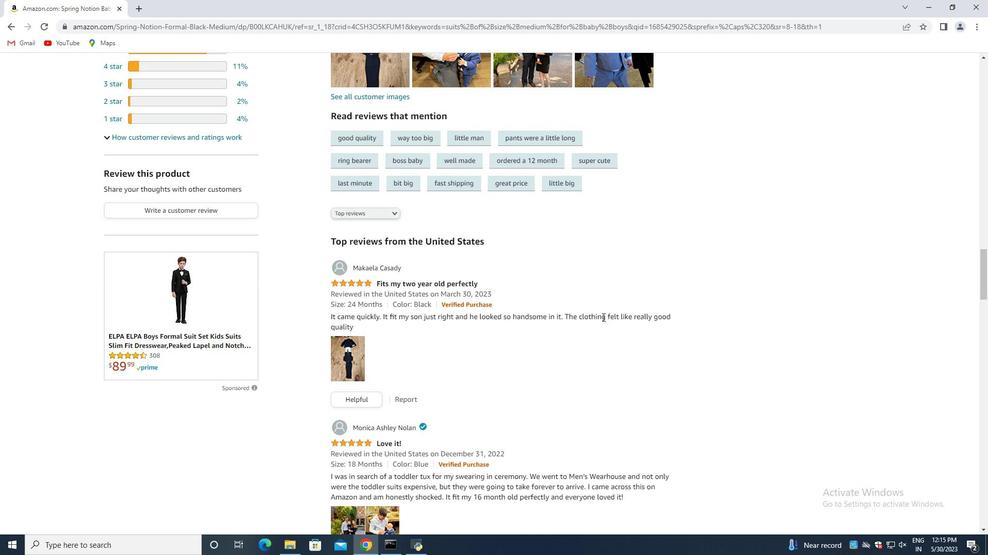 
Action: Mouse scrolled (469, 326) with delta (0, 0)
Screenshot: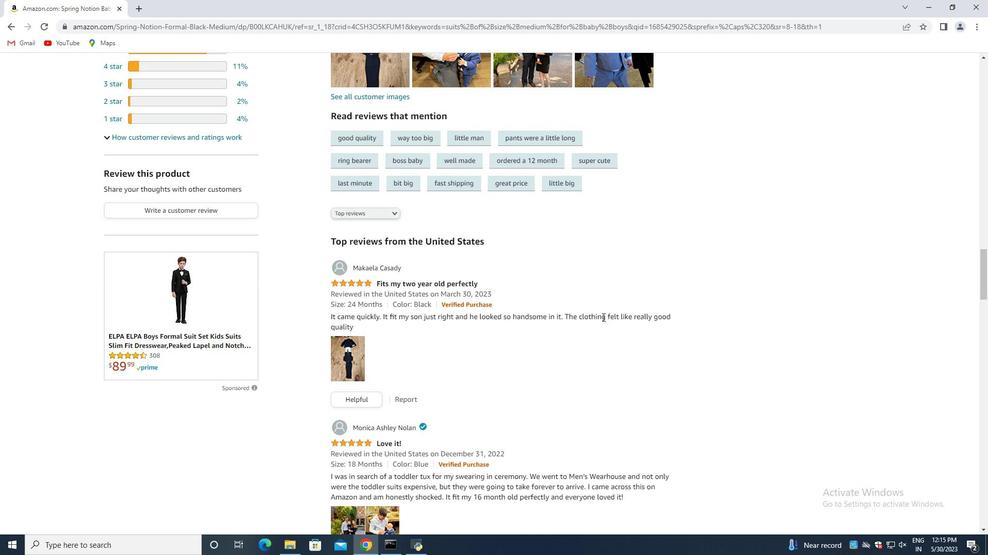 
Action: Mouse moved to (423, 330)
Screenshot: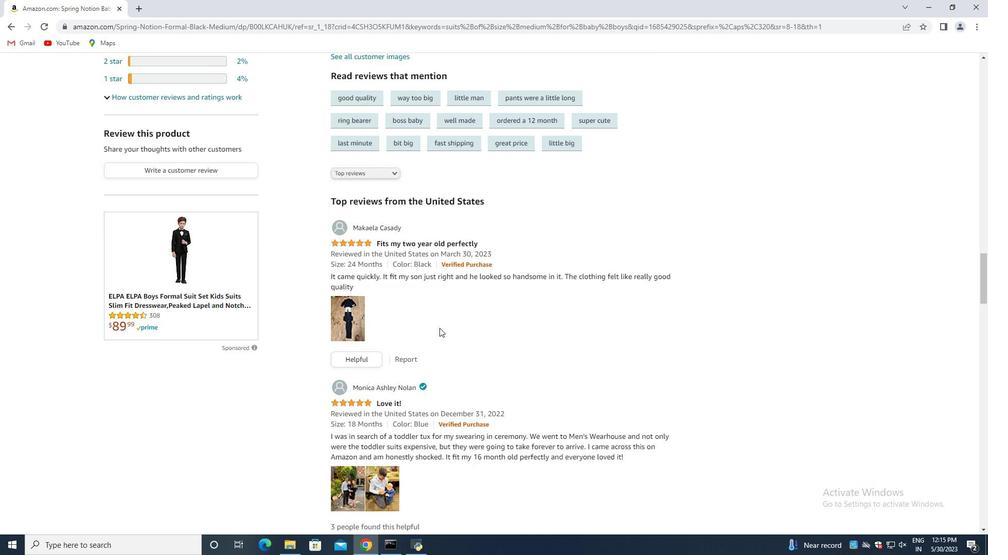 
Action: Mouse scrolled (423, 330) with delta (0, 0)
Screenshot: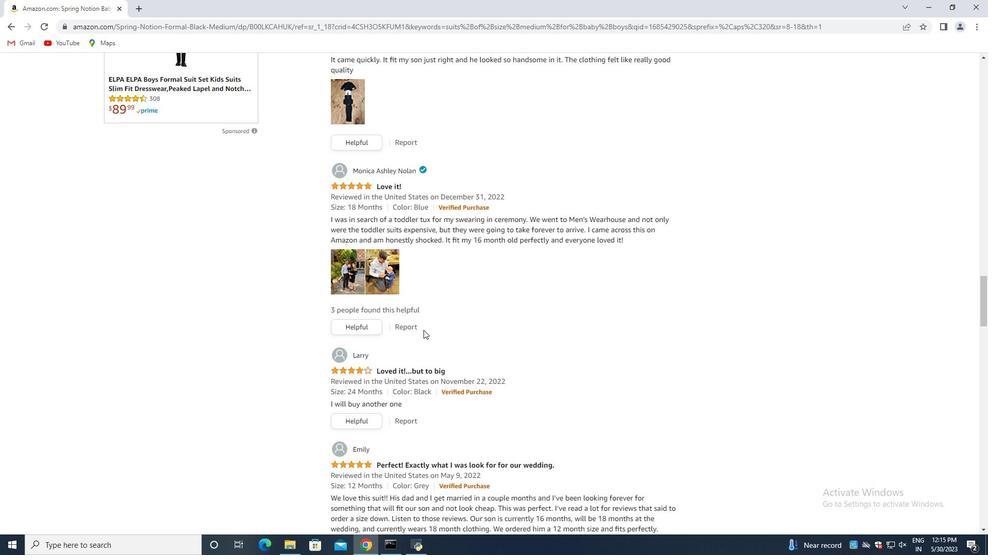 
Action: Mouse moved to (423, 330)
Screenshot: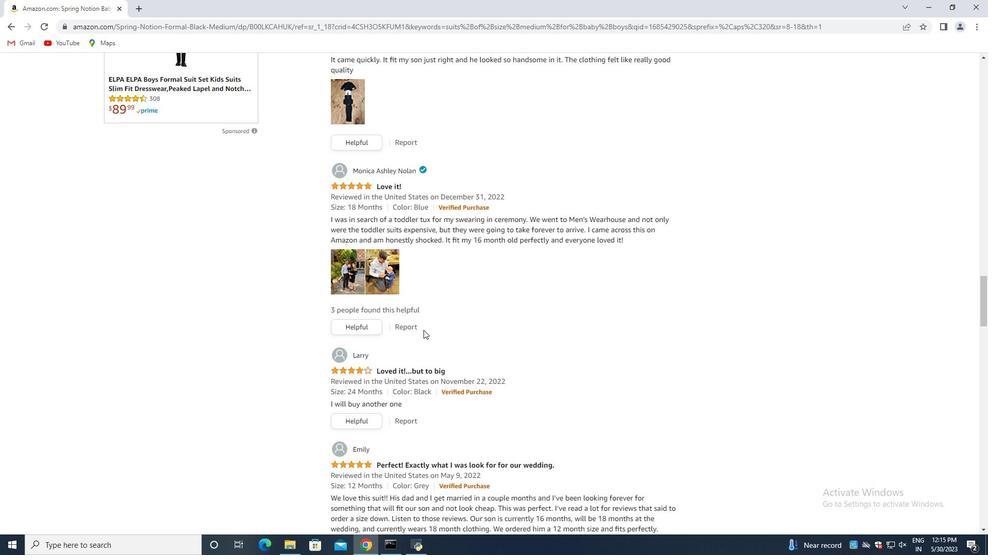 
Action: Mouse scrolled (423, 330) with delta (0, 0)
Screenshot: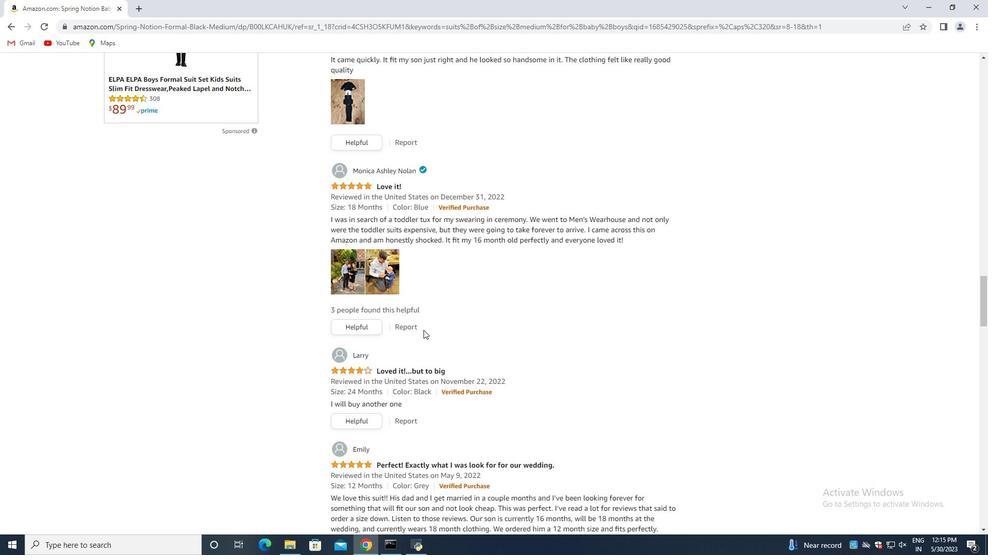 
Action: Mouse moved to (421, 330)
Screenshot: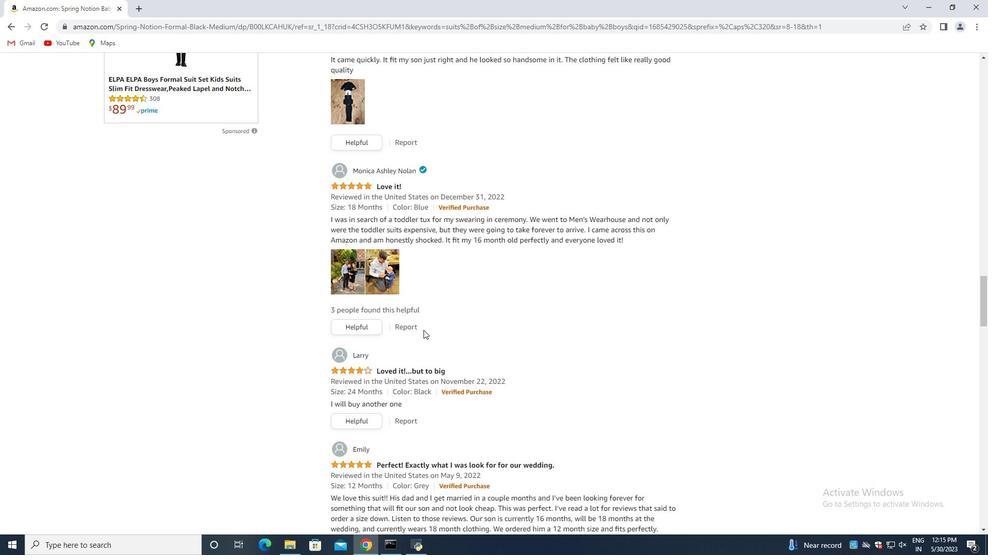 
Action: Mouse scrolled (423, 330) with delta (0, 0)
Screenshot: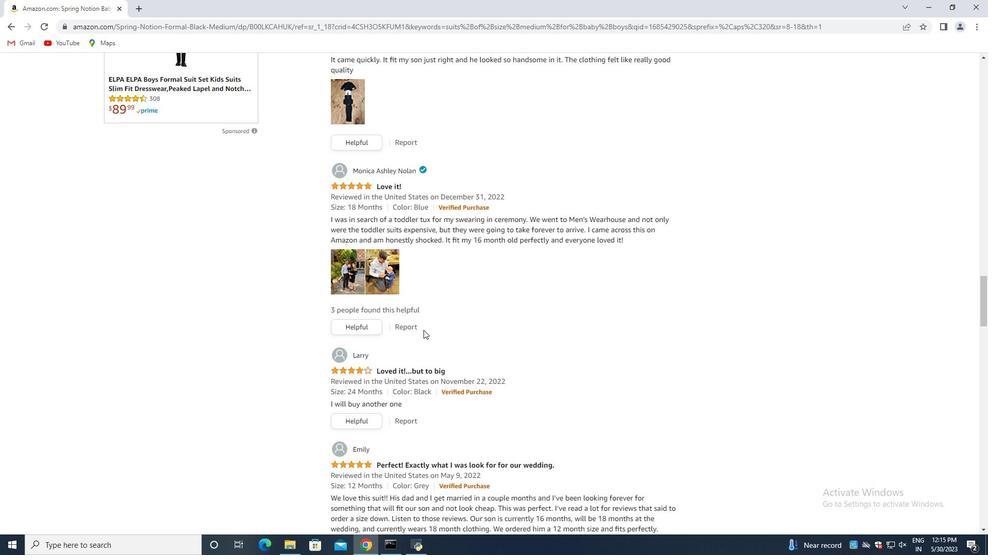 
Action: Mouse scrolled (423, 330) with delta (0, 0)
Screenshot: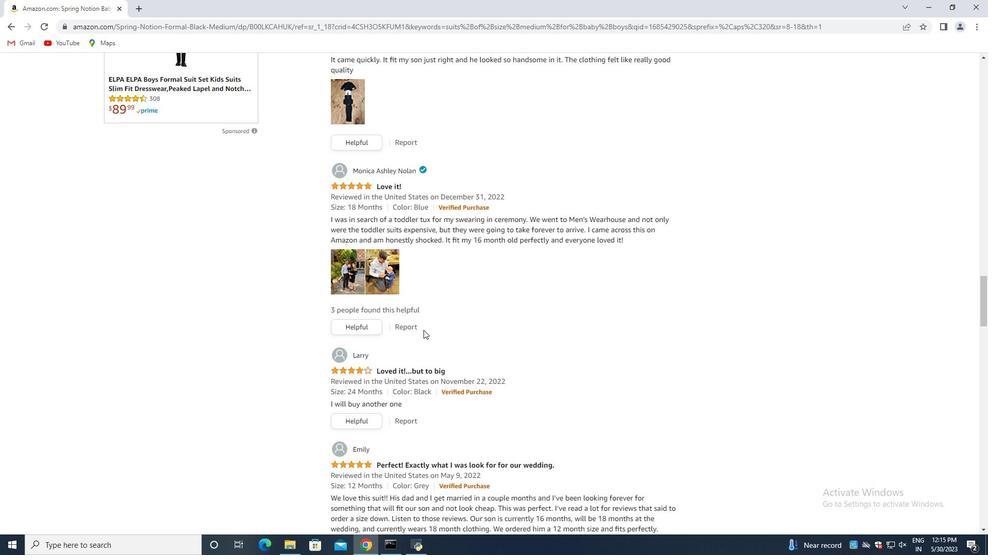 
Action: Mouse scrolled (423, 330) with delta (0, 0)
Screenshot: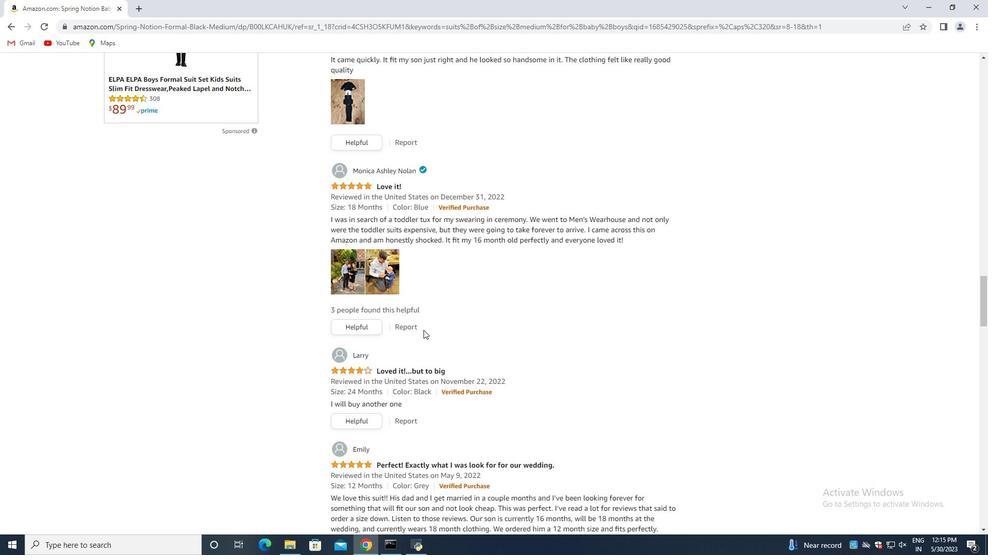 
Action: Mouse scrolled (423, 330) with delta (0, 0)
Screenshot: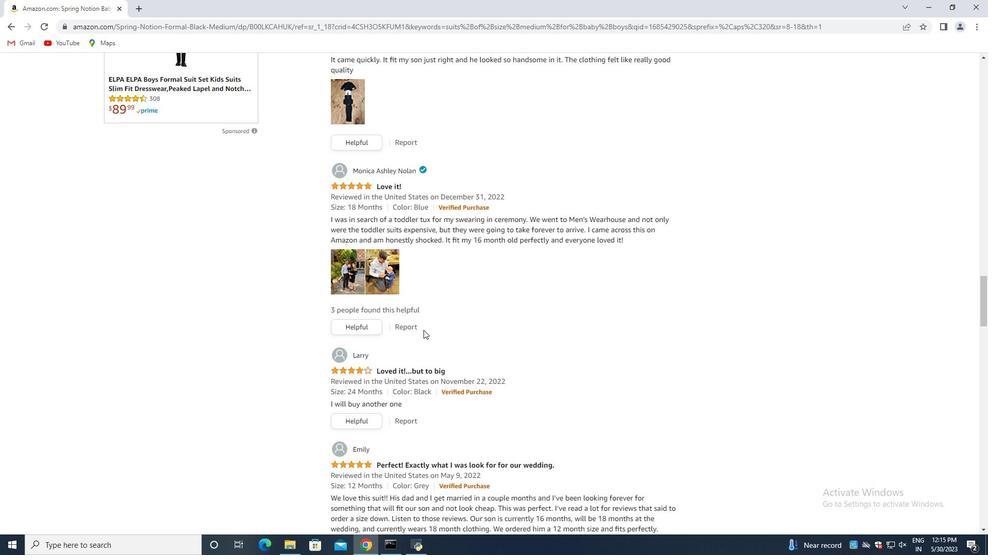 
Action: Mouse scrolled (423, 330) with delta (0, 0)
Screenshot: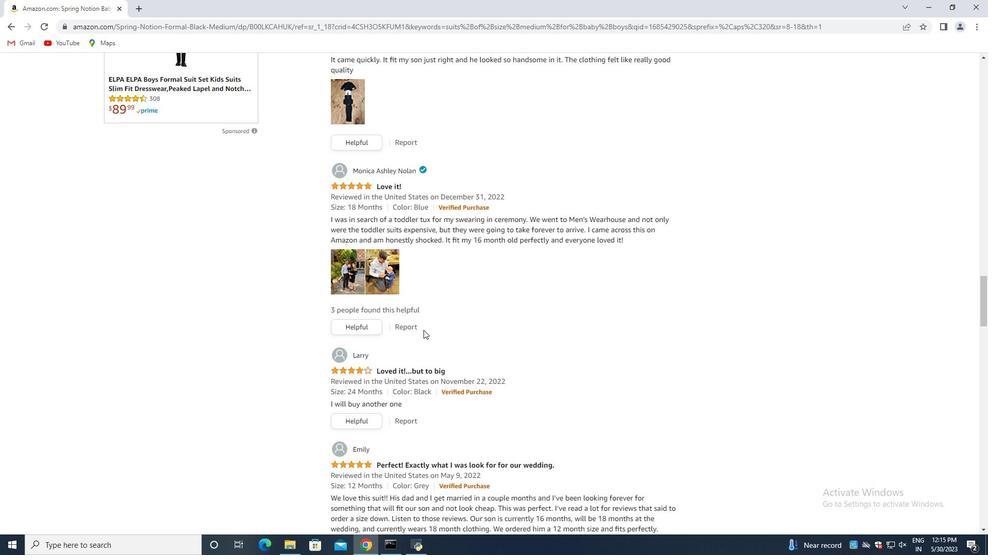 
Action: Mouse scrolled (421, 330) with delta (0, 0)
Screenshot: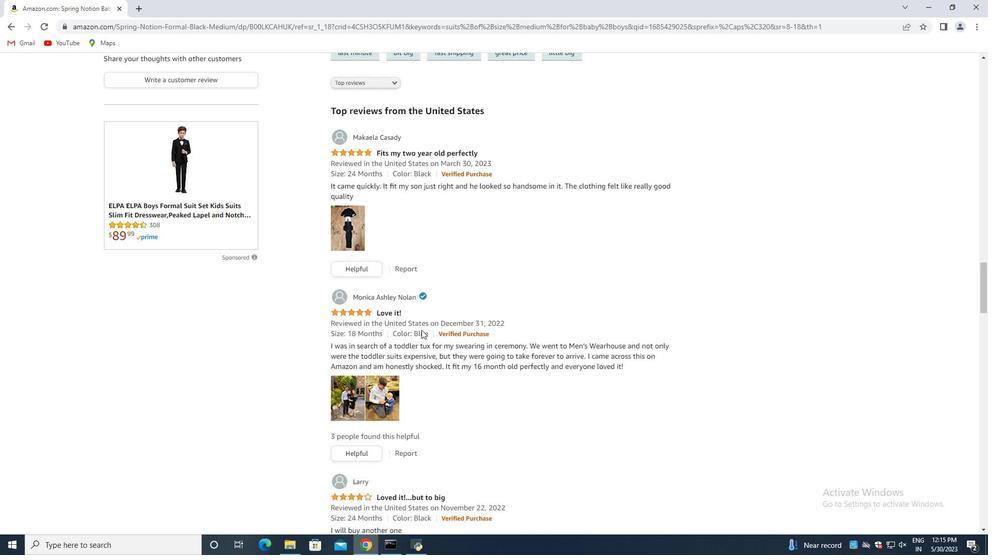 
Action: Mouse scrolled (421, 330) with delta (0, 0)
Screenshot: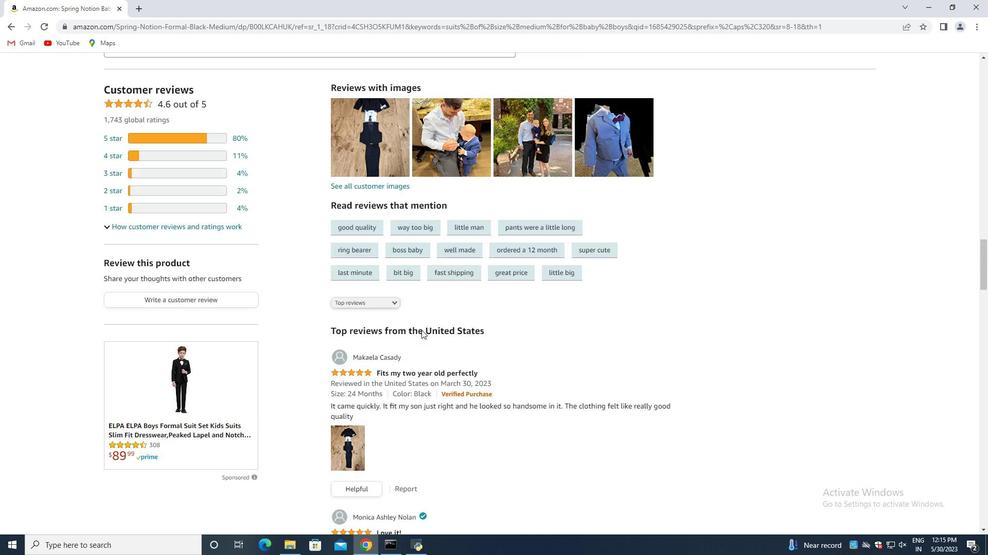 
Action: Mouse scrolled (421, 330) with delta (0, 0)
Screenshot: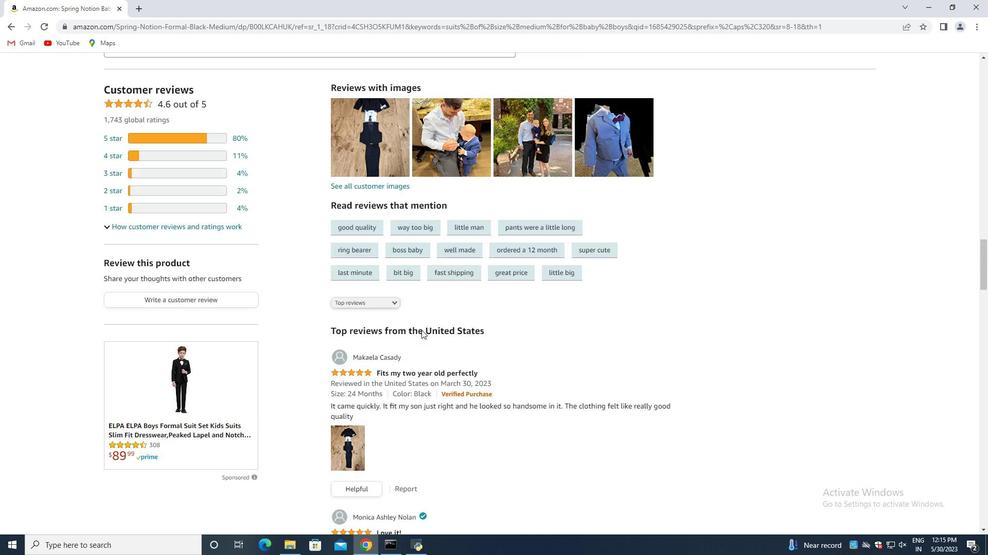 
Action: Mouse scrolled (421, 330) with delta (0, 0)
Screenshot: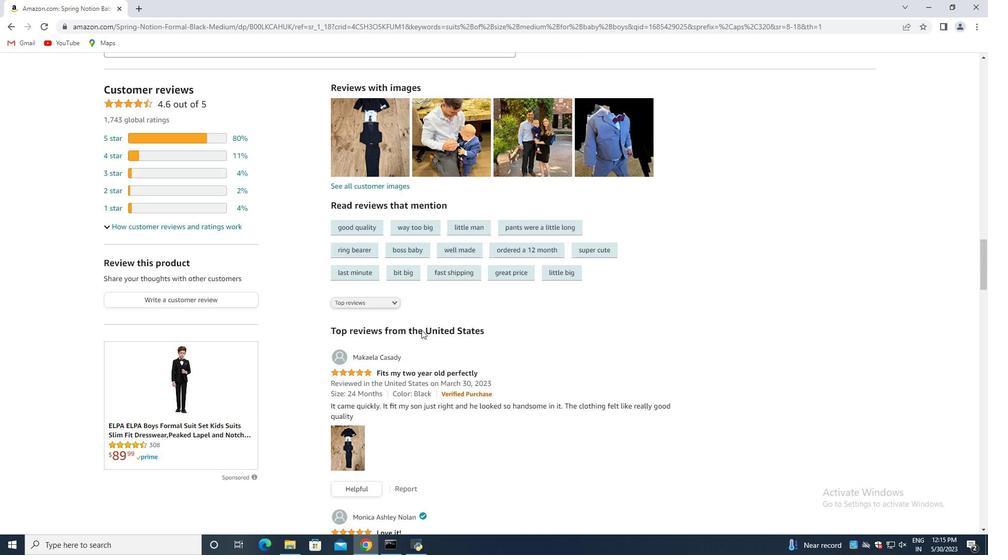
Action: Mouse scrolled (421, 330) with delta (0, 0)
Screenshot: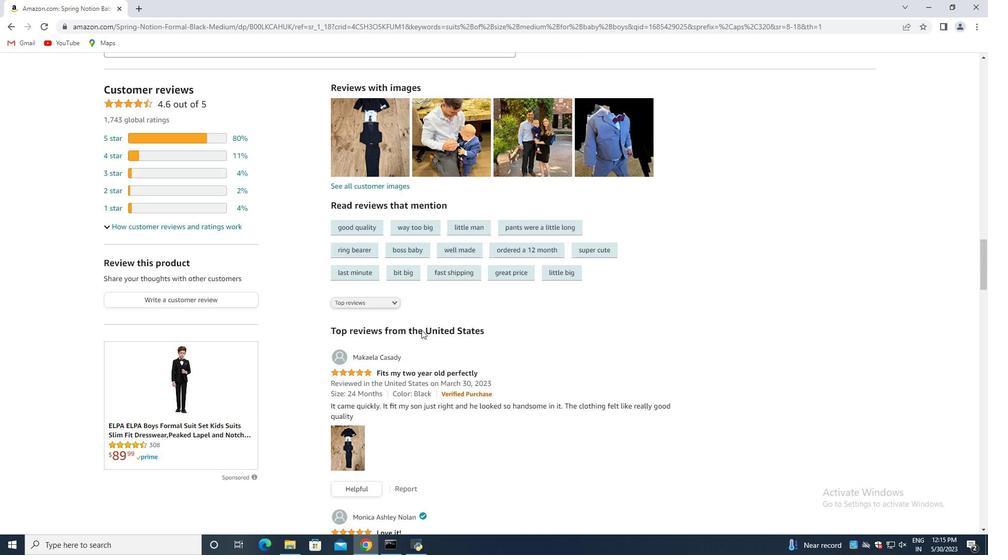 
Action: Mouse scrolled (421, 330) with delta (0, 0)
Screenshot: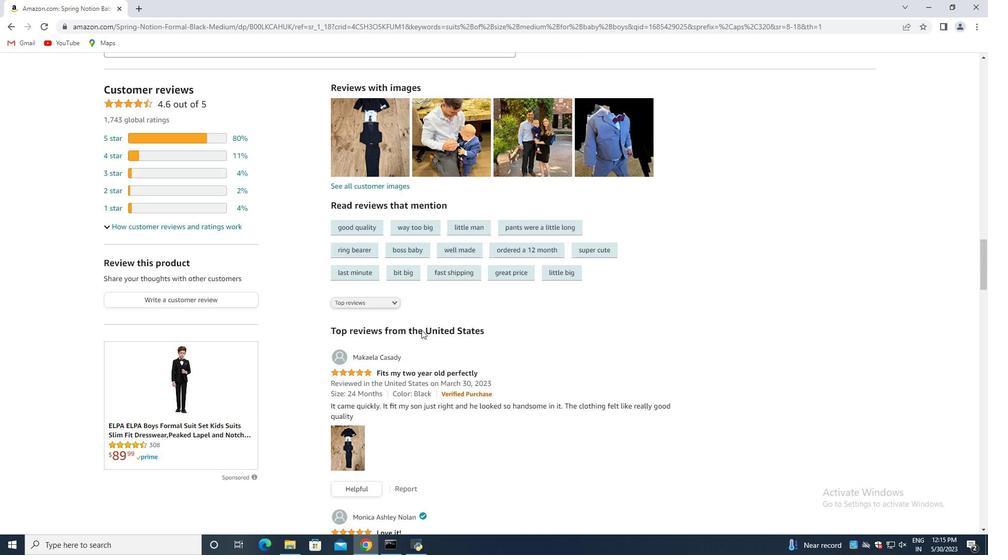 
Action: Mouse scrolled (421, 330) with delta (0, 0)
Screenshot: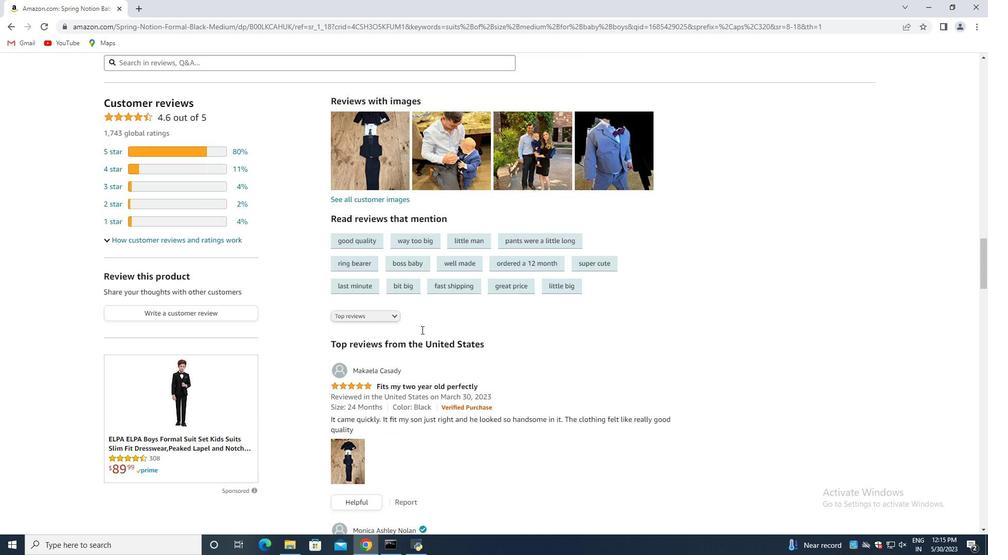 
Action: Mouse scrolled (421, 330) with delta (0, 0)
Screenshot: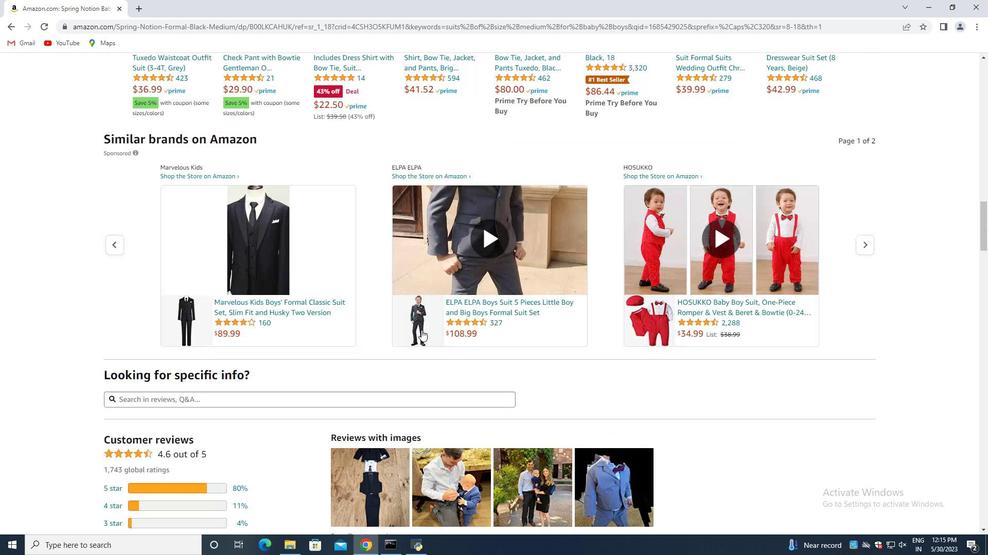 
Action: Mouse moved to (421, 329)
Screenshot: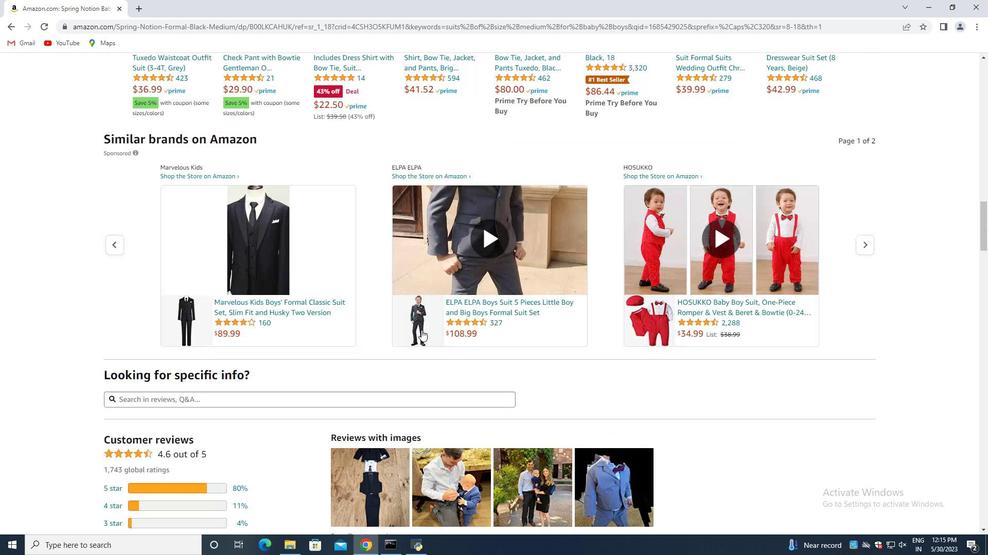 
Action: Mouse scrolled (421, 330) with delta (0, 0)
Screenshot: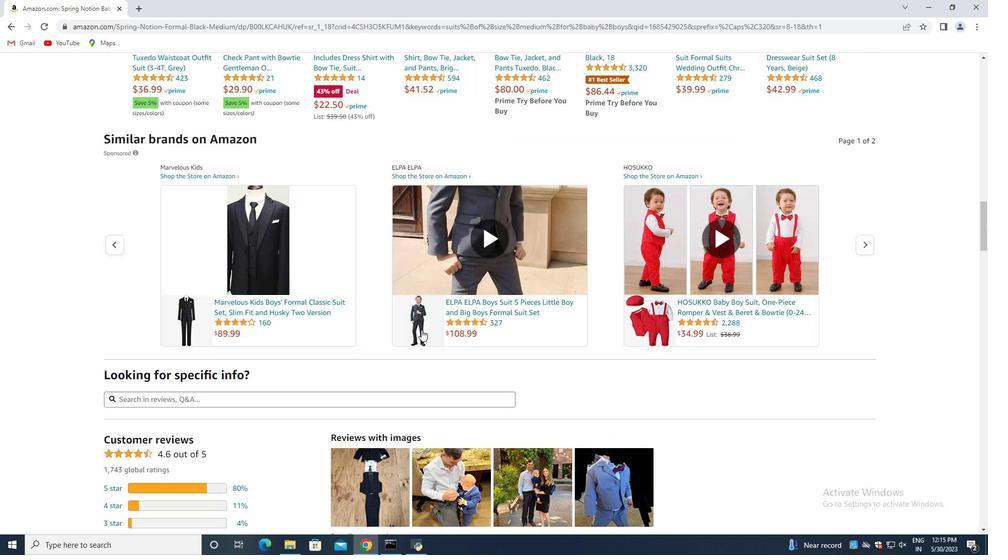 
Action: Mouse scrolled (421, 330) with delta (0, 0)
